 Task: Select street view around selected location Dinosaur Valley State Park, Texas, United States and verify 3 surrounding locations
Action: Mouse moved to (144, 84)
Screenshot: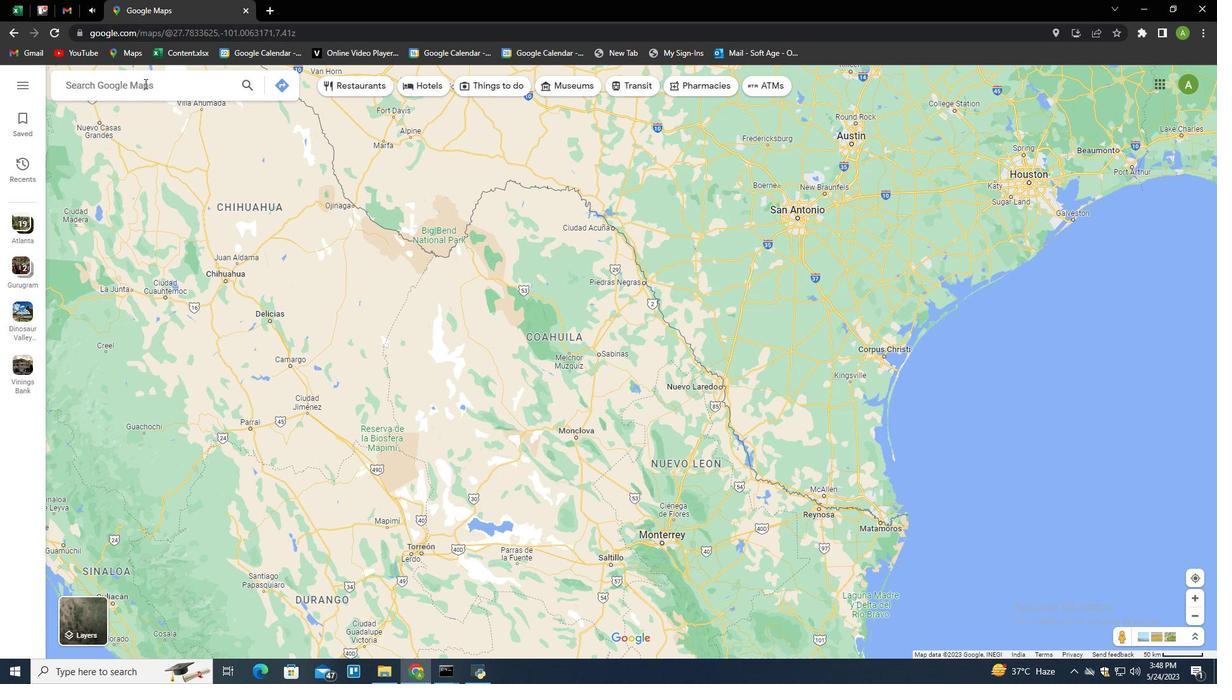 
Action: Mouse pressed left at (144, 84)
Screenshot: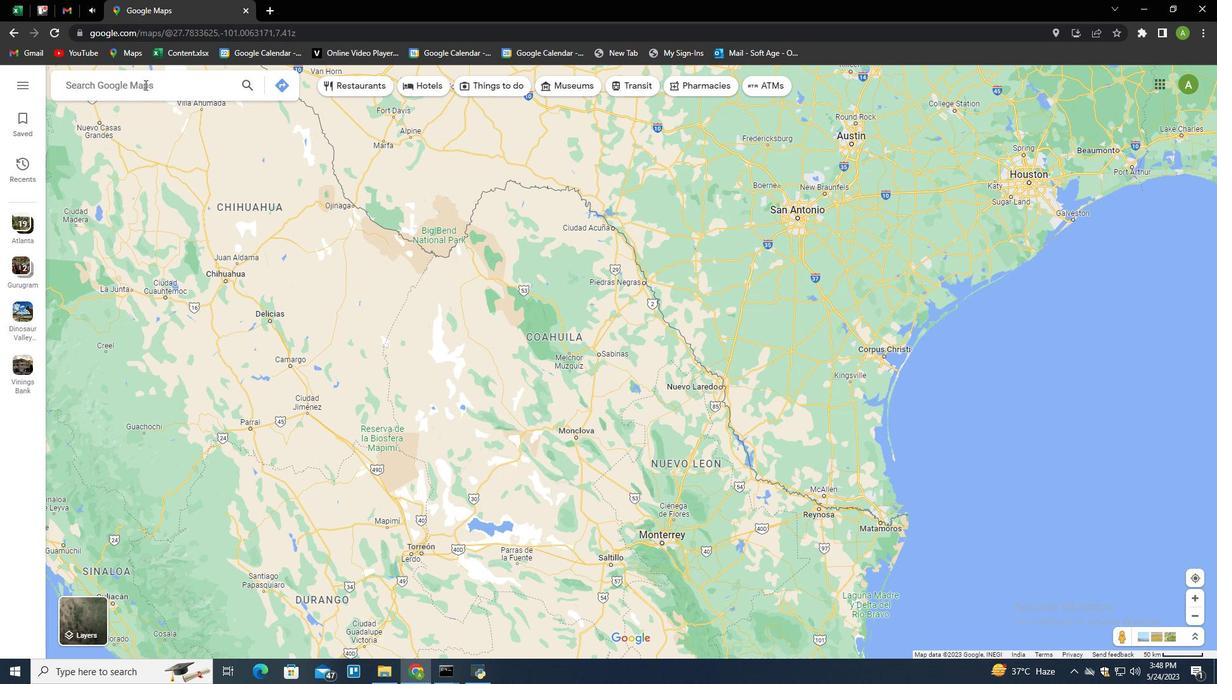 
Action: Key pressed <Key.shift><Key.shift><Key.shift><Key.shift>Do<Key.backspace>inosaur<Key.space><Key.shift>Valley<Key.space><Key.shift>State<Key.space><Key.shift>Park<Key.space><Key.shift><Key.backspace>,<Key.space><Key.shift>Texas,<Key.space><Key.shift>United<Key.space><Key.shift>States<Key.enter>
Screenshot: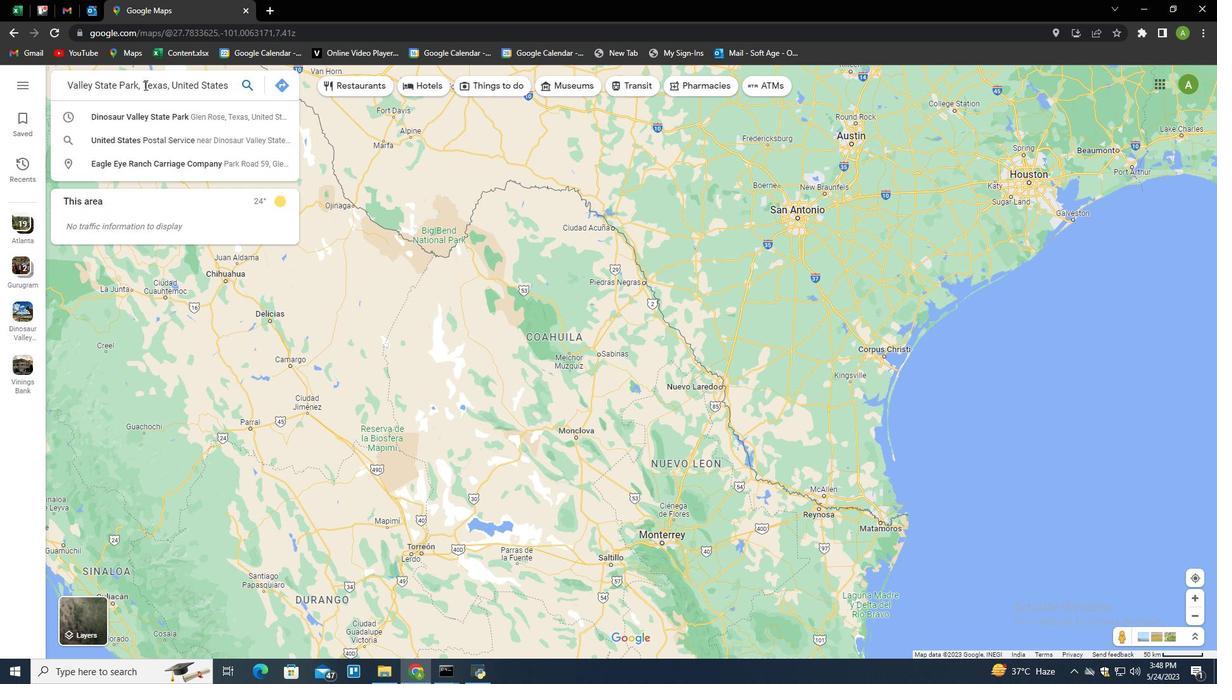 
Action: Mouse moved to (1198, 641)
Screenshot: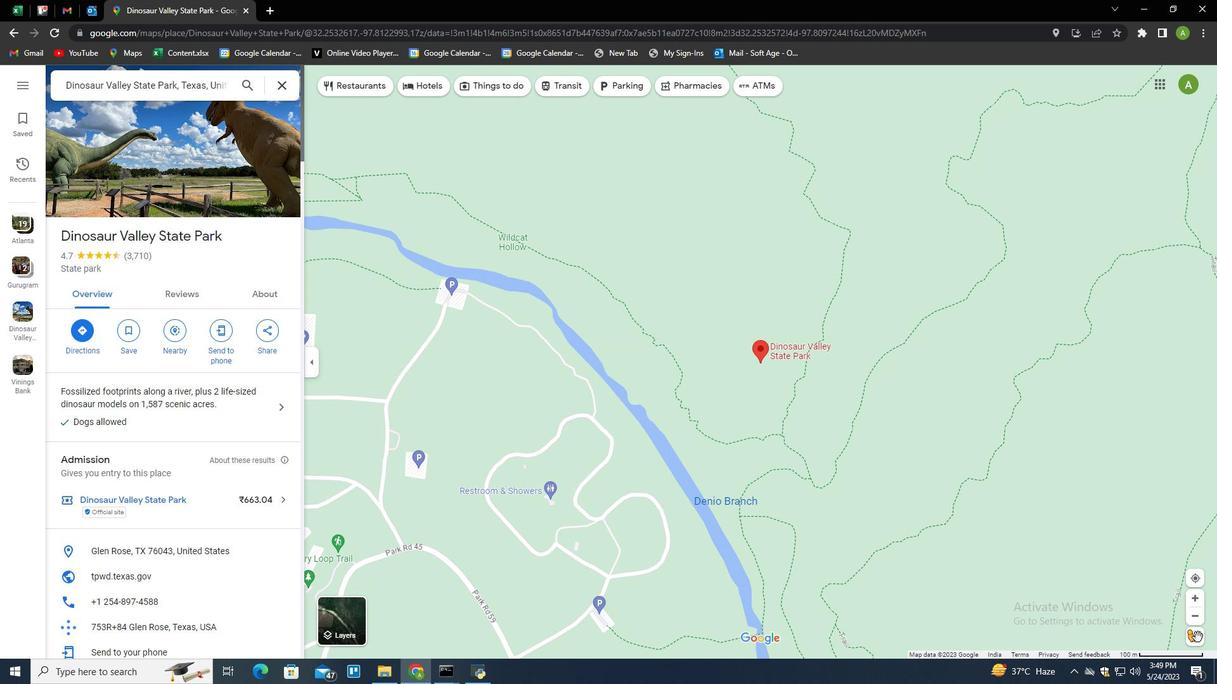 
Action: Mouse pressed left at (1198, 641)
Screenshot: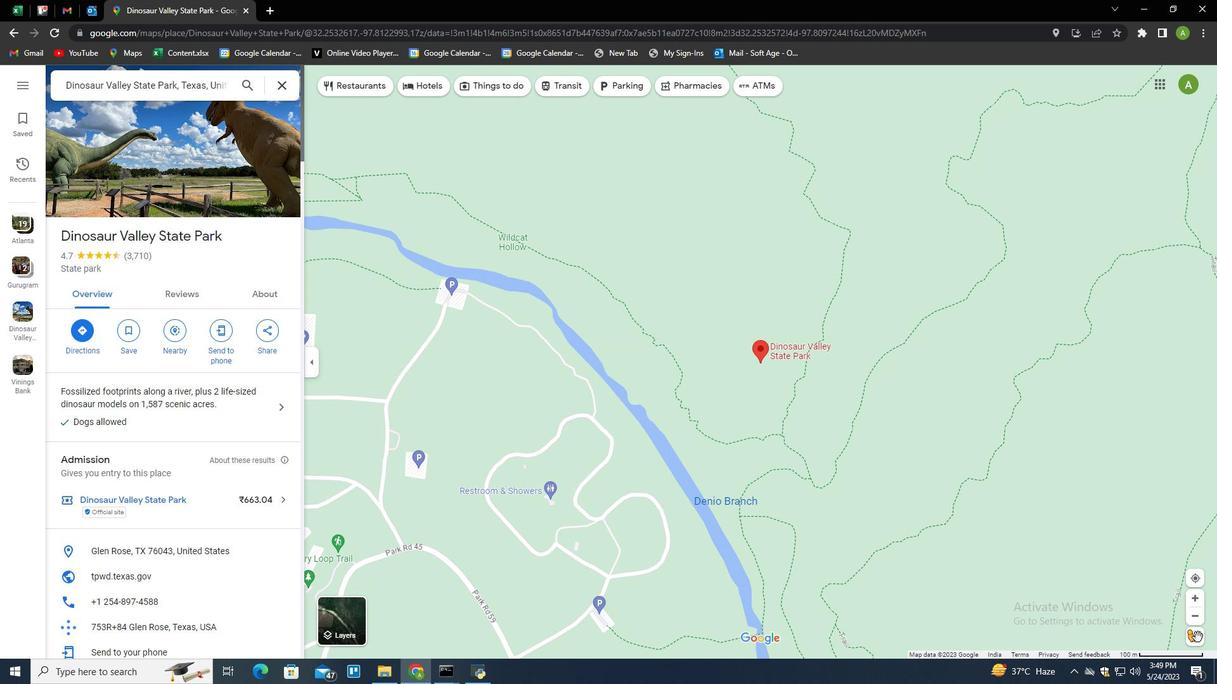 
Action: Mouse moved to (879, 341)
Screenshot: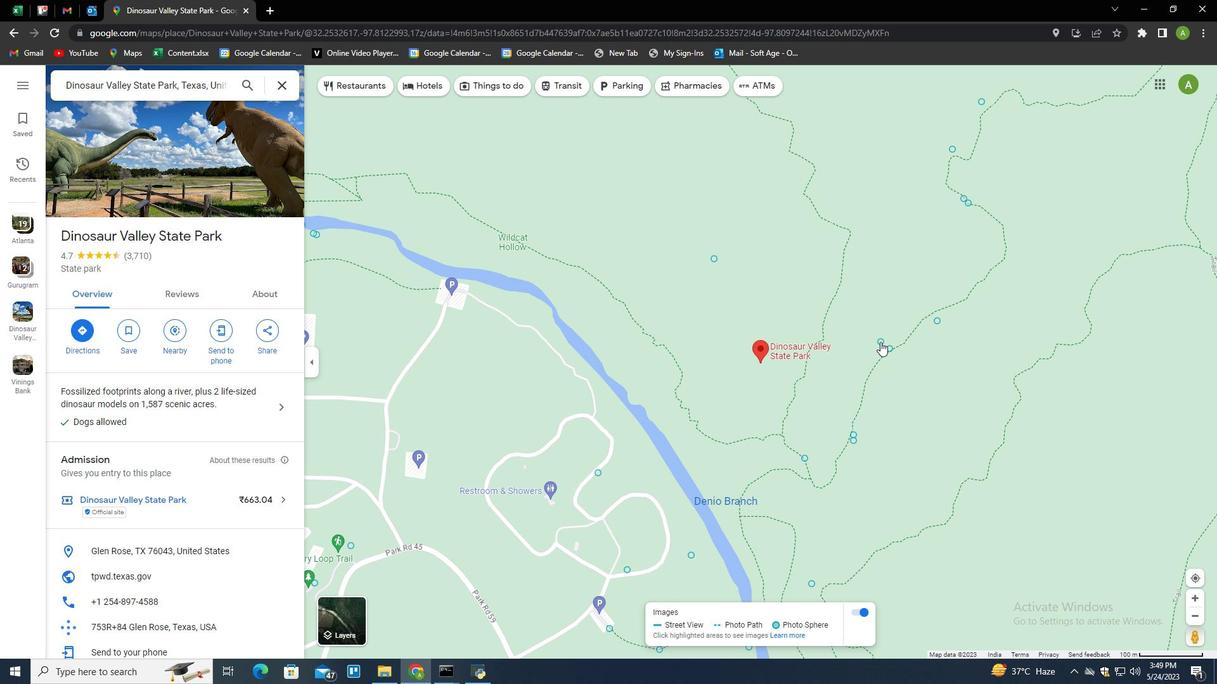 
Action: Mouse pressed left at (879, 341)
Screenshot: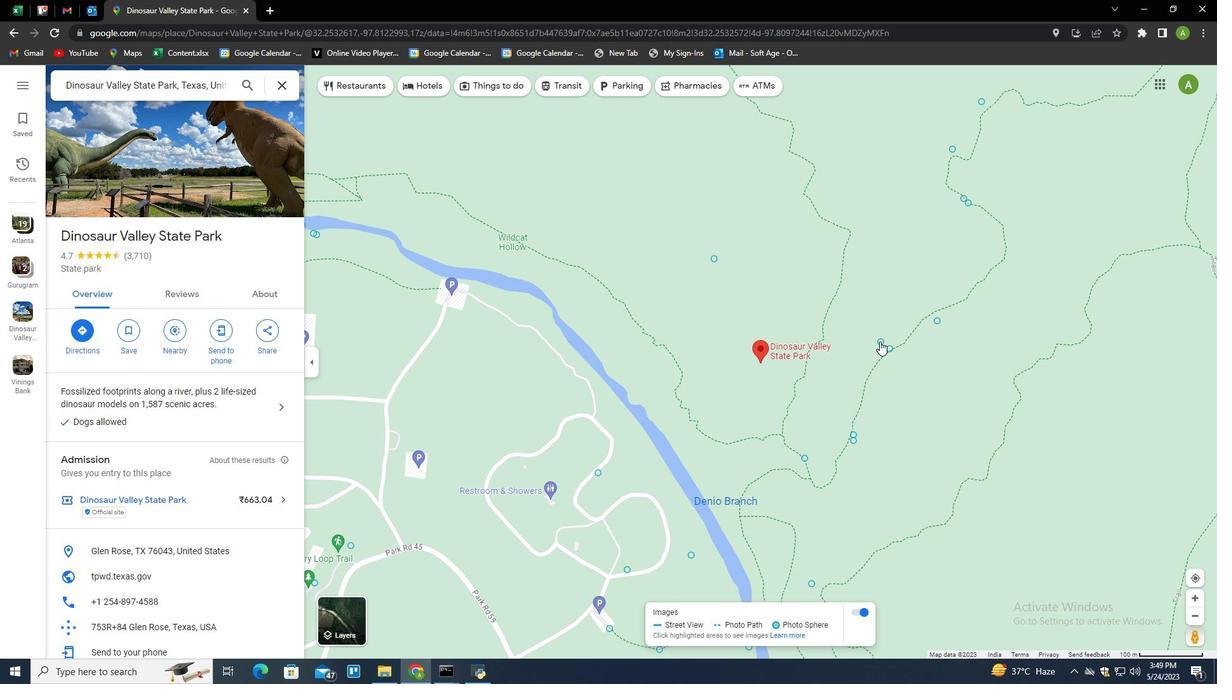 
Action: Mouse moved to (562, 435)
Screenshot: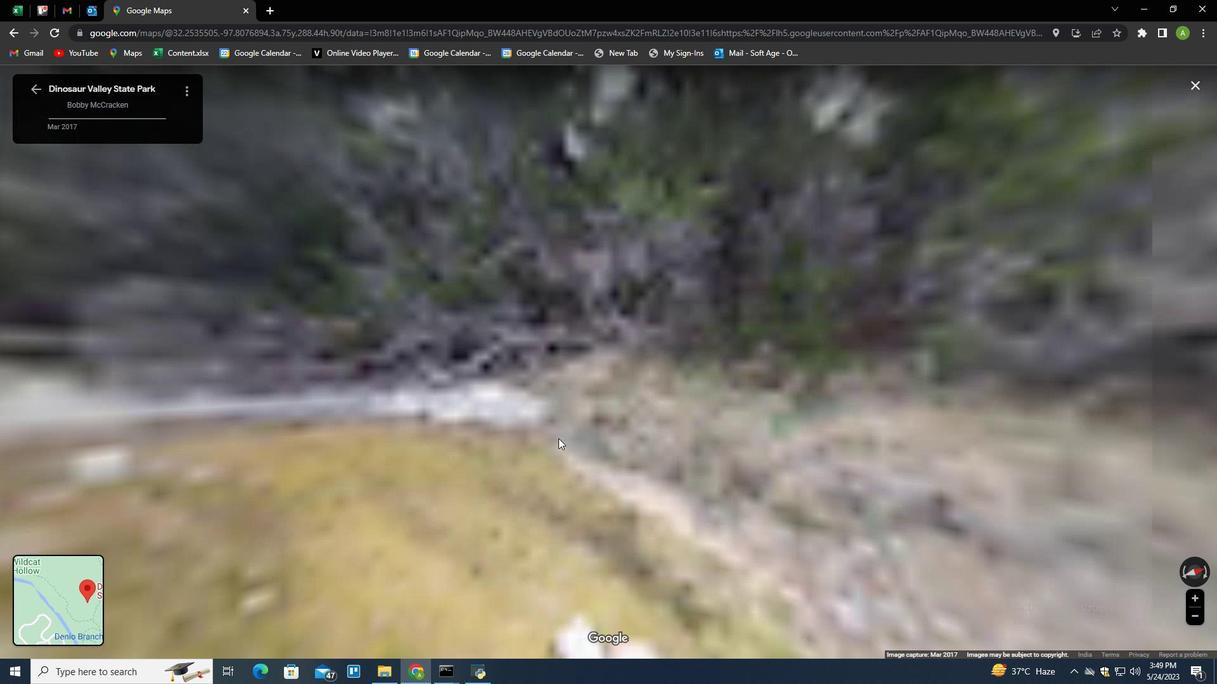 
Action: Mouse scrolled (562, 434) with delta (0, 0)
Screenshot: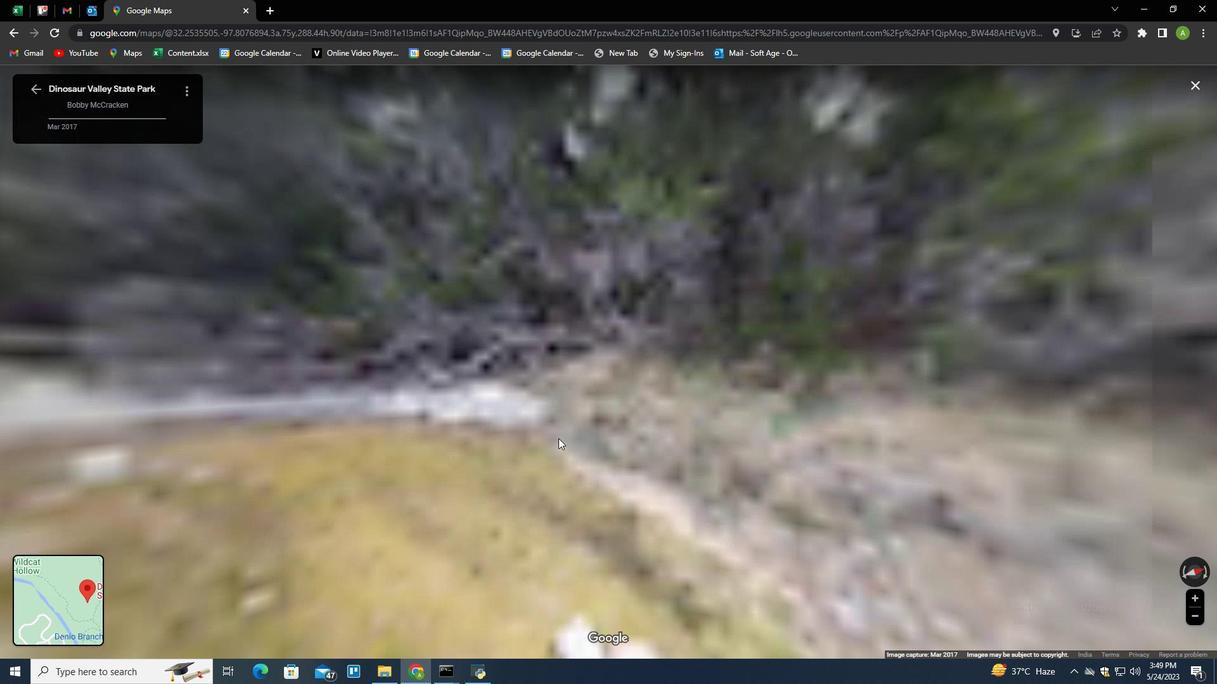 
Action: Mouse scrolled (562, 434) with delta (0, 0)
Screenshot: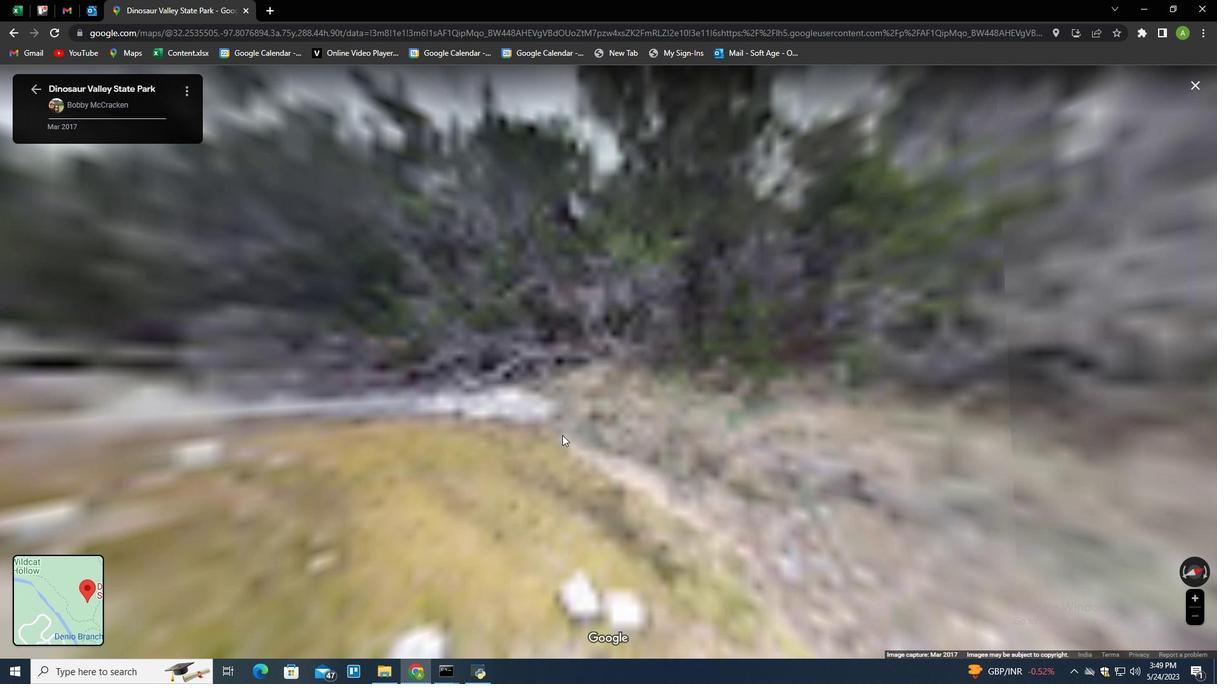 
Action: Mouse scrolled (562, 434) with delta (0, 0)
Screenshot: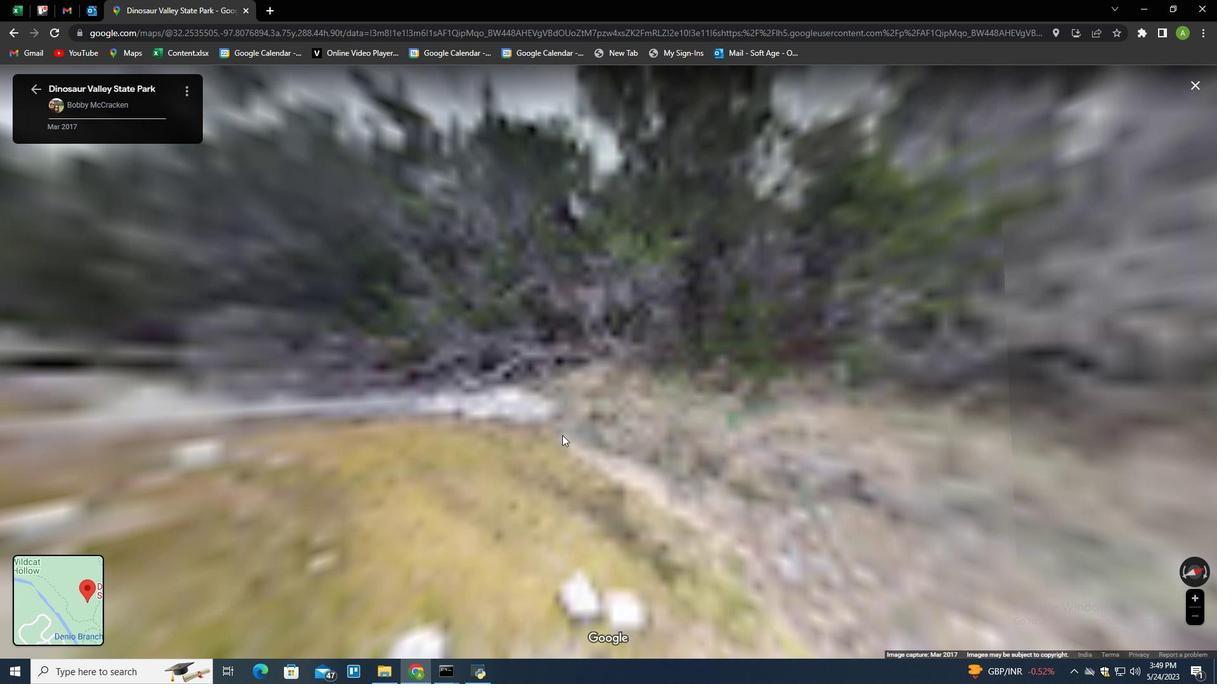 
Action: Mouse scrolled (562, 434) with delta (0, 0)
Screenshot: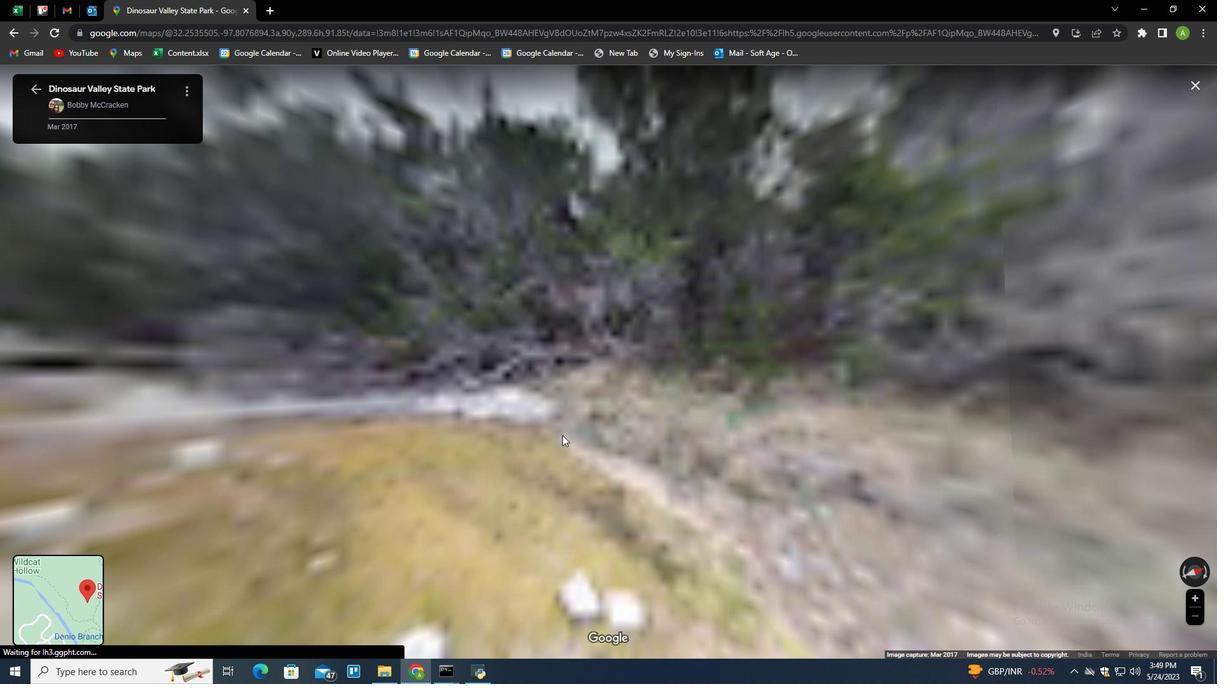 
Action: Mouse scrolled (562, 434) with delta (0, 0)
Screenshot: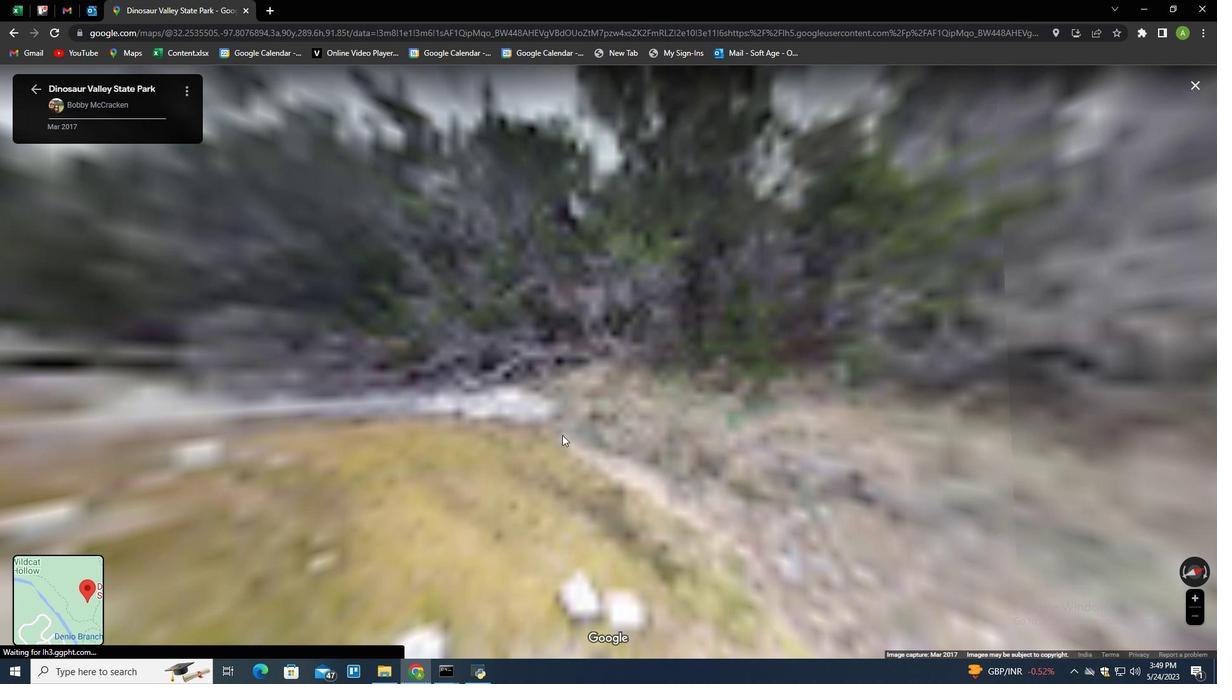 
Action: Mouse moved to (574, 422)
Screenshot: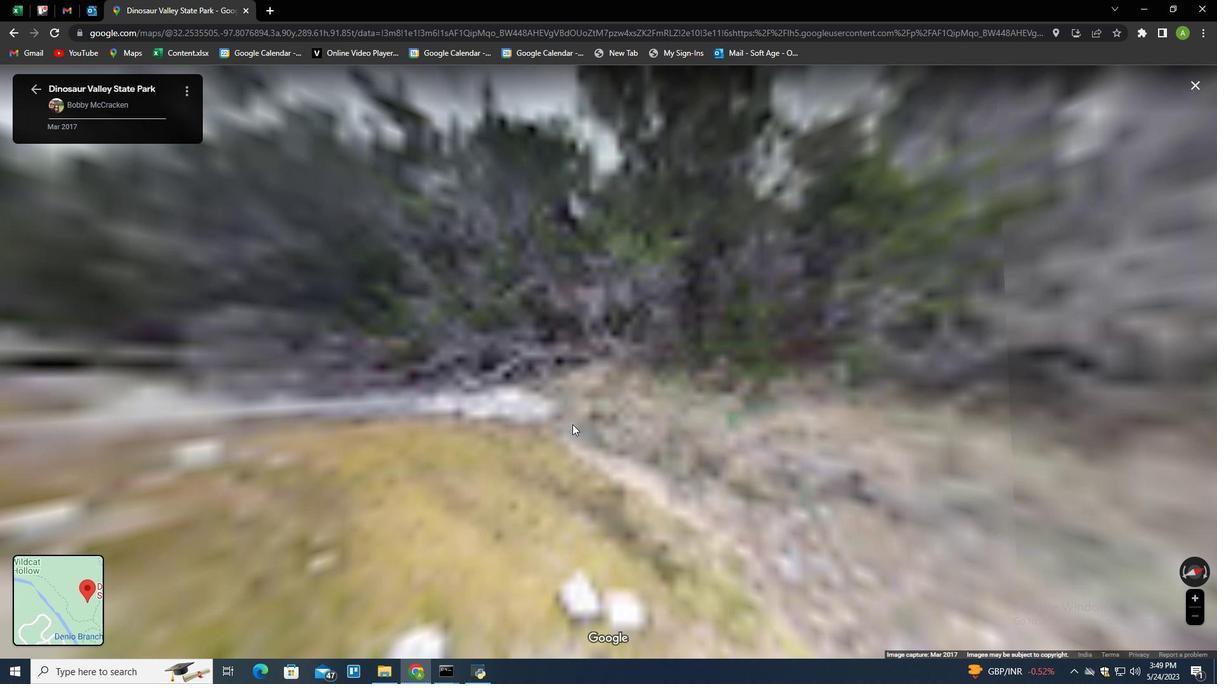 
Action: Key pressed <Key.left><Key.left><Key.left><Key.left><Key.left><Key.right>
Screenshot: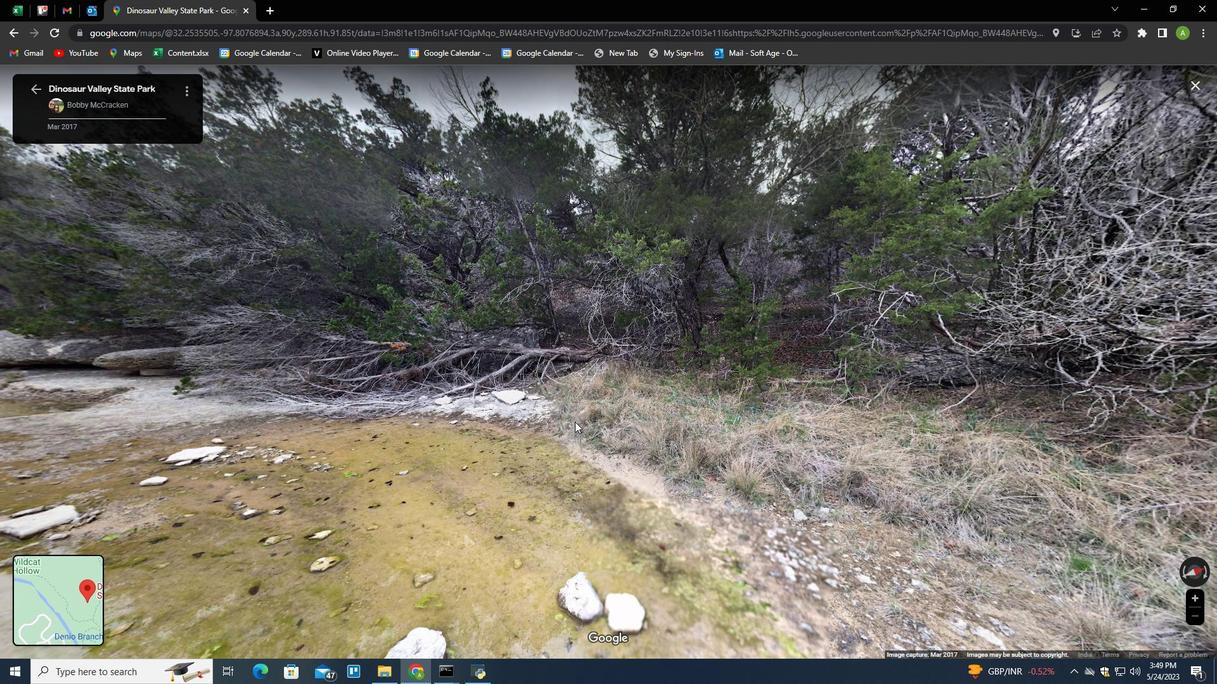 
Action: Mouse pressed left at (574, 422)
Screenshot: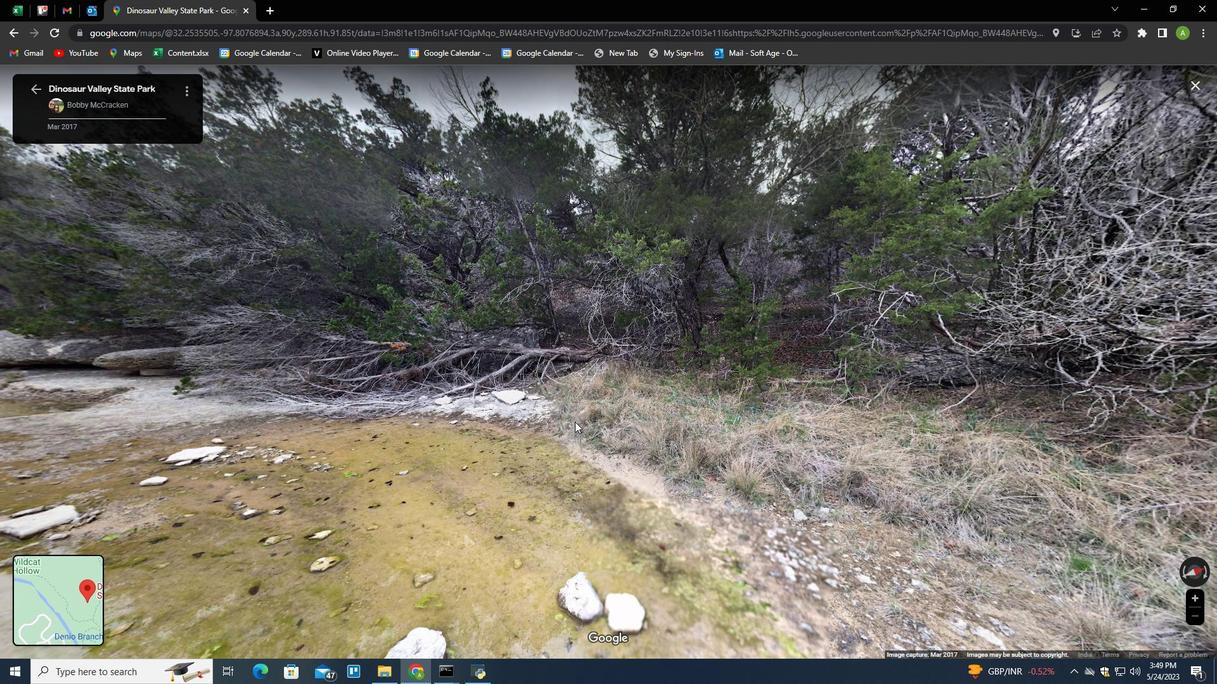 
Action: Key pressed <Key.left><Key.left><Key.left><Key.left><Key.left><Key.left><Key.left><Key.left><Key.left><Key.left><Key.left><Key.left><Key.left><Key.left><Key.left><Key.left><Key.left><Key.left><Key.left><Key.left><Key.left><Key.left><Key.left><Key.left><Key.left><Key.left><Key.left><Key.left><Key.left><Key.left><Key.left><Key.left><Key.left><Key.left><Key.left><Key.left><Key.left><Key.left><Key.left><Key.left><Key.left><Key.left><Key.left><Key.left><Key.left><Key.left><Key.left><Key.left><Key.left><Key.left><Key.left><Key.left><Key.left><Key.left><Key.left><Key.left><Key.down><Key.left><Key.left><Key.left><Key.left><Key.left><Key.left><Key.left><Key.left><Key.left><Key.left><Key.left><Key.left><Key.left><Key.left><Key.left><Key.left><Key.left><Key.left>
Screenshot: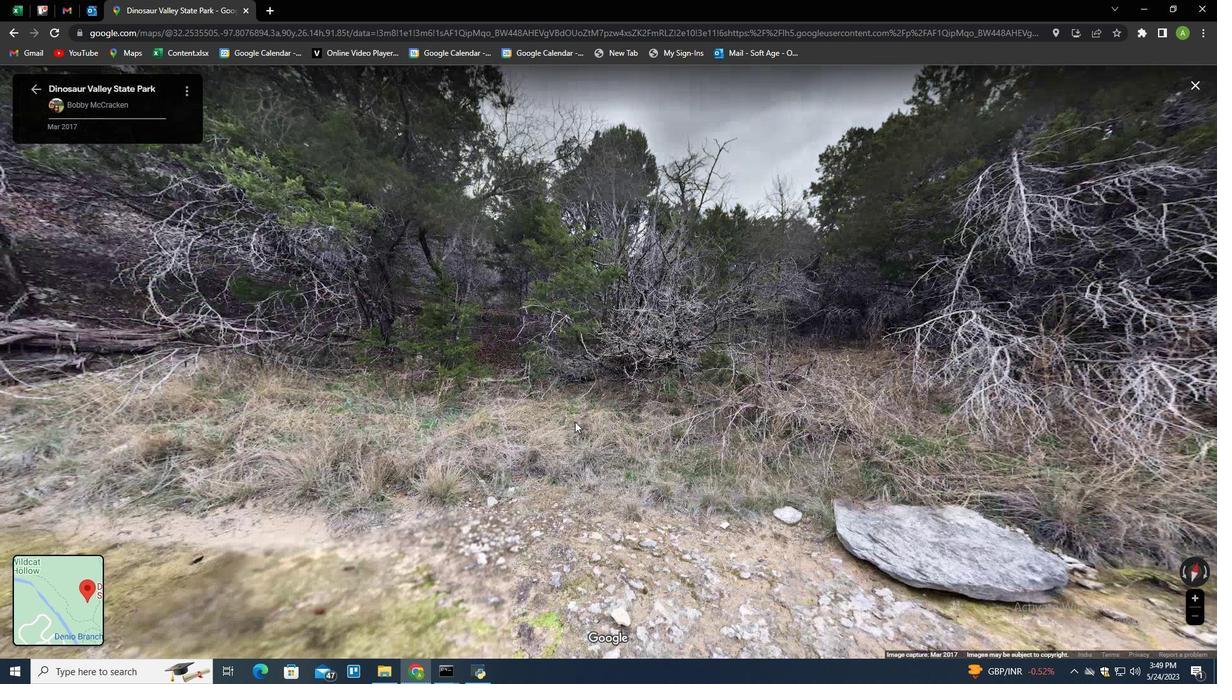 
Action: Mouse moved to (41, 92)
Screenshot: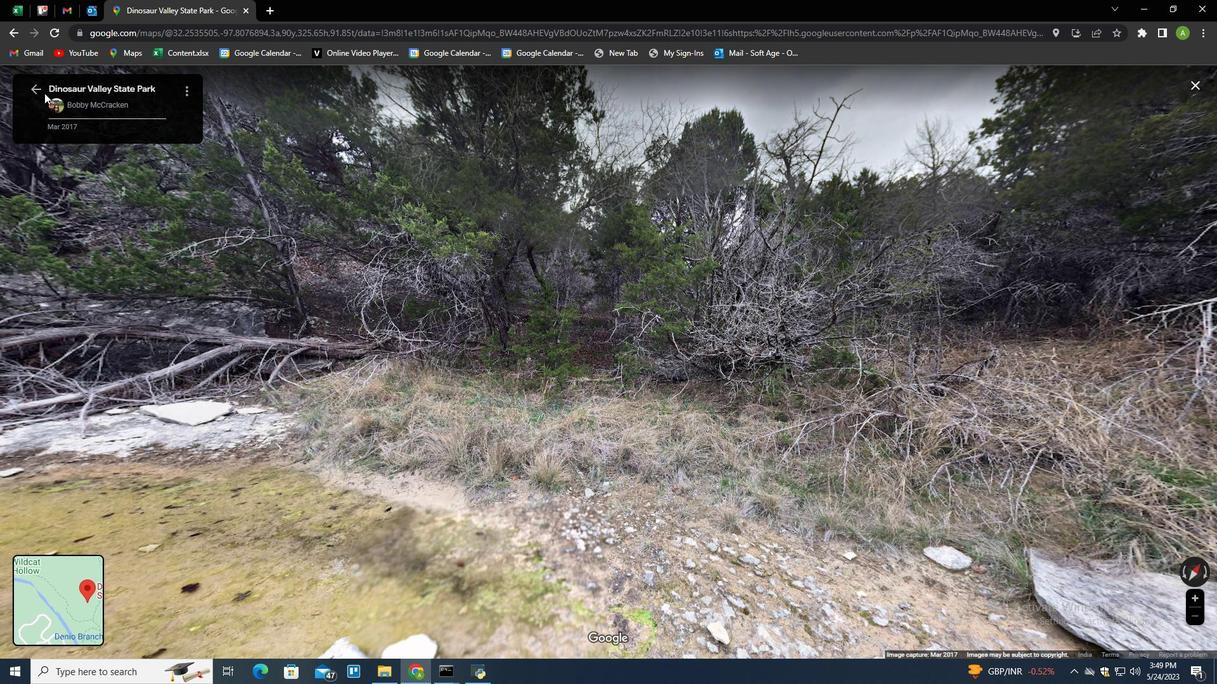 
Action: Mouse pressed left at (41, 92)
Screenshot: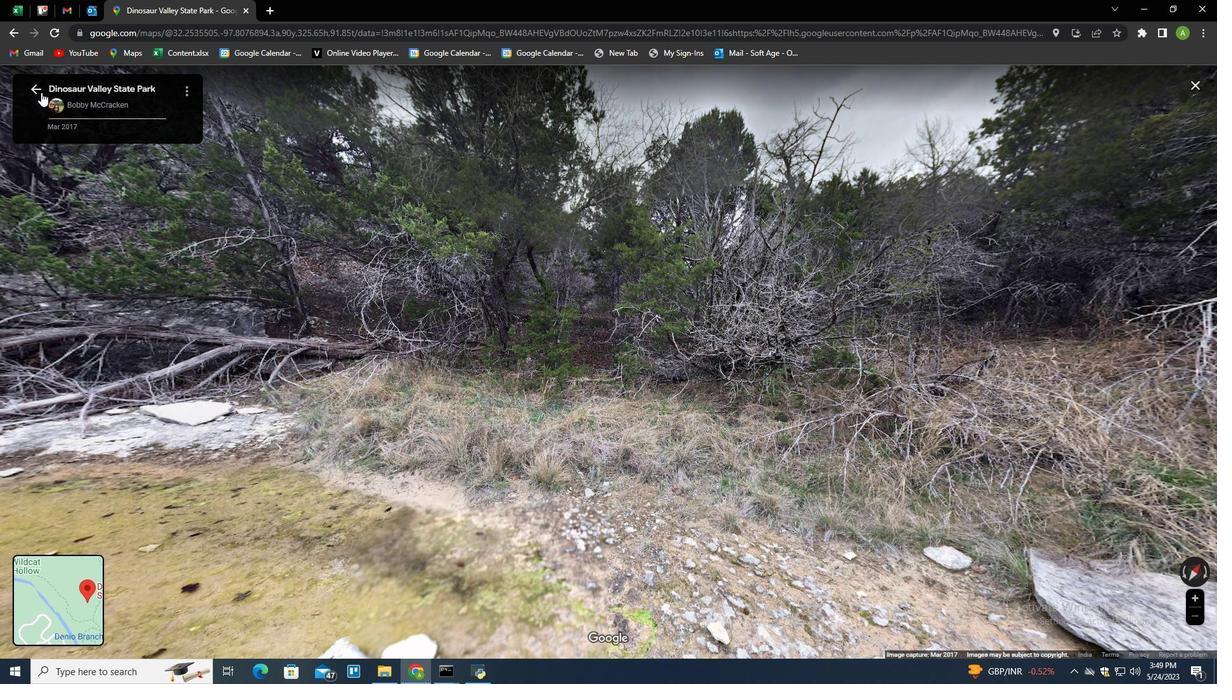 
Action: Mouse moved to (532, 477)
Screenshot: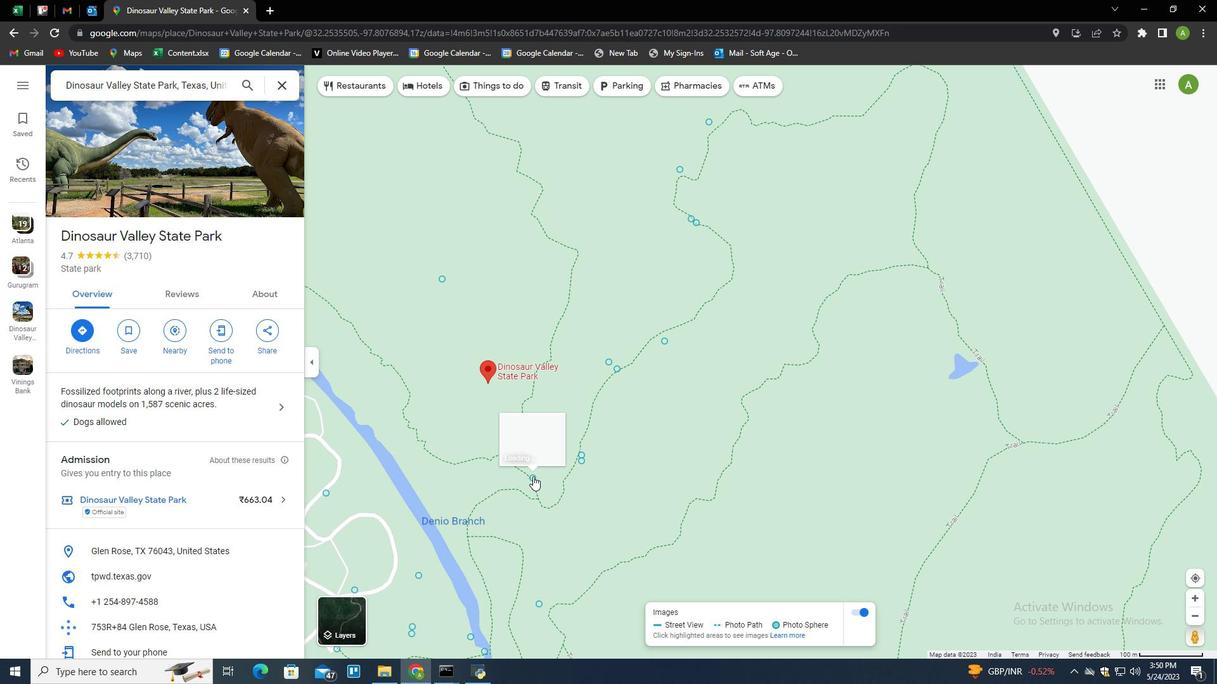 
Action: Mouse pressed left at (532, 477)
Screenshot: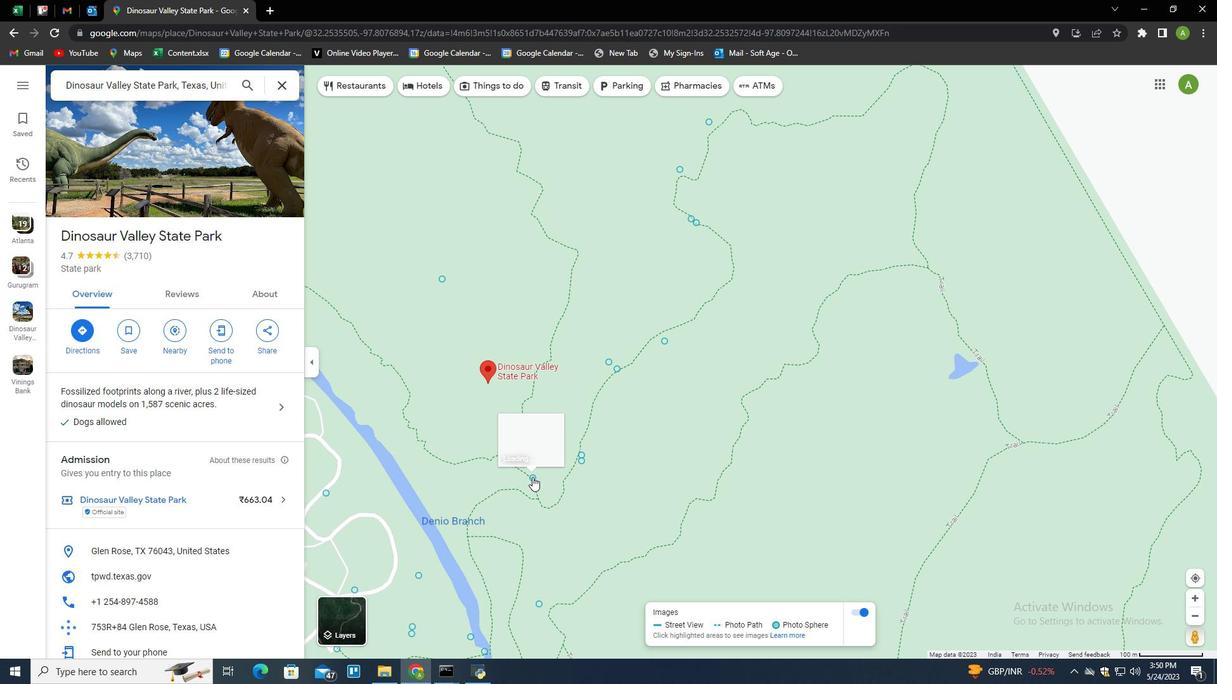
Action: Mouse moved to (533, 476)
Screenshot: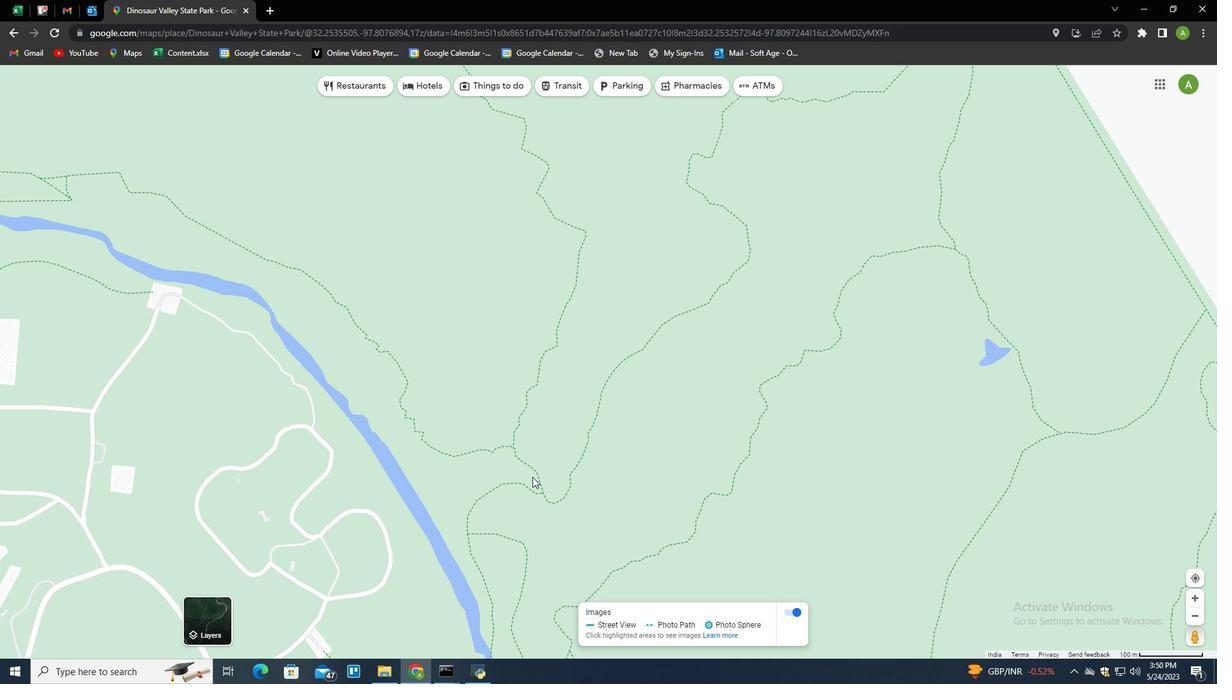 
Action: Key pressed <Key.left><Key.left><Key.left><Key.left><Key.left><Key.left><Key.left><Key.left><Key.left><Key.left><Key.left><Key.left><Key.up>
Screenshot: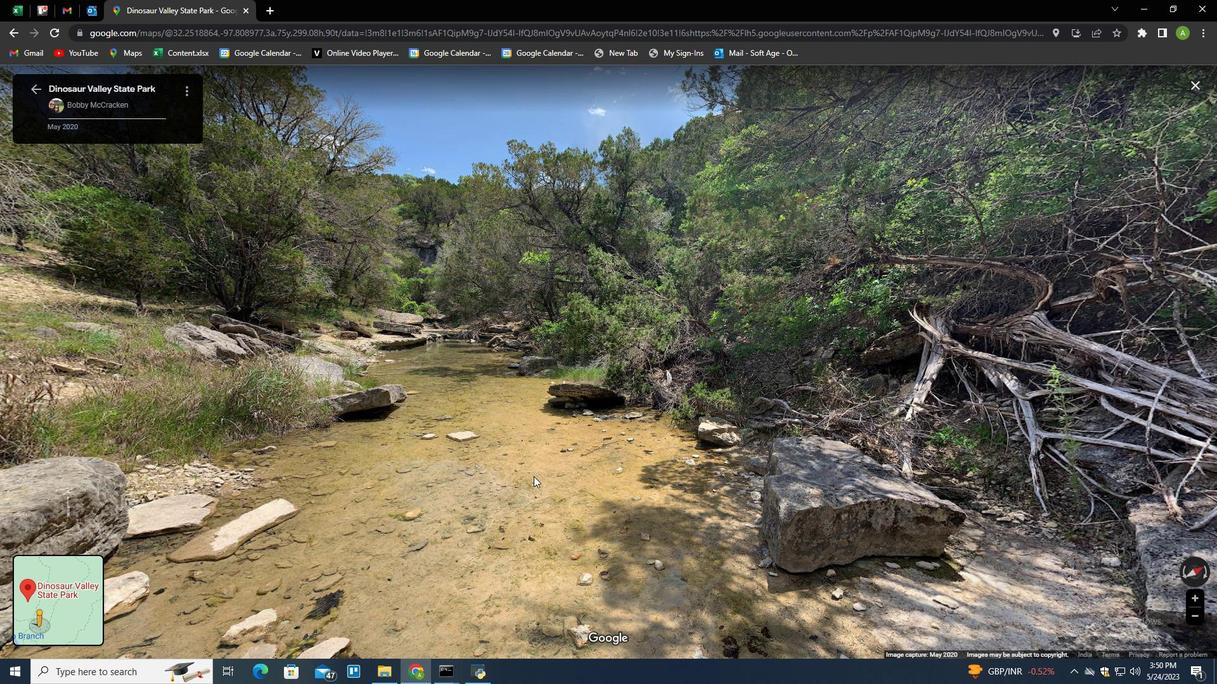 
Action: Mouse scrolled (533, 477) with delta (0, 0)
Screenshot: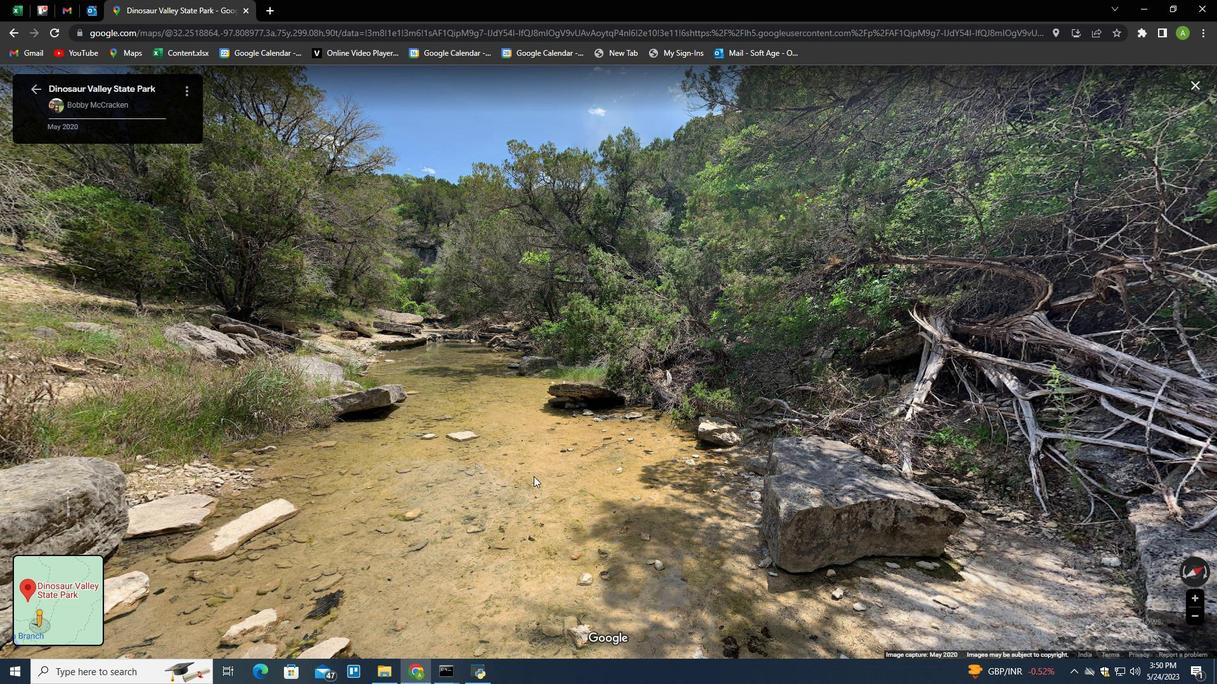 
Action: Mouse scrolled (533, 477) with delta (0, 0)
Screenshot: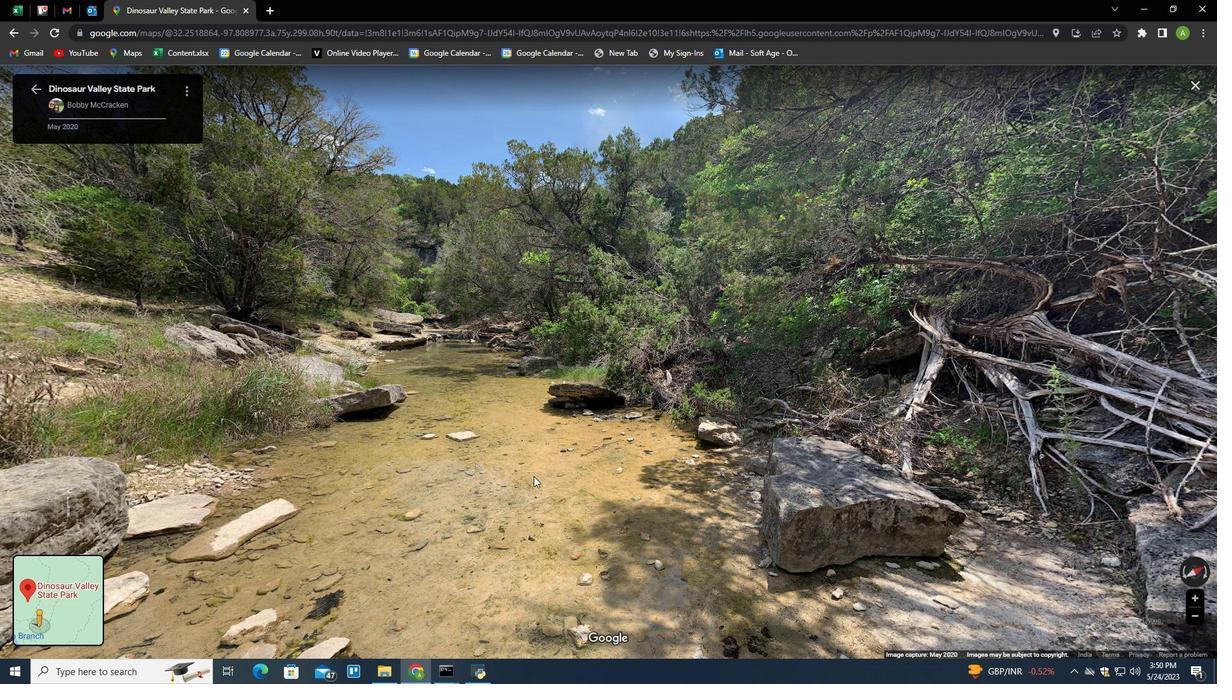 
Action: Mouse scrolled (533, 477) with delta (0, 0)
Screenshot: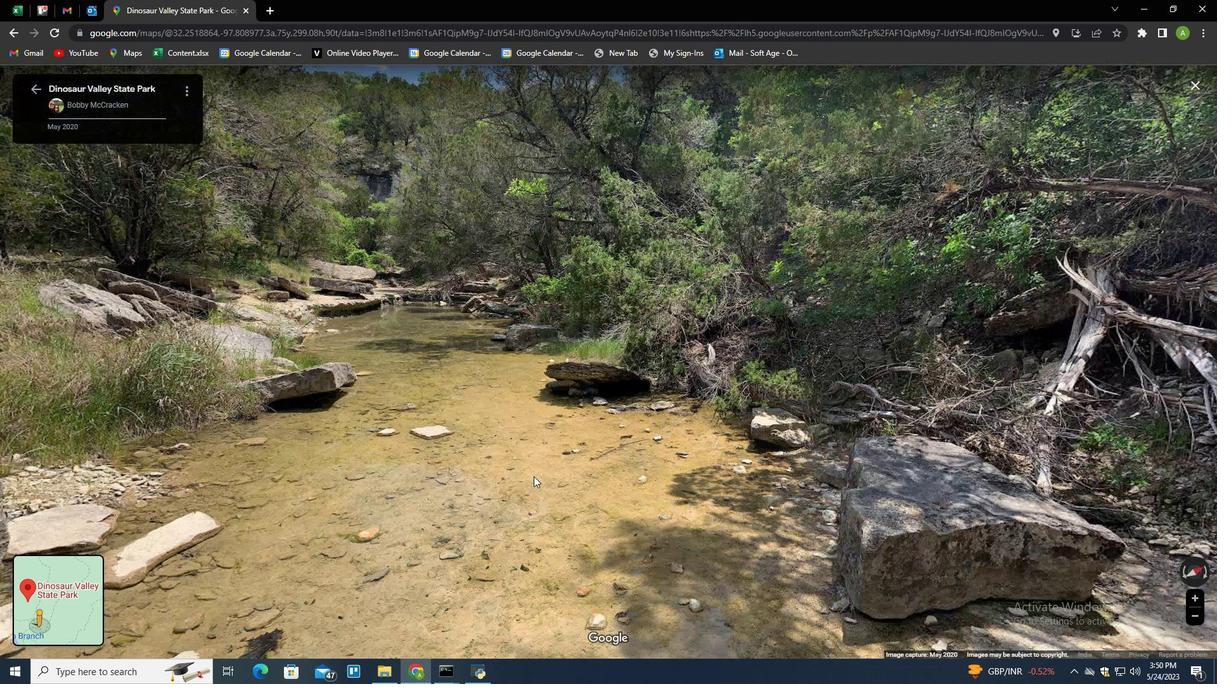 
Action: Mouse scrolled (533, 477) with delta (0, 0)
Screenshot: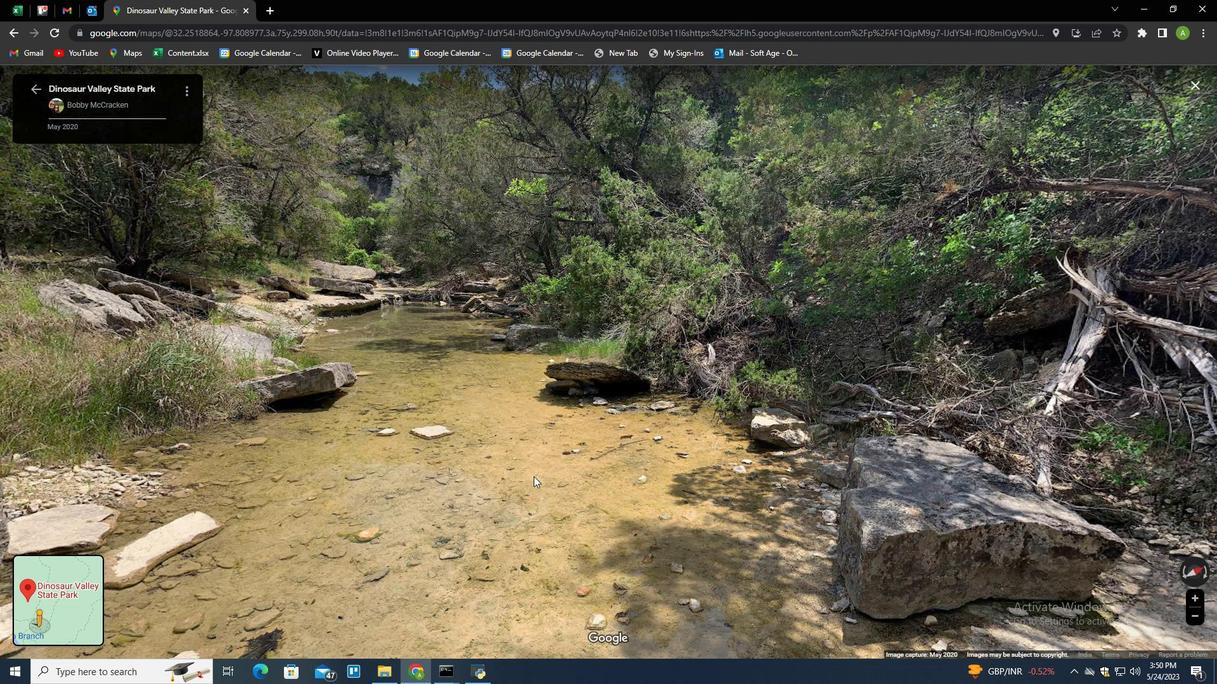 
Action: Mouse scrolled (533, 477) with delta (0, 0)
Screenshot: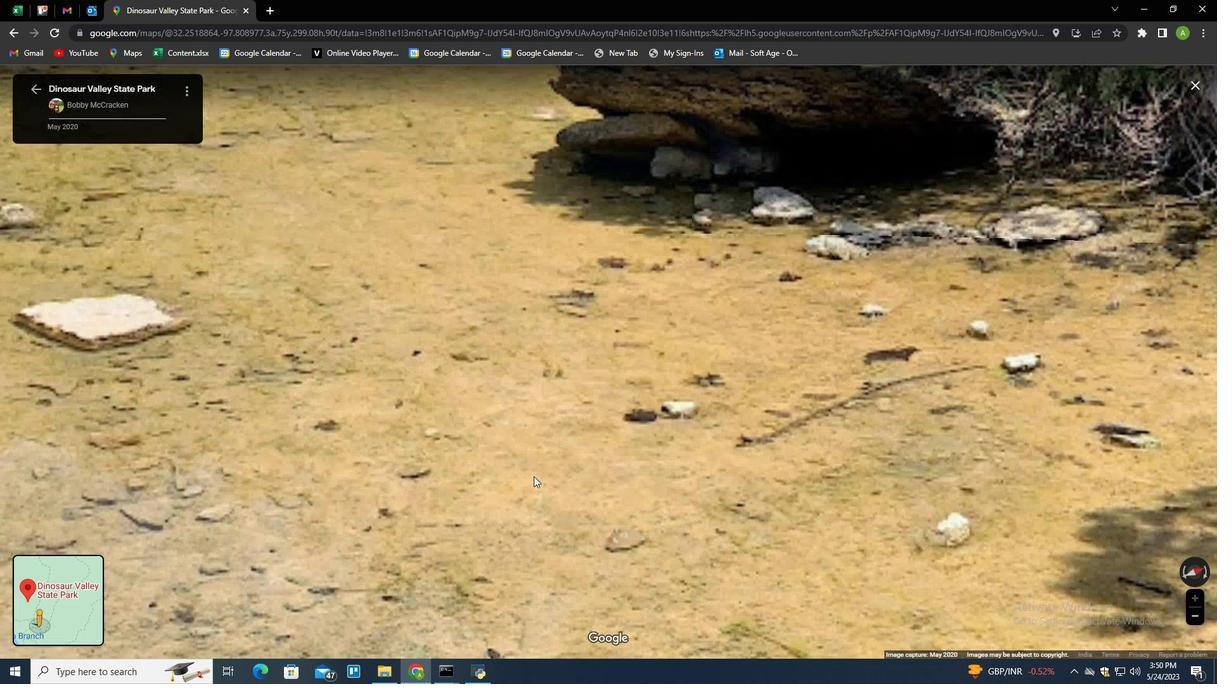 
Action: Mouse scrolled (533, 477) with delta (0, 0)
Screenshot: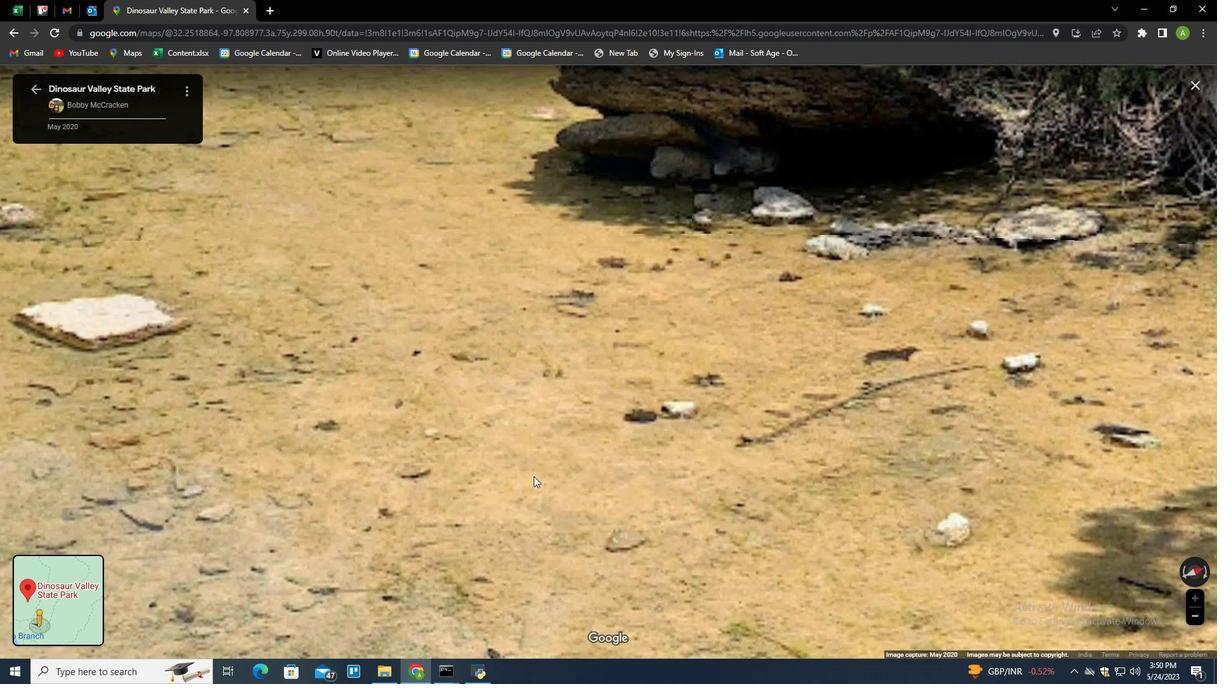 
Action: Mouse scrolled (533, 477) with delta (0, 0)
Screenshot: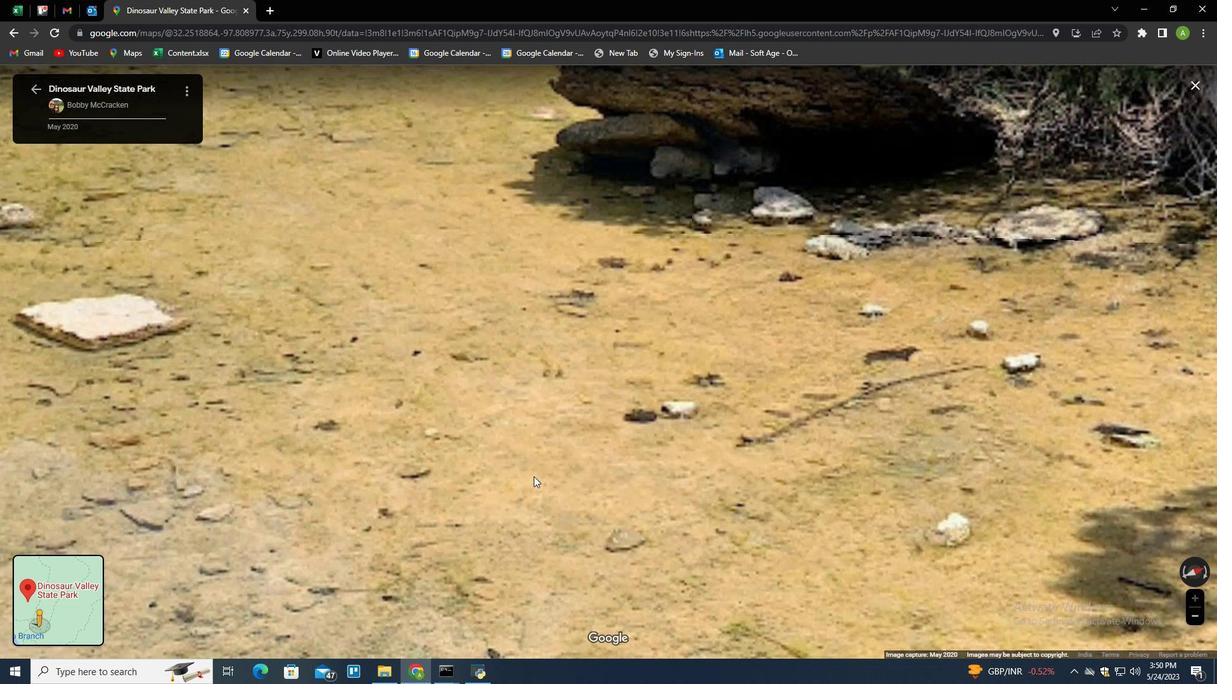 
Action: Mouse scrolled (533, 477) with delta (0, 0)
Screenshot: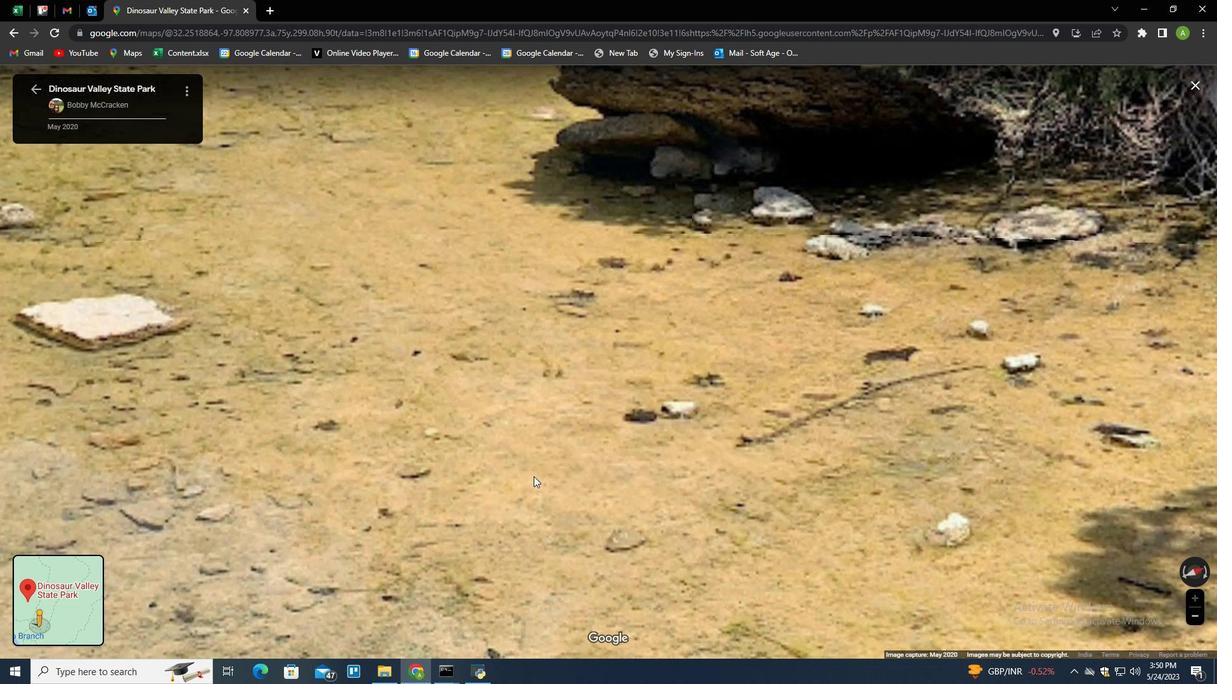 
Action: Mouse scrolled (533, 476) with delta (0, 0)
Screenshot: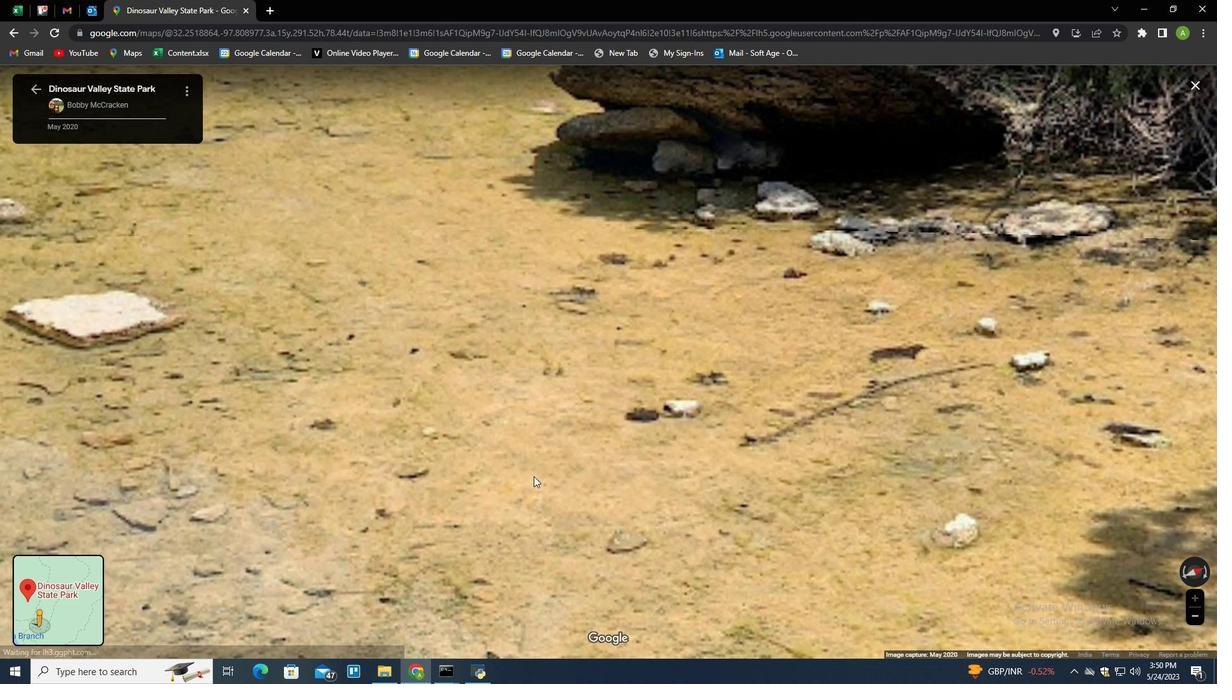 
Action: Mouse scrolled (533, 476) with delta (0, 0)
Screenshot: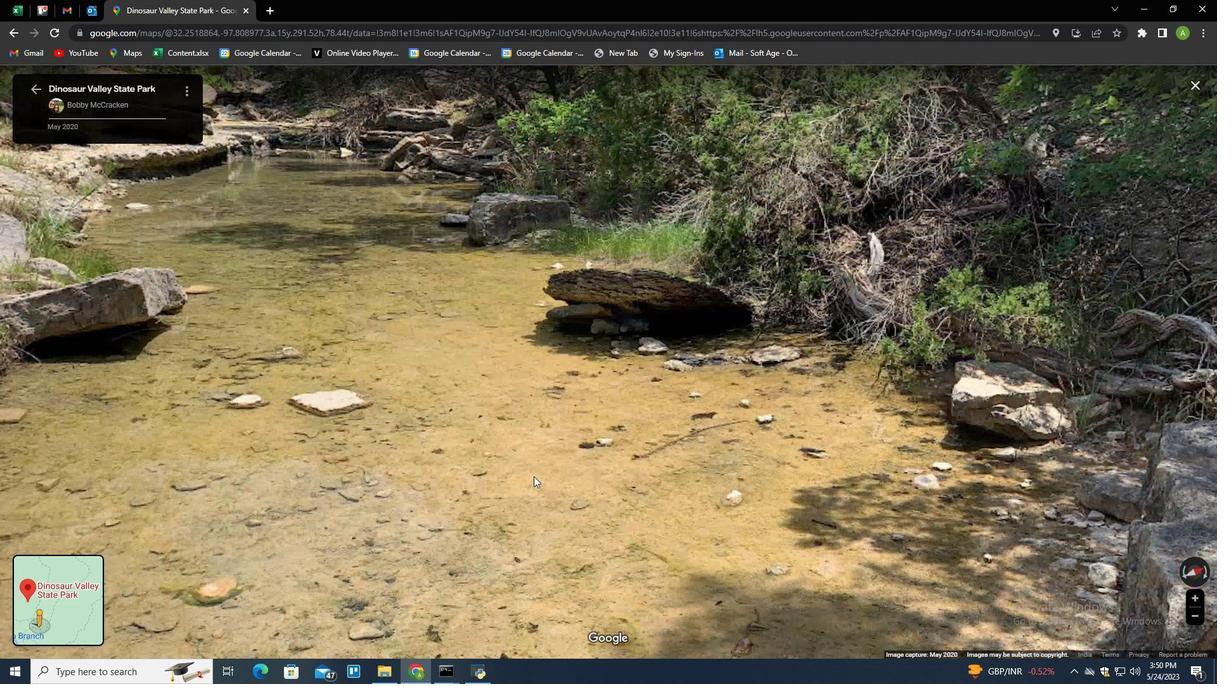 
Action: Mouse moved to (446, 318)
Screenshot: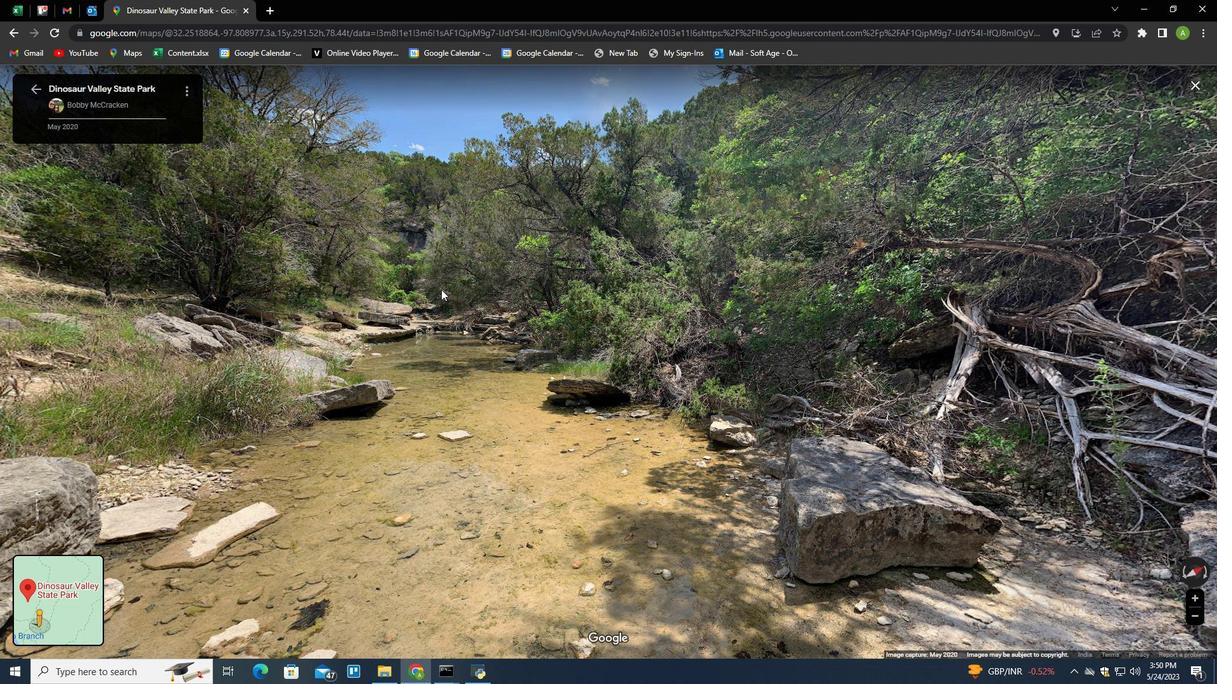 
Action: Mouse pressed left at (441, 283)
Screenshot: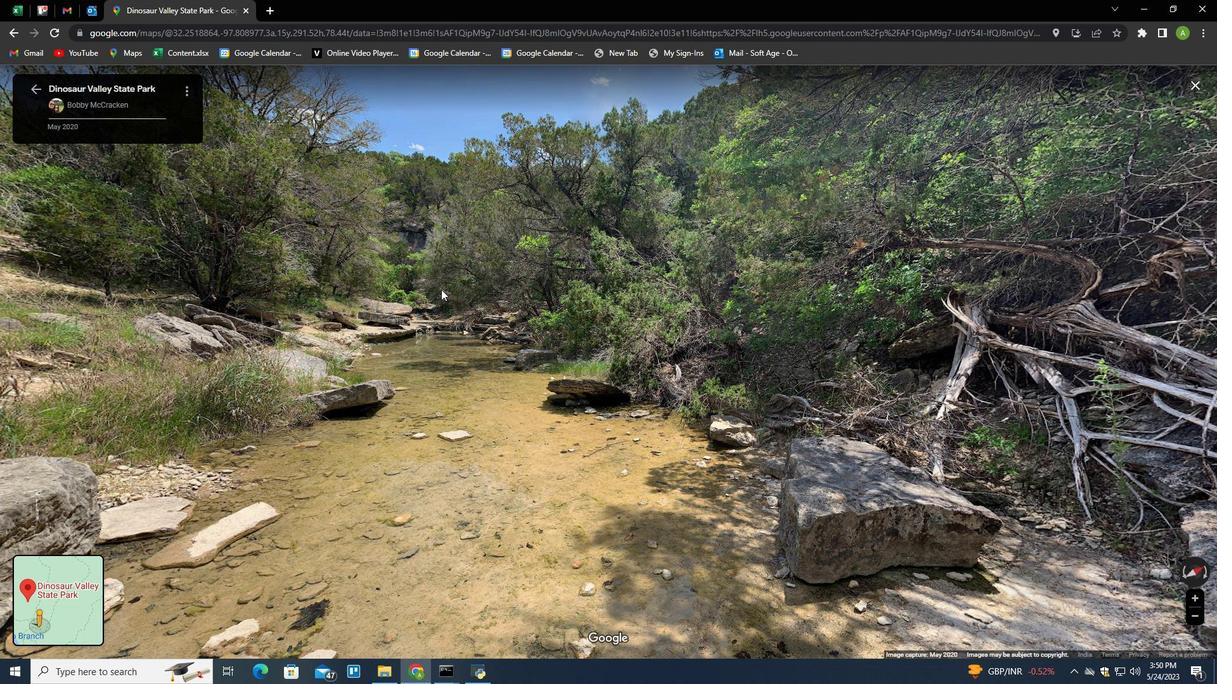 
Action: Mouse moved to (505, 314)
Screenshot: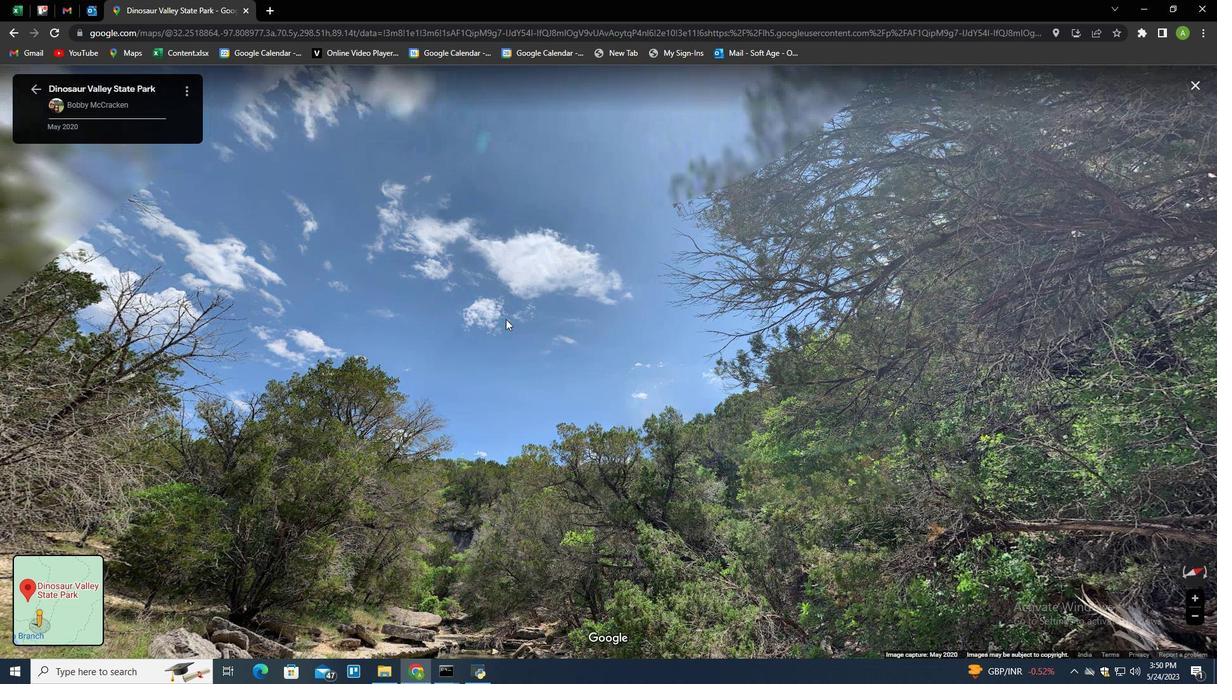 
Action: Mouse pressed left at (505, 314)
Screenshot: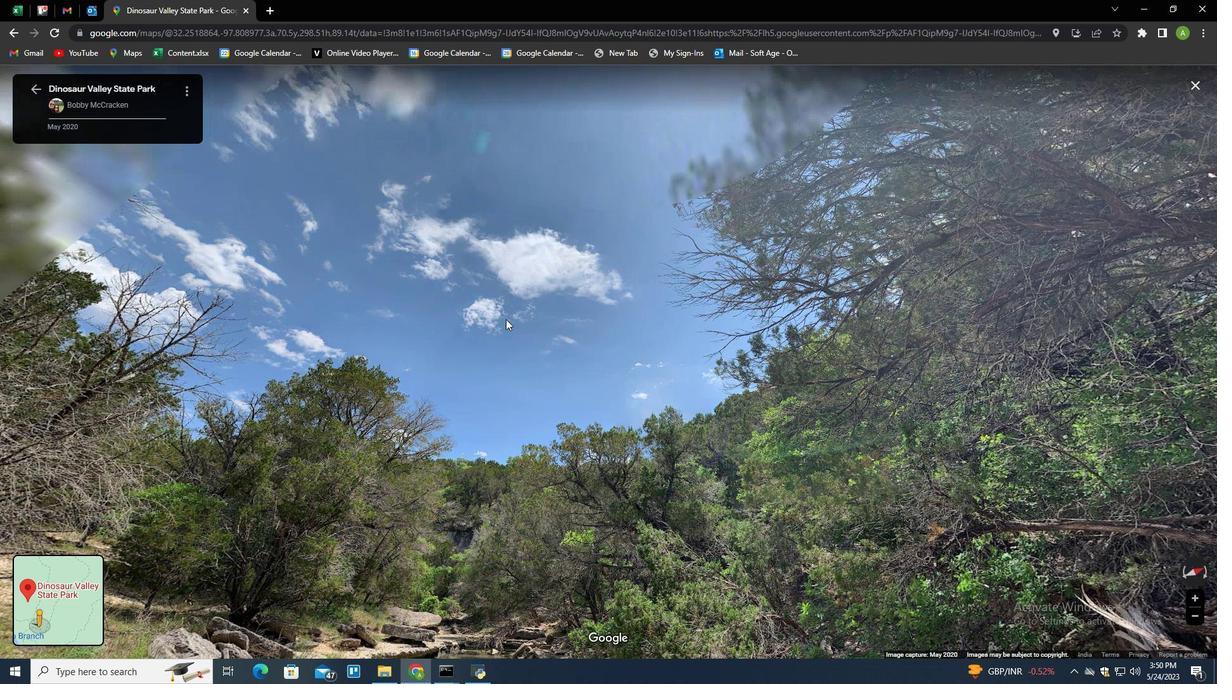 
Action: Mouse moved to (544, 302)
Screenshot: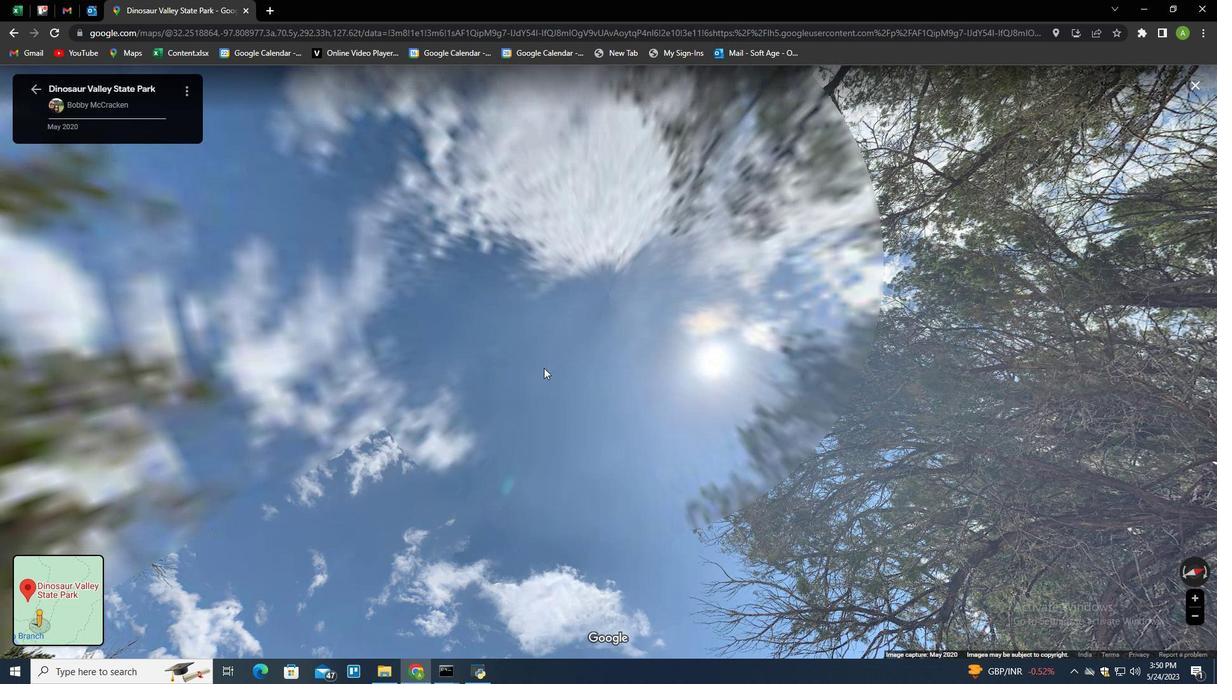
Action: Mouse pressed left at (544, 302)
Screenshot: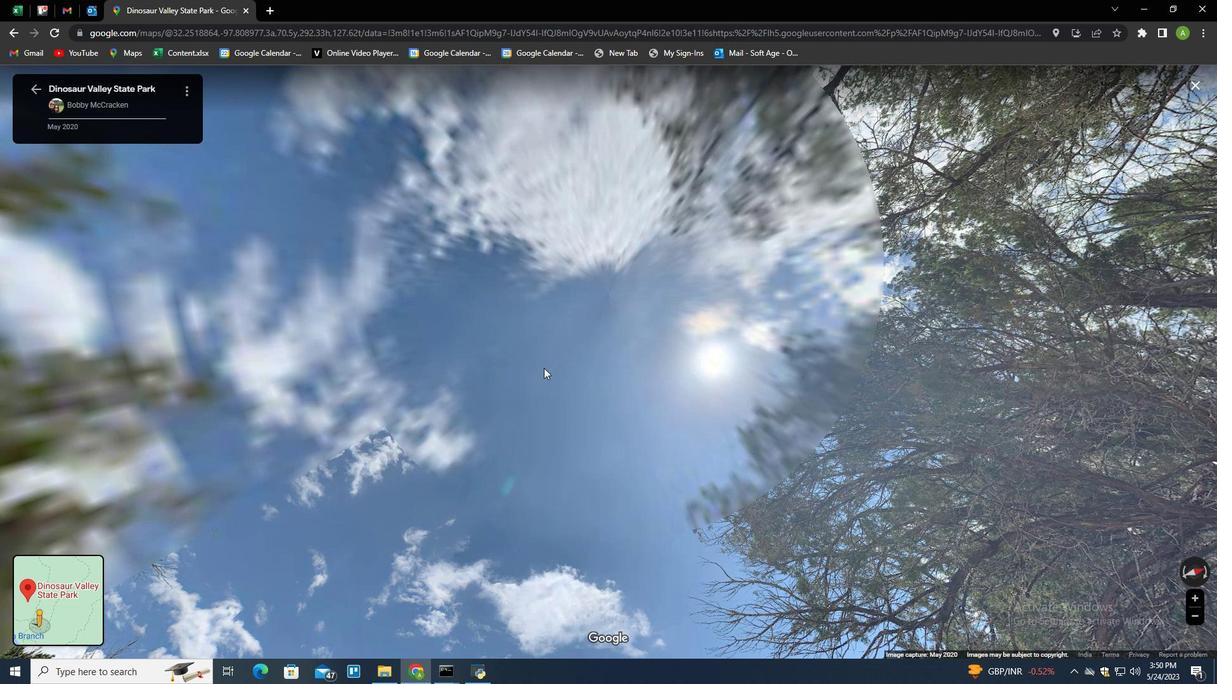 
Action: Mouse moved to (493, 401)
Screenshot: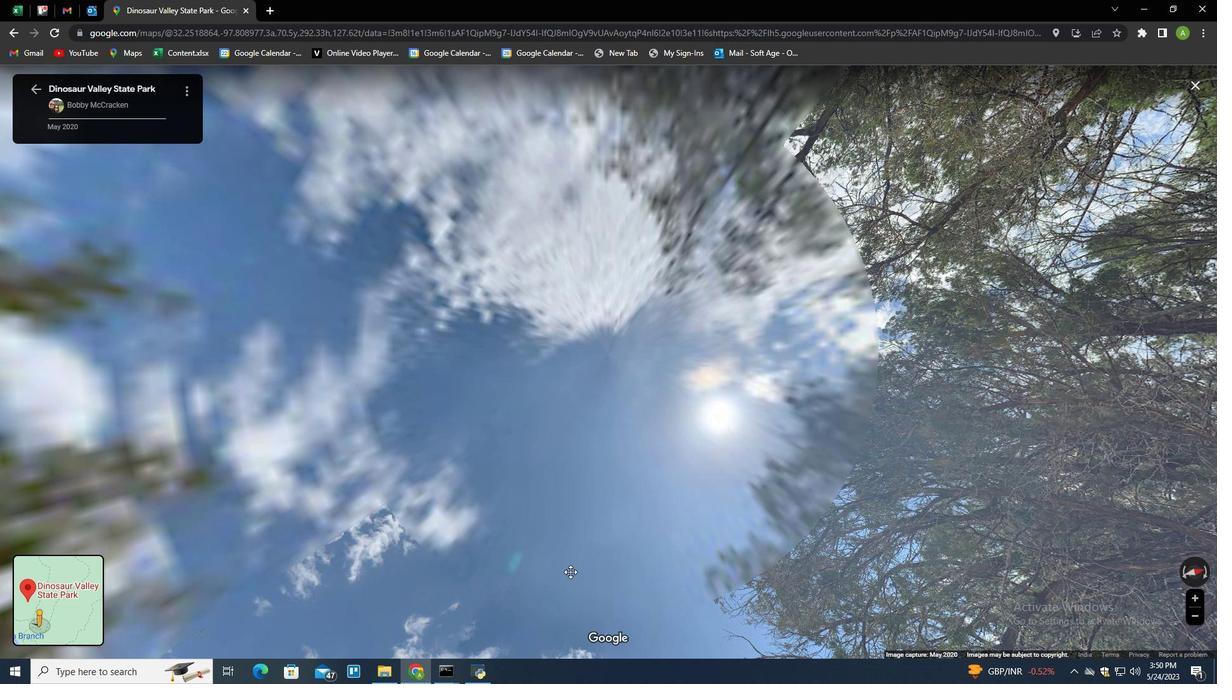 
Action: Mouse pressed left at (489, 401)
Screenshot: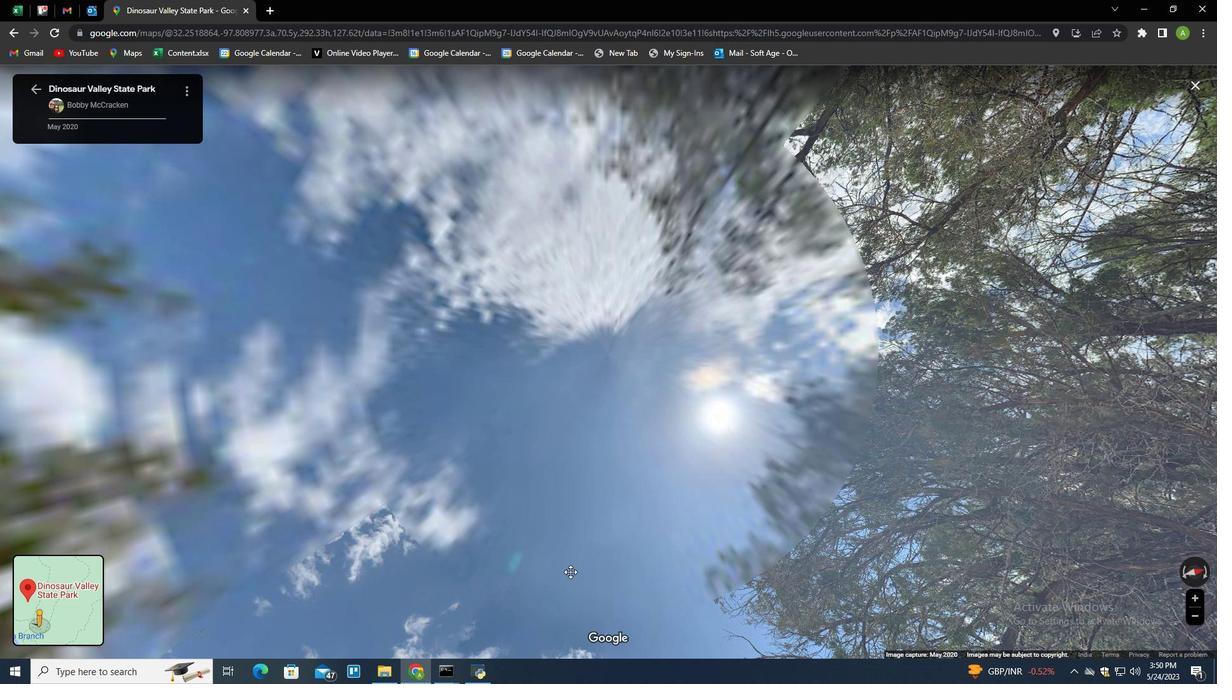 
Action: Mouse moved to (796, 406)
Screenshot: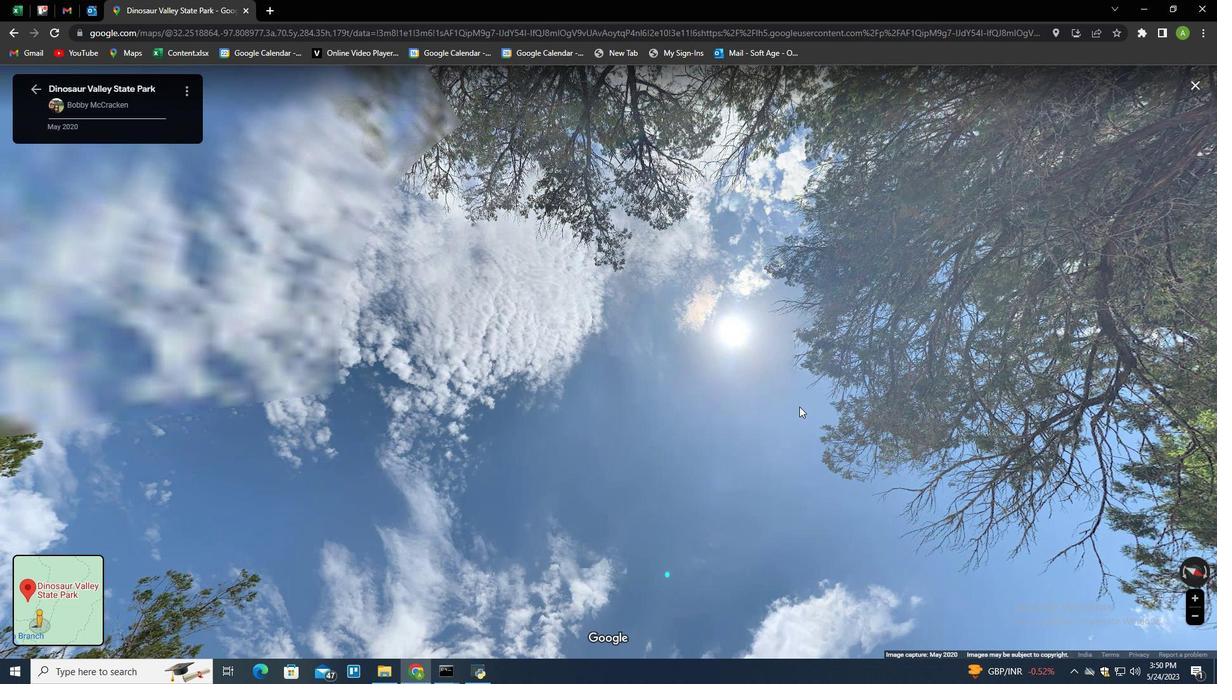 
Action: Mouse scrolled (796, 405) with delta (0, 0)
Screenshot: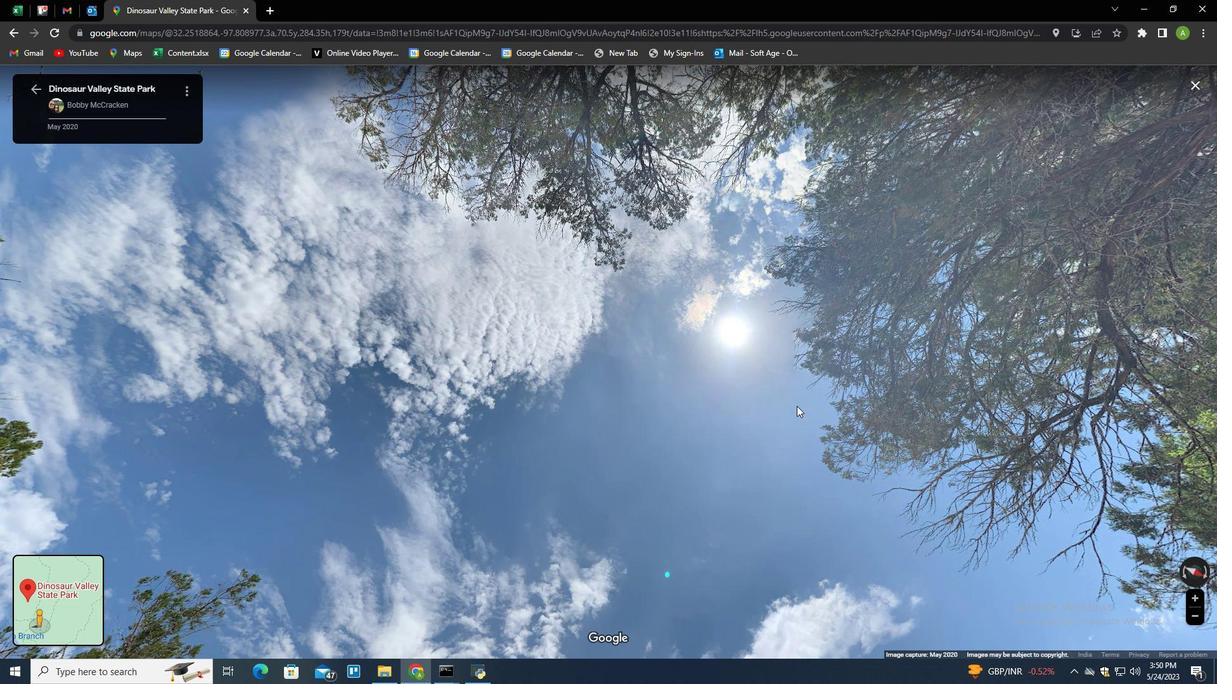
Action: Mouse scrolled (796, 405) with delta (0, 0)
Screenshot: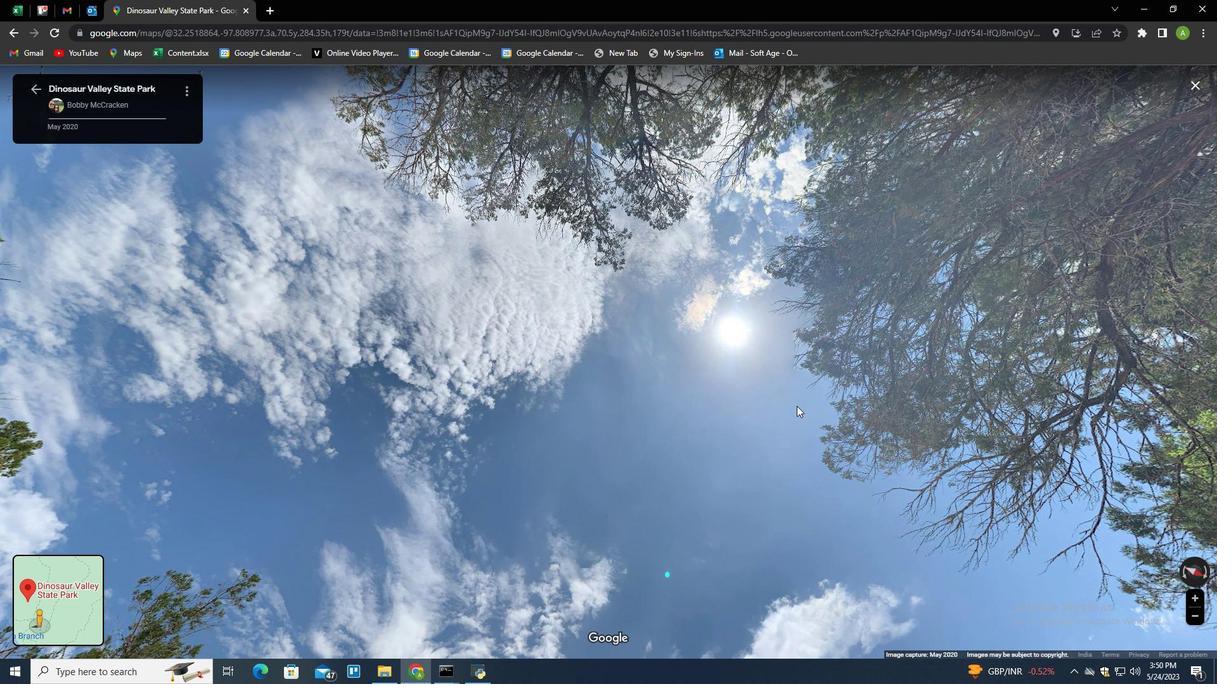 
Action: Mouse scrolled (796, 405) with delta (0, 0)
Screenshot: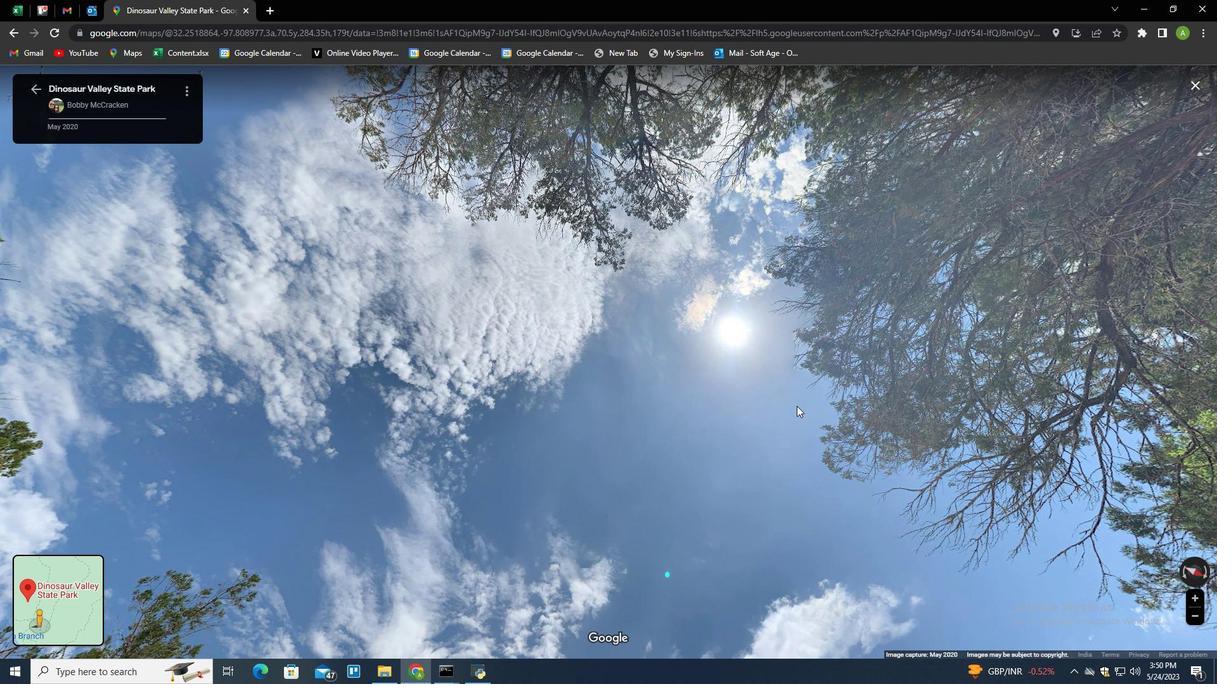
Action: Mouse scrolled (796, 405) with delta (0, 0)
Screenshot: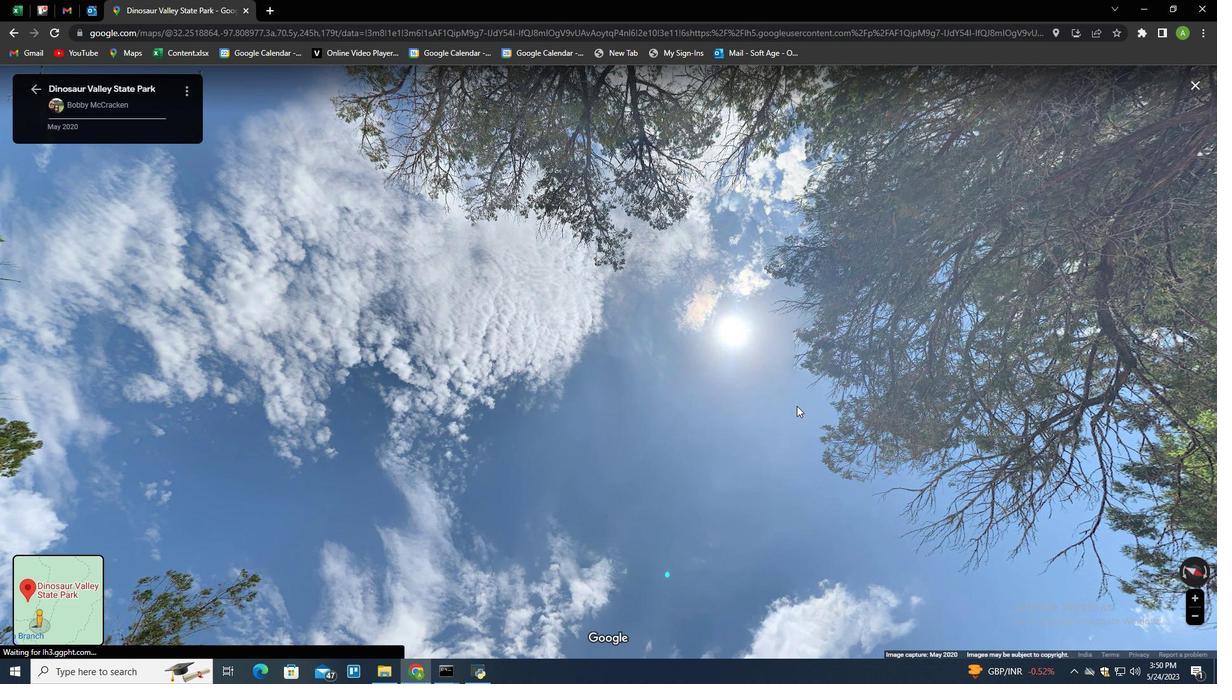 
Action: Mouse scrolled (796, 405) with delta (0, 0)
Screenshot: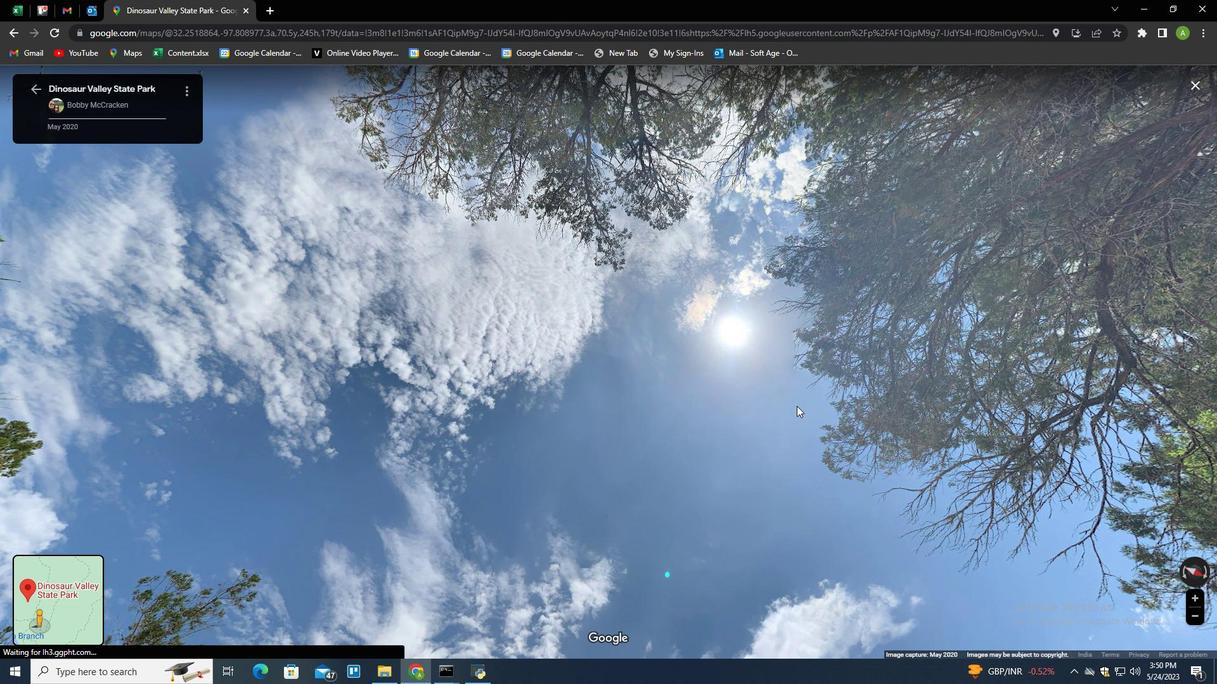 
Action: Mouse scrolled (796, 405) with delta (0, 0)
Screenshot: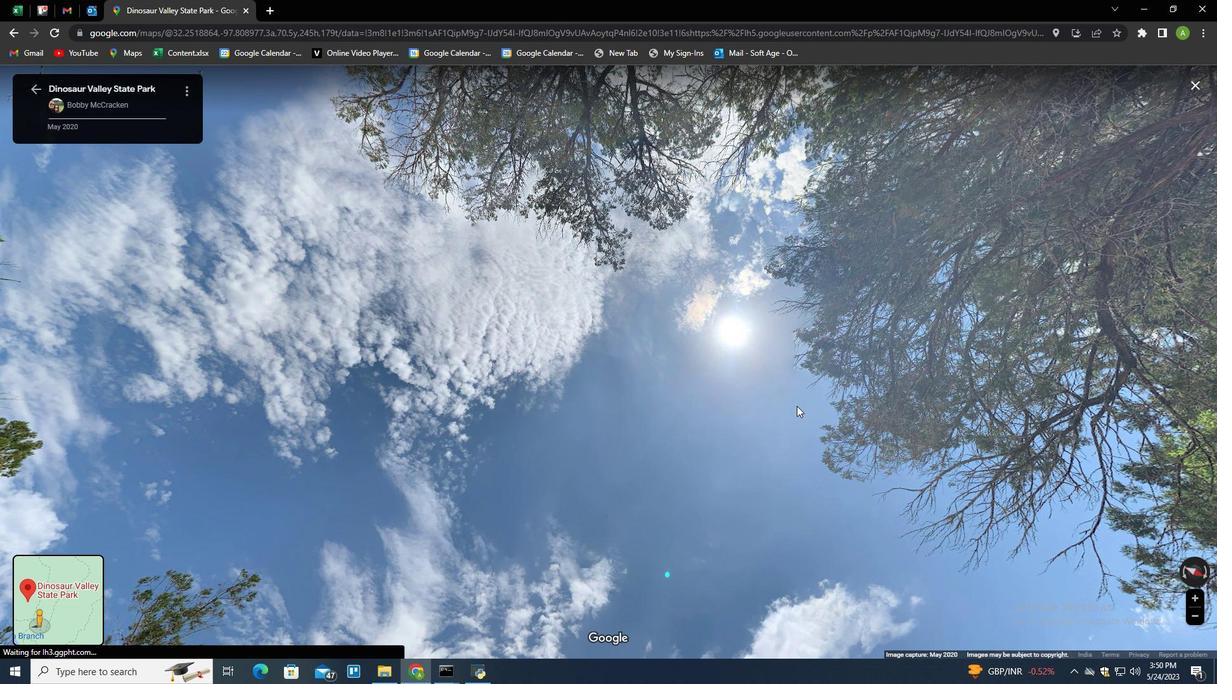
Action: Mouse scrolled (796, 405) with delta (0, 0)
Screenshot: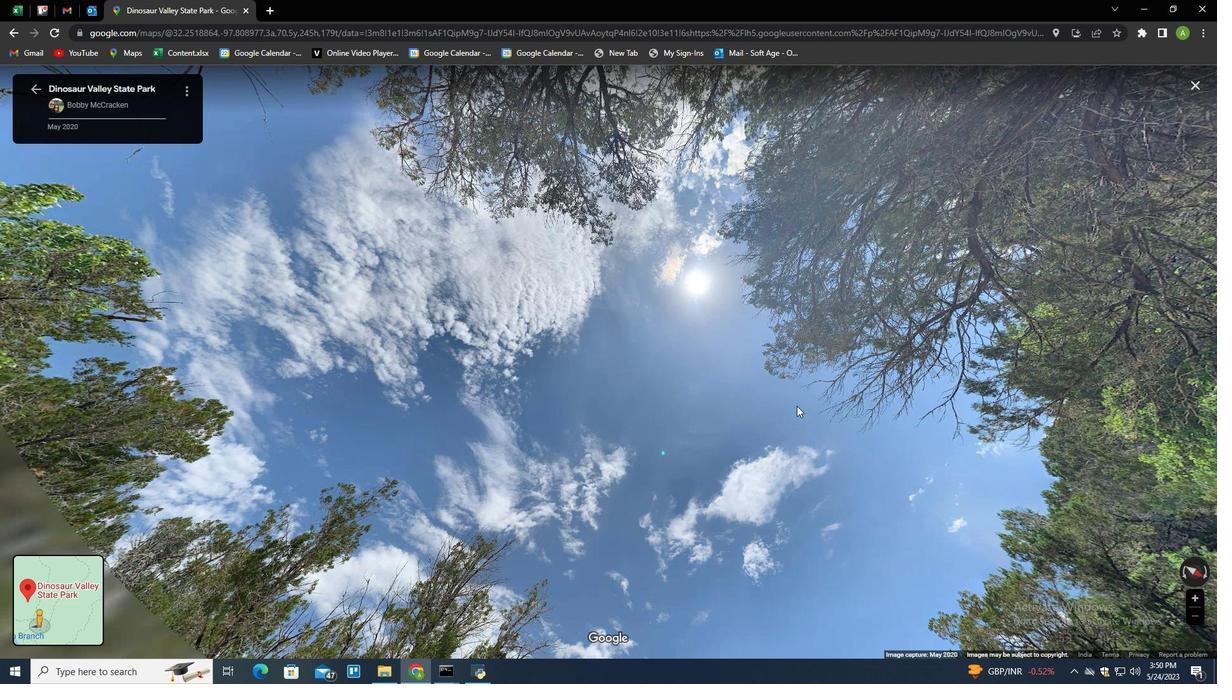 
Action: Mouse scrolled (796, 405) with delta (0, 0)
Screenshot: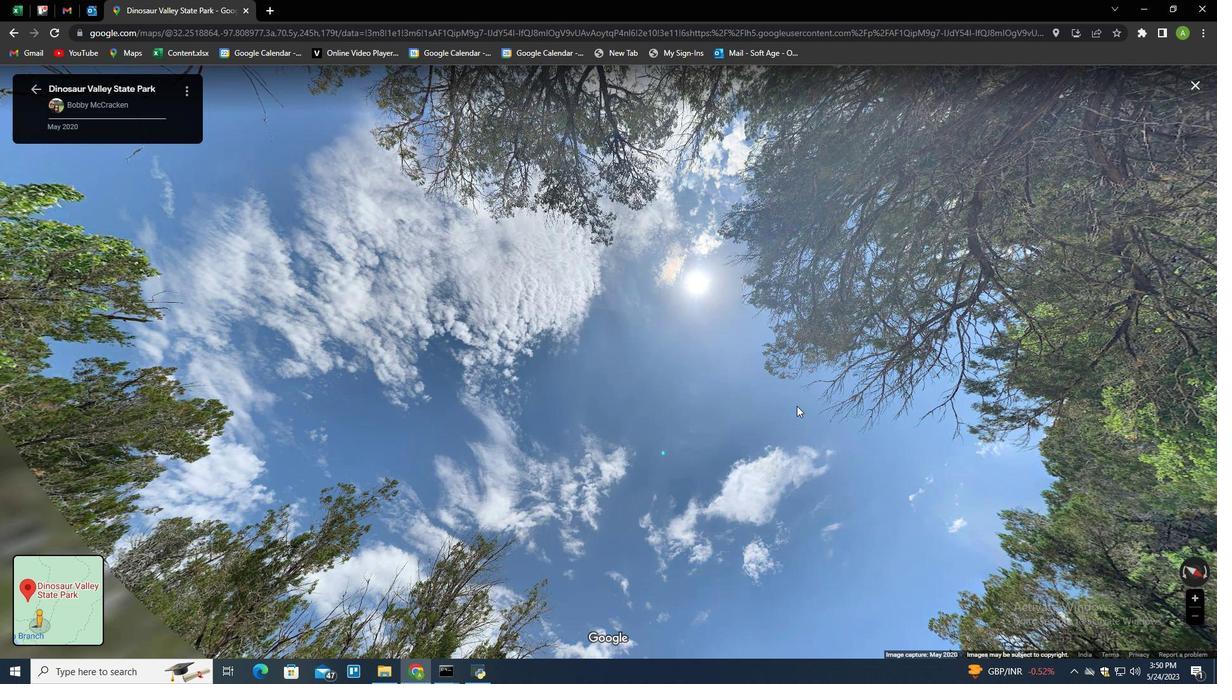 
Action: Mouse scrolled (796, 405) with delta (0, 0)
Screenshot: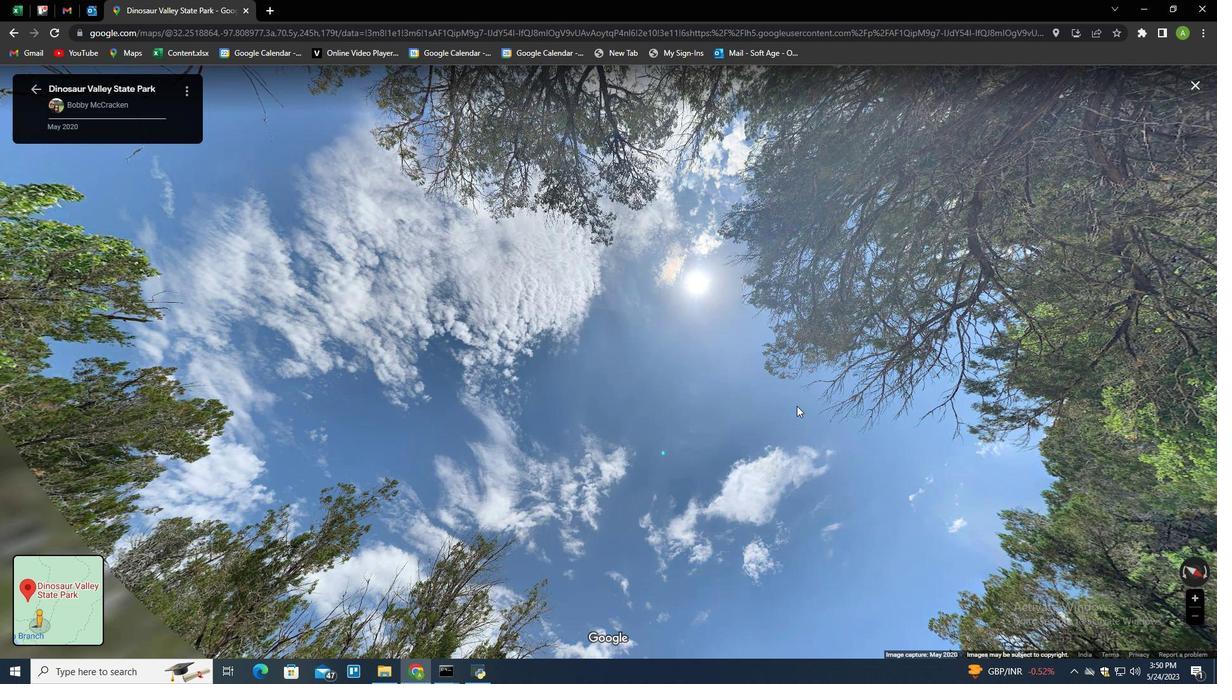 
Action: Mouse scrolled (796, 405) with delta (0, 0)
Screenshot: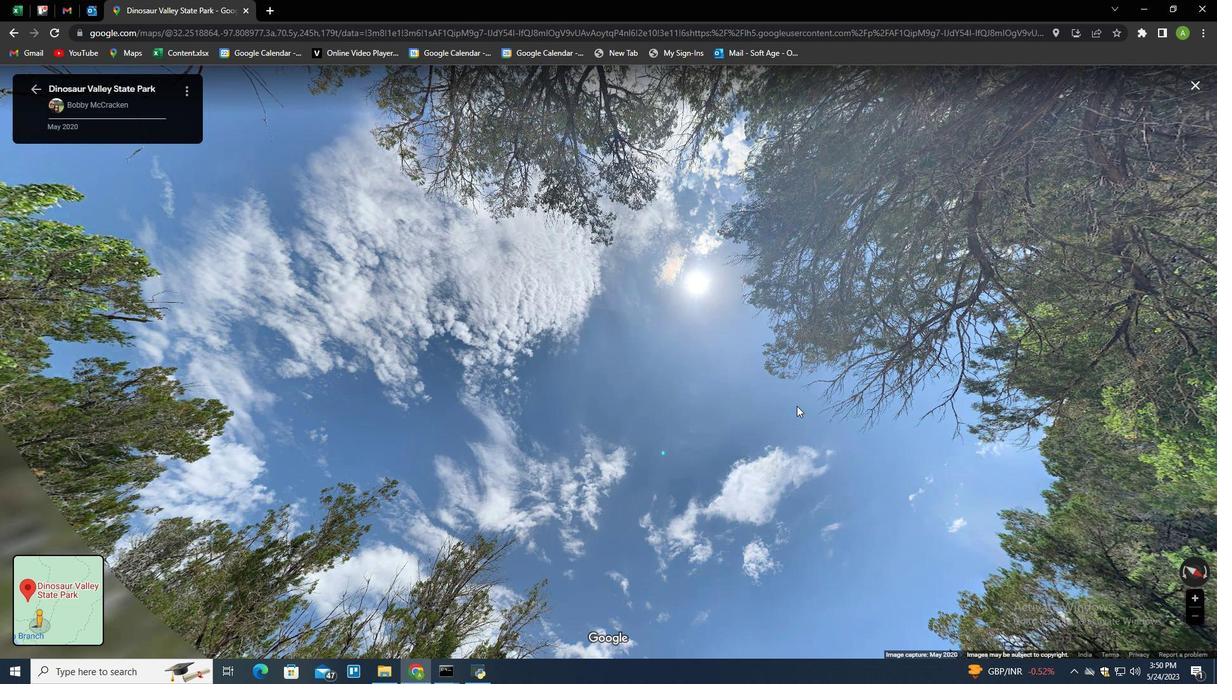 
Action: Mouse scrolled (796, 405) with delta (0, 0)
Screenshot: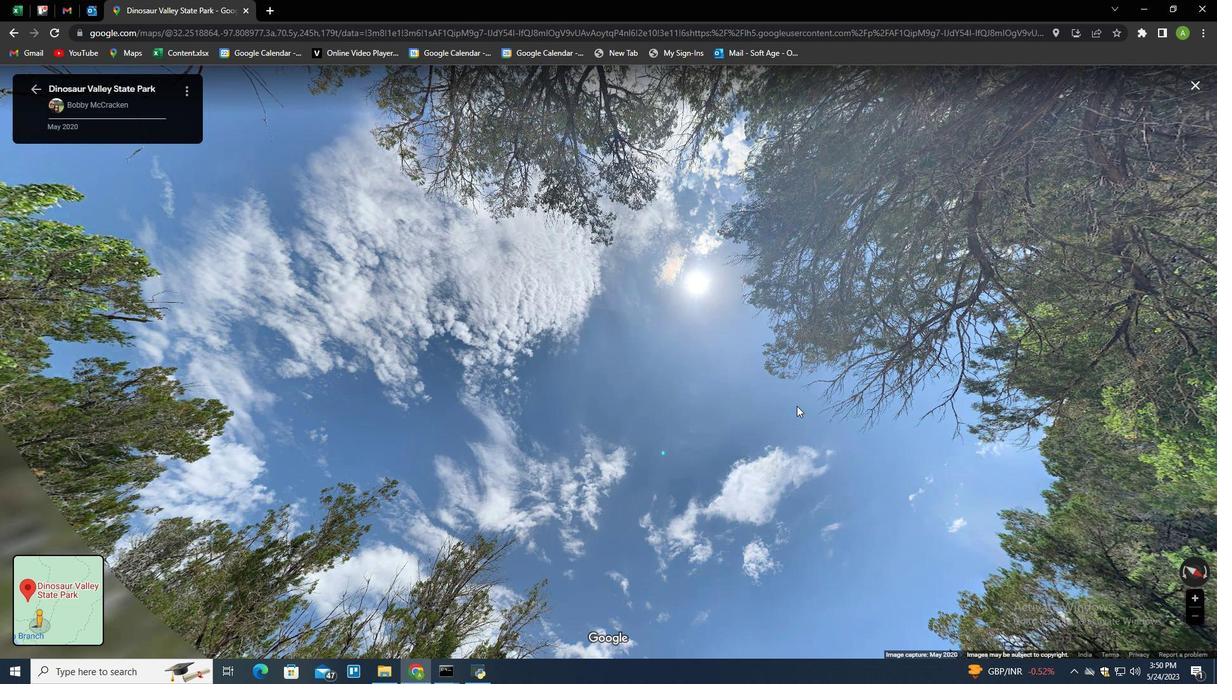 
Action: Mouse scrolled (796, 405) with delta (0, 0)
Screenshot: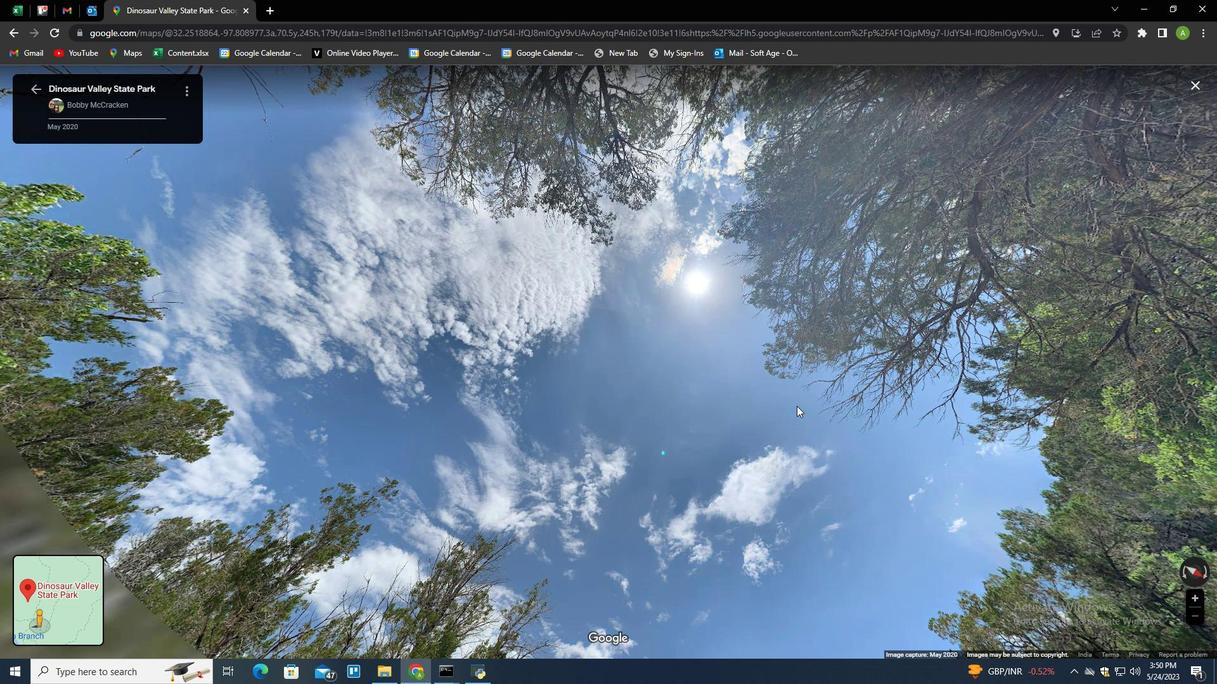 
Action: Mouse moved to (686, 468)
Screenshot: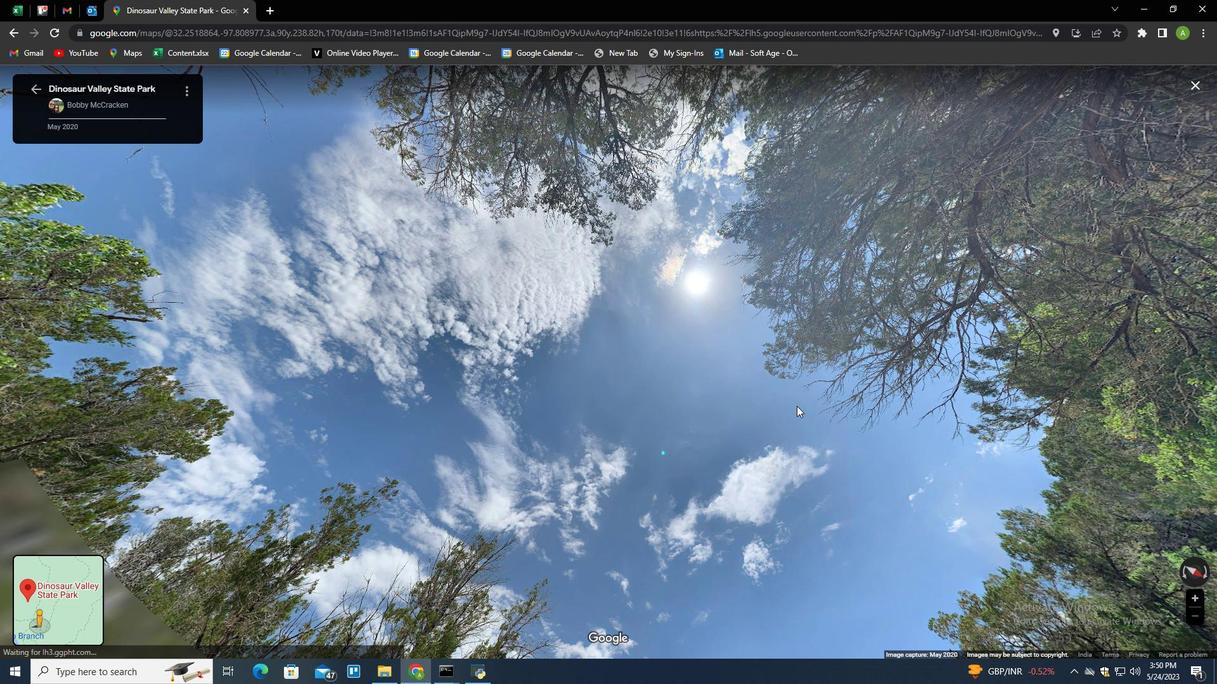 
Action: Mouse scrolled (686, 469) with delta (0, 0)
Screenshot: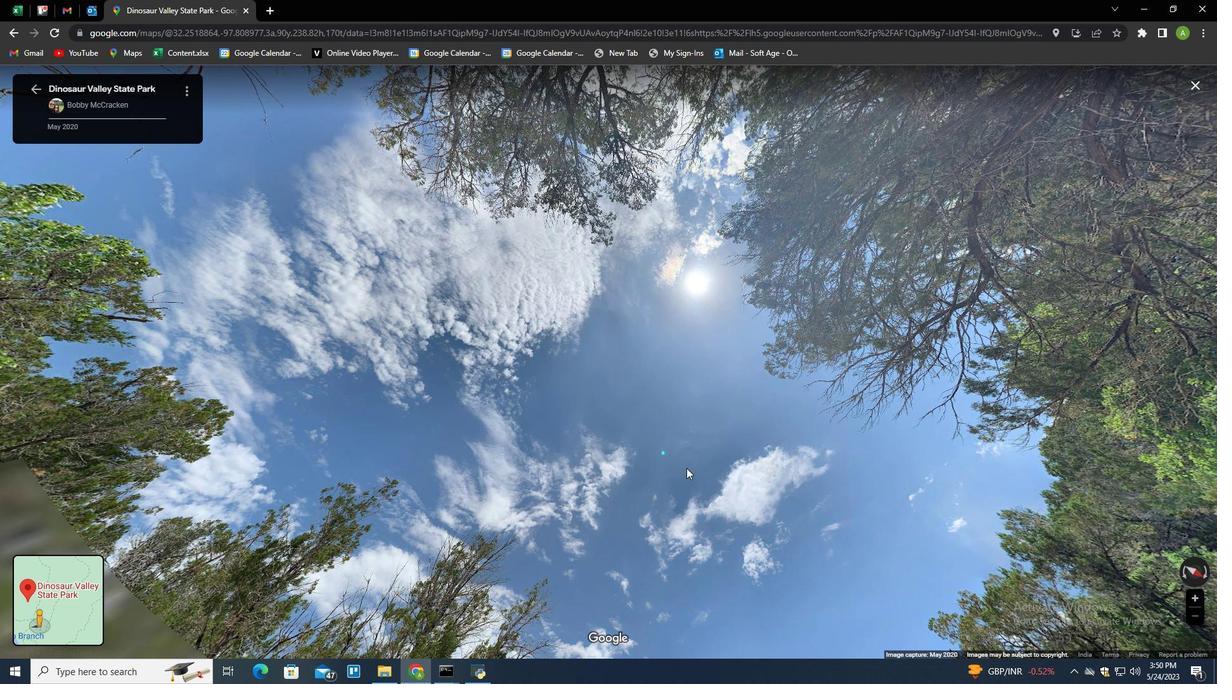 
Action: Mouse scrolled (686, 469) with delta (0, 0)
Screenshot: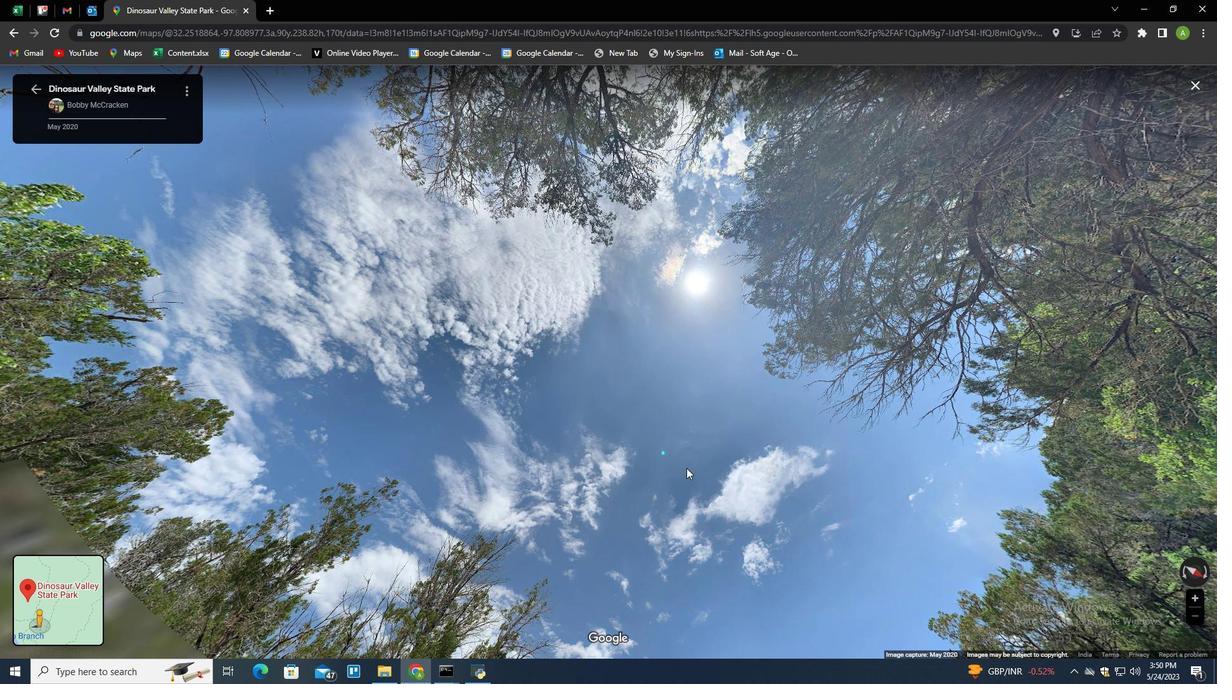 
Action: Mouse scrolled (686, 469) with delta (0, 0)
Screenshot: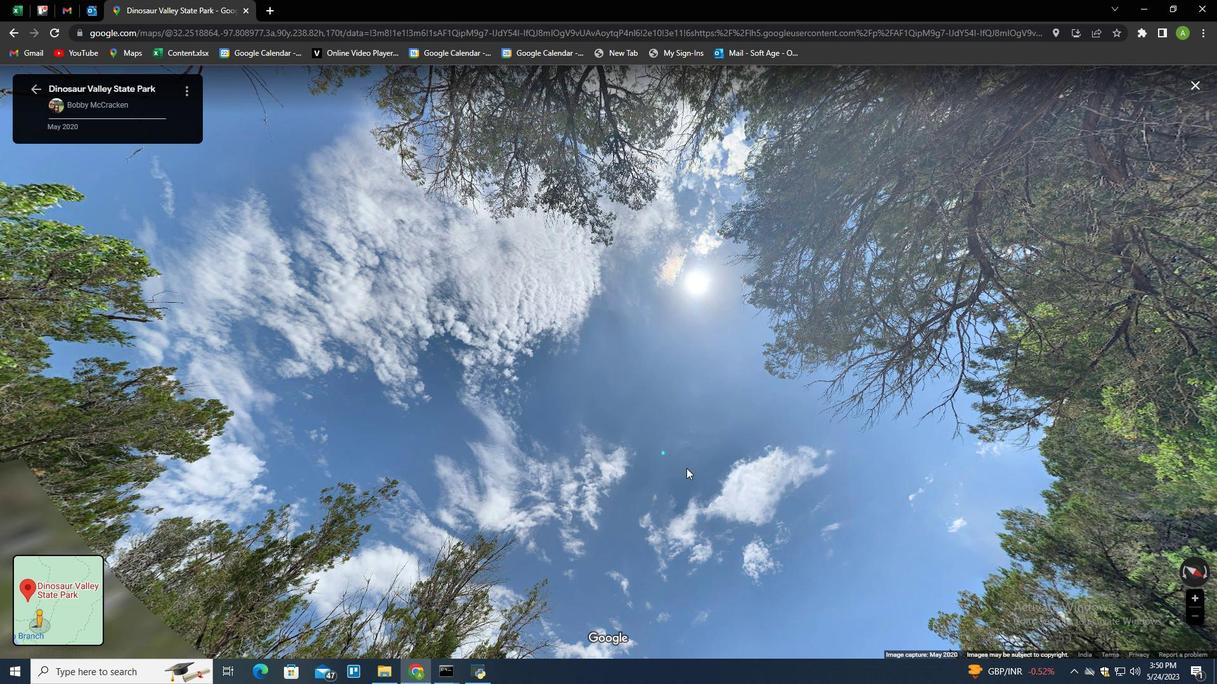 
Action: Mouse scrolled (686, 469) with delta (0, 0)
Screenshot: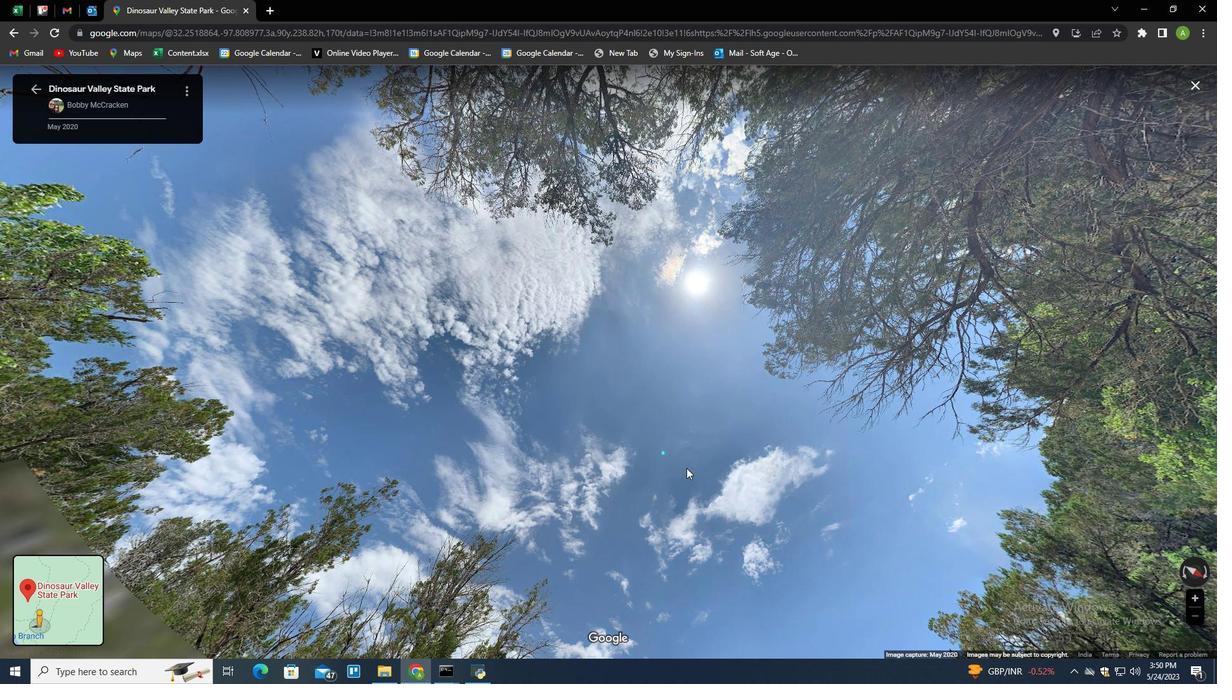 
Action: Mouse scrolled (686, 469) with delta (0, 0)
Screenshot: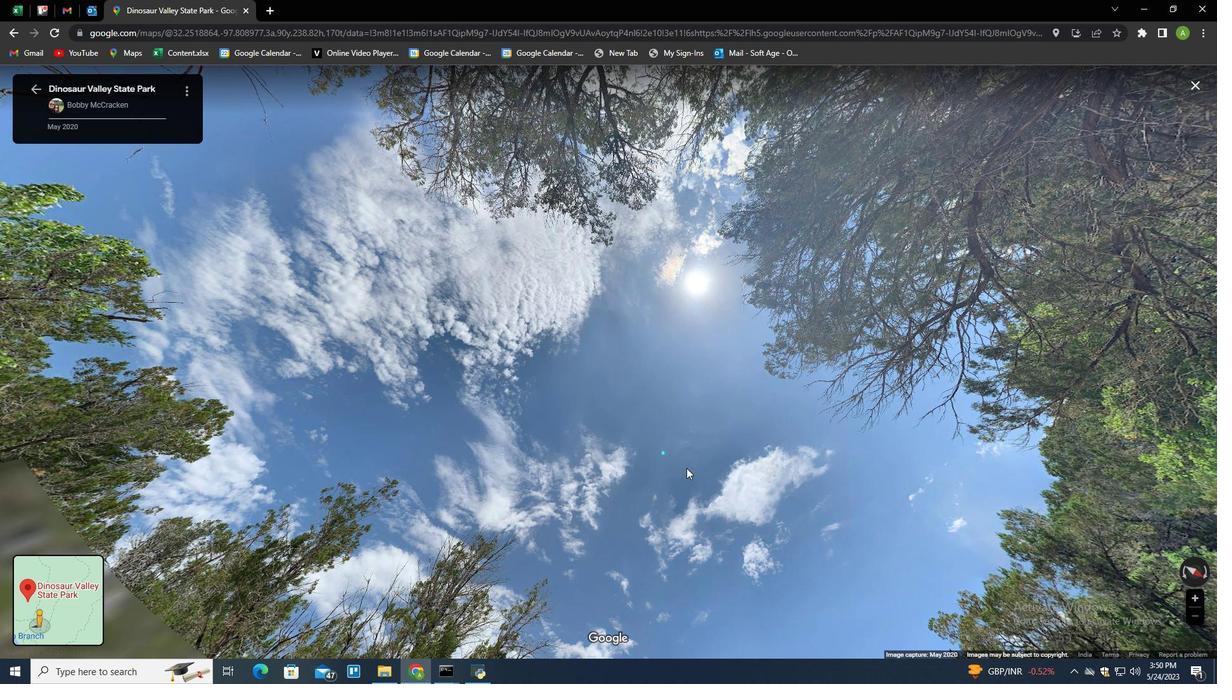 
Action: Mouse scrolled (686, 469) with delta (0, 0)
Screenshot: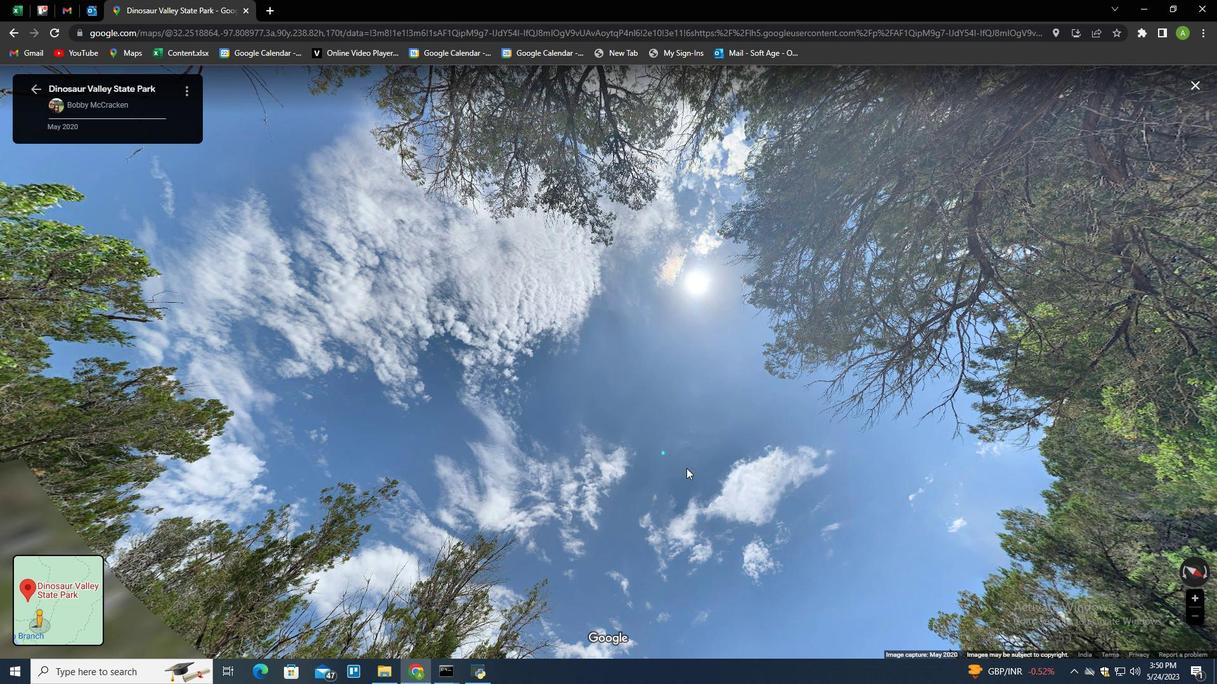 
Action: Mouse moved to (686, 468)
Screenshot: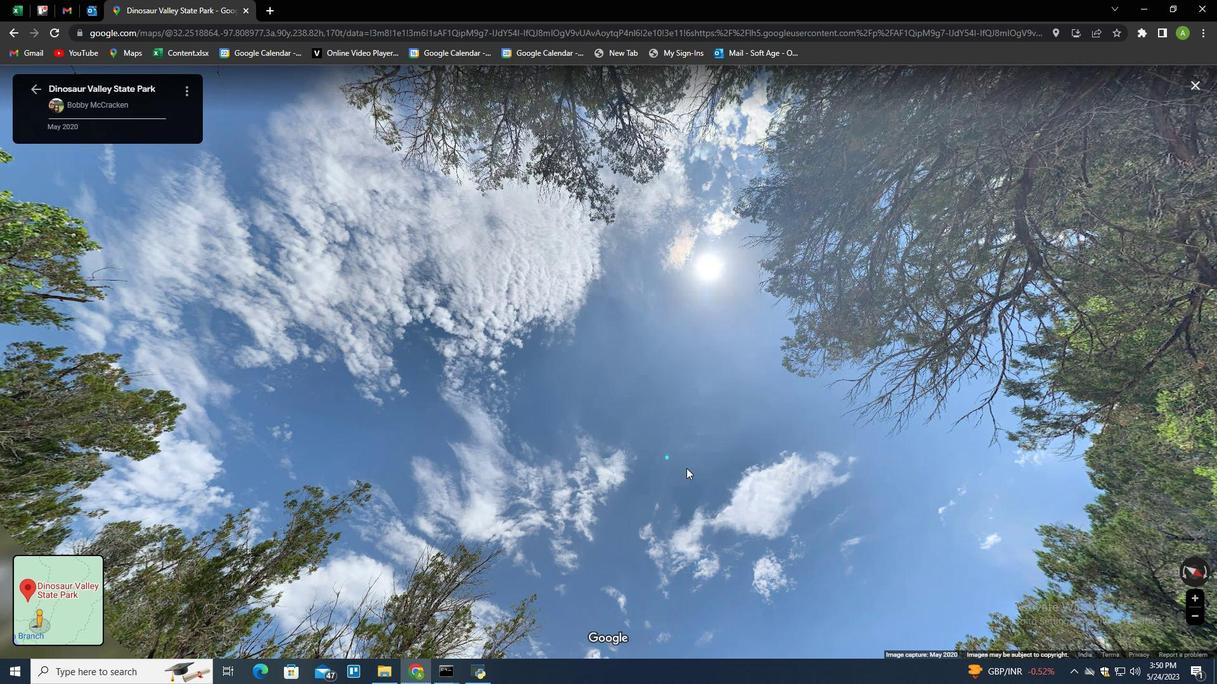 
Action: Mouse scrolled (686, 467) with delta (0, 0)
Screenshot: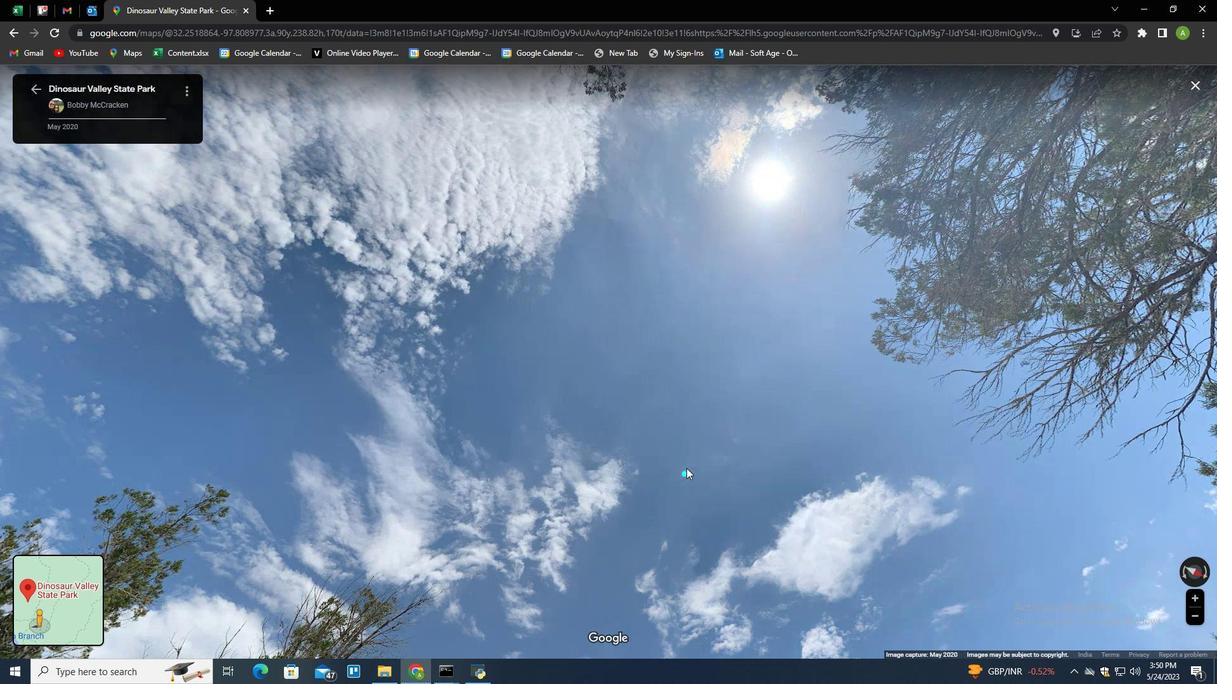 
Action: Mouse scrolled (686, 467) with delta (0, 0)
Screenshot: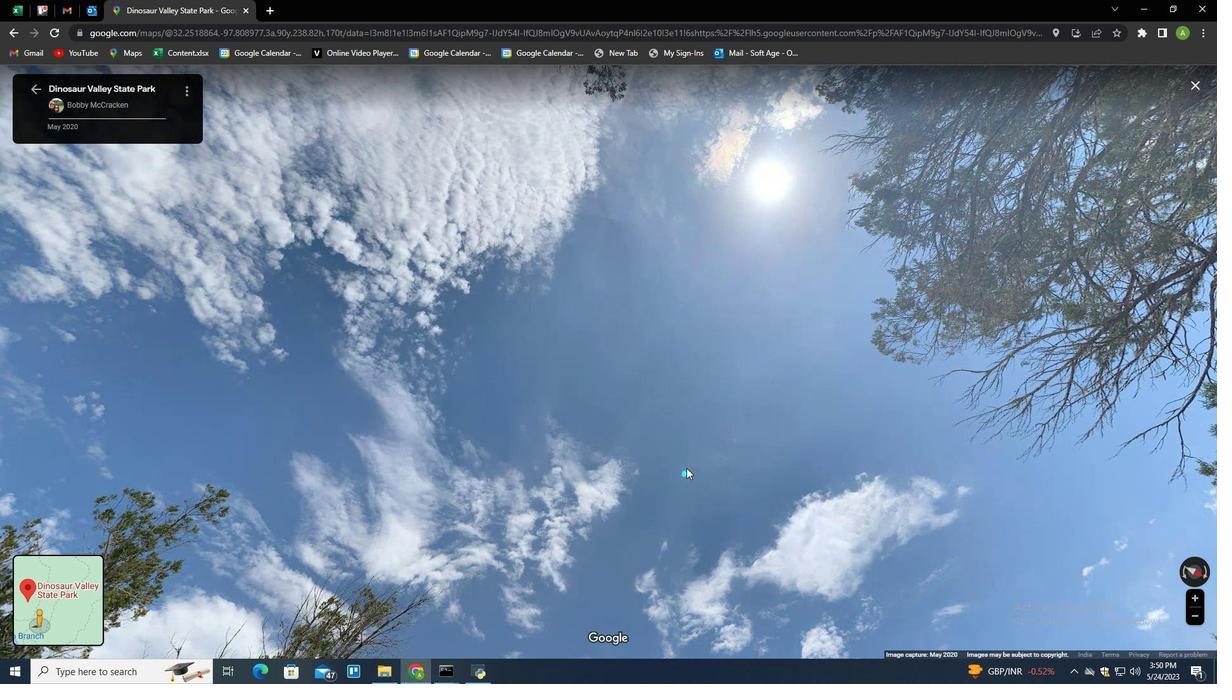 
Action: Mouse scrolled (686, 467) with delta (0, 0)
Screenshot: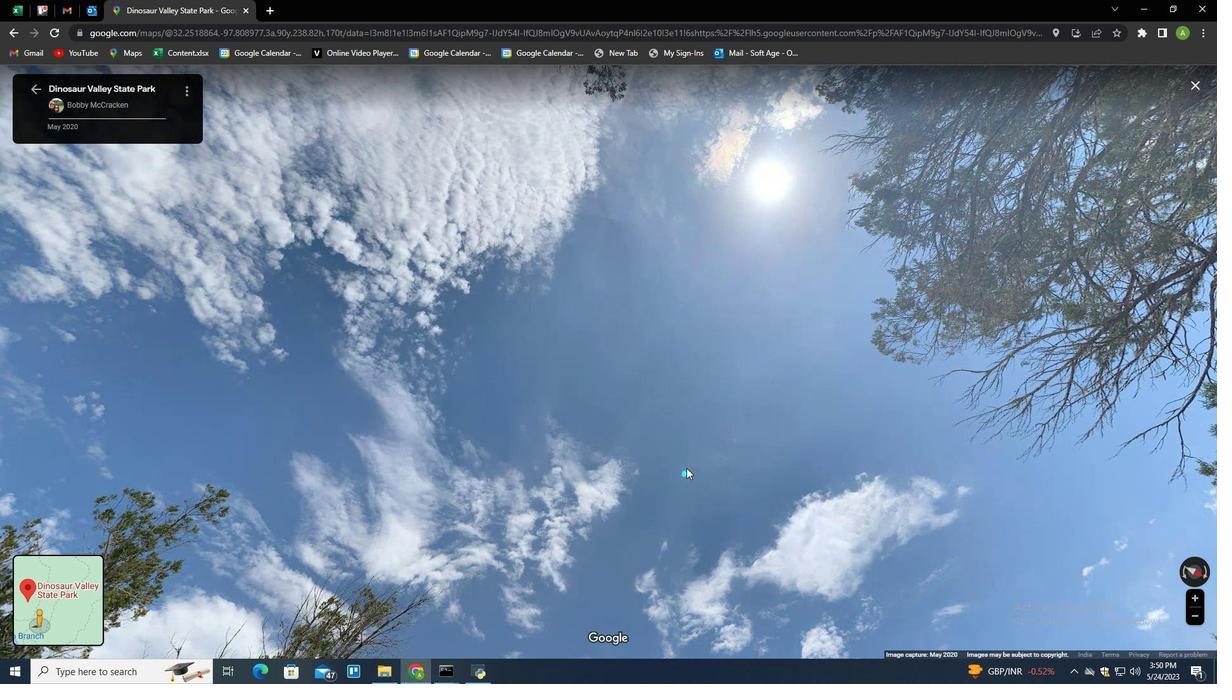 
Action: Mouse scrolled (686, 467) with delta (0, 0)
Screenshot: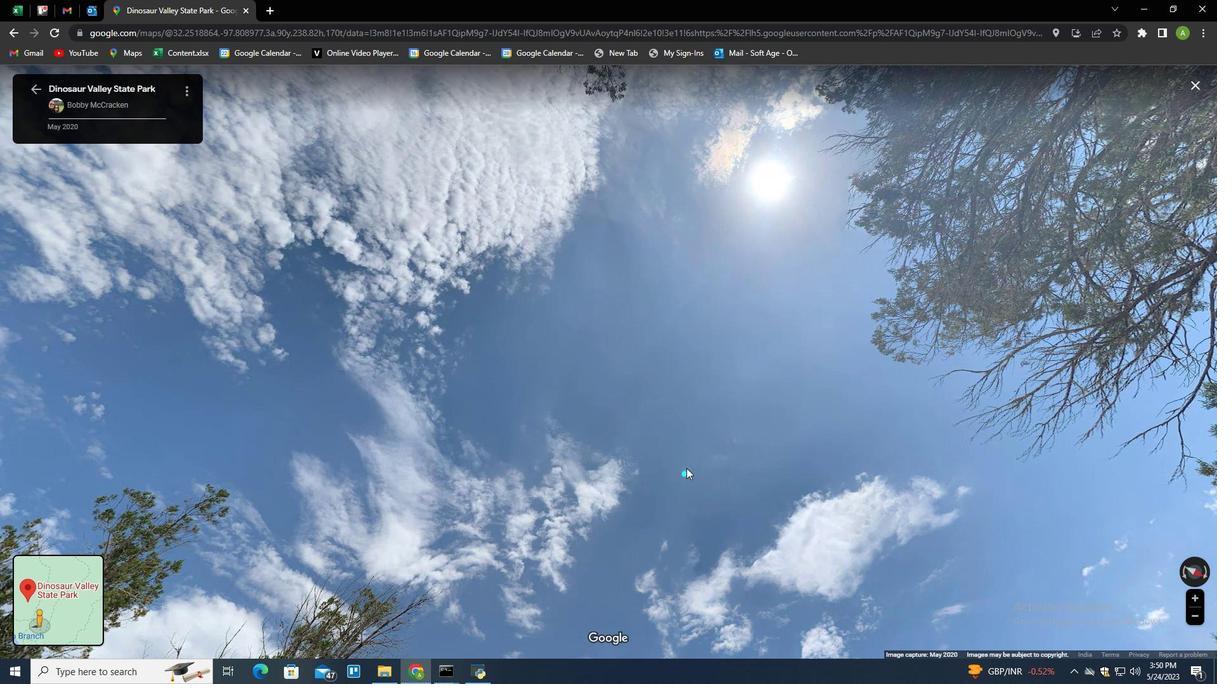 
Action: Mouse scrolled (686, 467) with delta (0, 0)
Screenshot: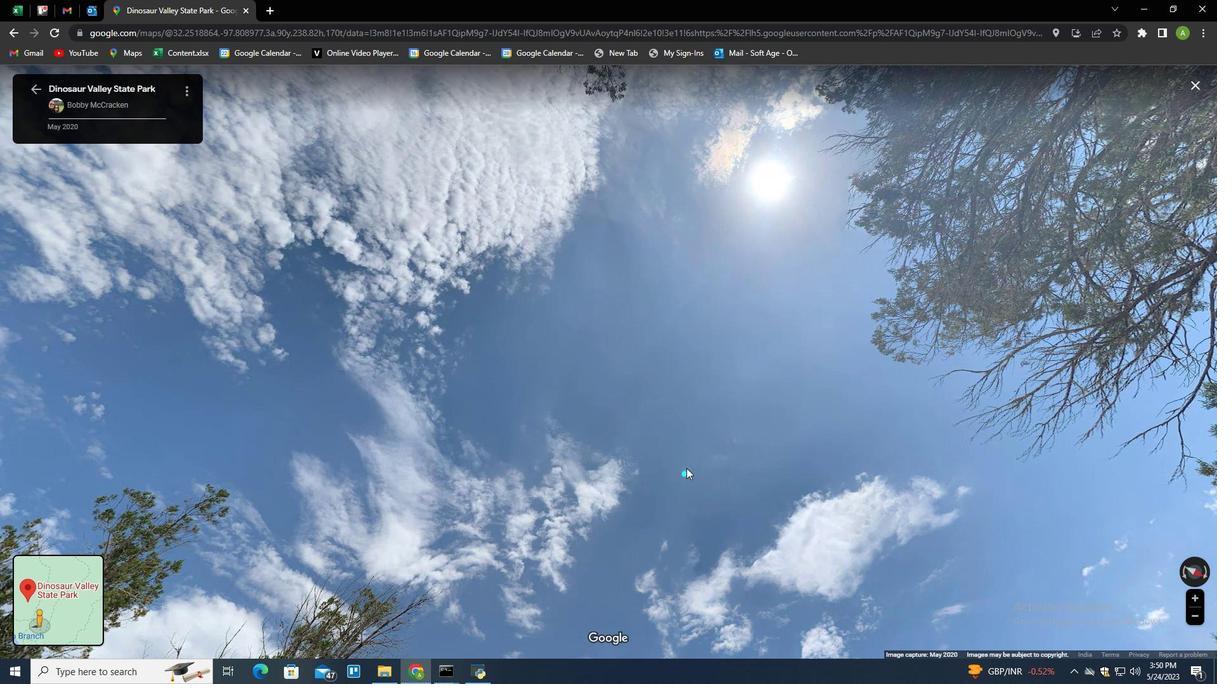
Action: Mouse scrolled (686, 467) with delta (0, 0)
Screenshot: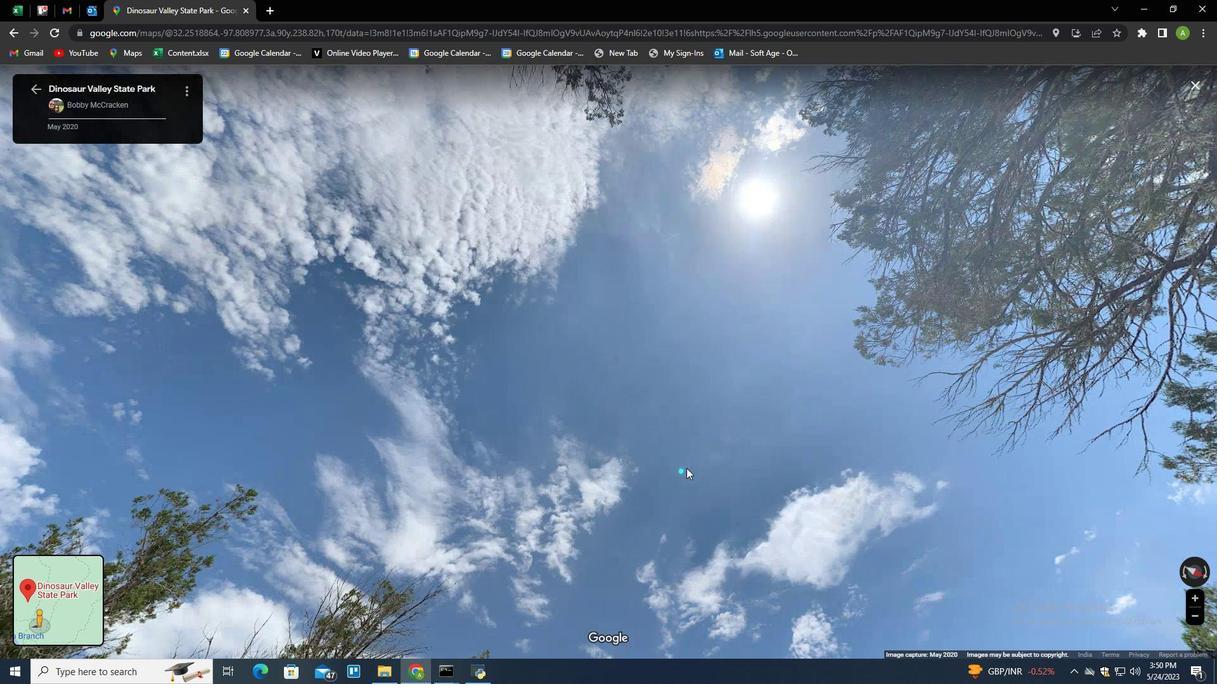 
Action: Mouse scrolled (686, 467) with delta (0, 0)
Screenshot: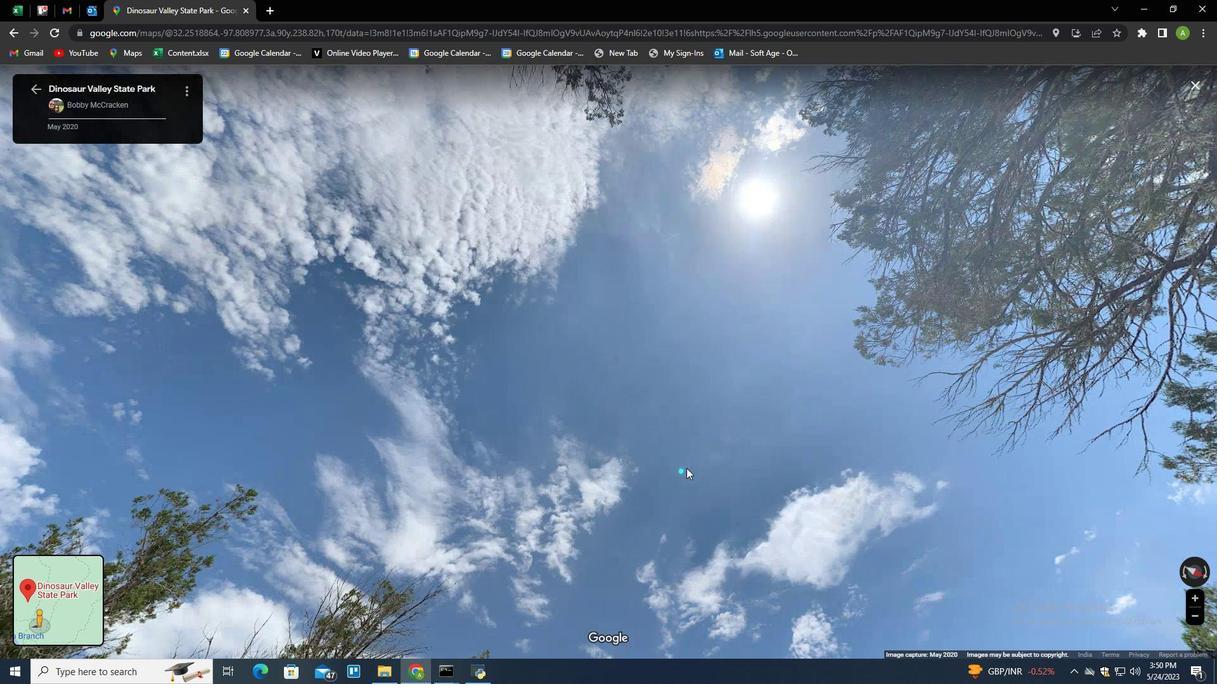 
Action: Mouse scrolled (686, 467) with delta (0, 0)
Screenshot: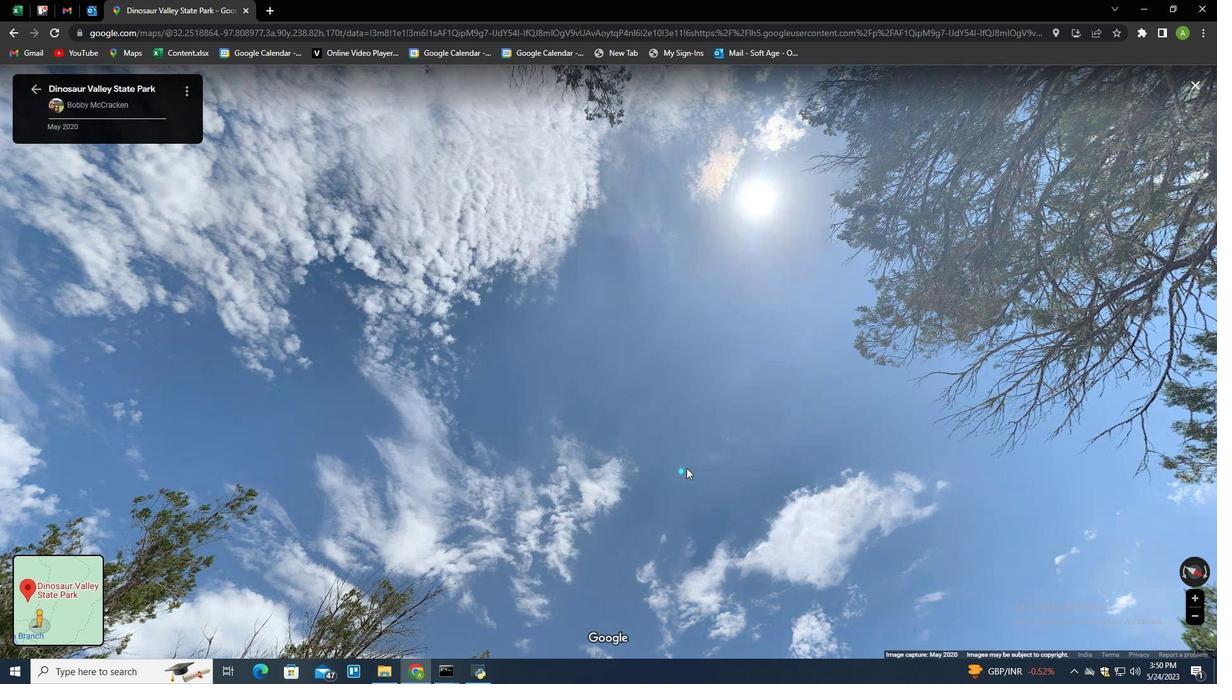 
Action: Mouse scrolled (686, 467) with delta (0, 0)
Screenshot: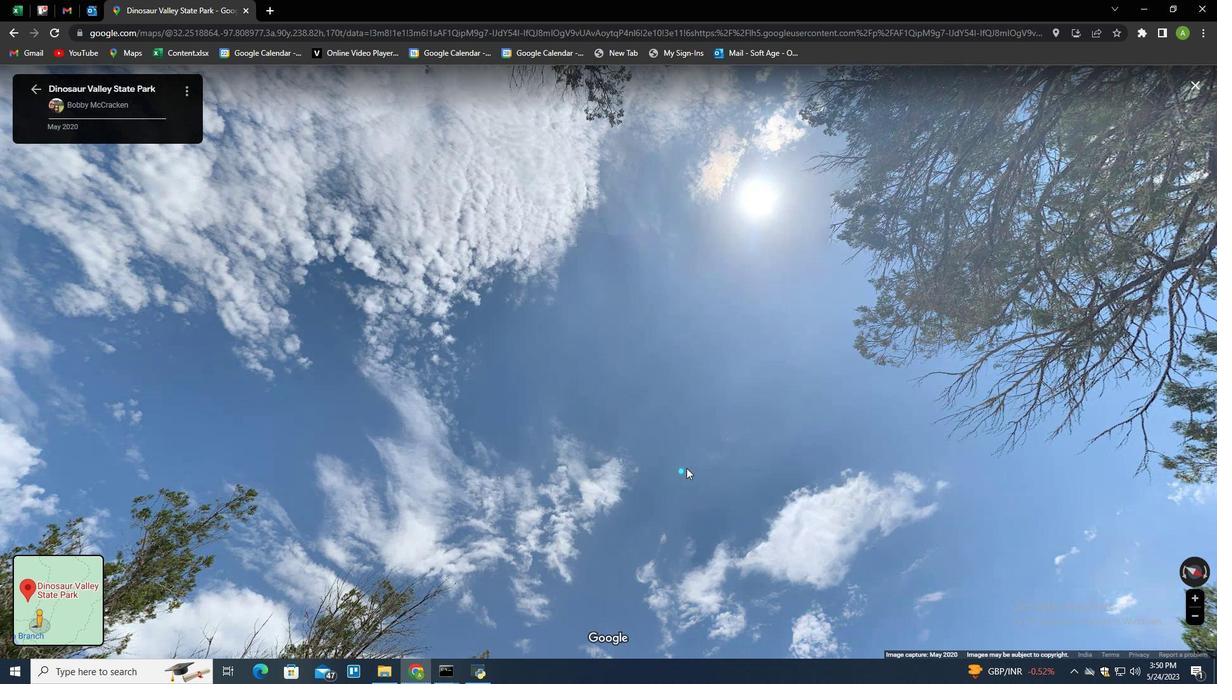 
Action: Mouse scrolled (686, 467) with delta (0, 0)
Screenshot: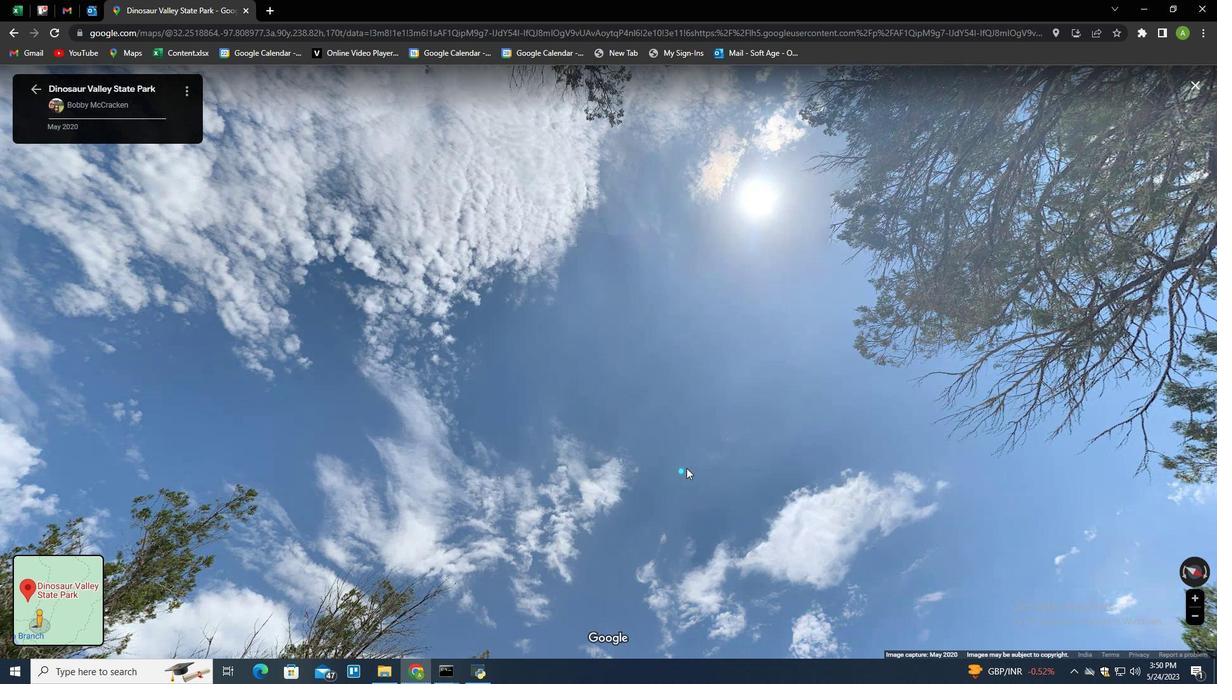 
Action: Mouse scrolled (686, 467) with delta (0, 0)
Screenshot: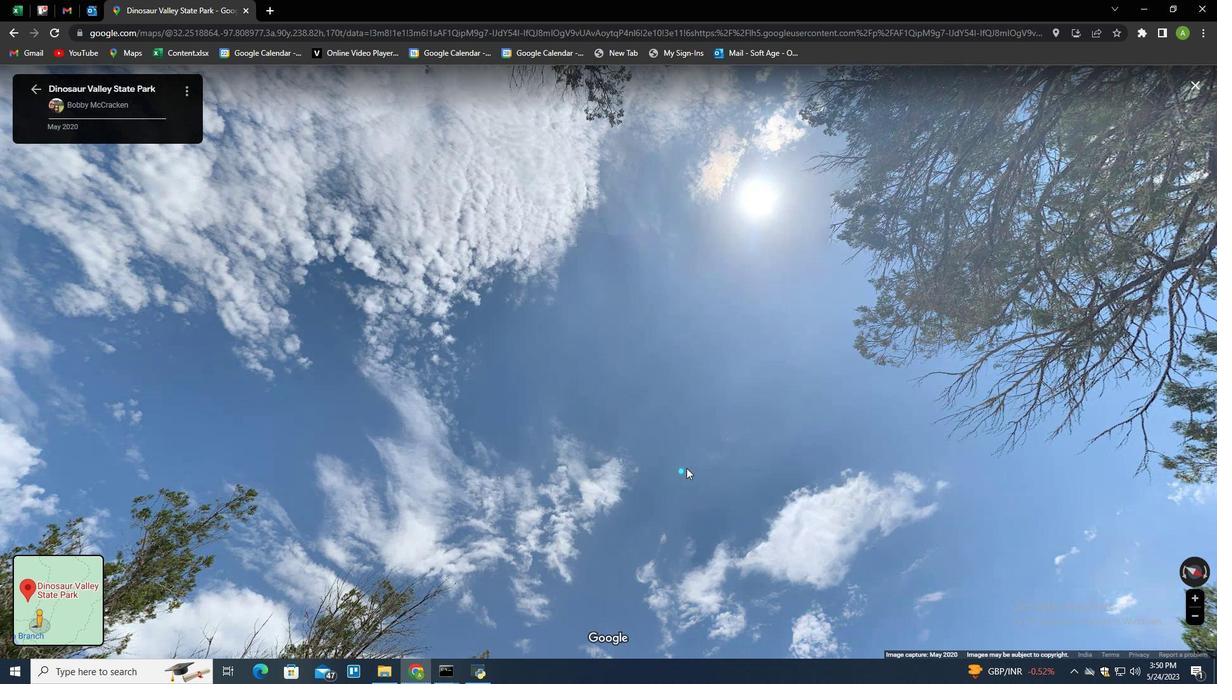 
Action: Mouse scrolled (686, 467) with delta (0, 0)
Screenshot: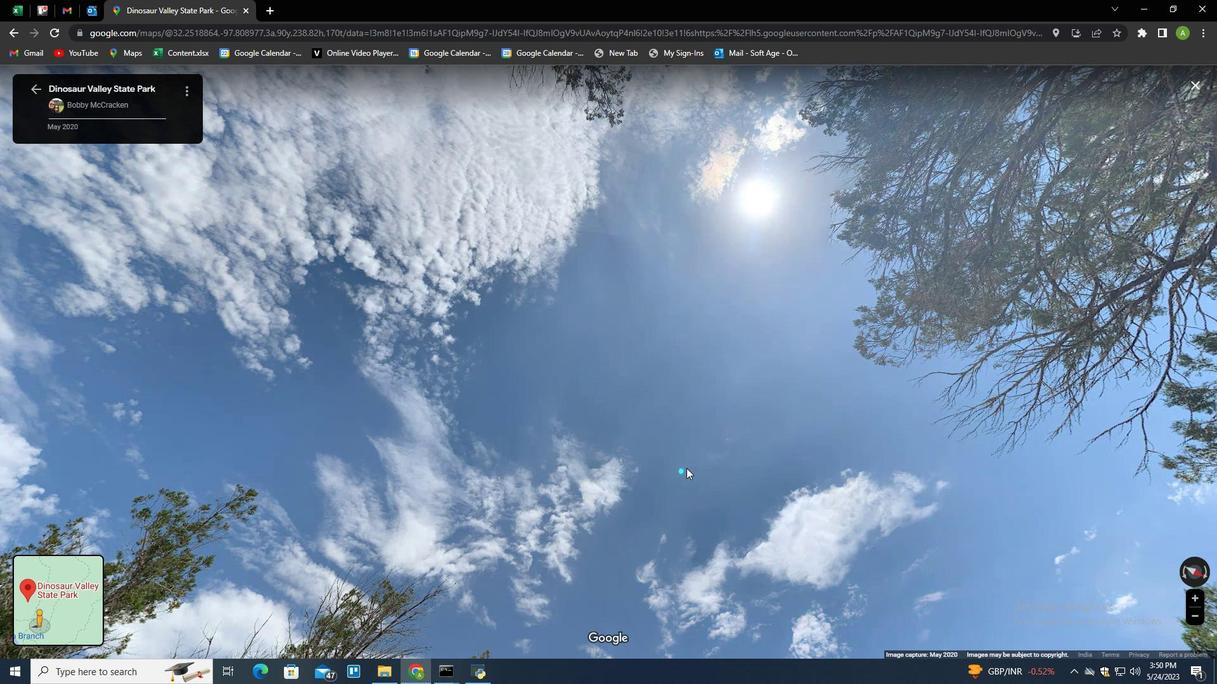 
Action: Mouse moved to (586, 540)
Screenshot: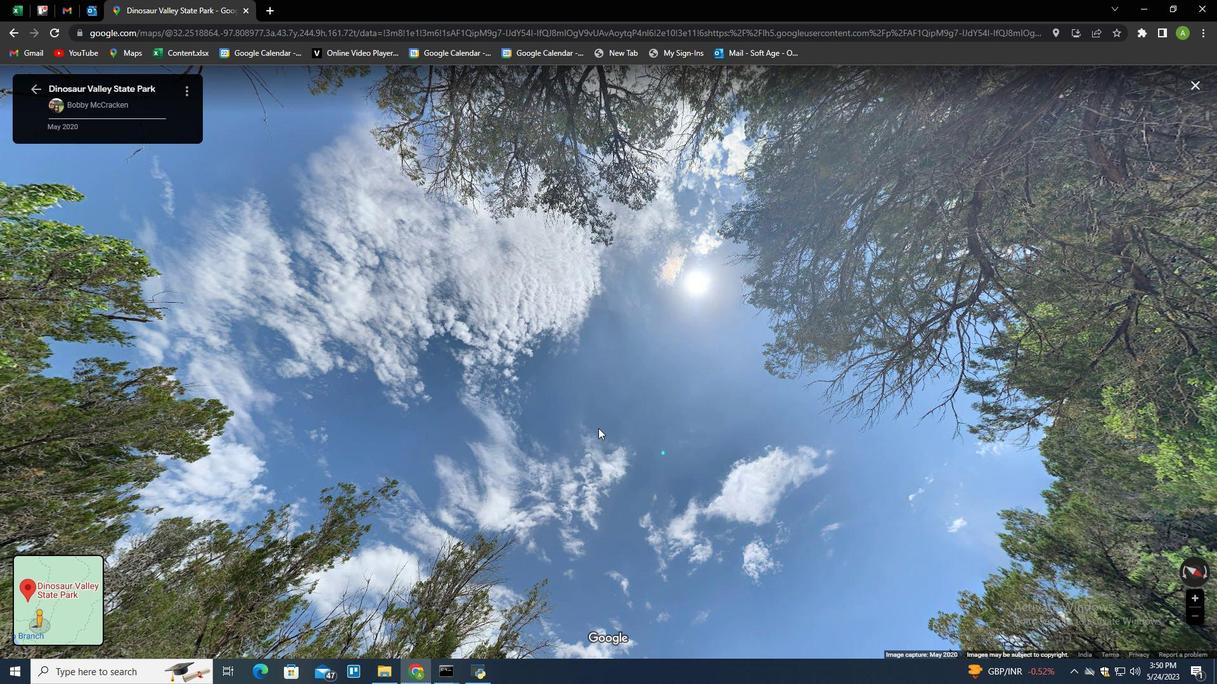 
Action: Mouse pressed left at (586, 540)
Screenshot: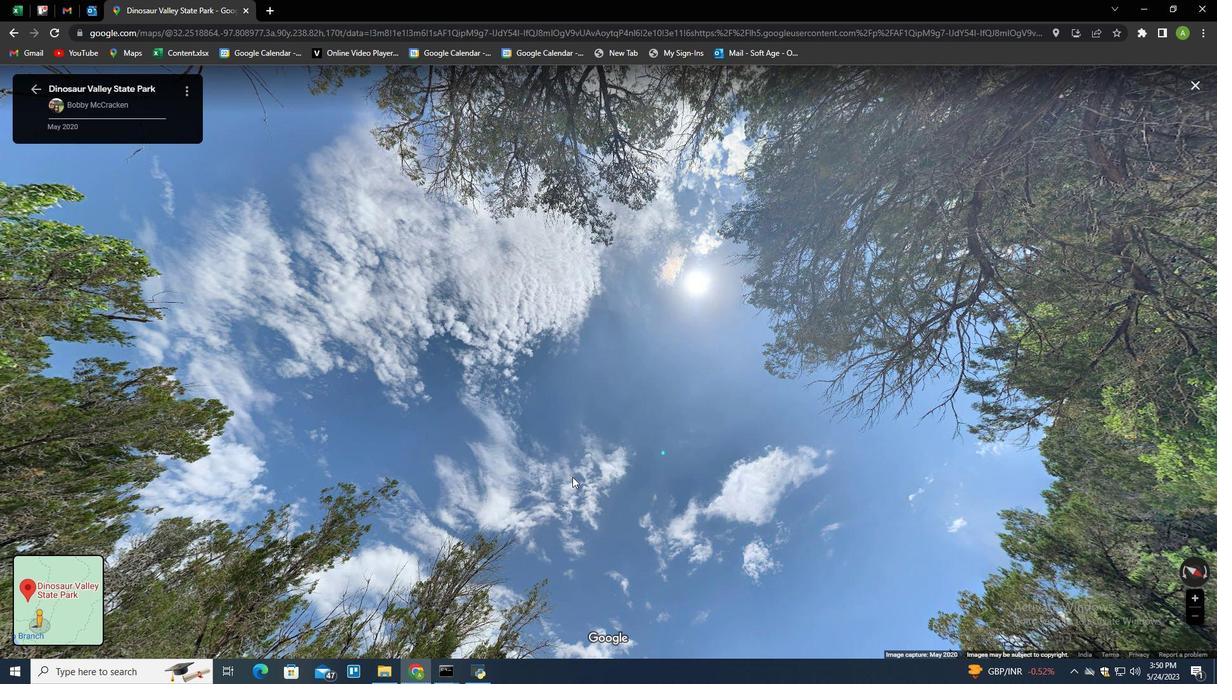 
Action: Mouse moved to (585, 422)
Screenshot: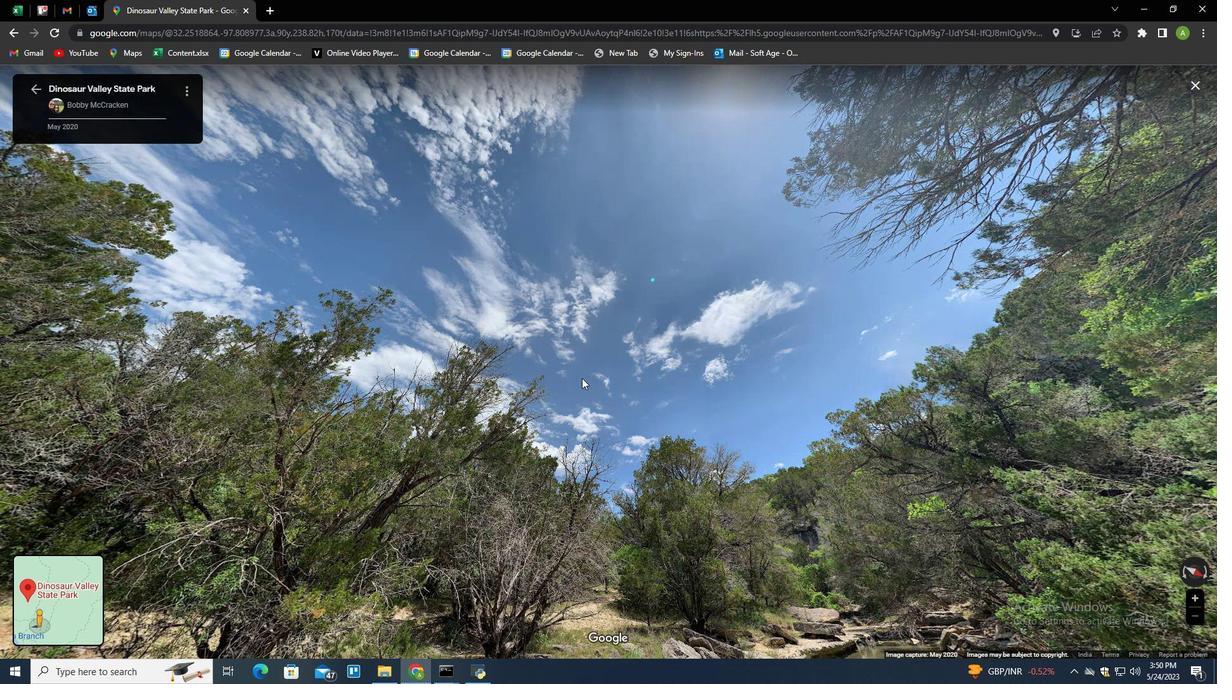 
Action: Mouse pressed left at (585, 422)
Screenshot: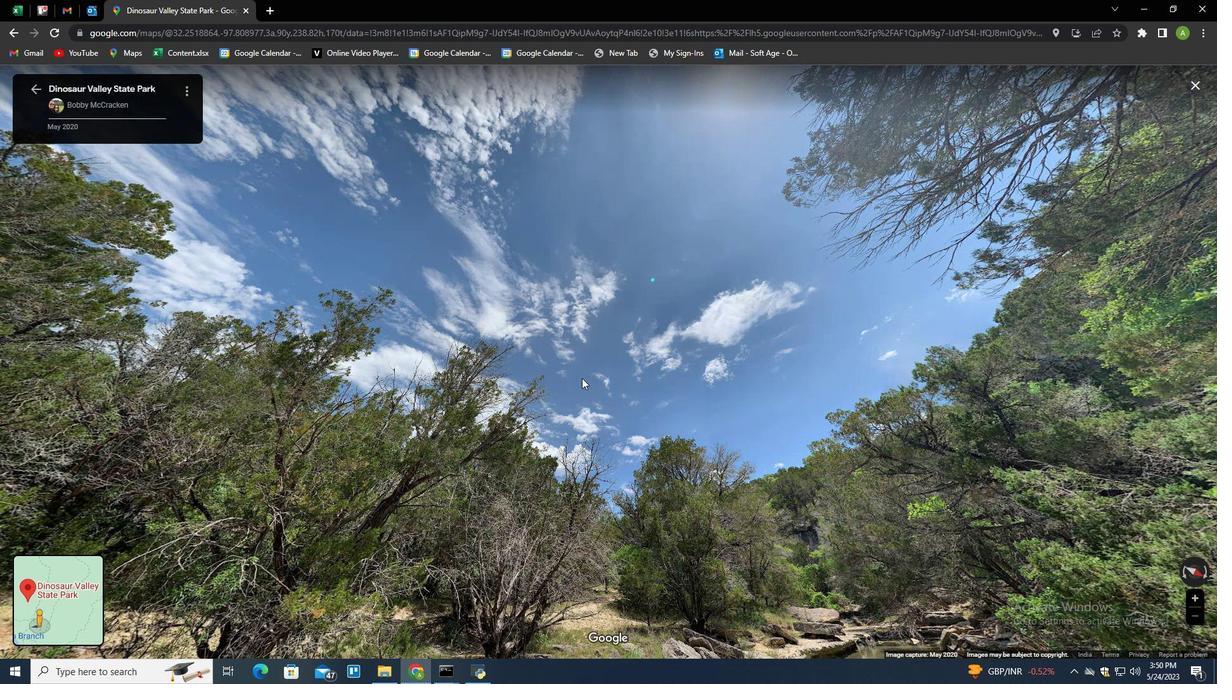 
Action: Mouse moved to (608, 306)
Screenshot: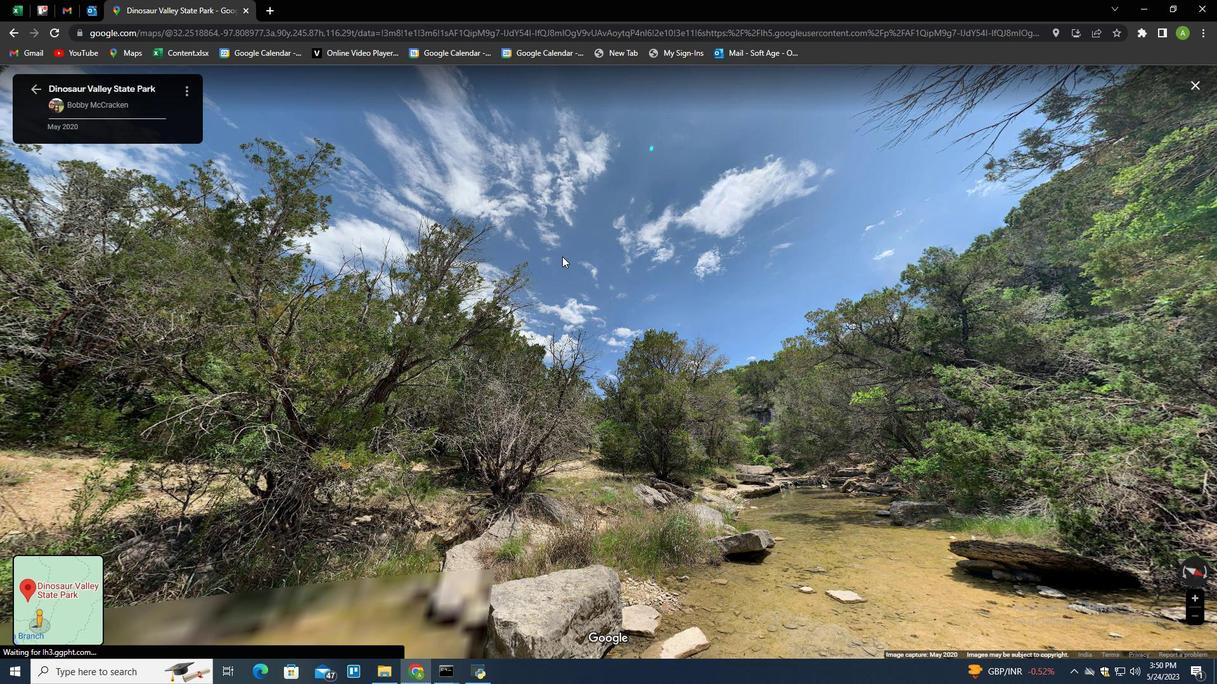 
Action: Mouse pressed left at (605, 395)
Screenshot: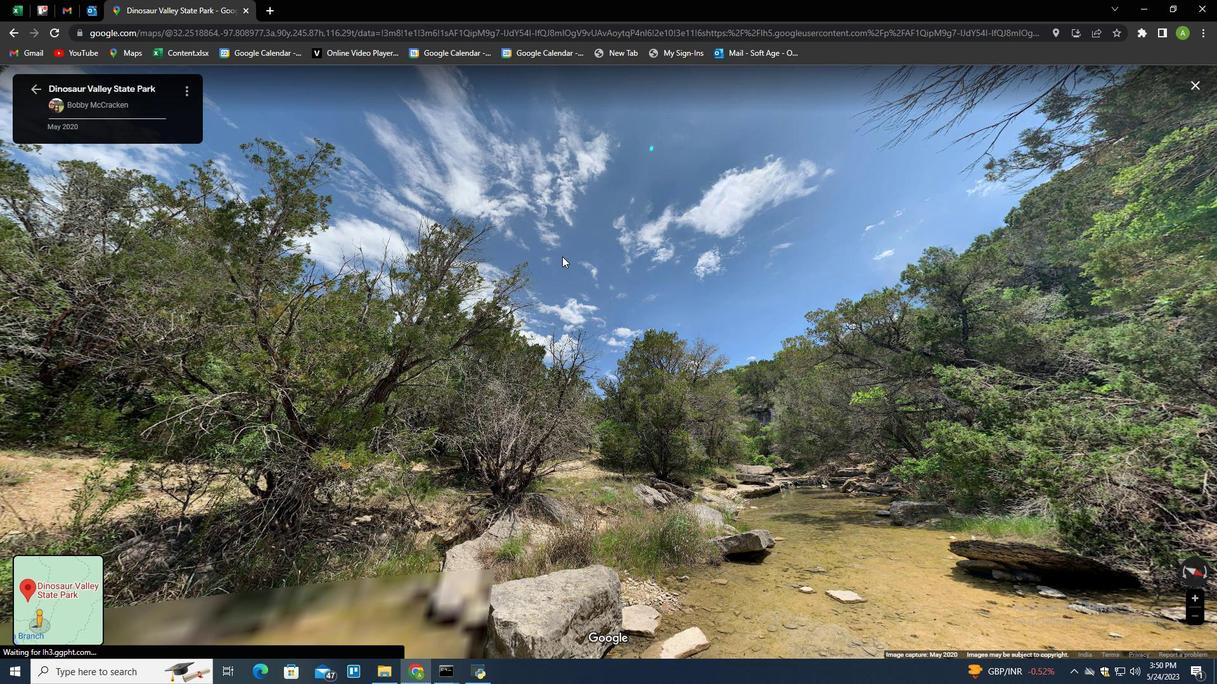 
Action: Mouse moved to (654, 429)
Screenshot: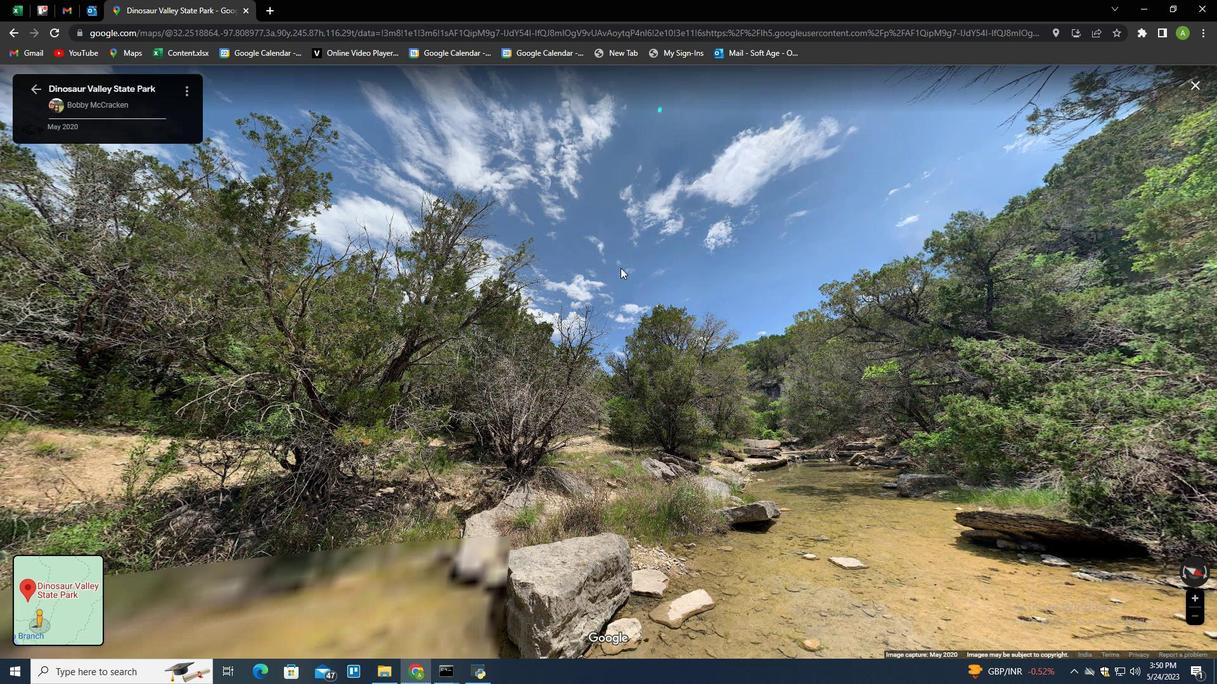
Action: Mouse pressed left at (654, 429)
Screenshot: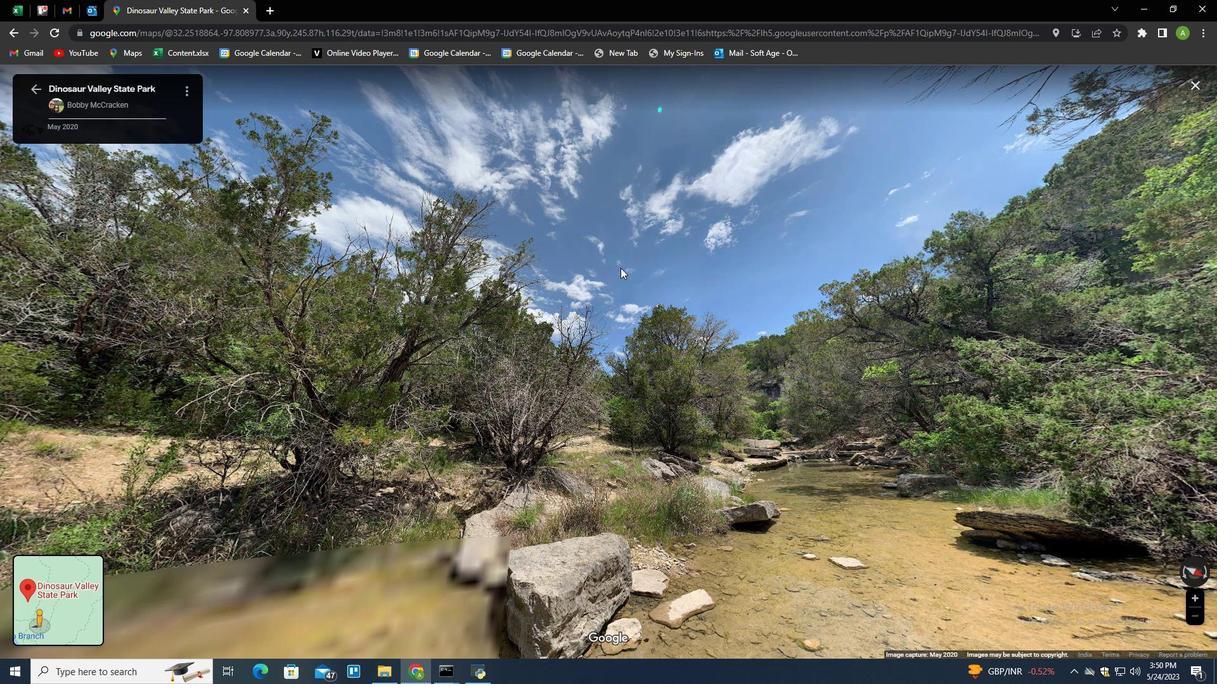 
Action: Mouse moved to (651, 308)
Screenshot: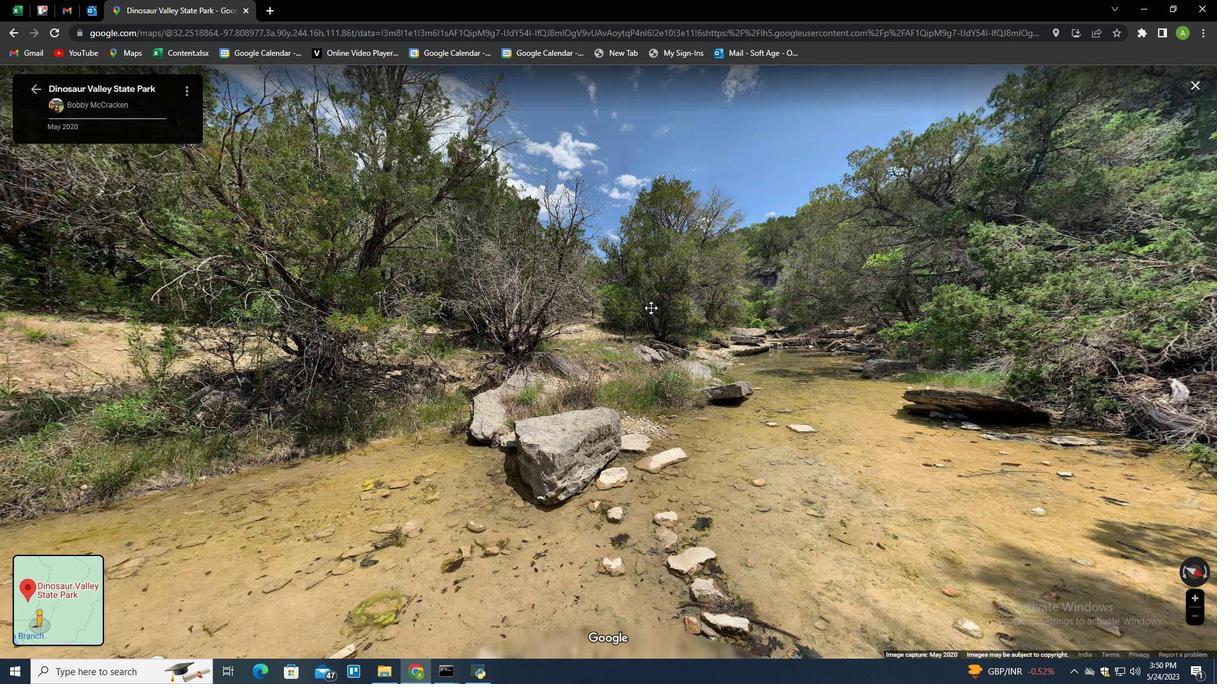 
Action: Key pressed <Key.left><Key.left><Key.left><Key.left><Key.left><Key.left><Key.left><Key.left><Key.left><Key.left><Key.left><Key.left><Key.left><Key.left><Key.left><Key.left><Key.left><Key.left><Key.left><Key.left><Key.left><Key.right><Key.right><Key.right><Key.right><Key.right><Key.right><Key.right><Key.right><Key.right><Key.right><Key.right><Key.right><Key.right><Key.right><Key.right><Key.right><Key.right><Key.right><Key.right><Key.right><Key.right><Key.right><Key.right>
Screenshot: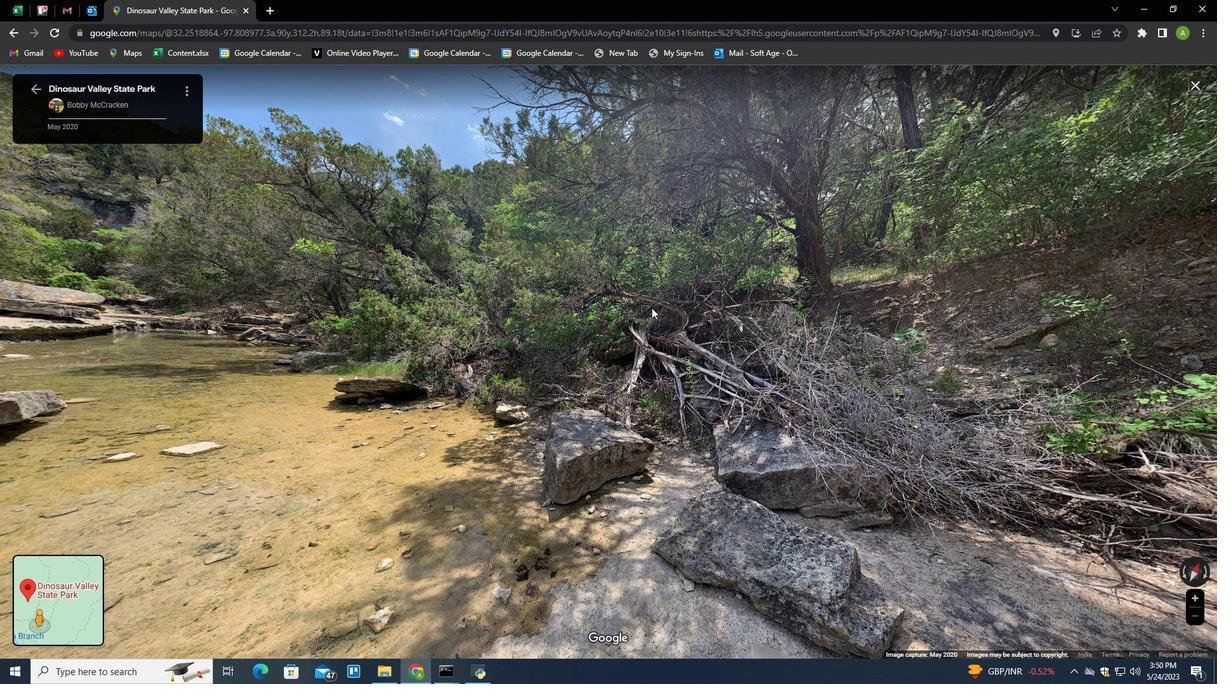 
Action: Mouse moved to (31, 89)
Screenshot: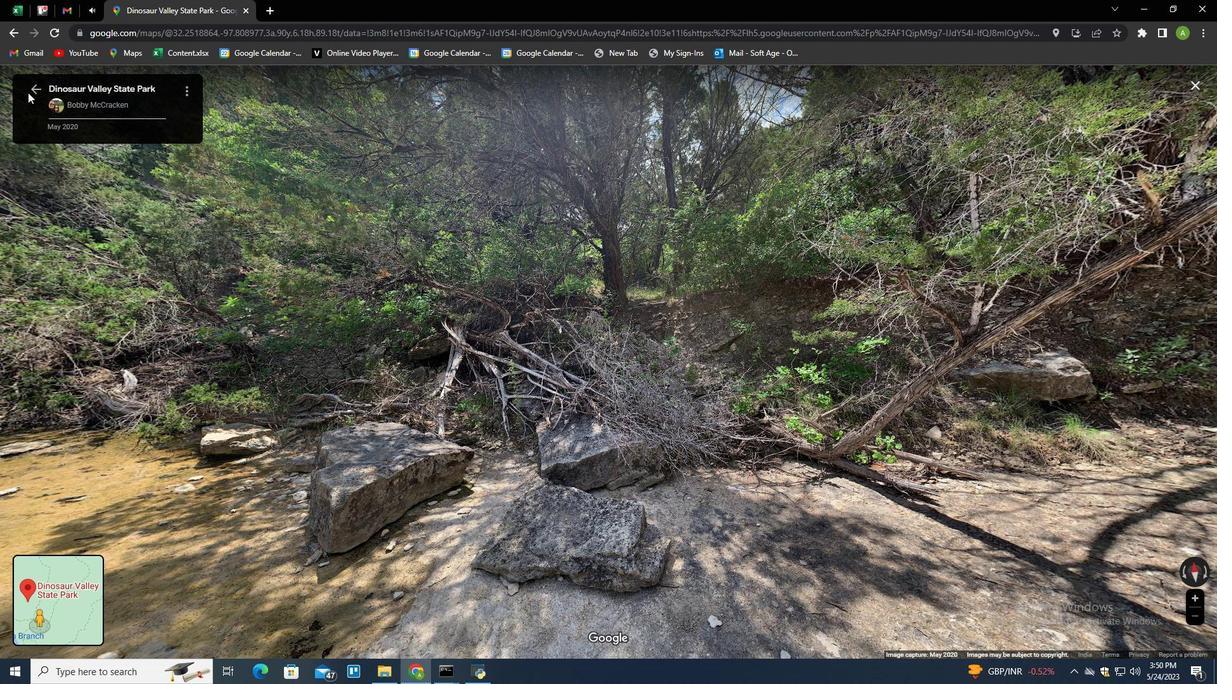 
Action: Mouse pressed left at (31, 89)
Screenshot: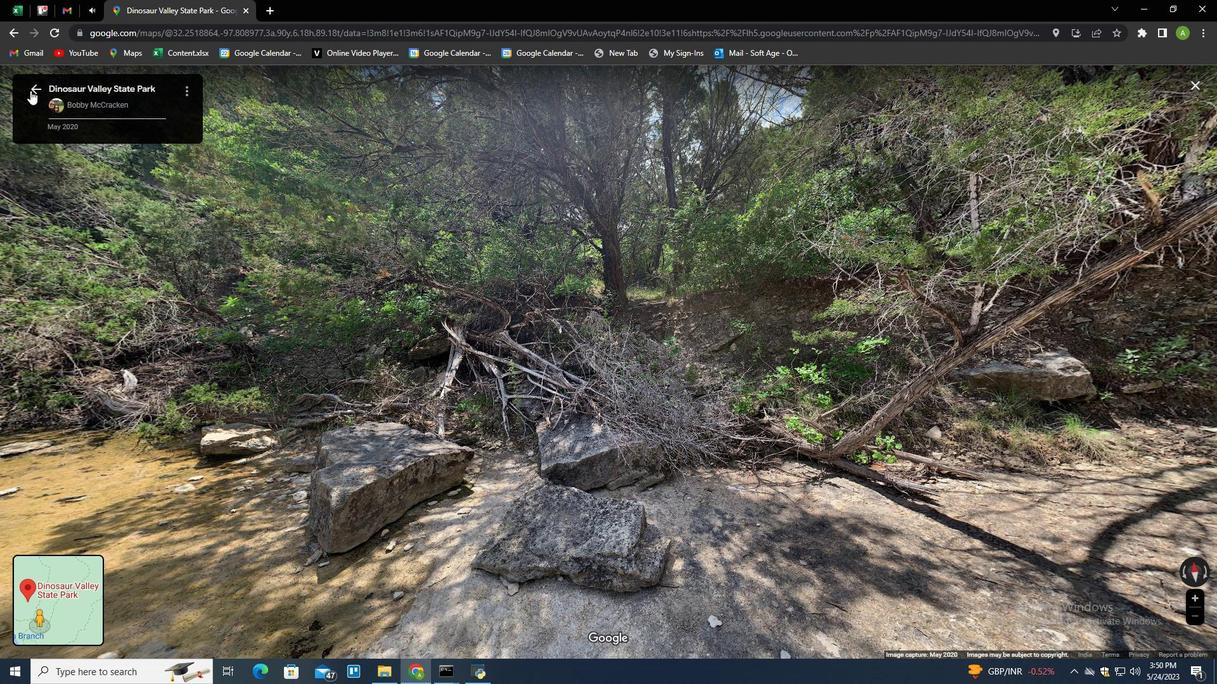 
Action: Mouse moved to (715, 322)
Screenshot: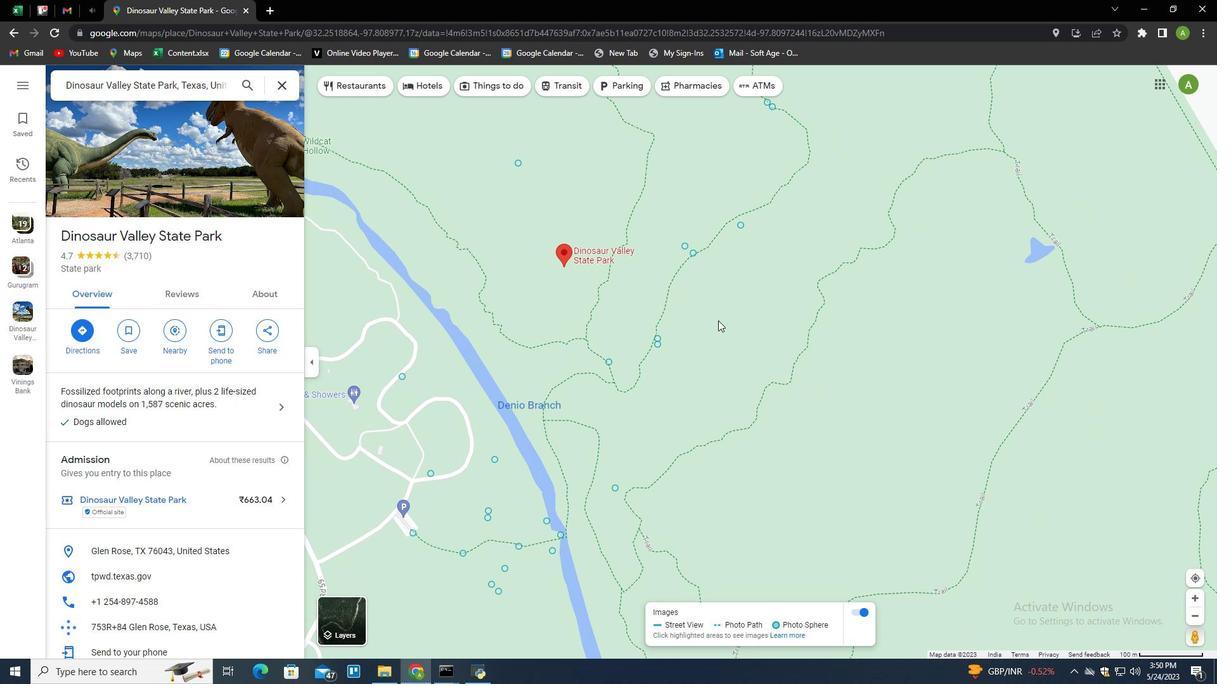
Action: Mouse scrolled (715, 323) with delta (0, 0)
Screenshot: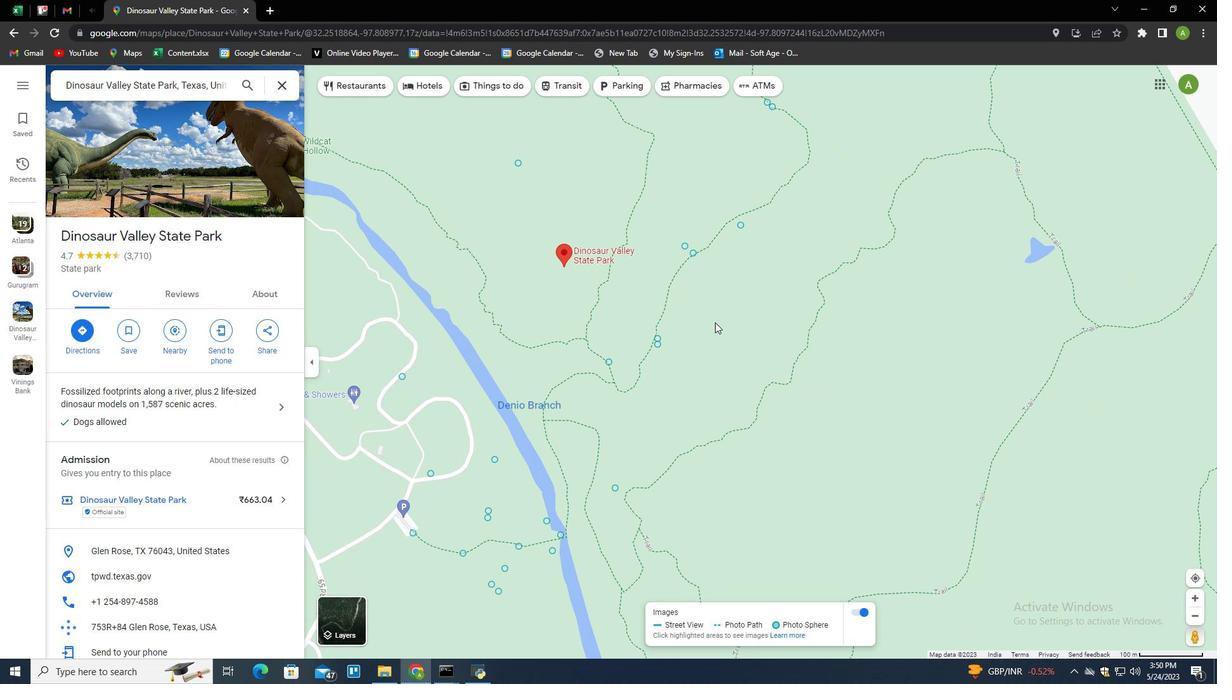 
Action: Mouse moved to (685, 201)
Screenshot: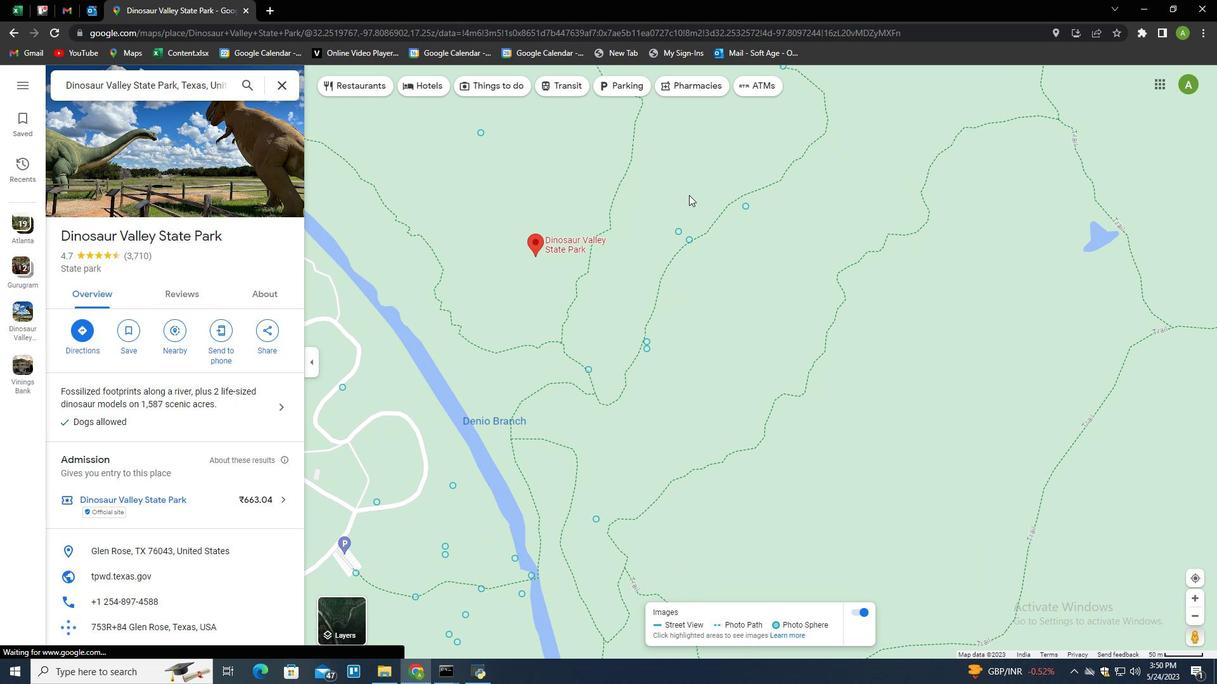 
Action: Mouse pressed left at (688, 190)
Screenshot: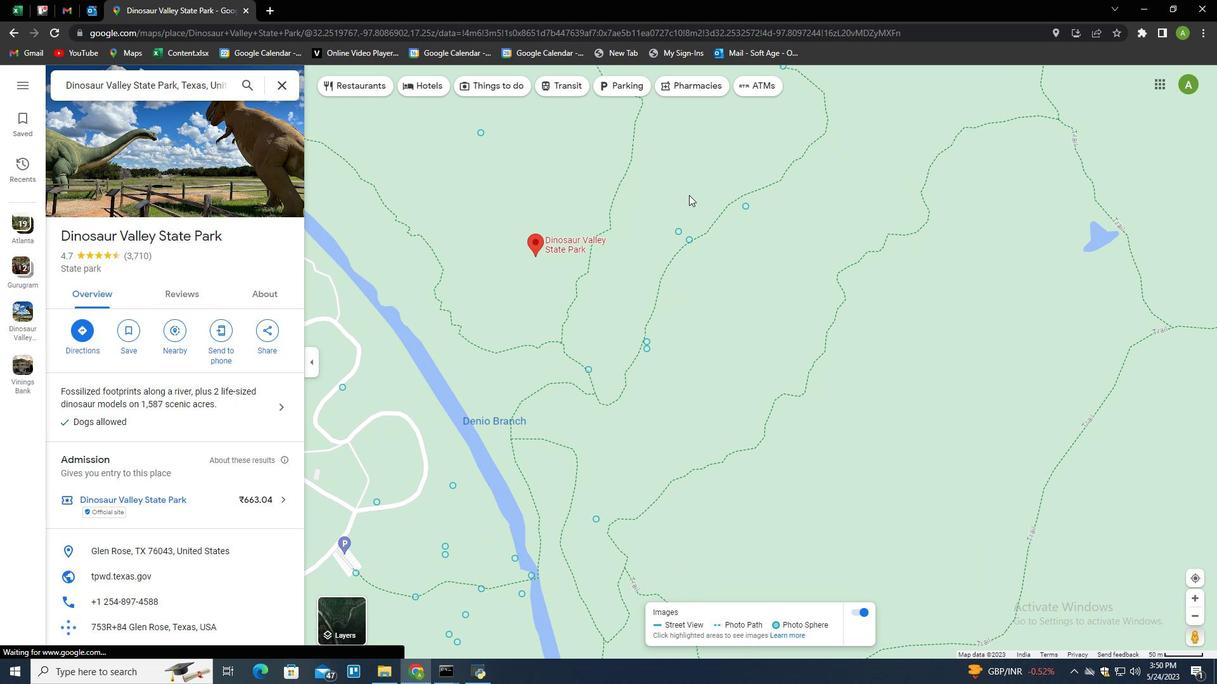 
Action: Mouse moved to (483, 383)
Screenshot: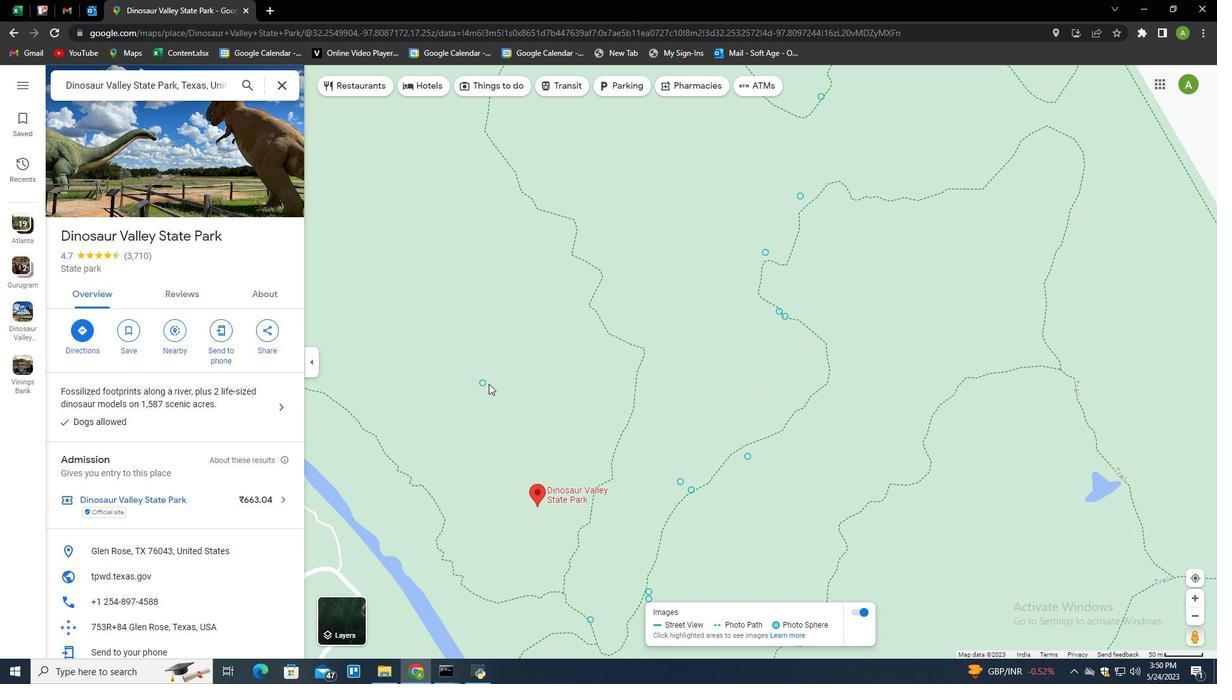 
Action: Mouse pressed left at (483, 383)
Screenshot: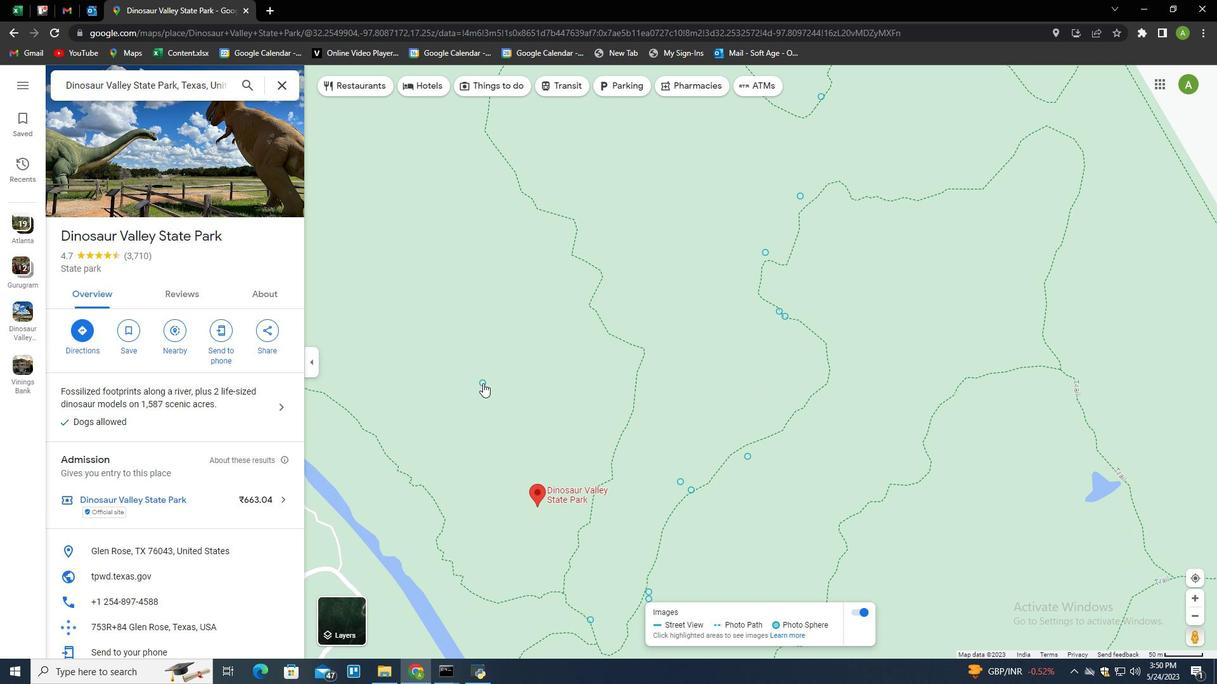 
Action: Mouse pressed left at (483, 383)
Screenshot: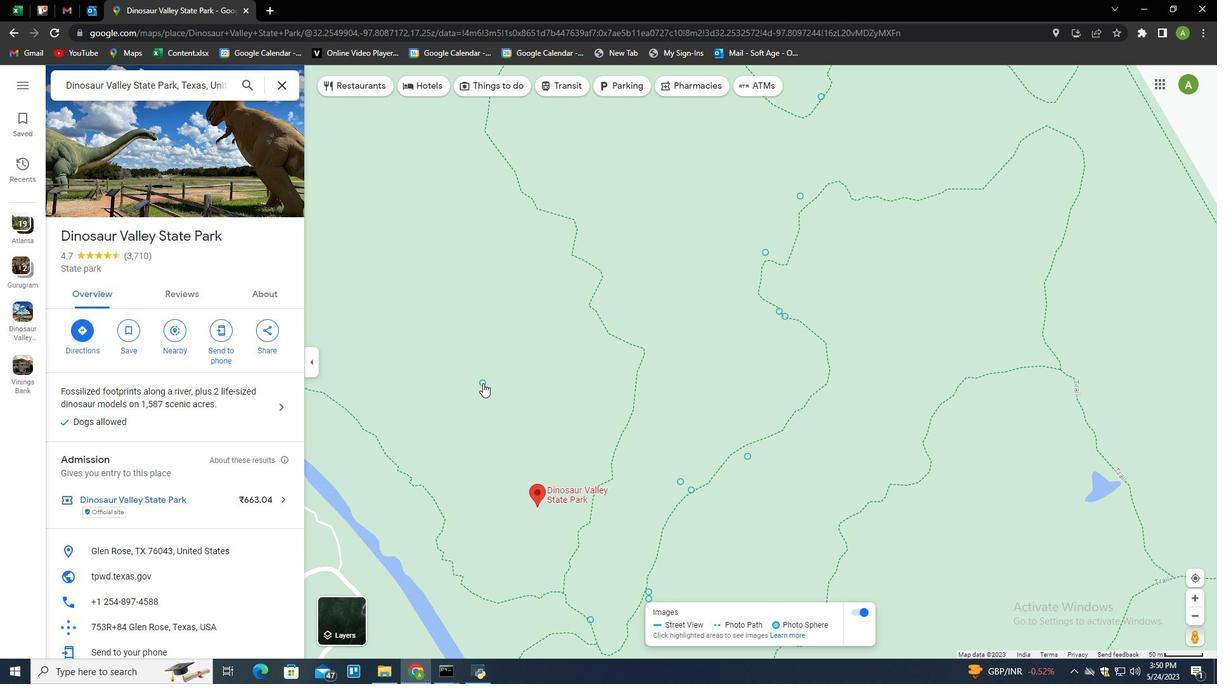 
Action: Mouse moved to (482, 381)
Screenshot: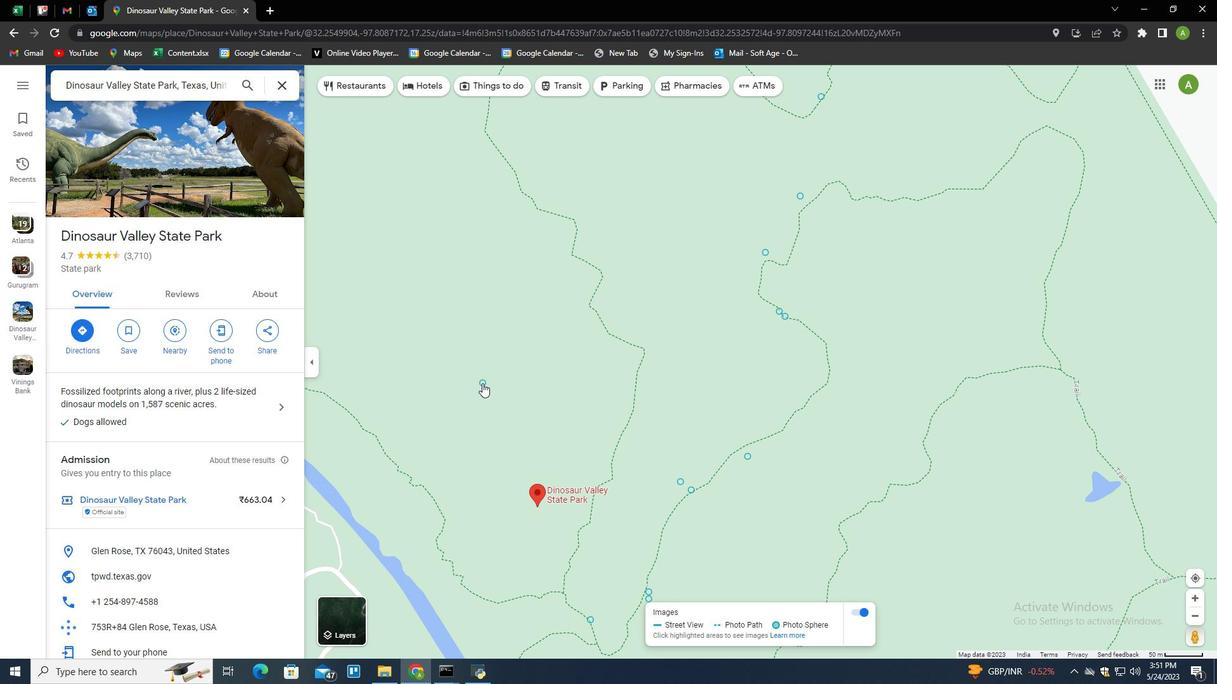 
Action: Mouse pressed left at (482, 381)
Screenshot: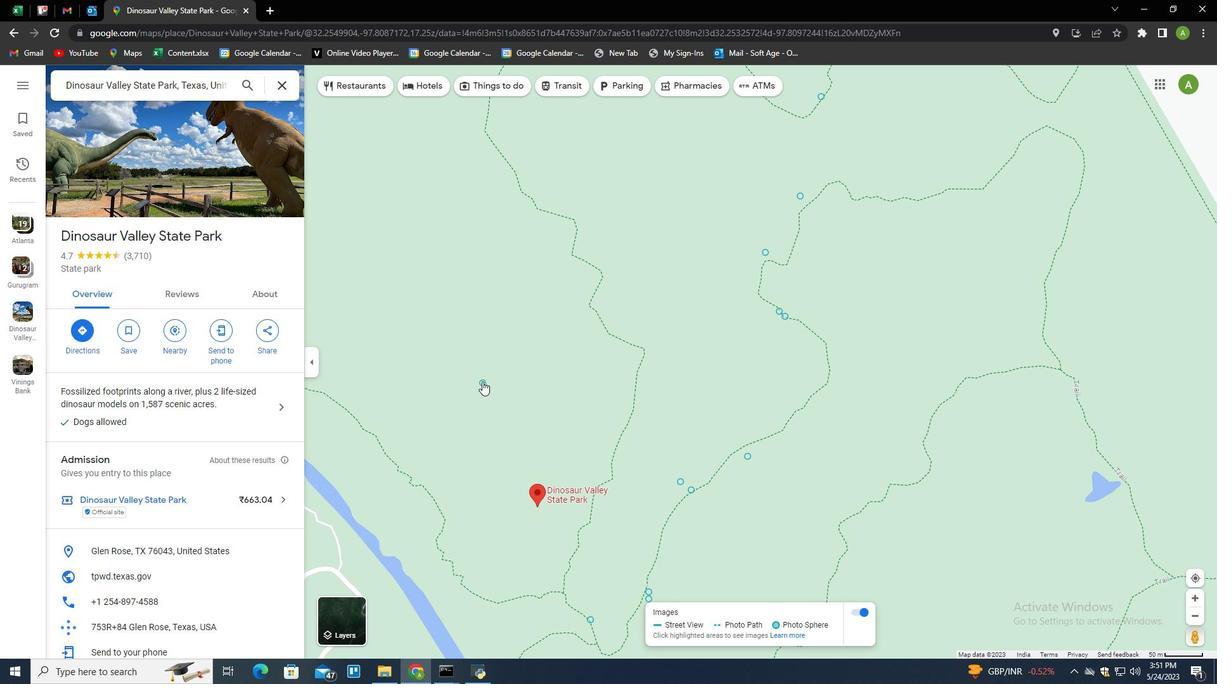 
Action: Mouse pressed left at (482, 381)
Screenshot: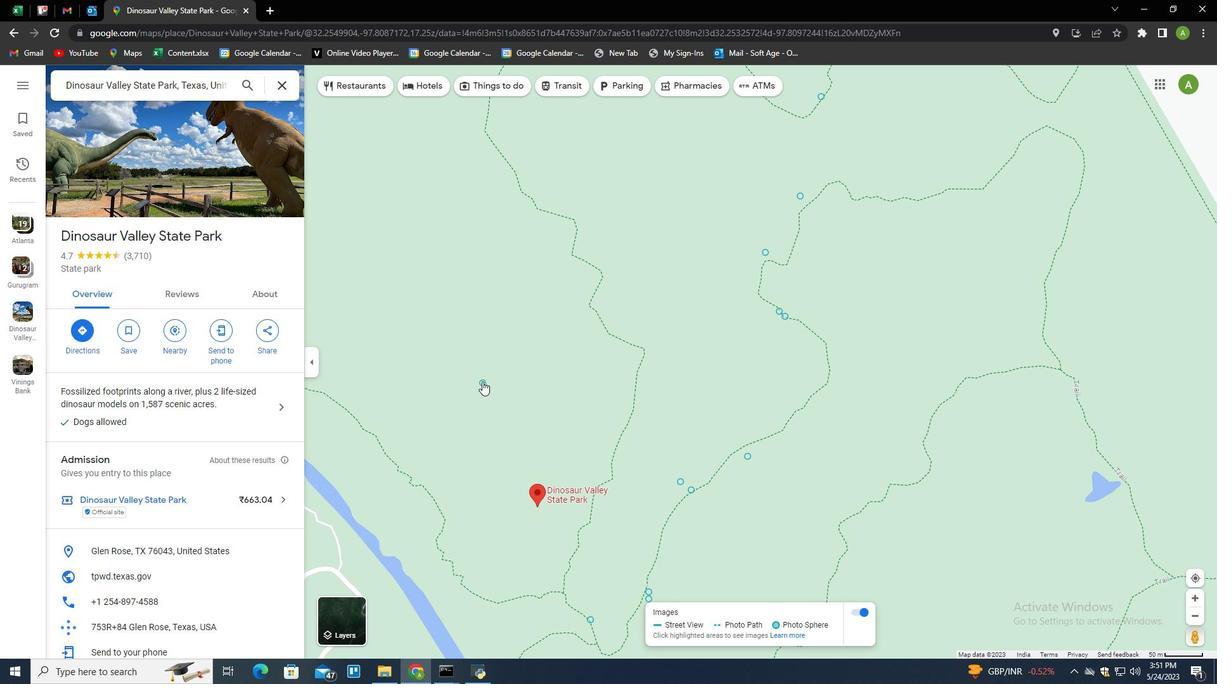 
Action: Mouse pressed left at (482, 381)
Screenshot: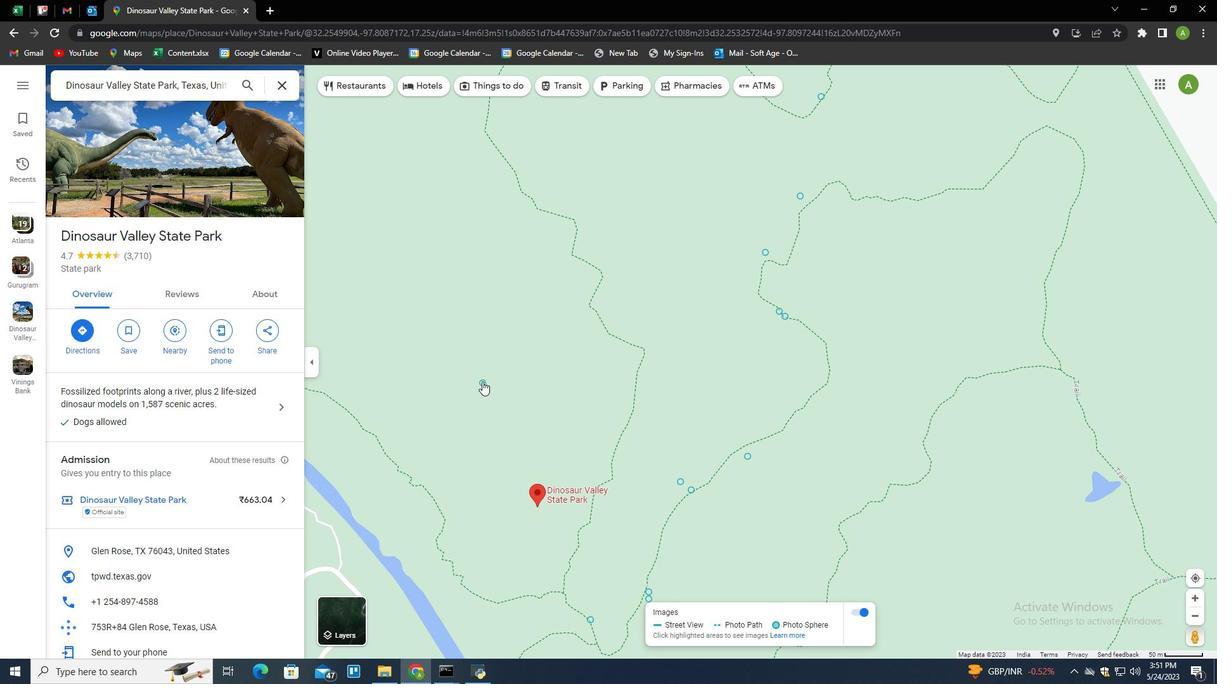 
Action: Mouse moved to (483, 384)
Screenshot: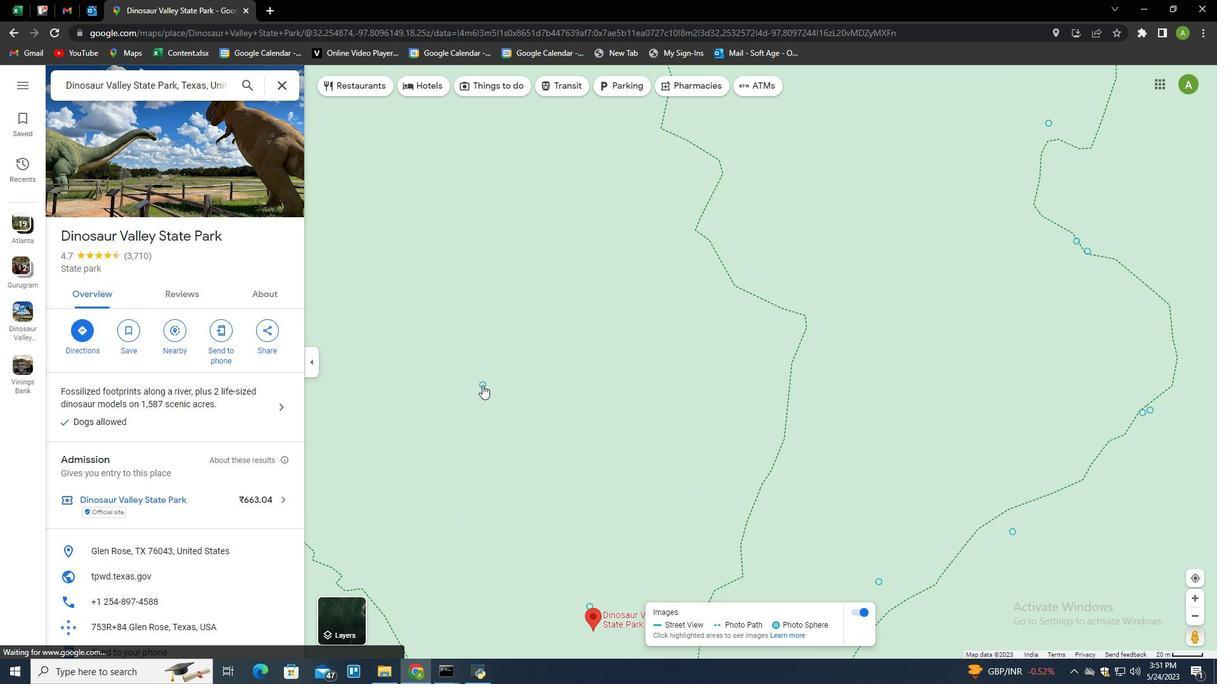 
Action: Mouse pressed left at (483, 384)
Screenshot: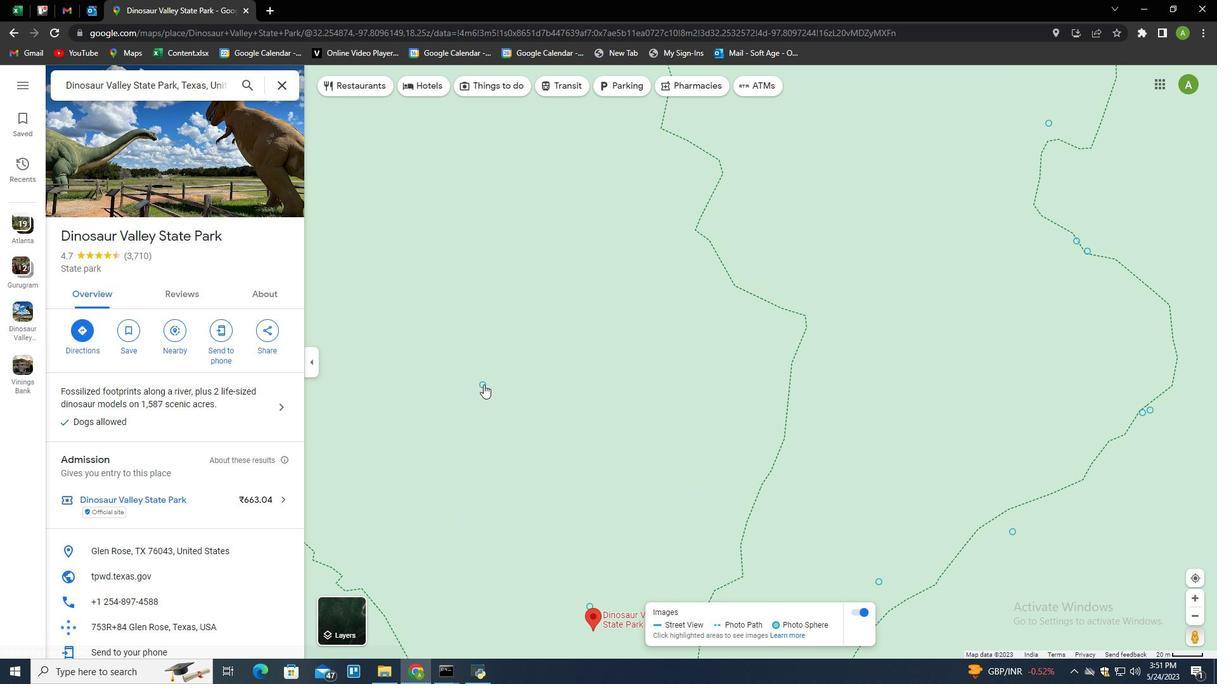 
Action: Mouse moved to (482, 384)
Screenshot: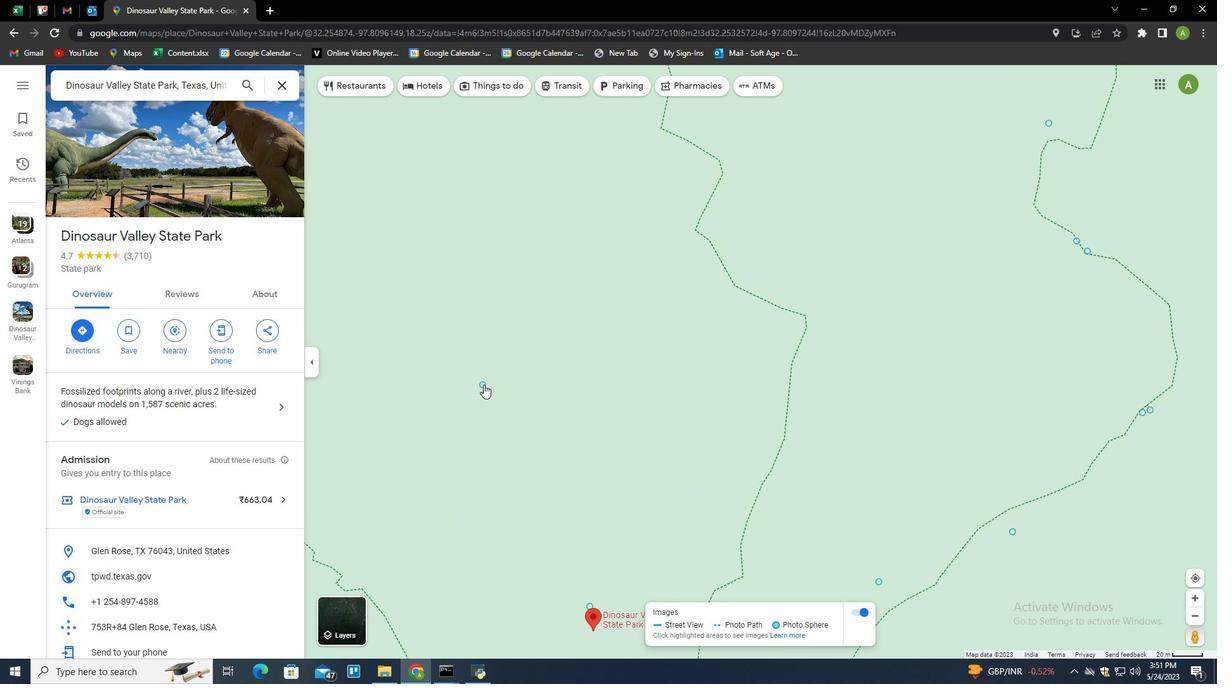 
Action: Mouse pressed left at (482, 384)
Screenshot: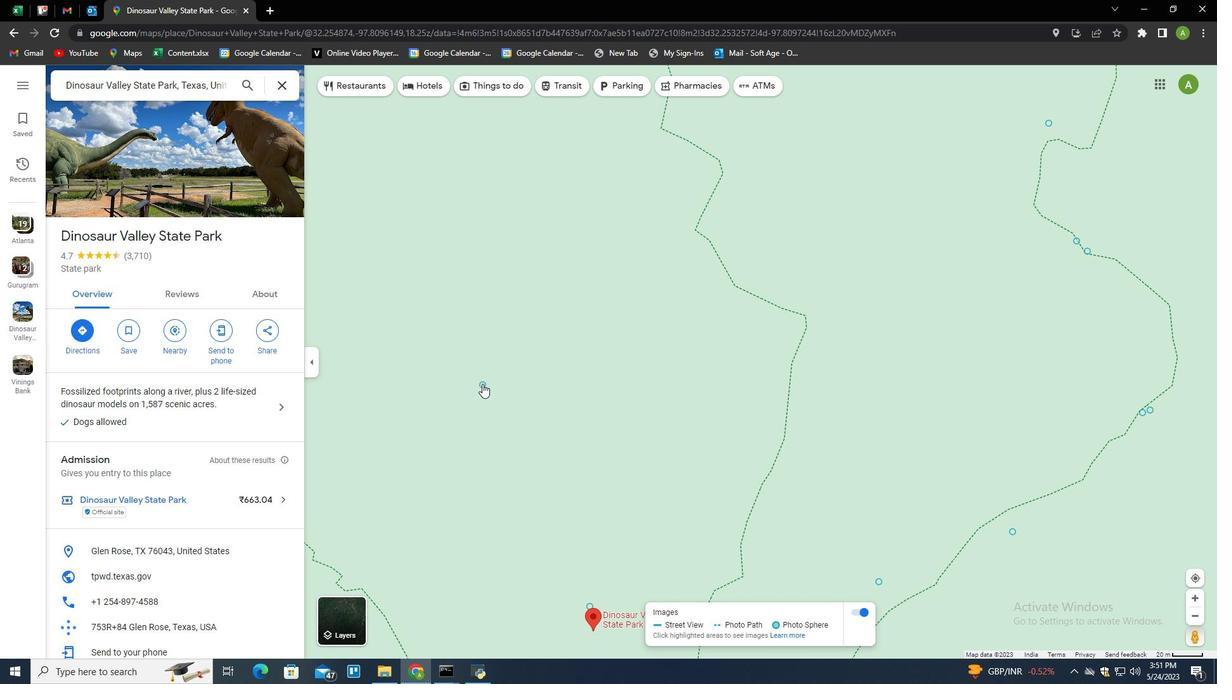 
Action: Mouse moved to (653, 484)
Screenshot: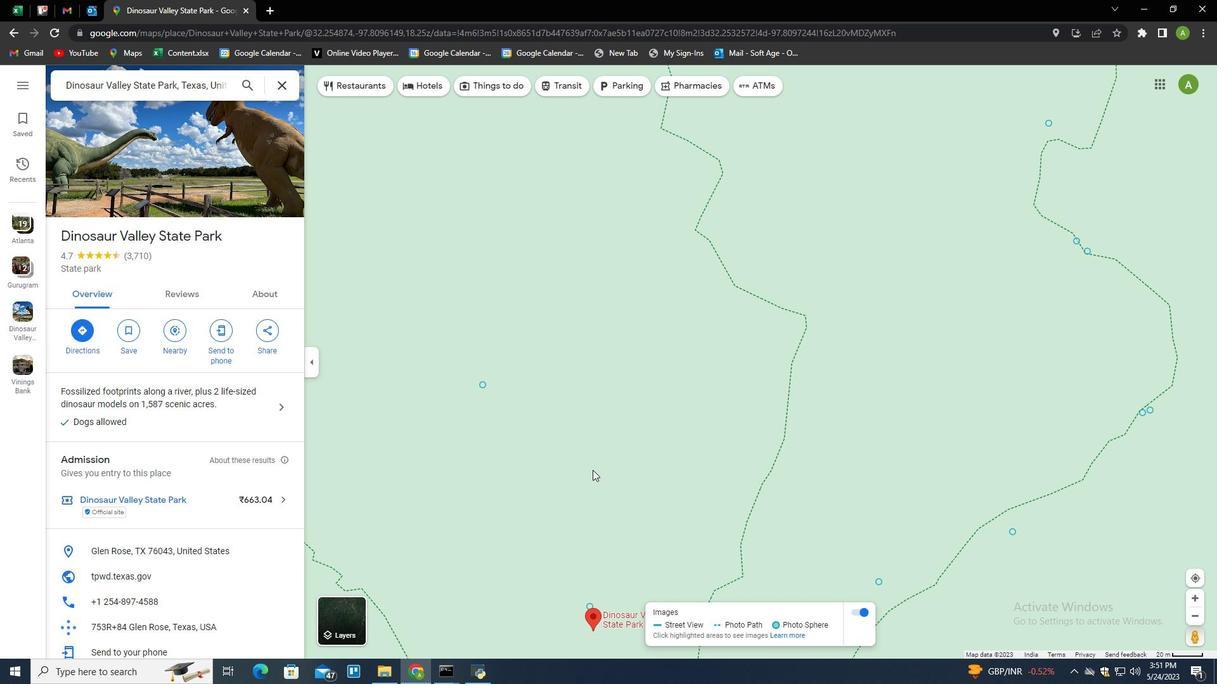 
Action: Mouse scrolled (653, 483) with delta (0, 0)
Screenshot: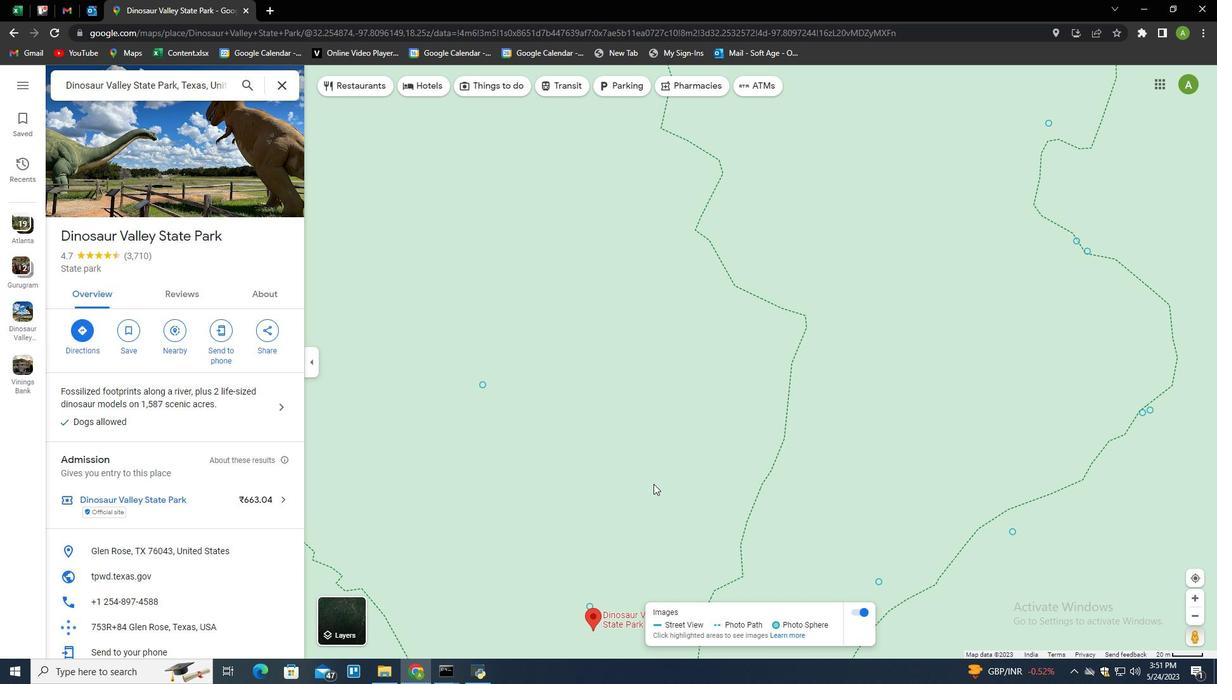
Action: Mouse moved to (641, 550)
Screenshot: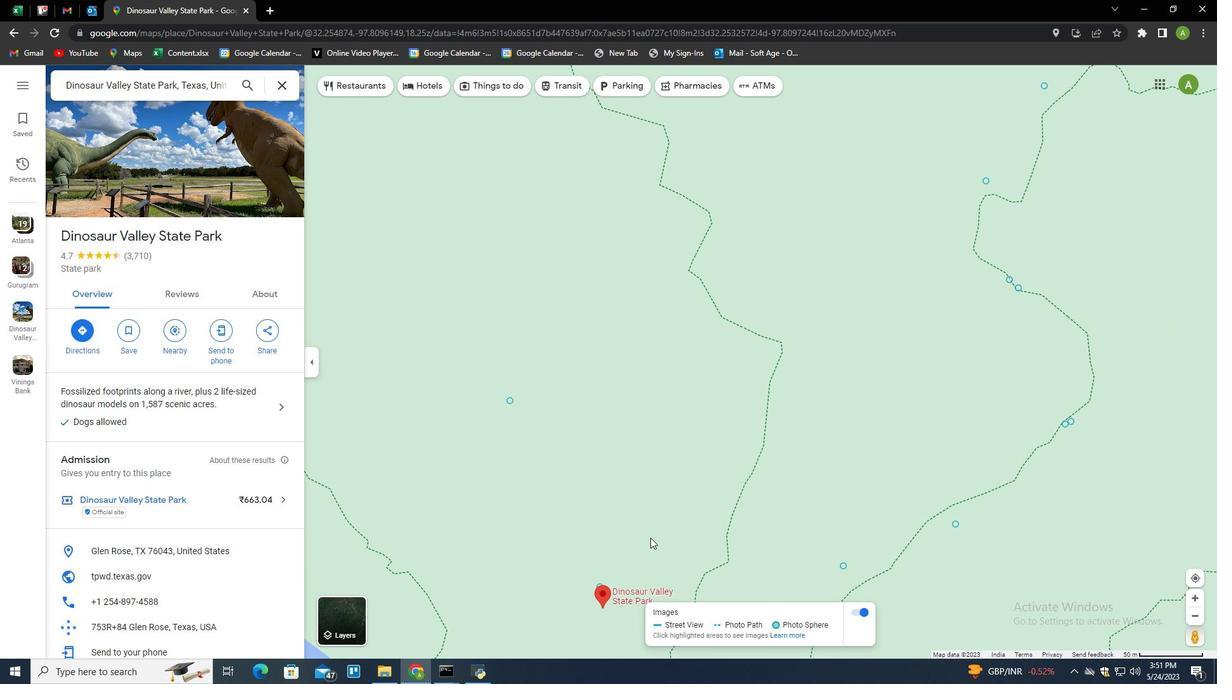 
Action: Mouse scrolled (641, 550) with delta (0, 0)
Screenshot: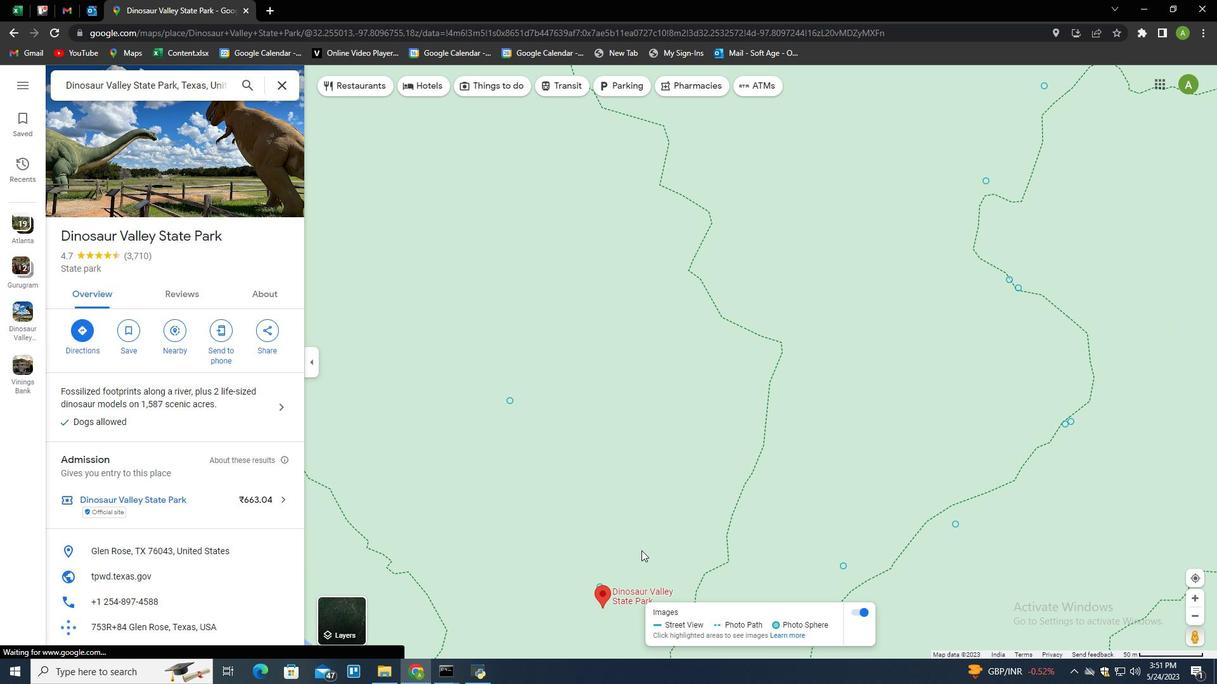 
Action: Mouse moved to (949, 322)
Screenshot: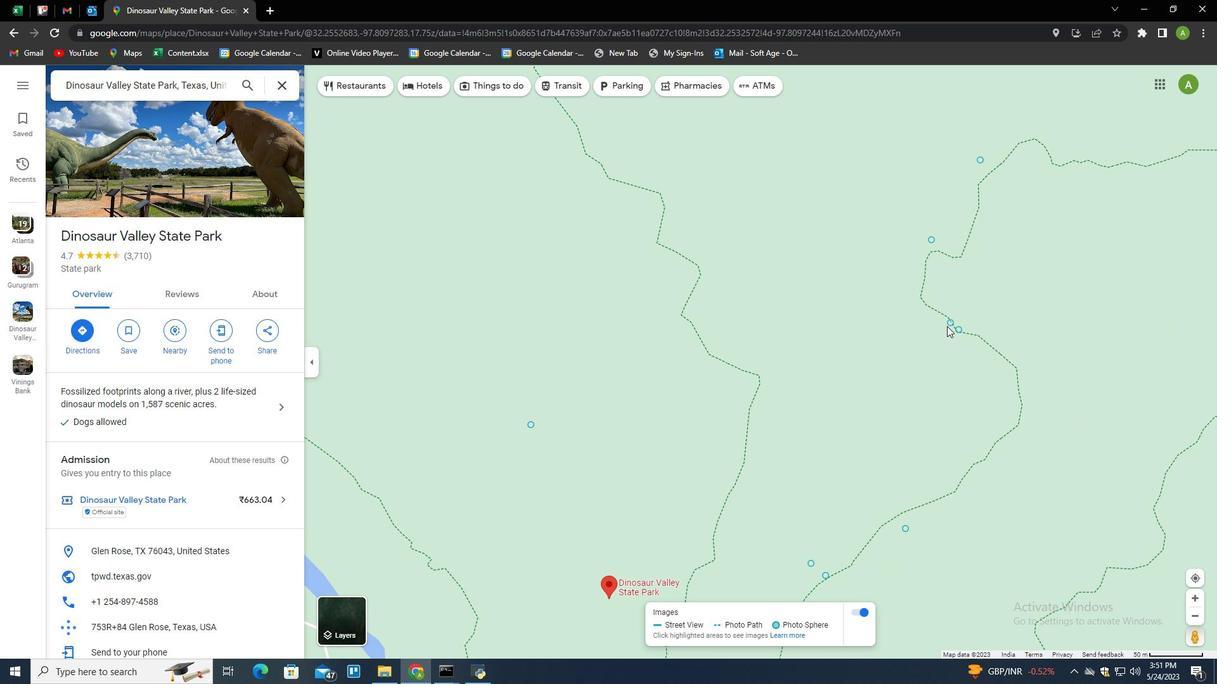 
Action: Mouse pressed left at (949, 322)
Screenshot: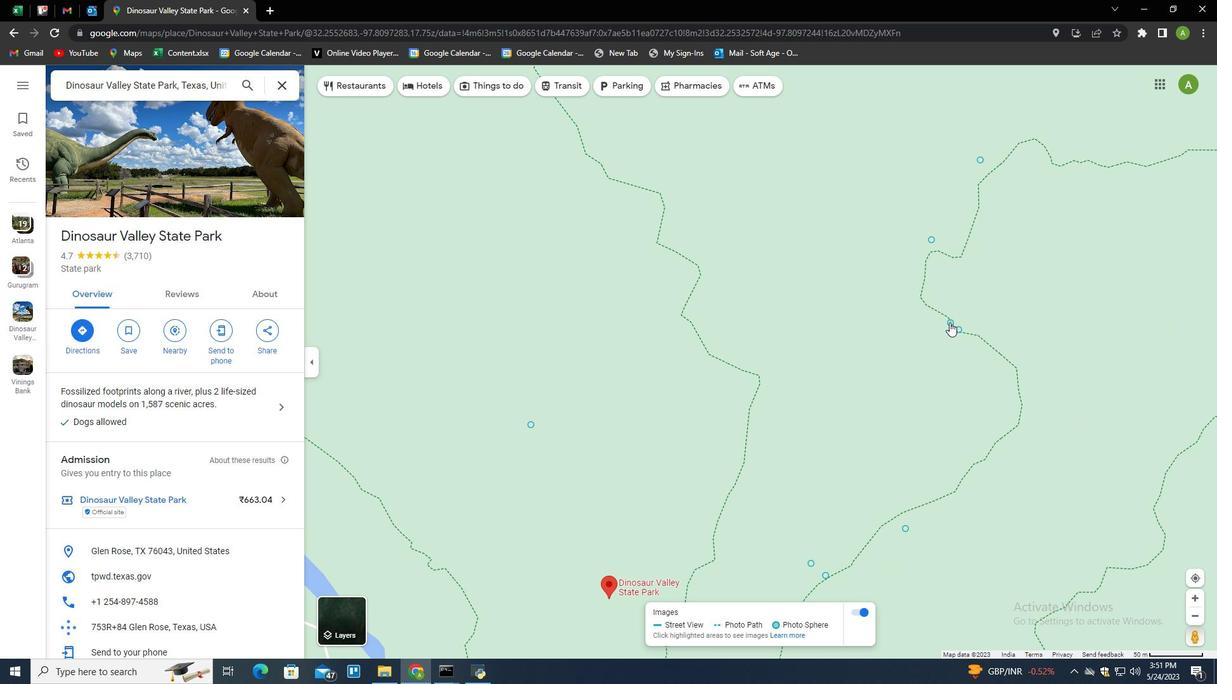 
Action: Mouse moved to (467, 451)
Screenshot: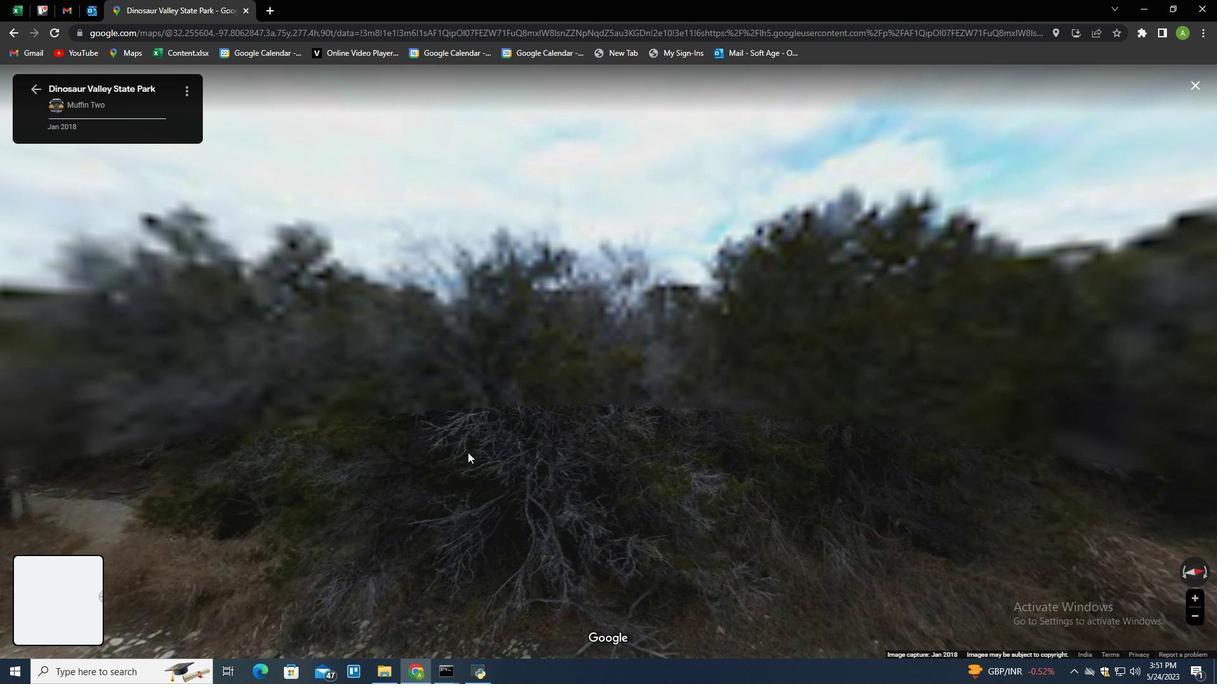 
Action: Mouse pressed left at (467, 451)
Screenshot: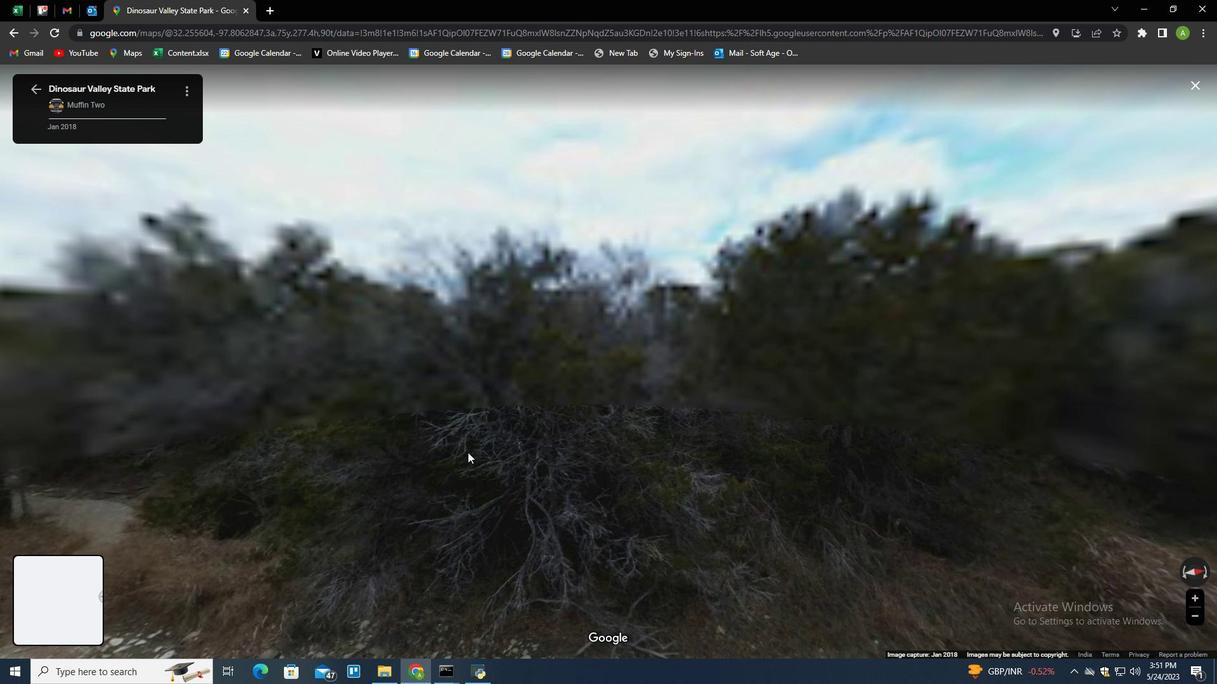 
Action: Mouse moved to (446, 454)
Screenshot: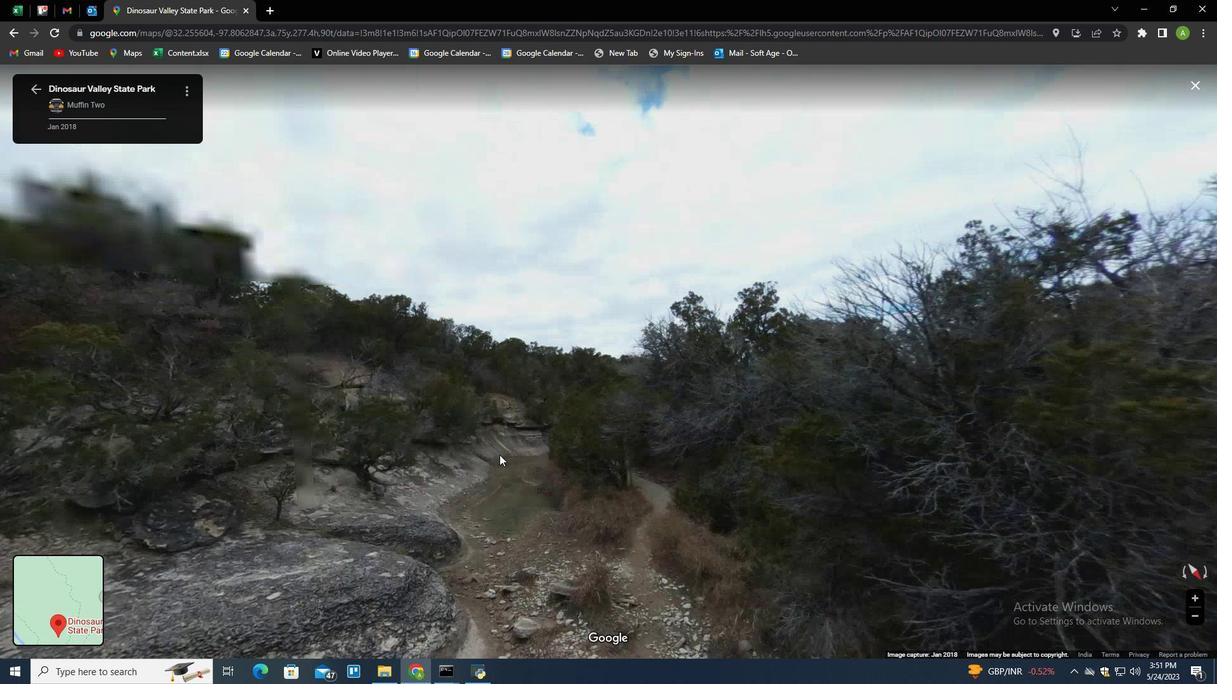 
Action: Mouse pressed left at (446, 454)
Screenshot: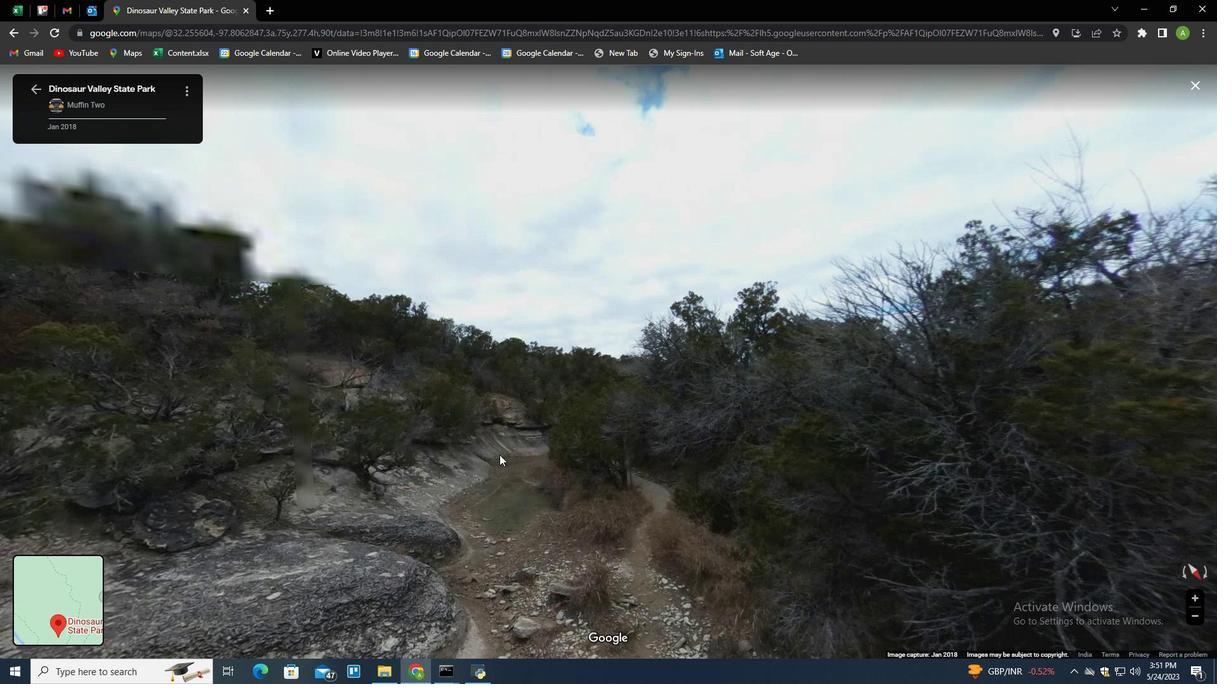 
Action: Mouse moved to (447, 455)
Screenshot: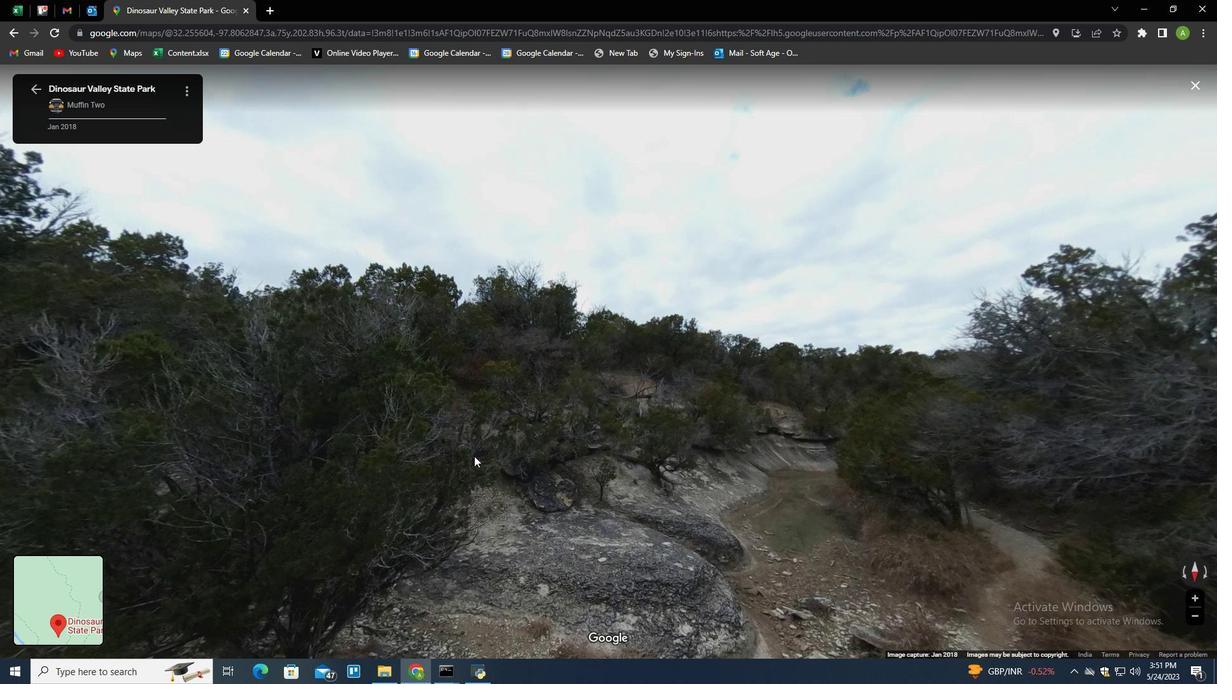 
Action: Mouse pressed left at (447, 455)
Screenshot: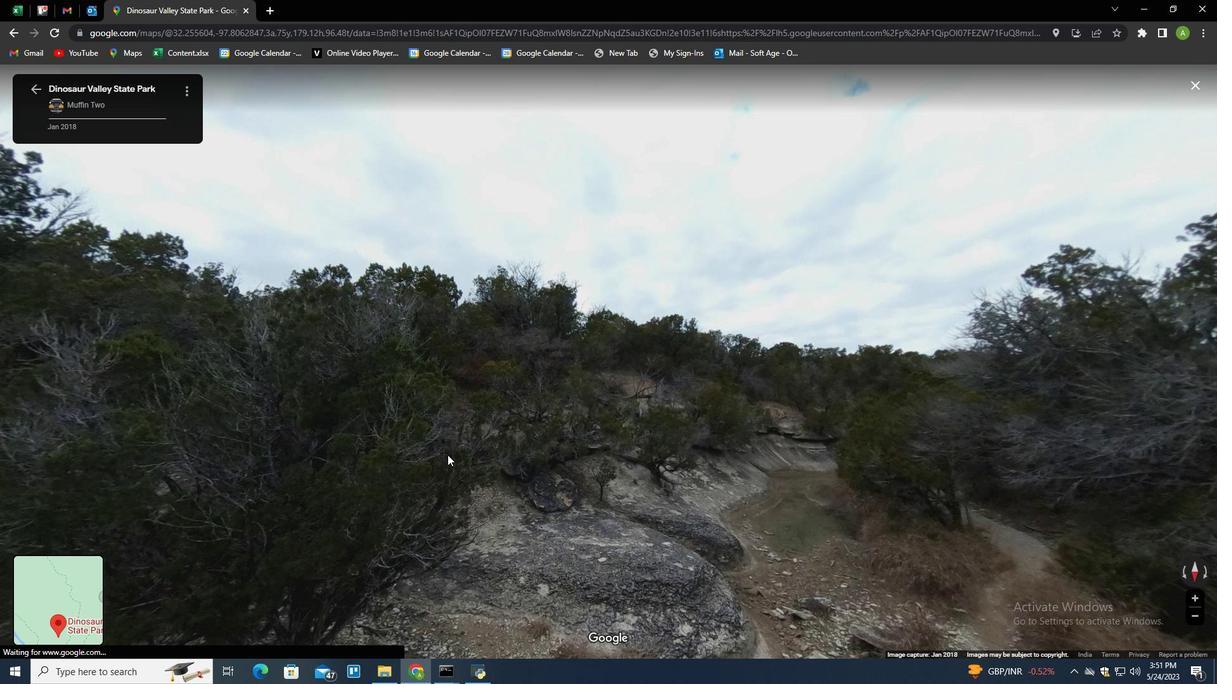 
Action: Mouse moved to (446, 450)
Screenshot: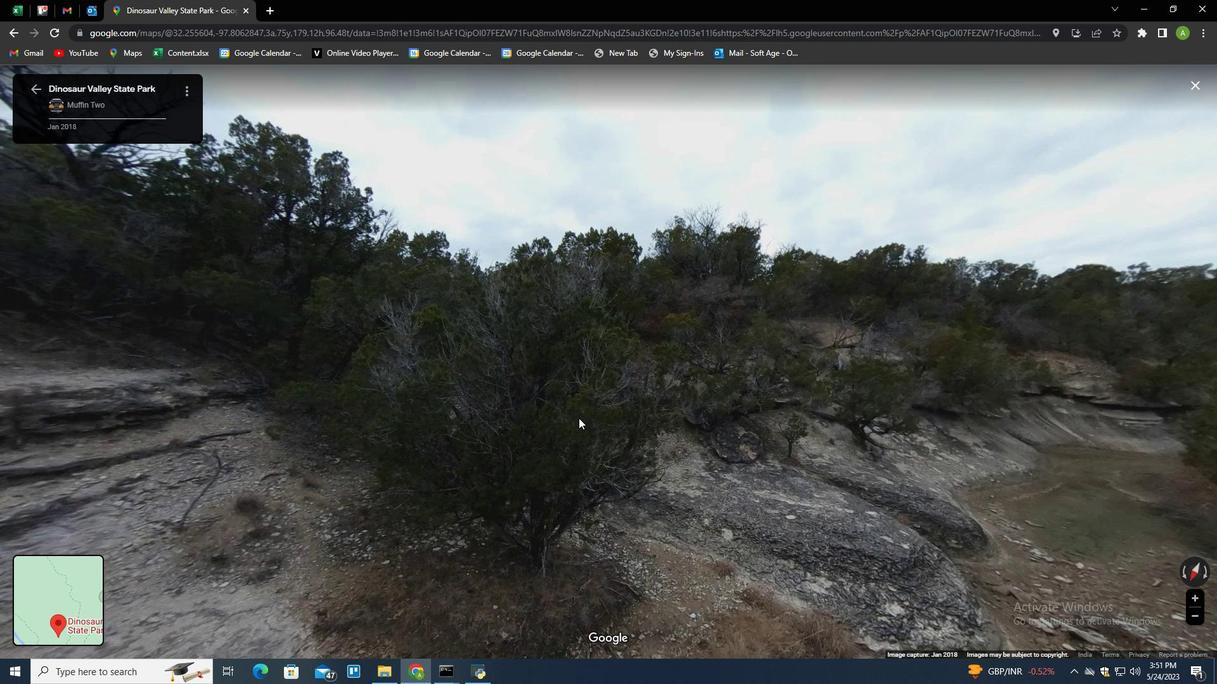 
Action: Mouse pressed left at (446, 450)
Screenshot: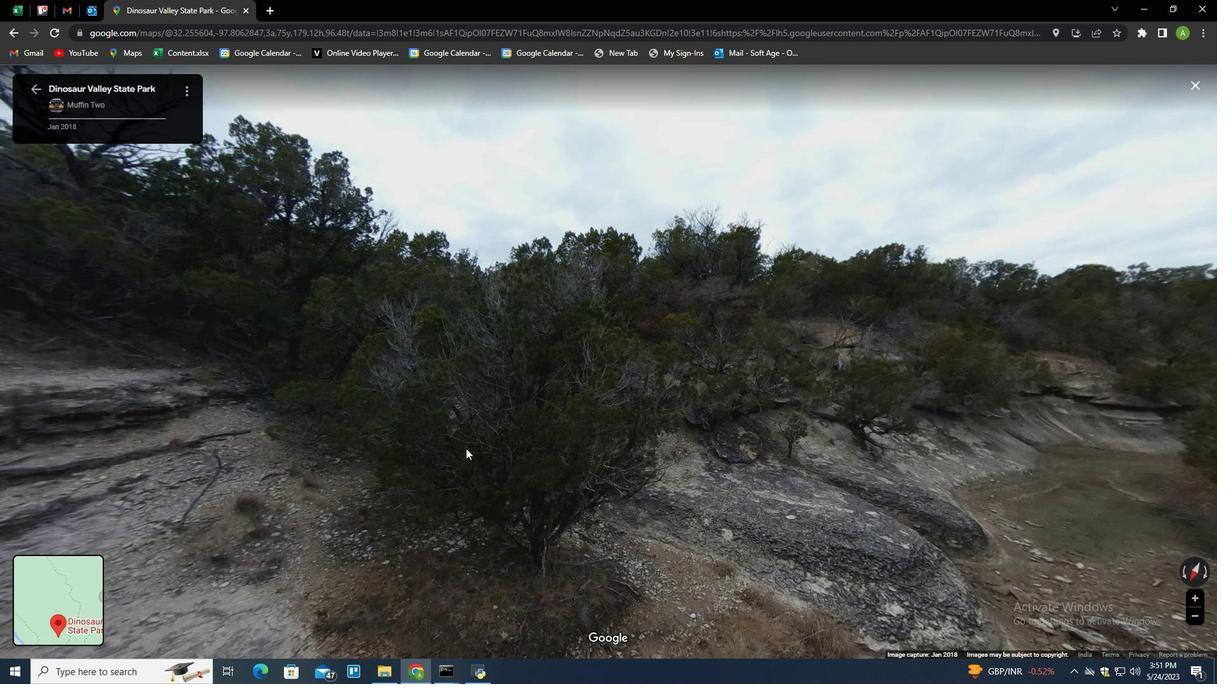 
Action: Mouse moved to (475, 403)
Screenshot: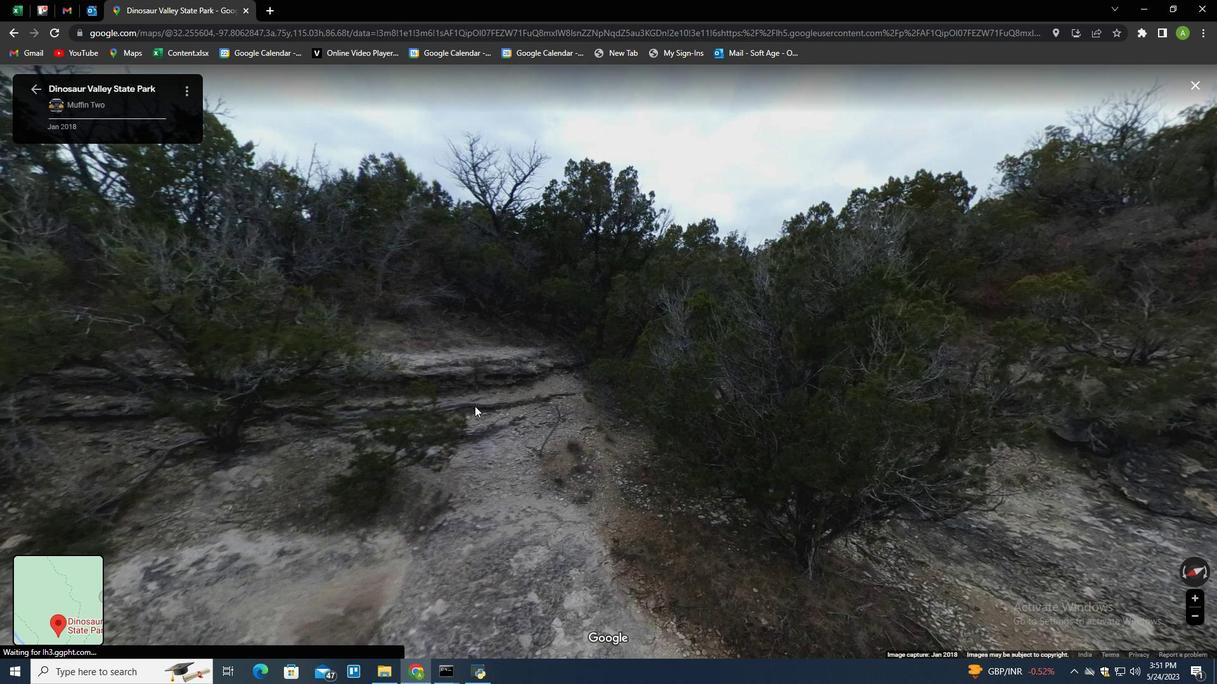 
Action: Mouse pressed left at (475, 403)
Screenshot: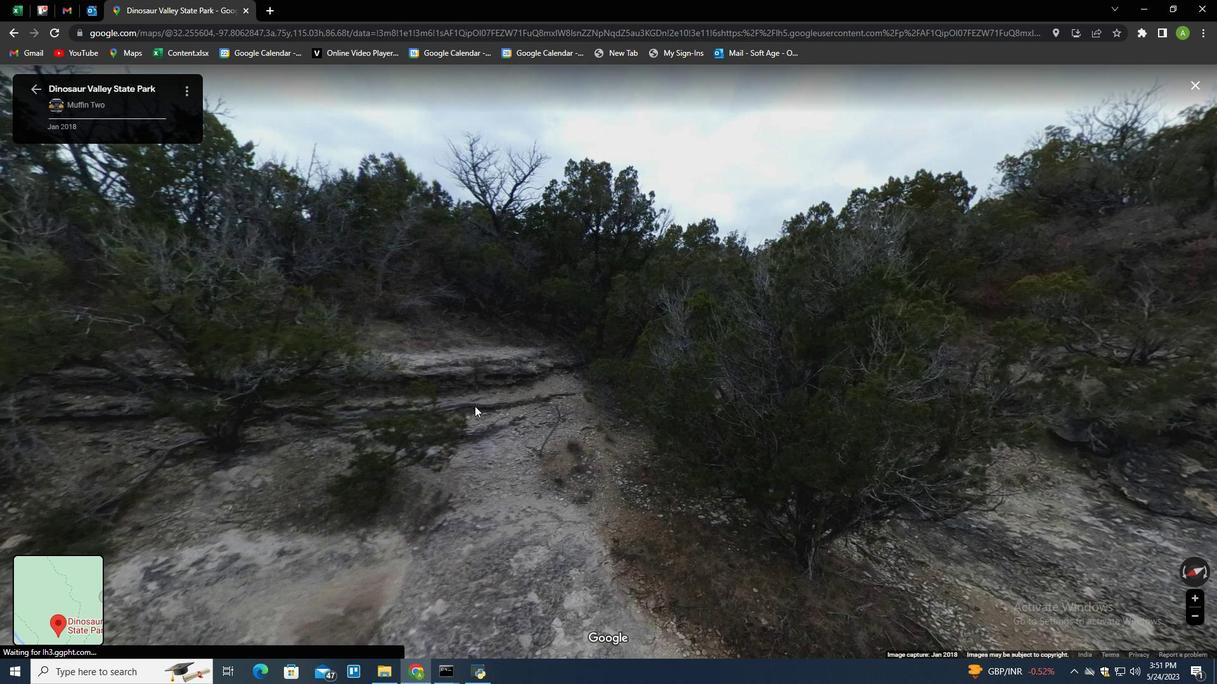 
Action: Mouse moved to (500, 375)
Screenshot: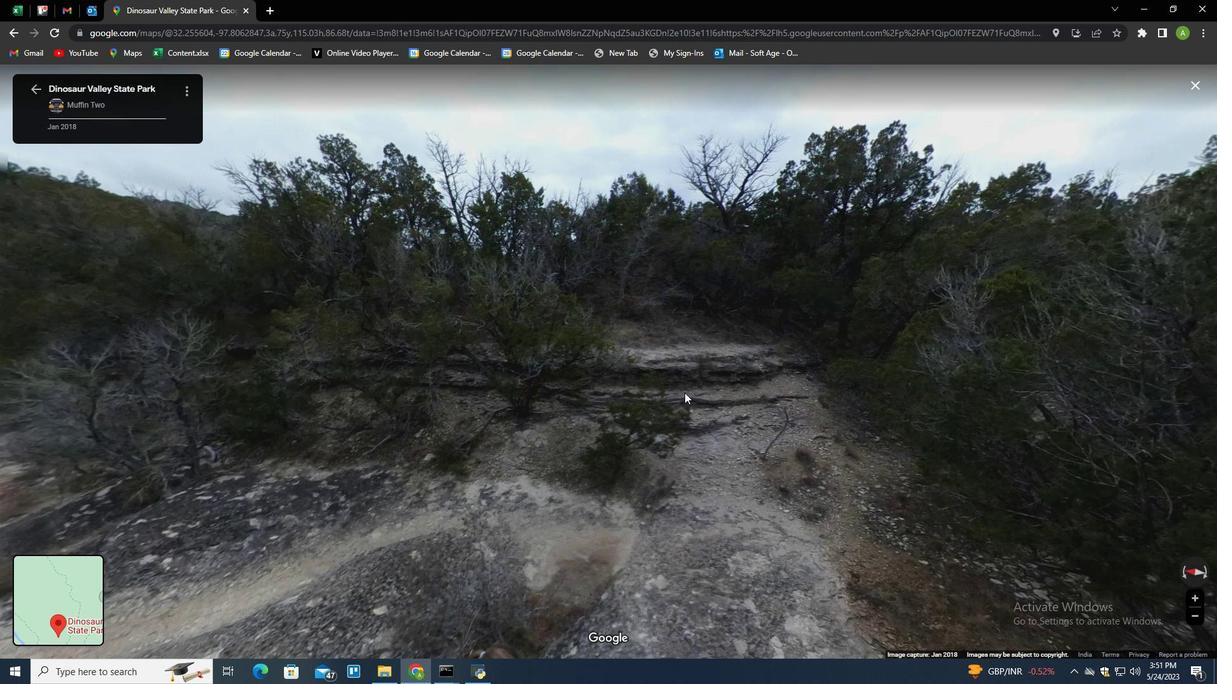 
Action: Mouse pressed left at (500, 375)
Screenshot: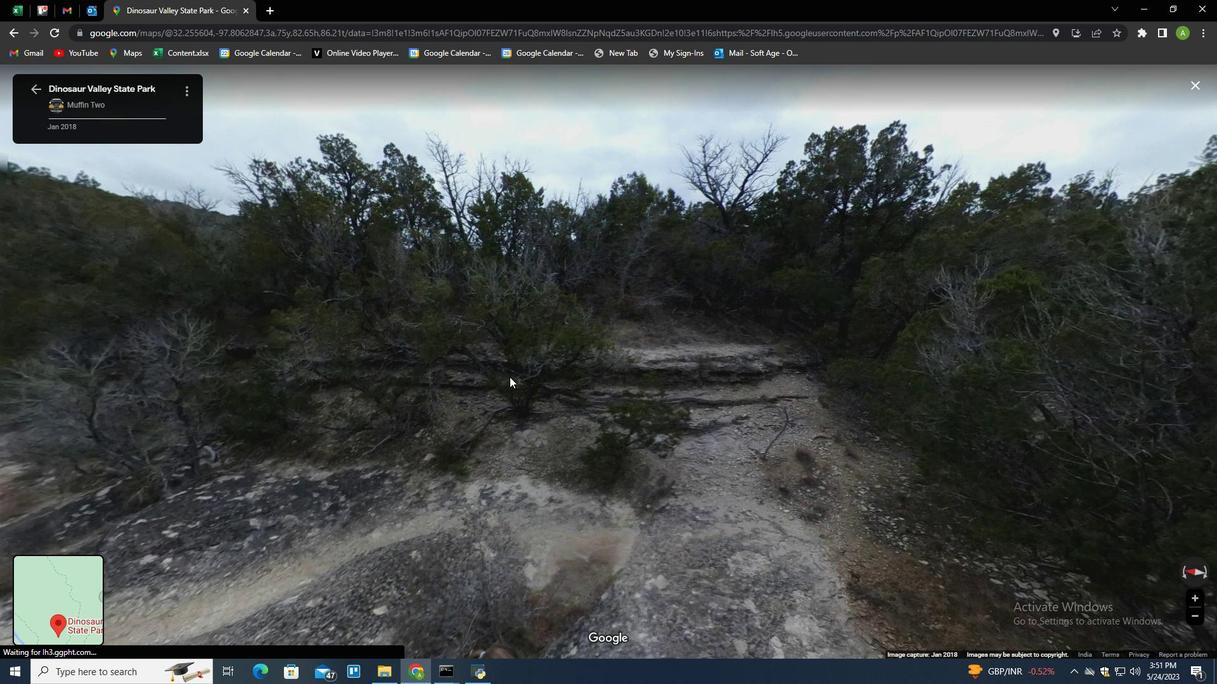 
Action: Mouse moved to (415, 372)
Screenshot: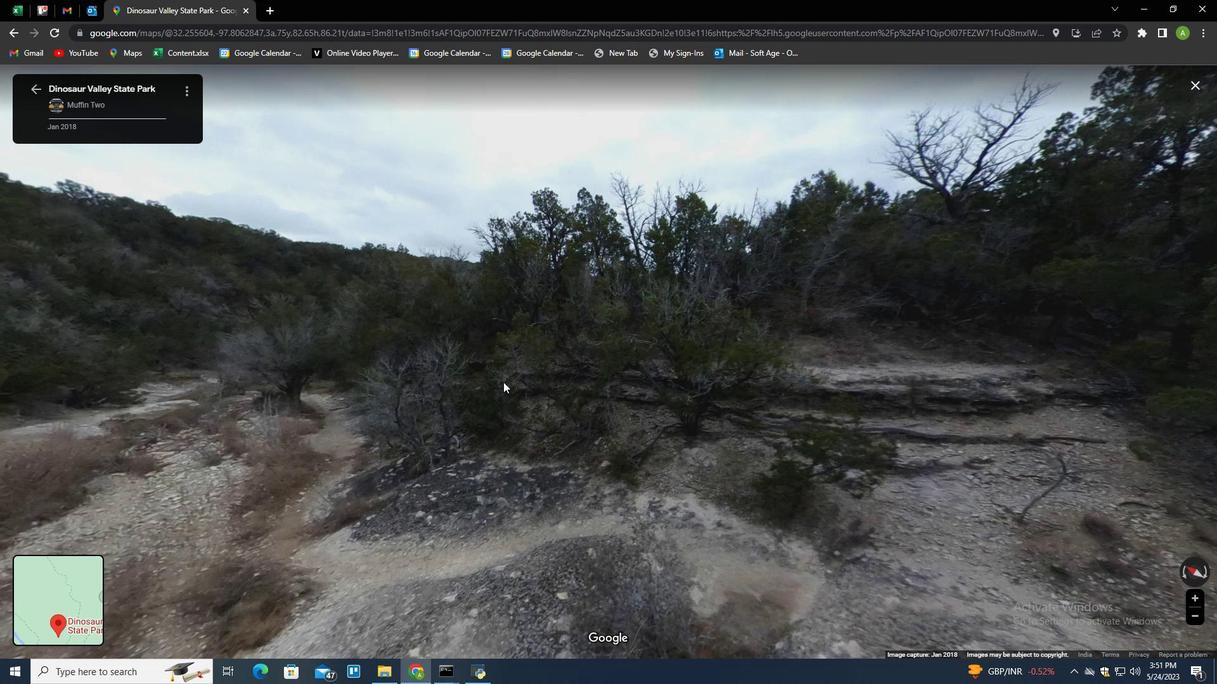 
Action: Mouse pressed left at (415, 372)
Screenshot: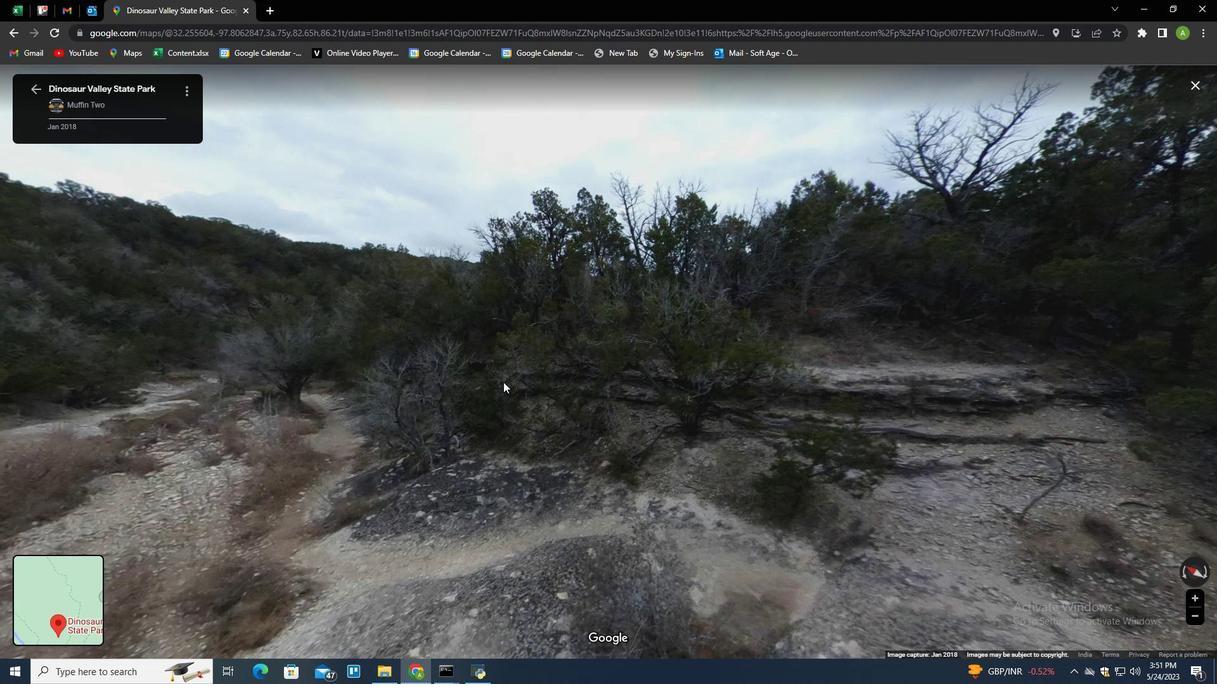 
Action: Mouse moved to (436, 265)
Screenshot: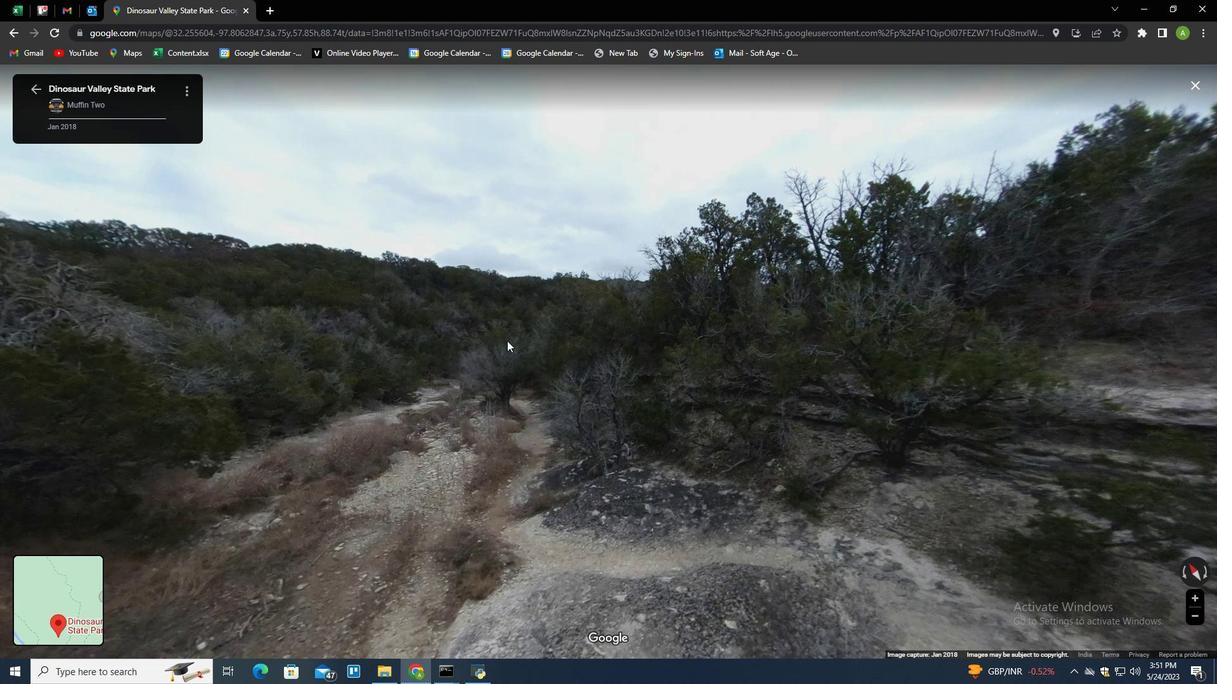 
Action: Mouse pressed left at (436, 265)
Screenshot: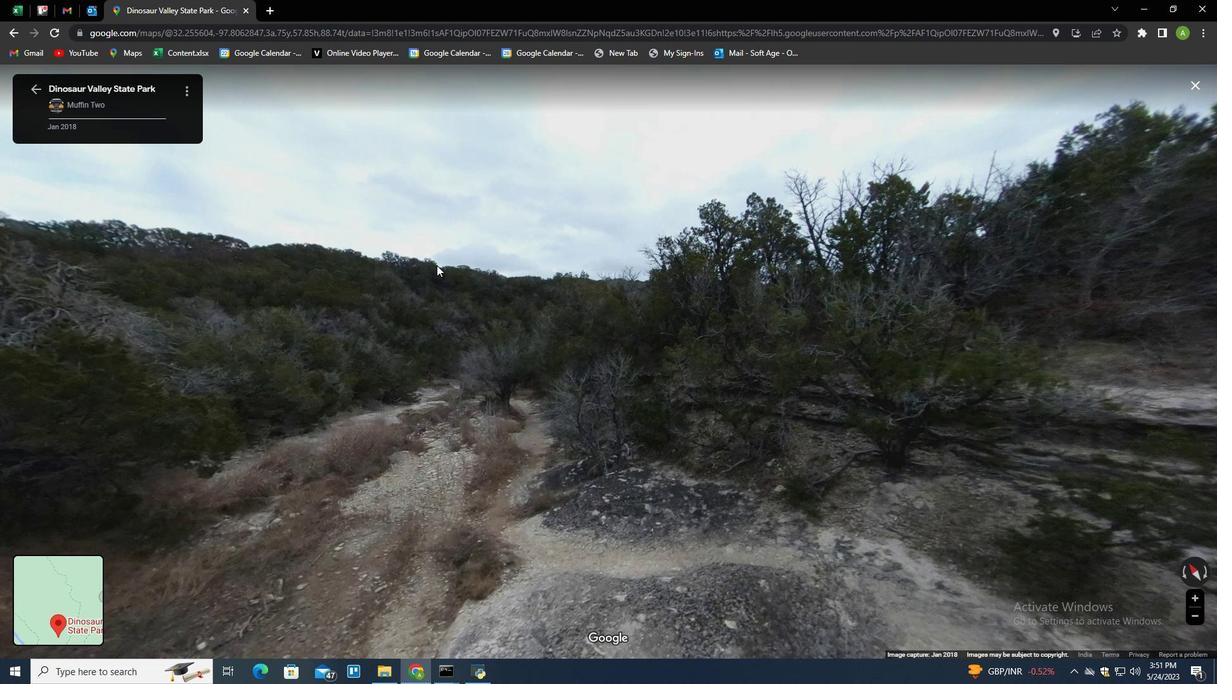 
Action: Mouse moved to (420, 283)
Screenshot: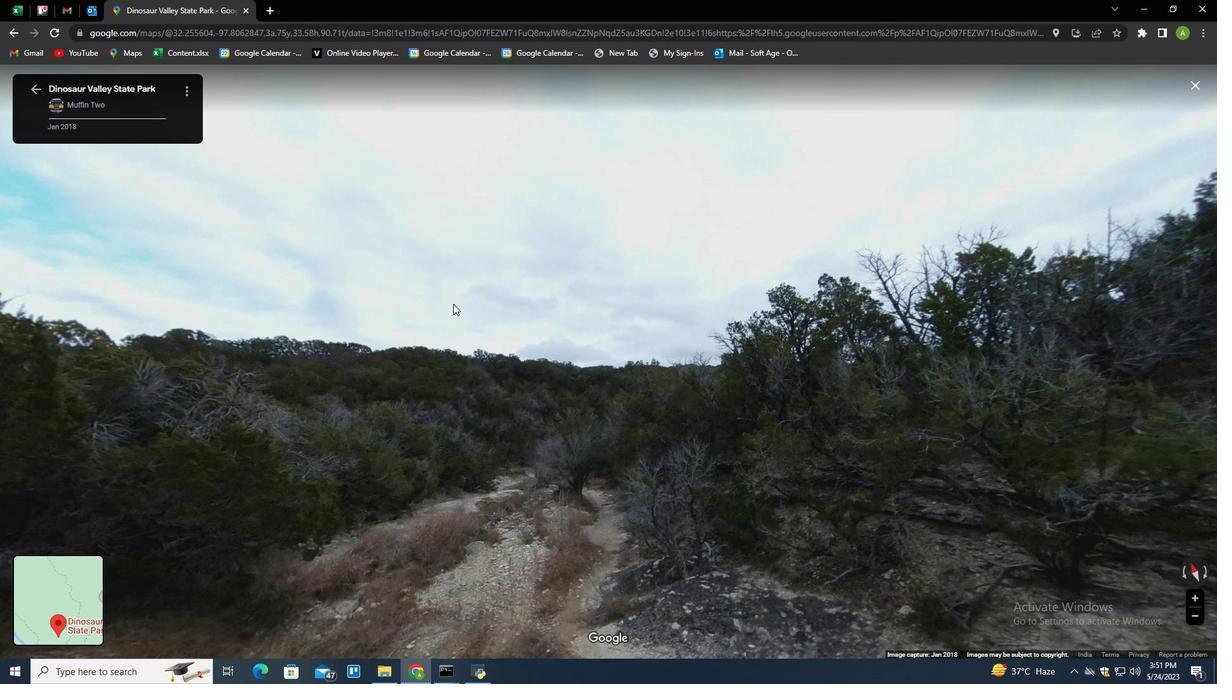 
Action: Mouse pressed left at (420, 283)
Screenshot: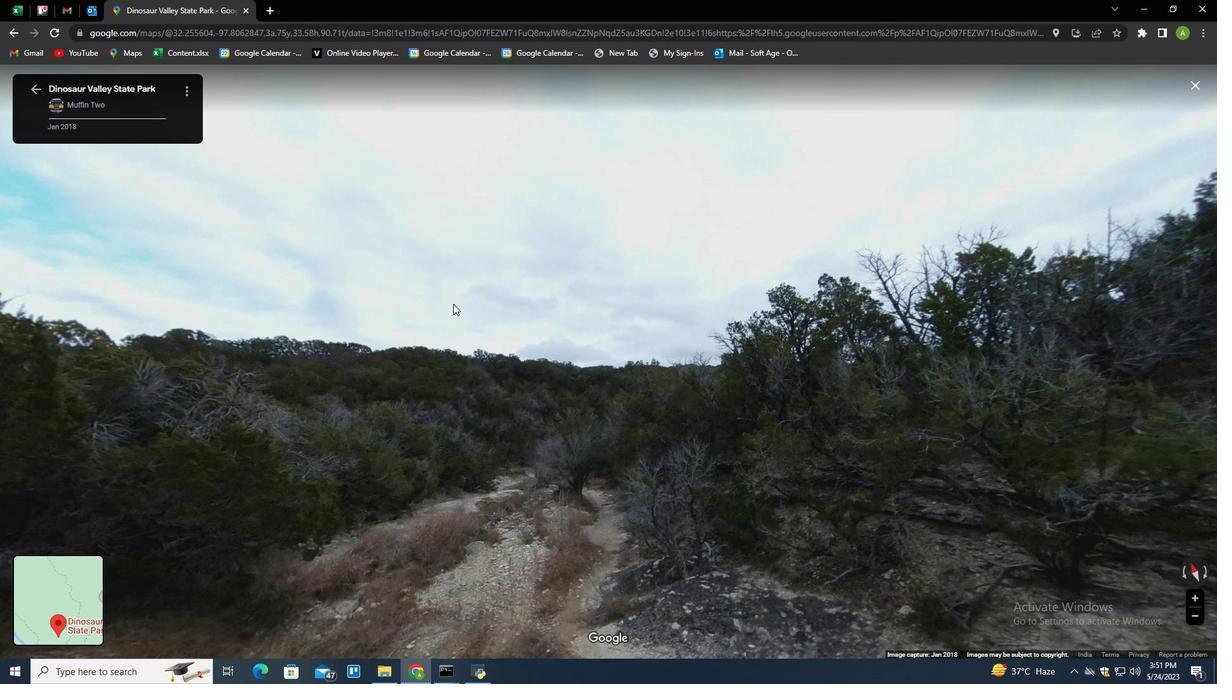 
Action: Mouse moved to (388, 332)
Screenshot: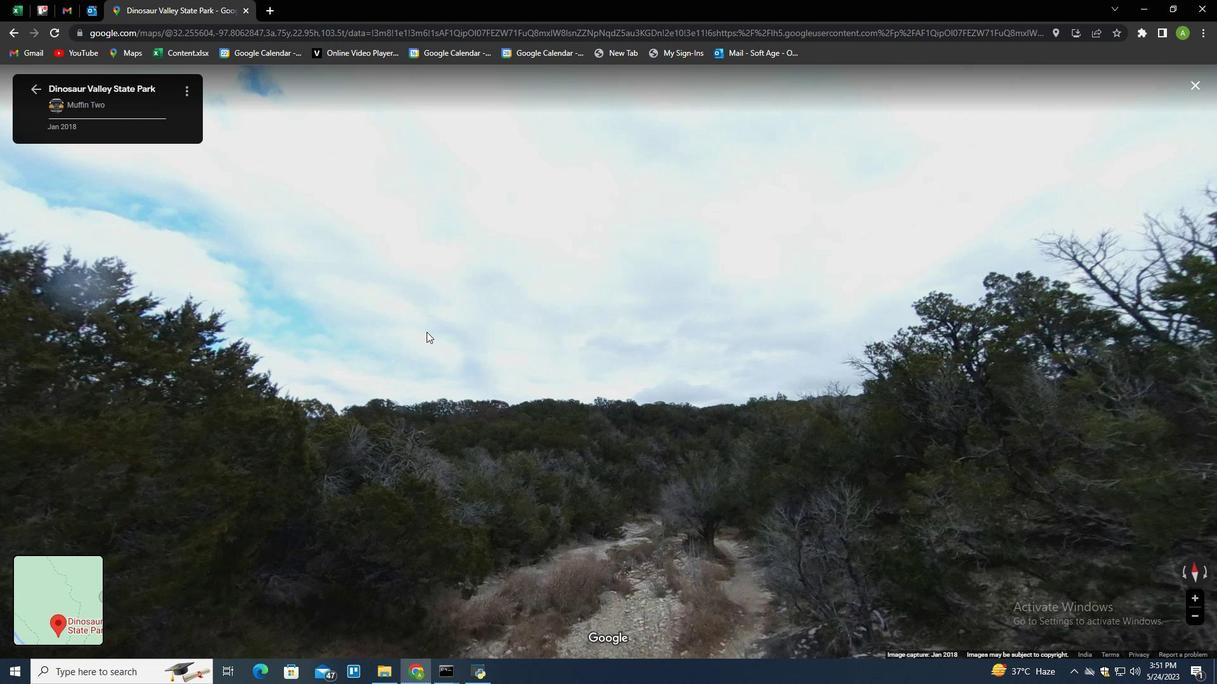 
Action: Mouse pressed left at (388, 332)
Screenshot: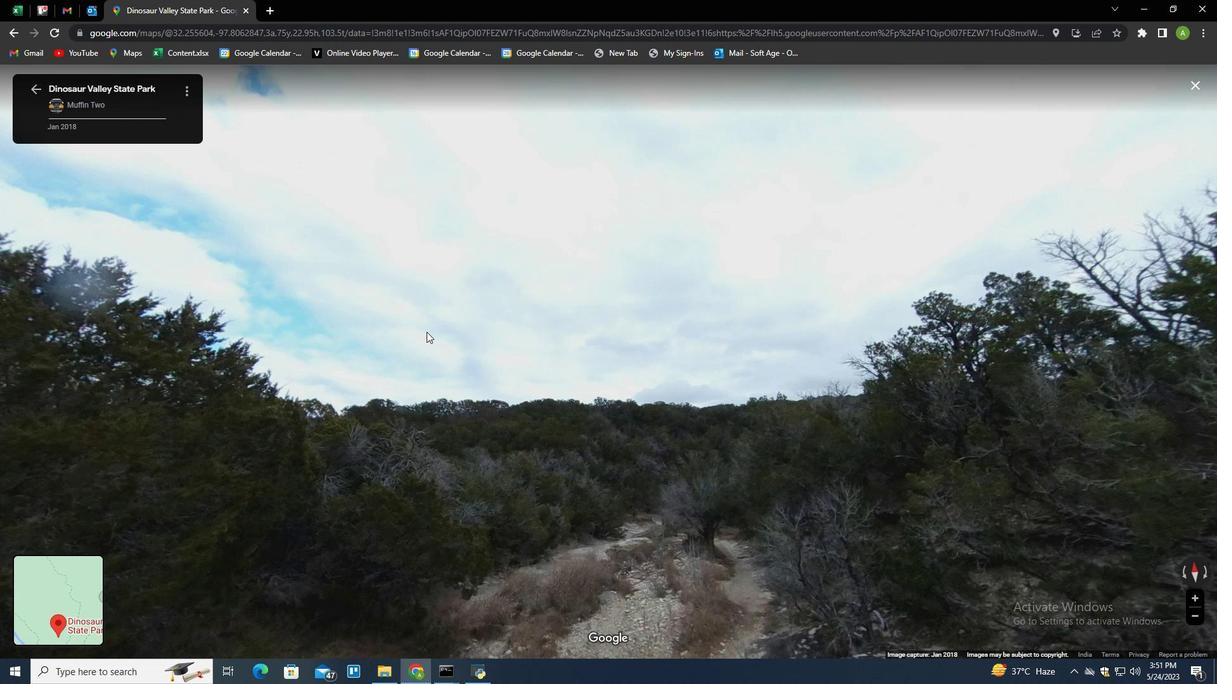 
Action: Mouse moved to (358, 348)
Screenshot: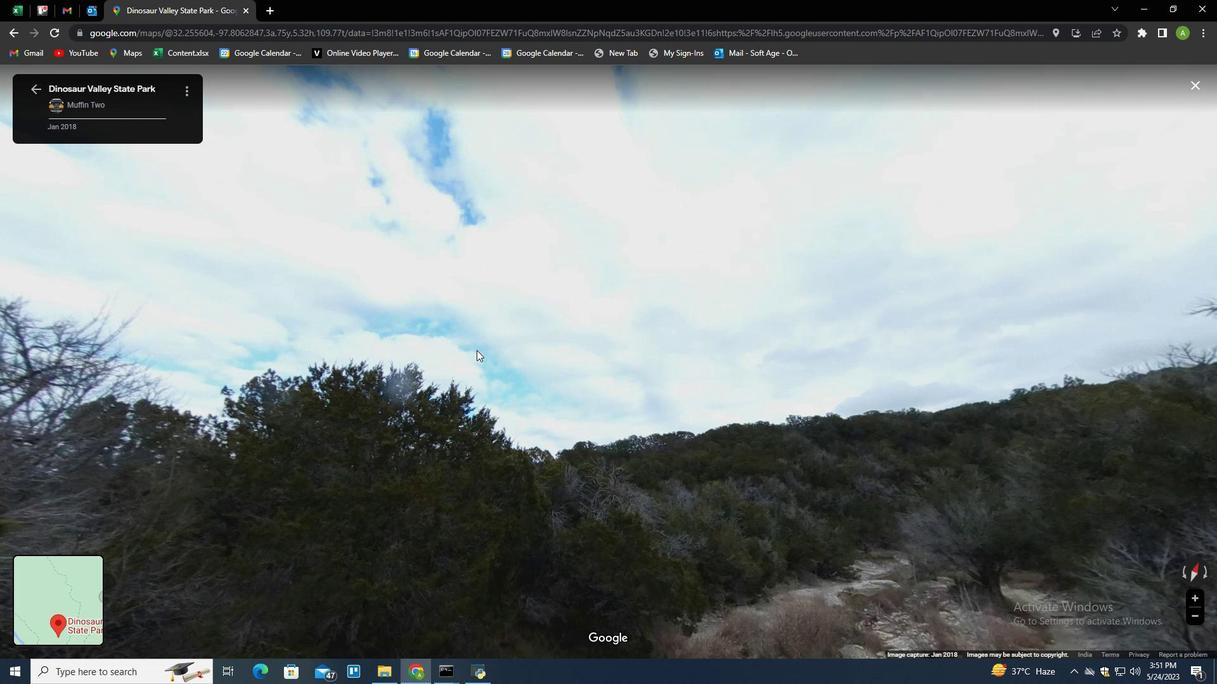 
Action: Mouse pressed left at (358, 348)
Screenshot: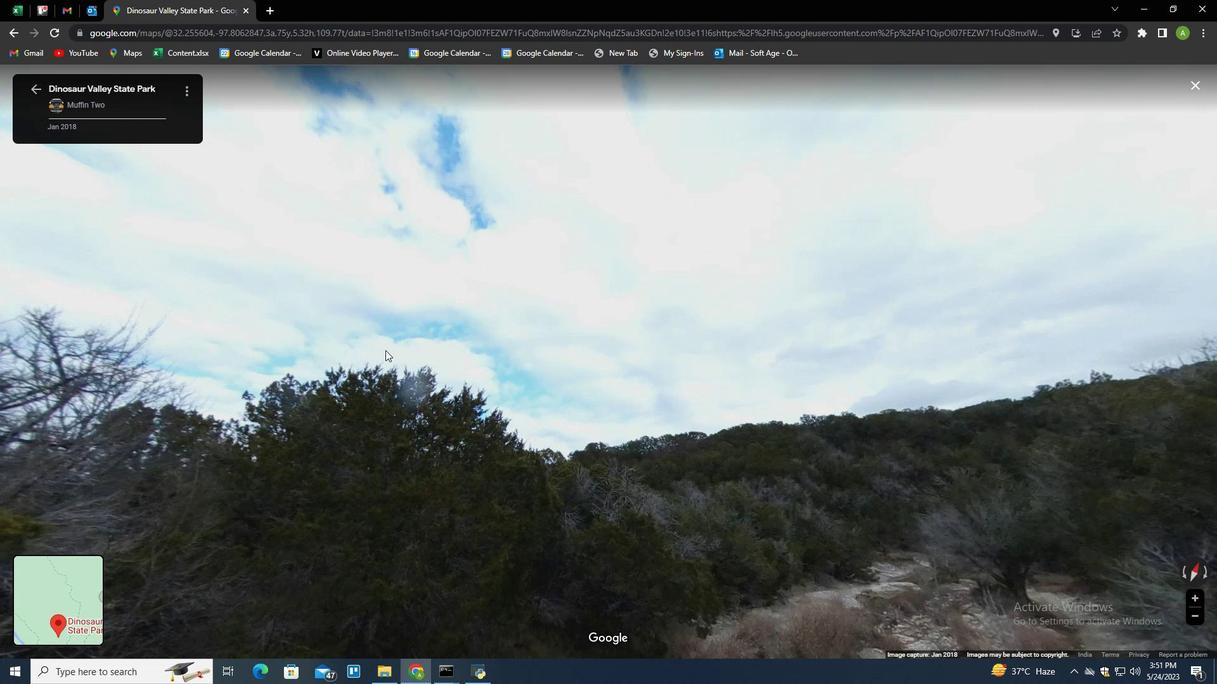 
Action: Mouse moved to (450, 425)
Screenshot: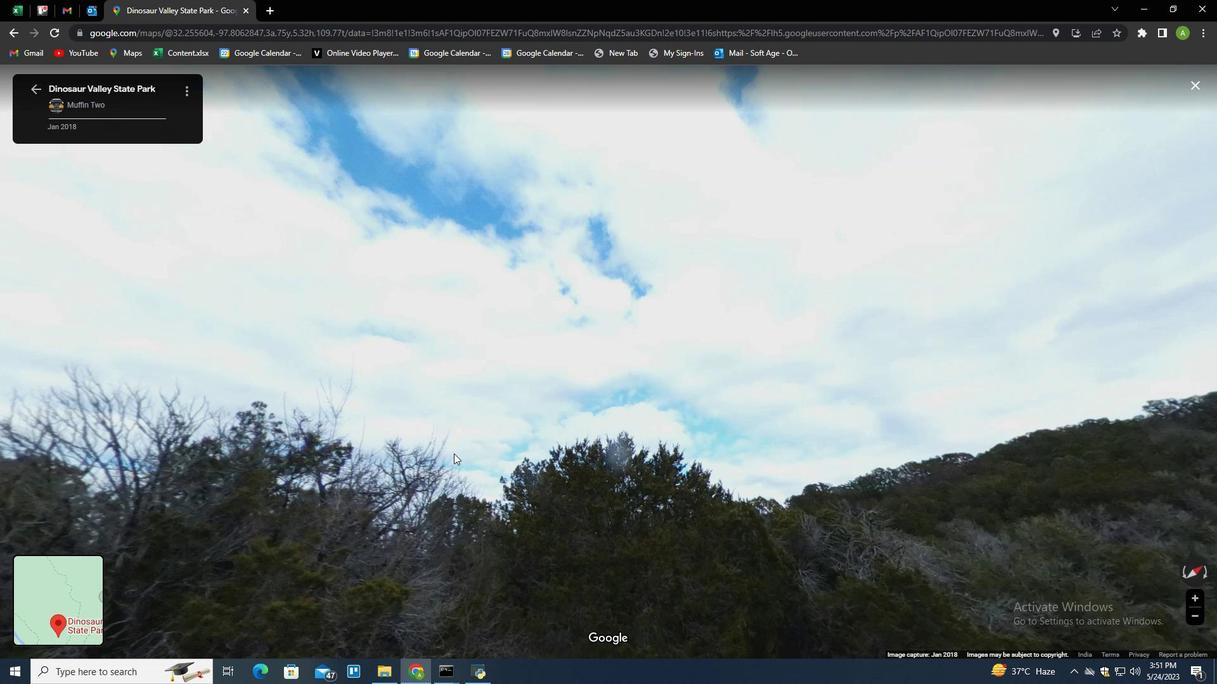 
Action: Mouse pressed left at (450, 458)
Screenshot: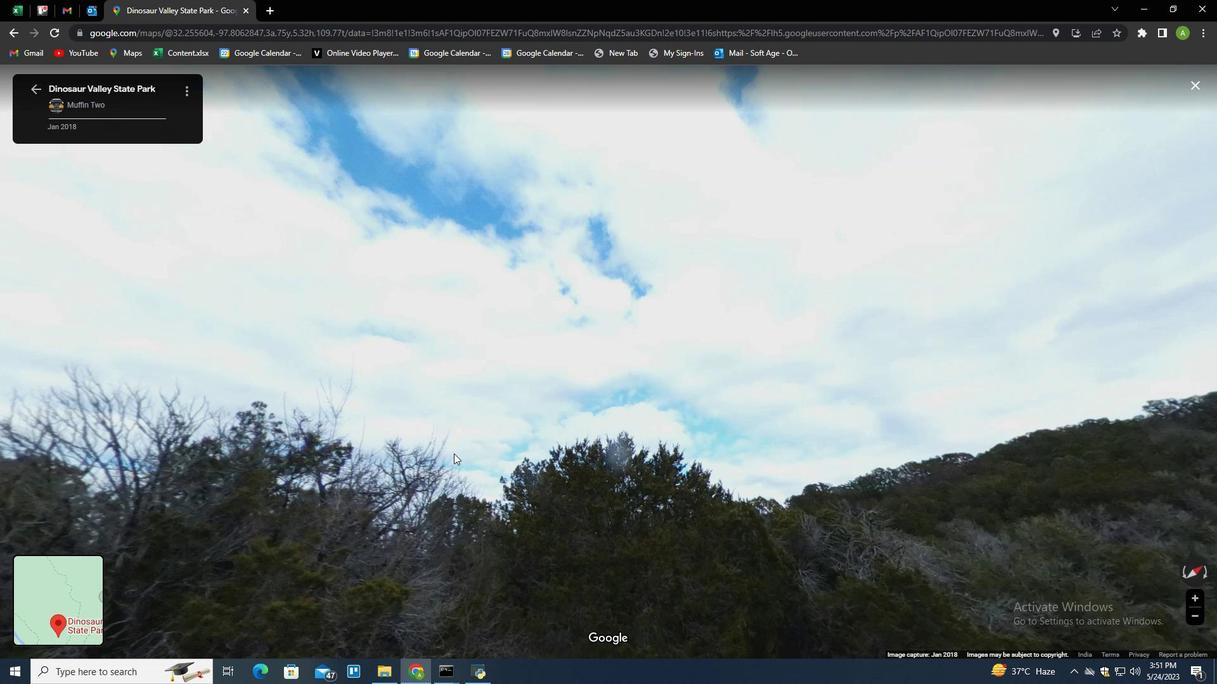 
Action: Mouse moved to (441, 384)
Screenshot: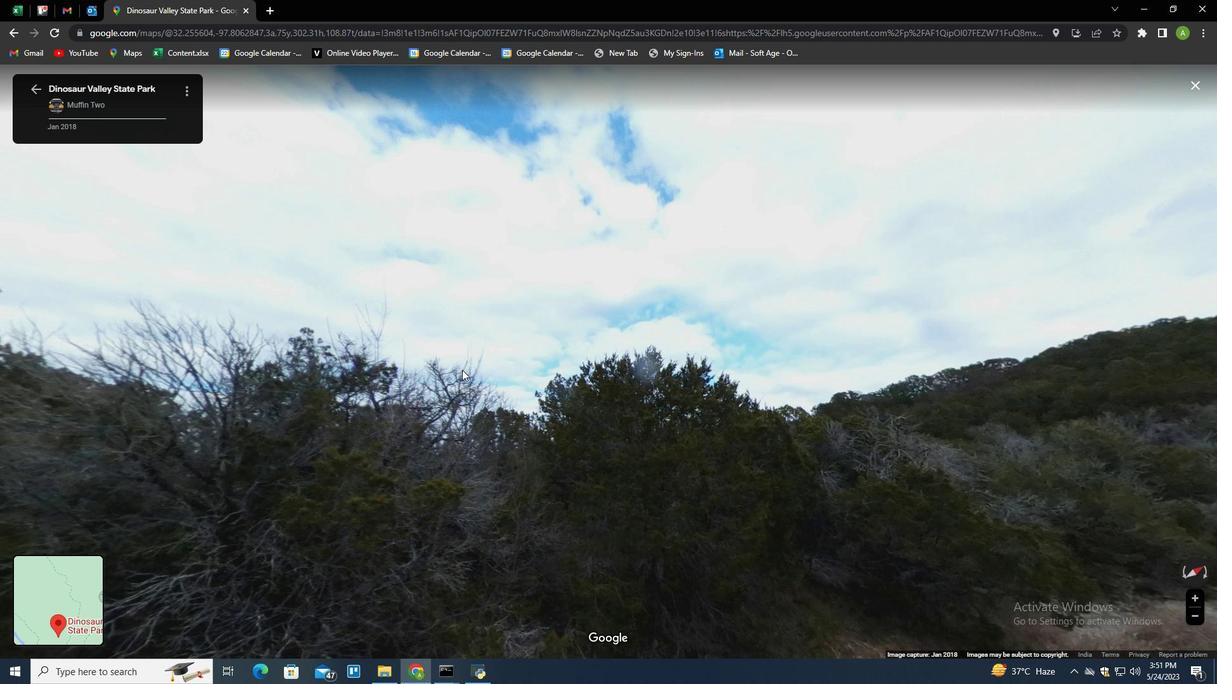 
Action: Mouse pressed left at (441, 384)
Screenshot: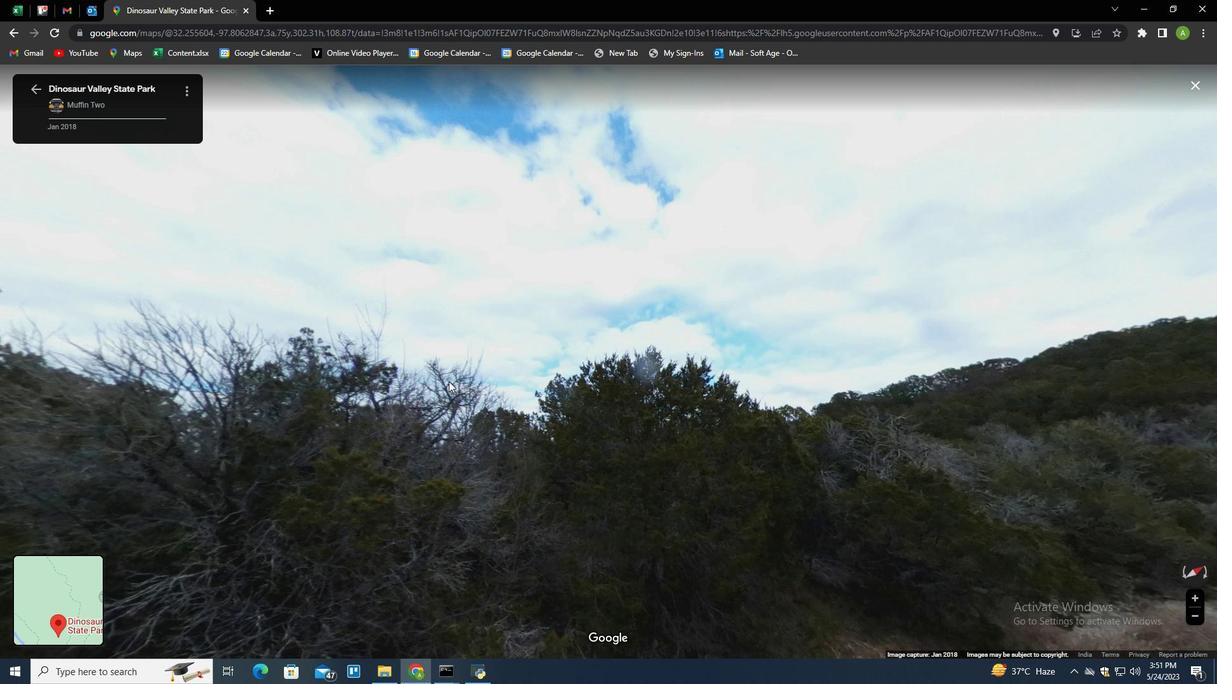 
Action: Mouse moved to (505, 361)
Screenshot: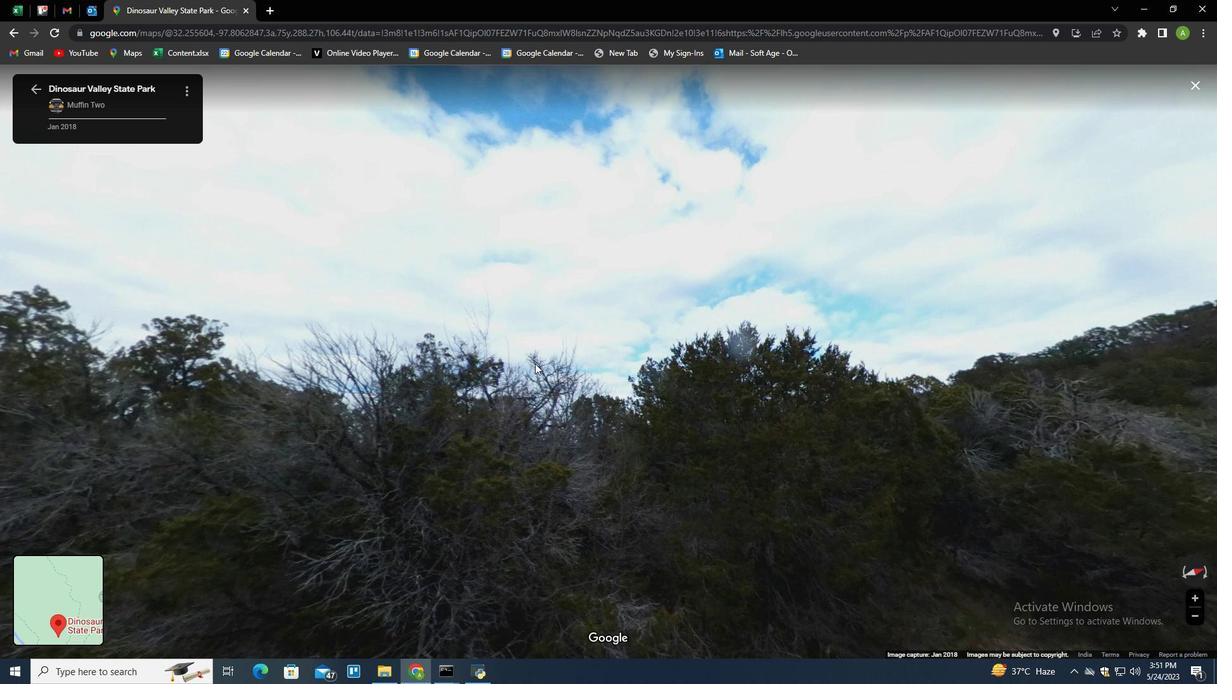 
Action: Mouse pressed left at (505, 361)
Screenshot: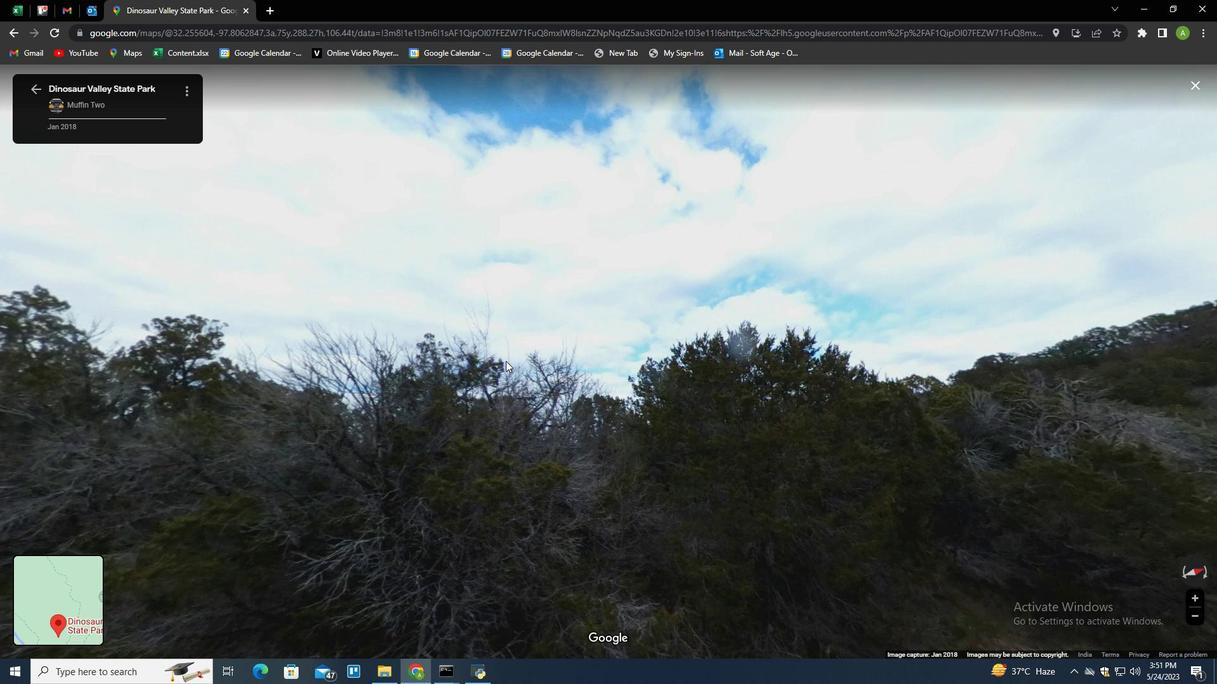 
Action: Mouse moved to (119, 337)
Screenshot: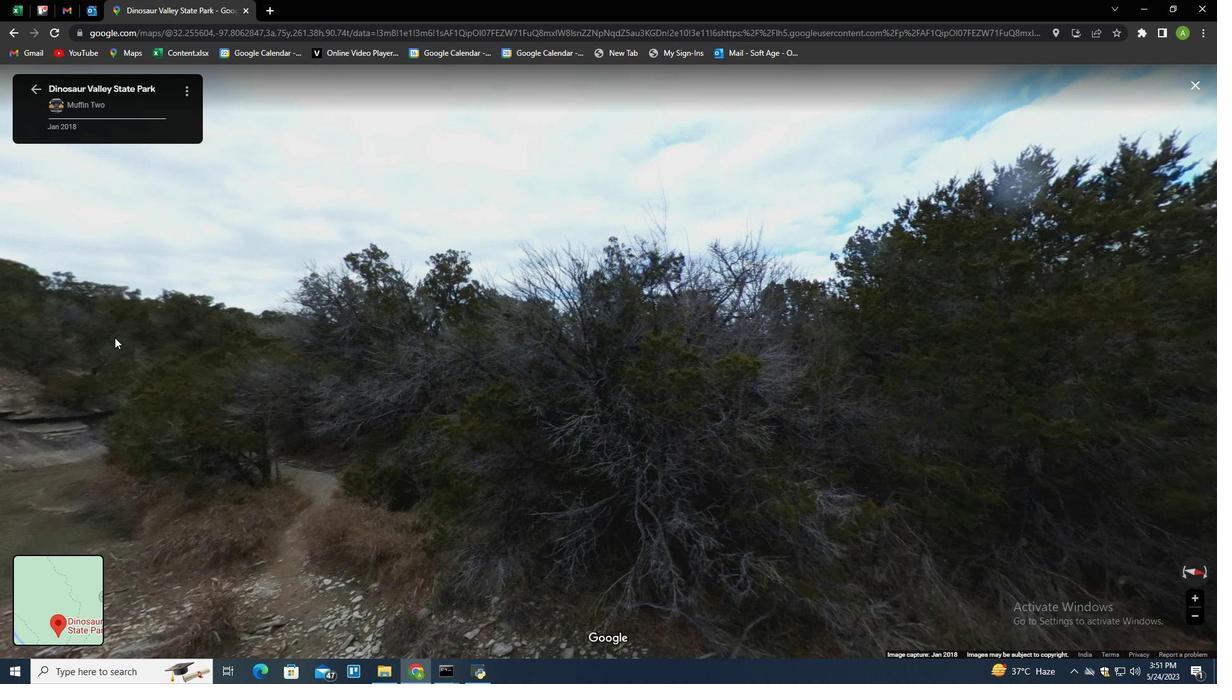 
Action: Mouse pressed left at (119, 337)
Screenshot: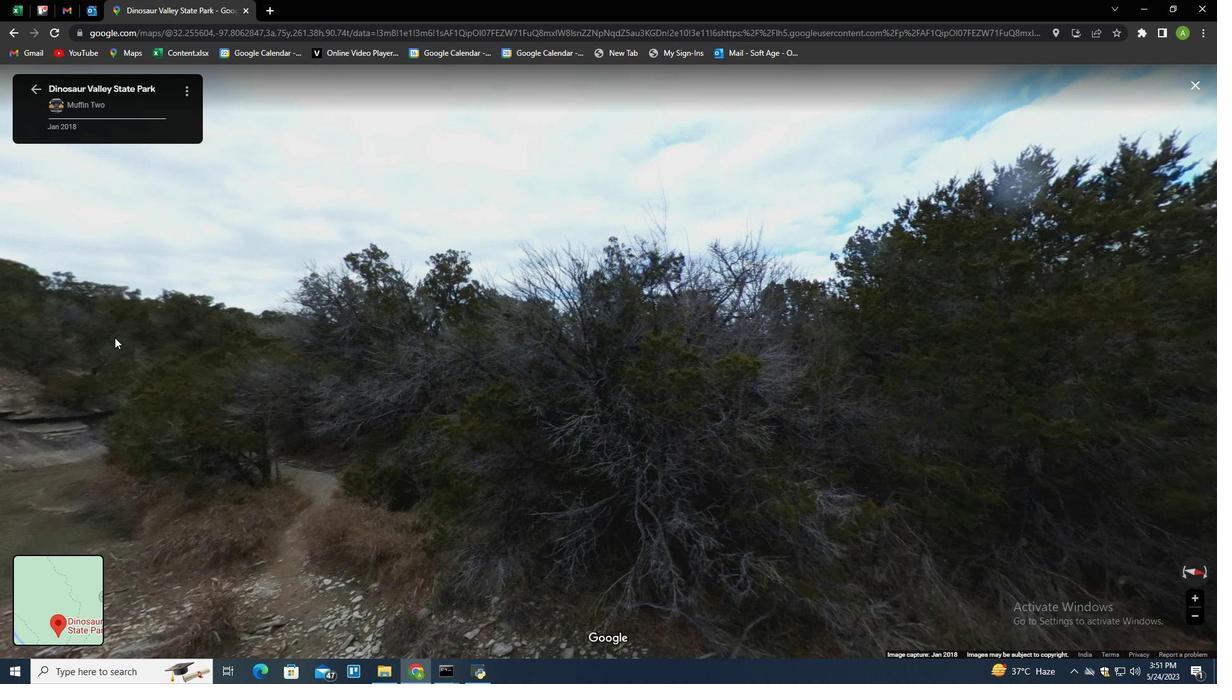 
Action: Mouse moved to (268, 461)
Screenshot: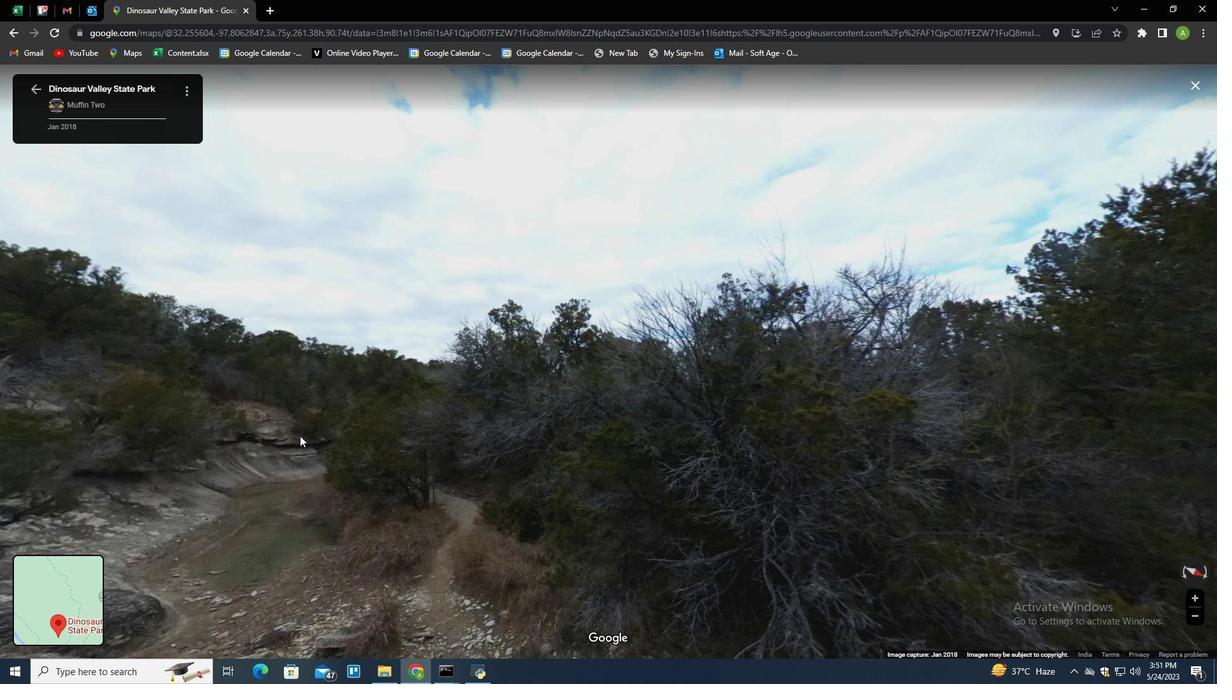 
Action: Mouse pressed left at (268, 461)
Screenshot: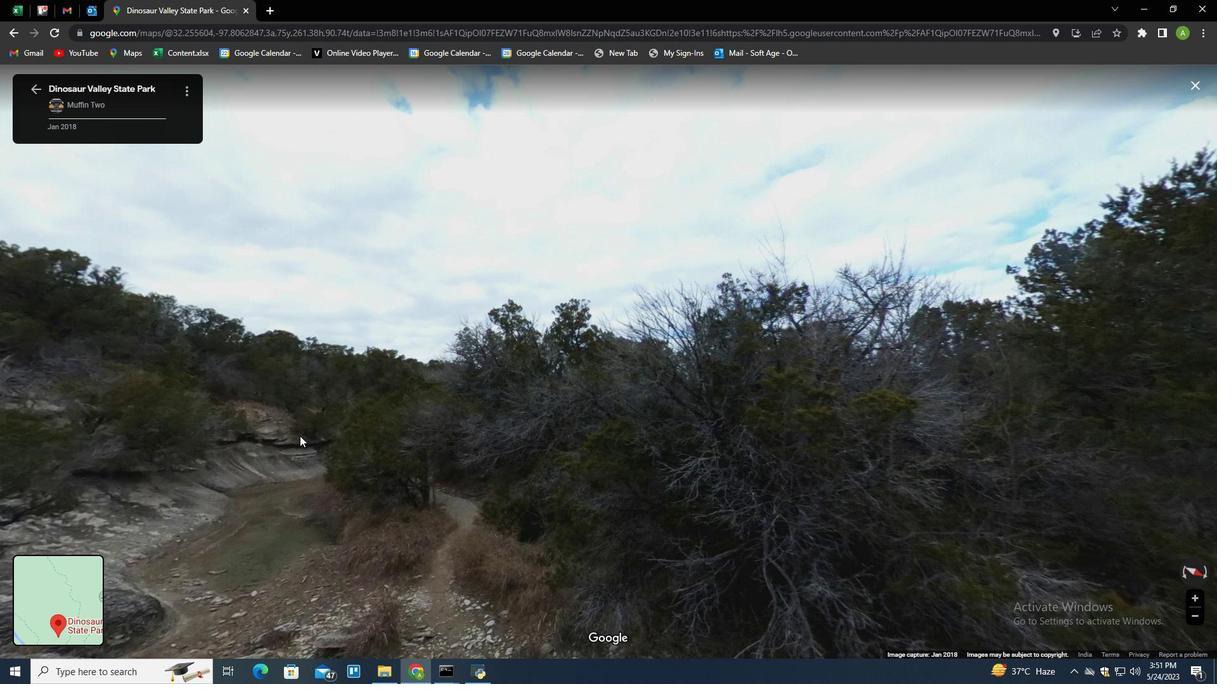 
Action: Mouse moved to (258, 351)
Screenshot: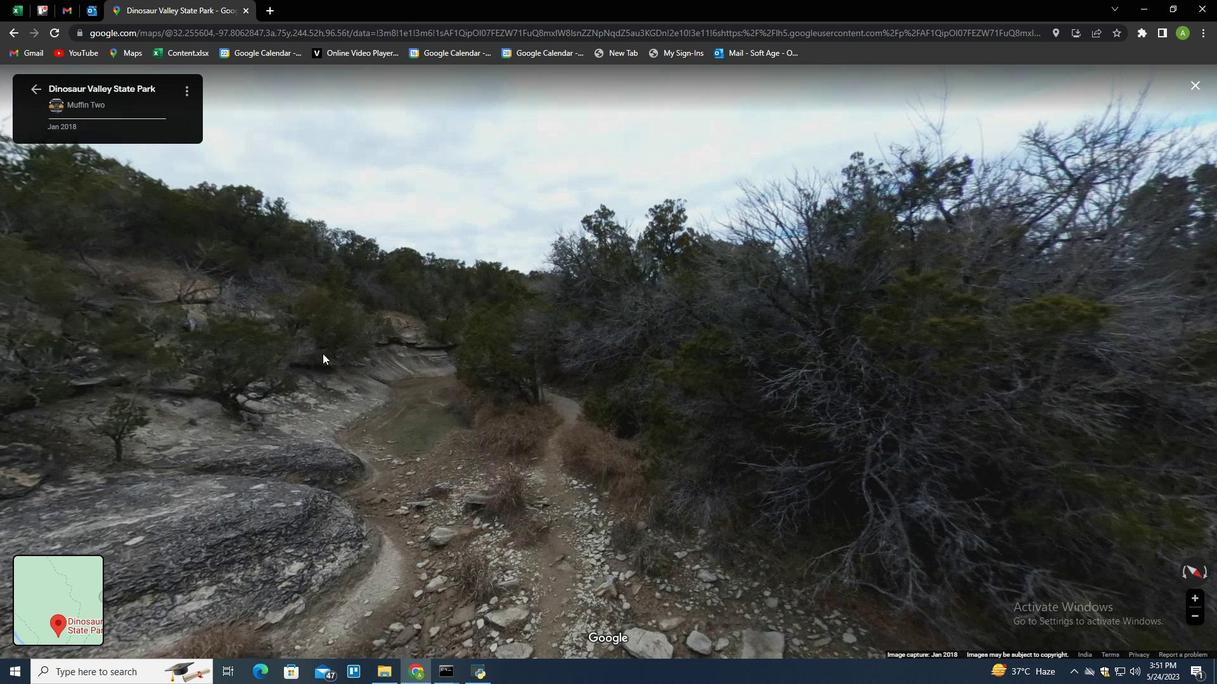 
Action: Mouse pressed left at (258, 351)
Screenshot: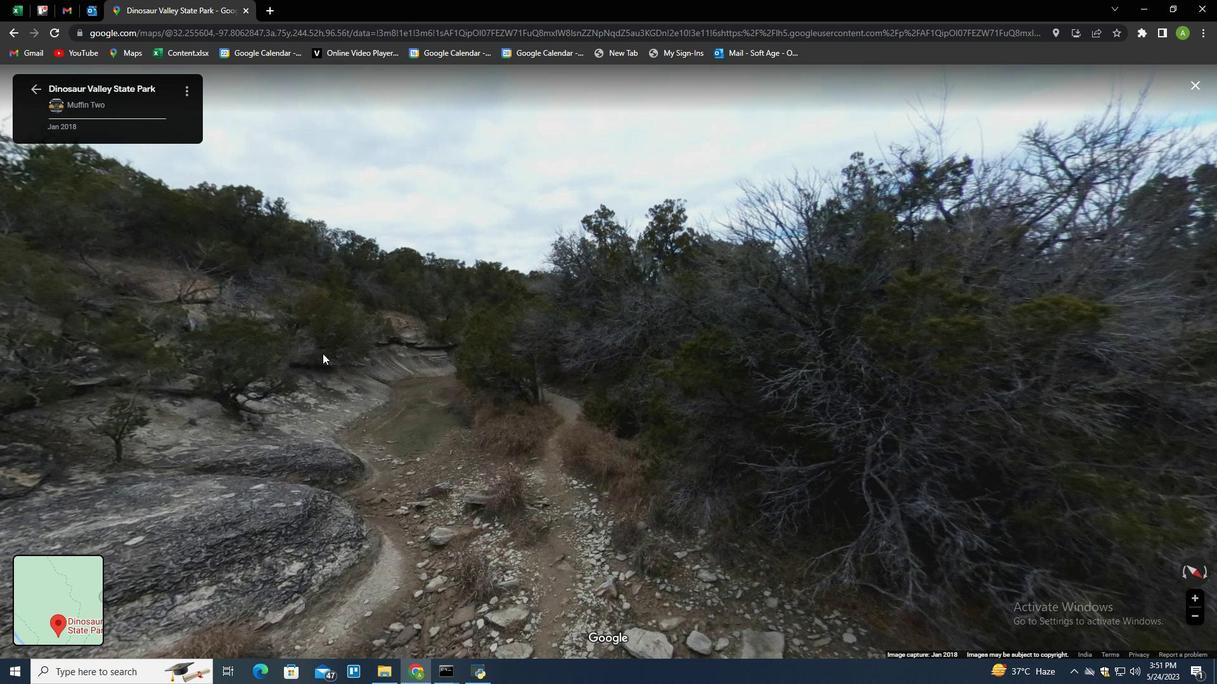 
Action: Mouse moved to (287, 348)
Screenshot: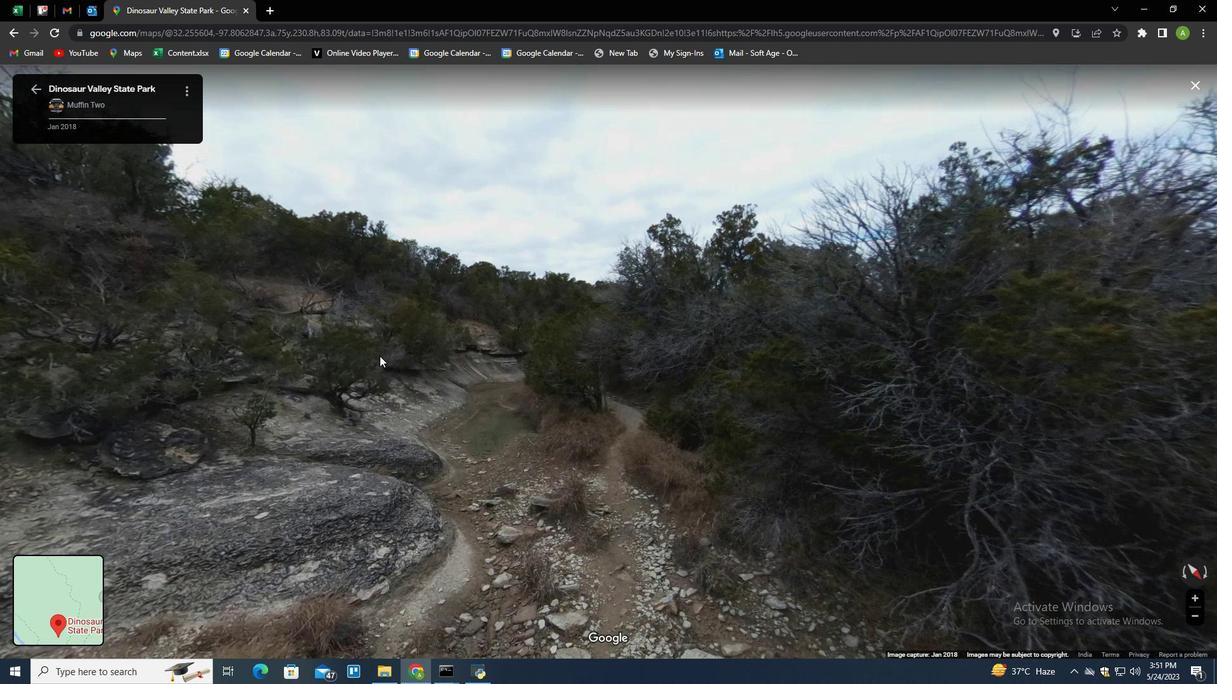 
Action: Mouse pressed left at (287, 348)
Screenshot: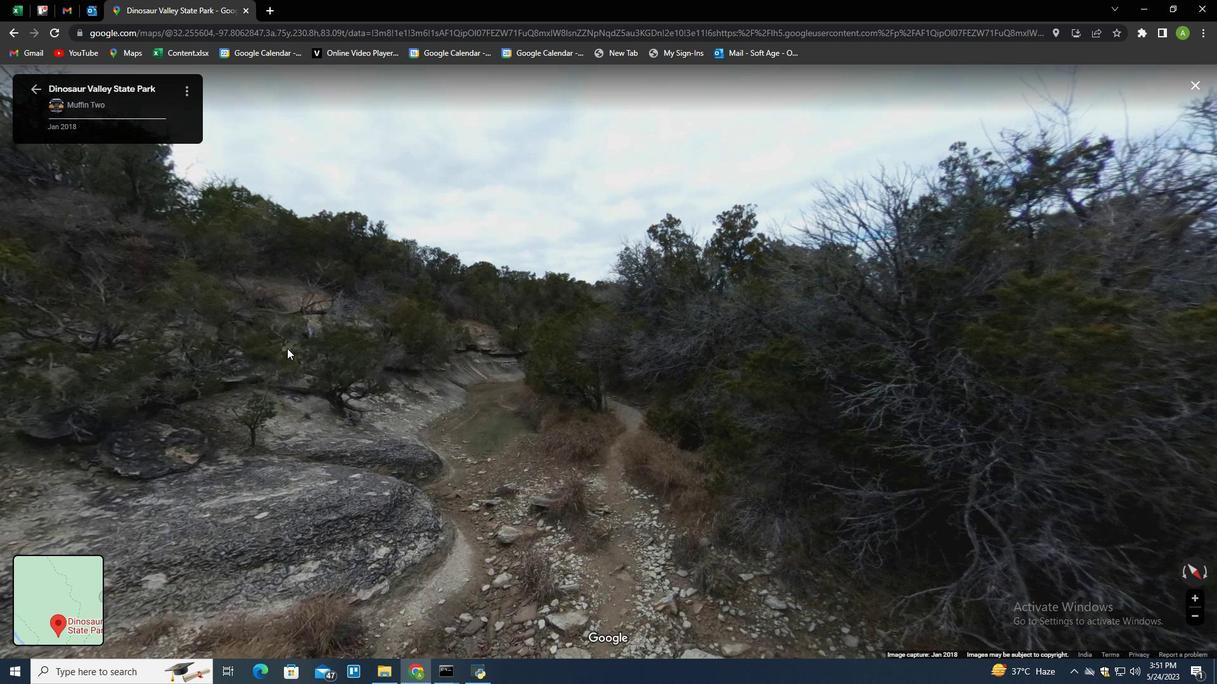 
Action: Mouse moved to (343, 308)
Screenshot: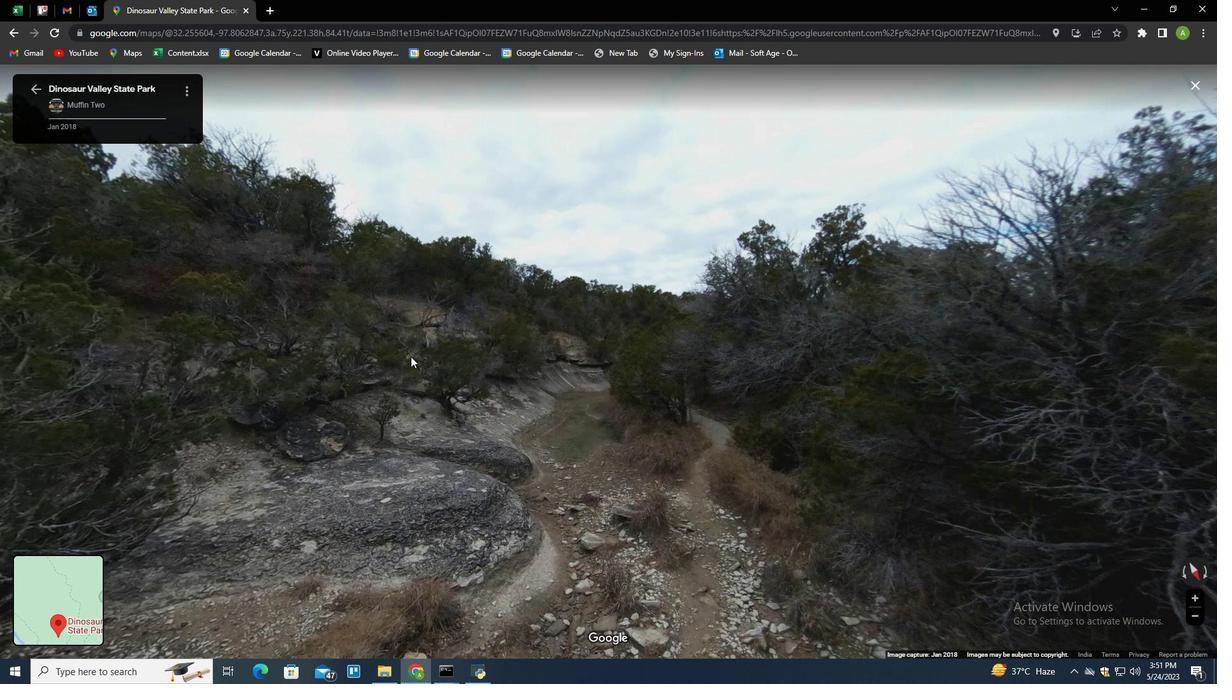 
Action: Mouse pressed left at (343, 308)
Screenshot: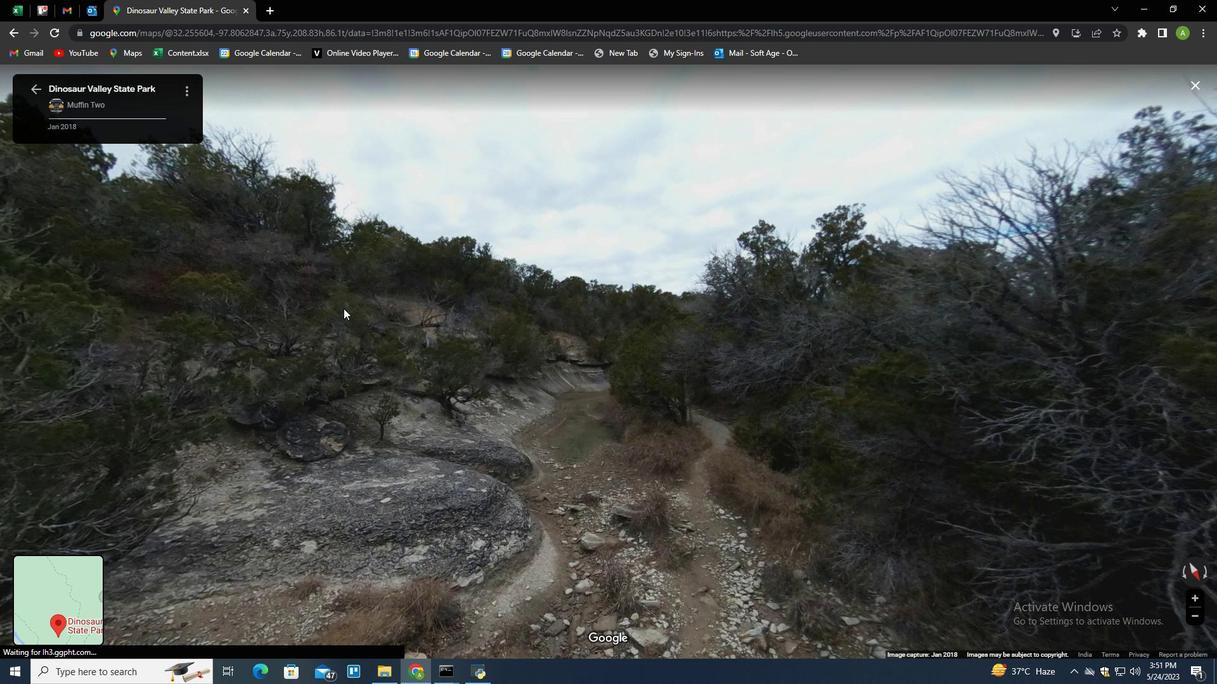 
Action: Mouse moved to (382, 328)
Screenshot: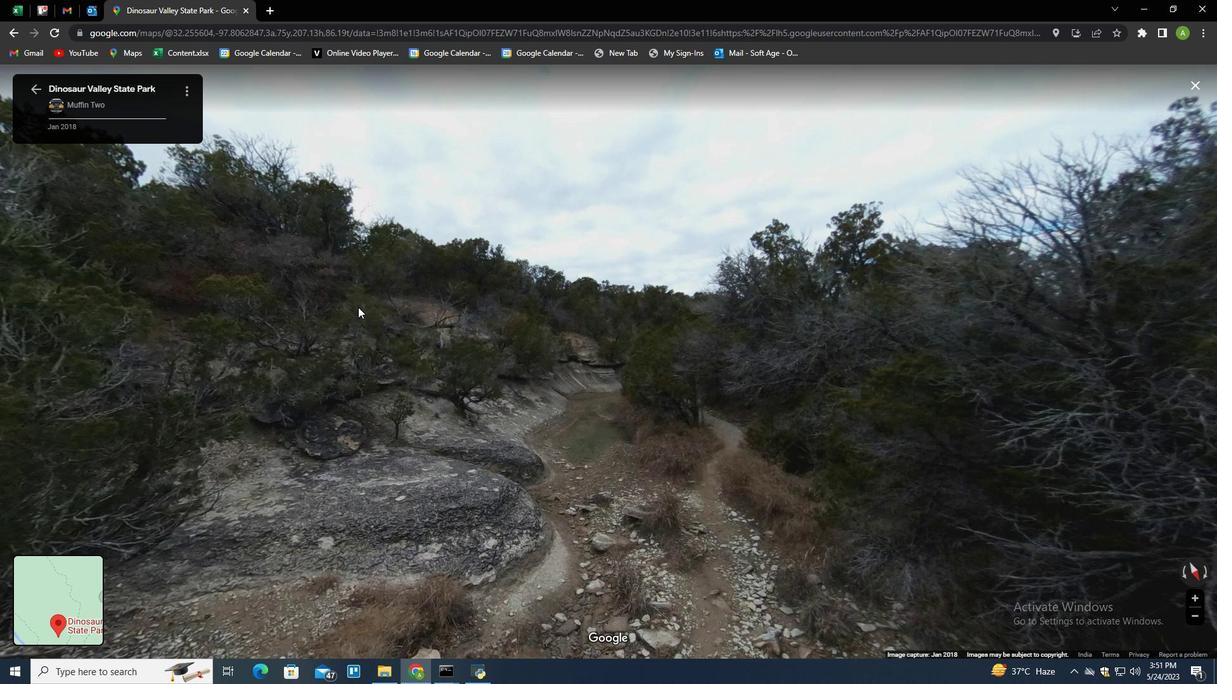 
Action: Mouse pressed left at (382, 328)
Screenshot: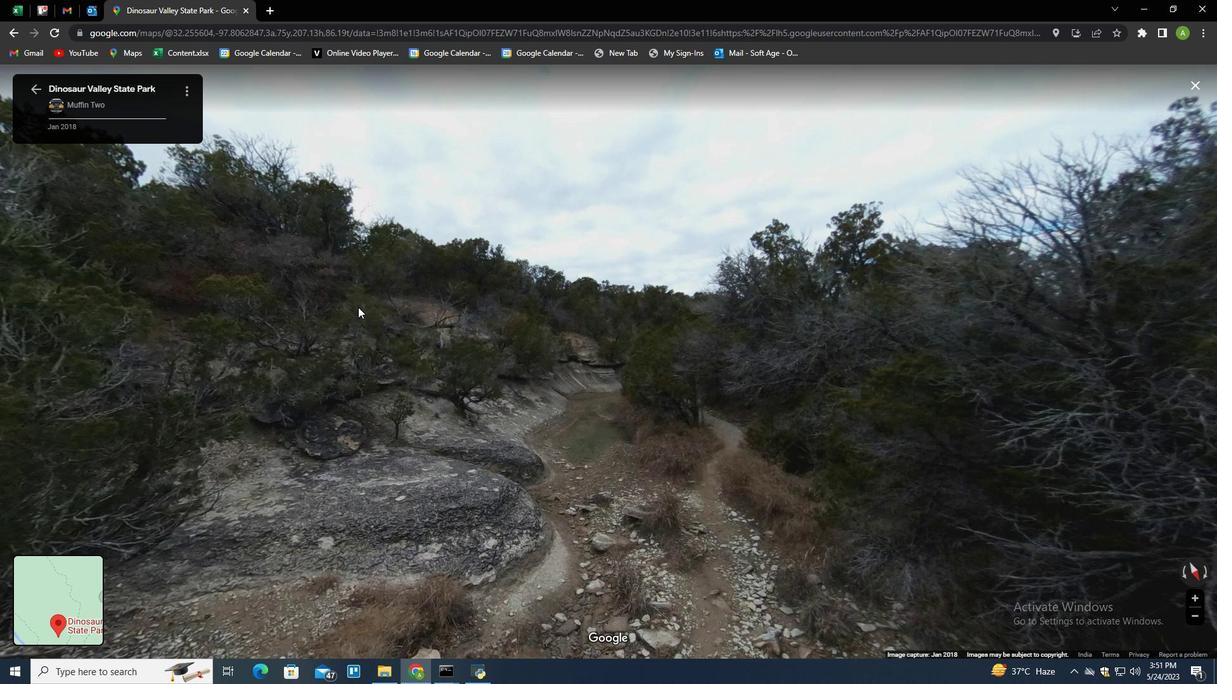
Action: Mouse moved to (388, 327)
Screenshot: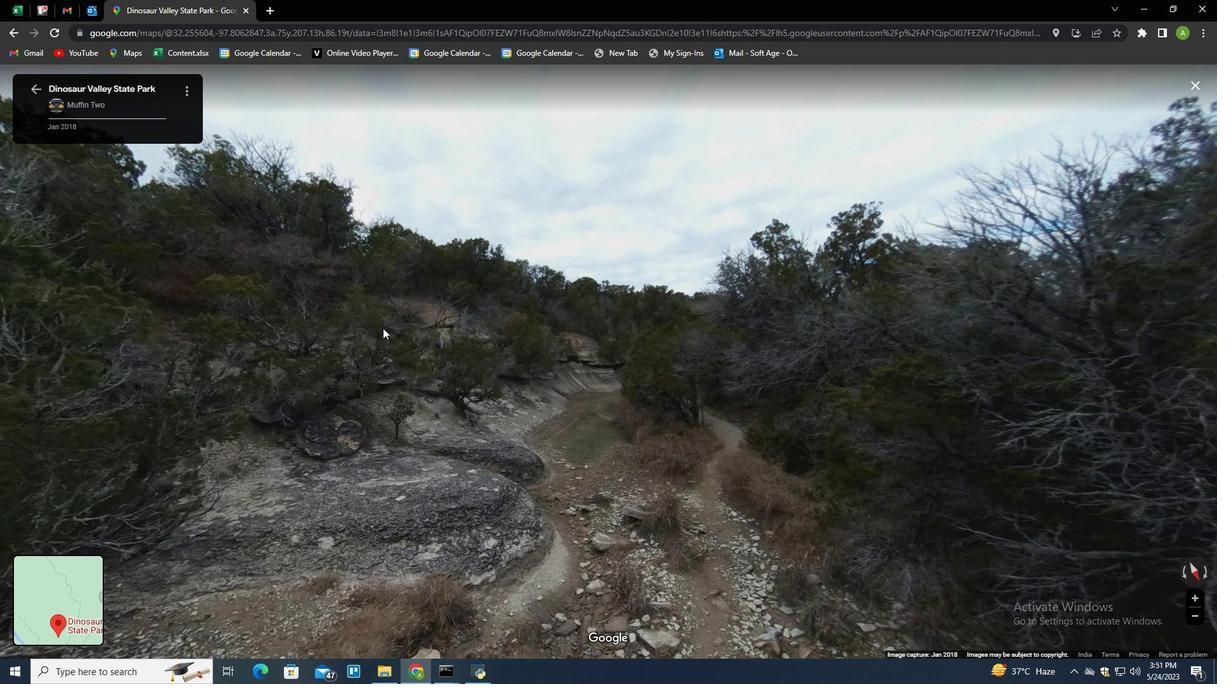 
Action: Mouse pressed left at (388, 327)
Screenshot: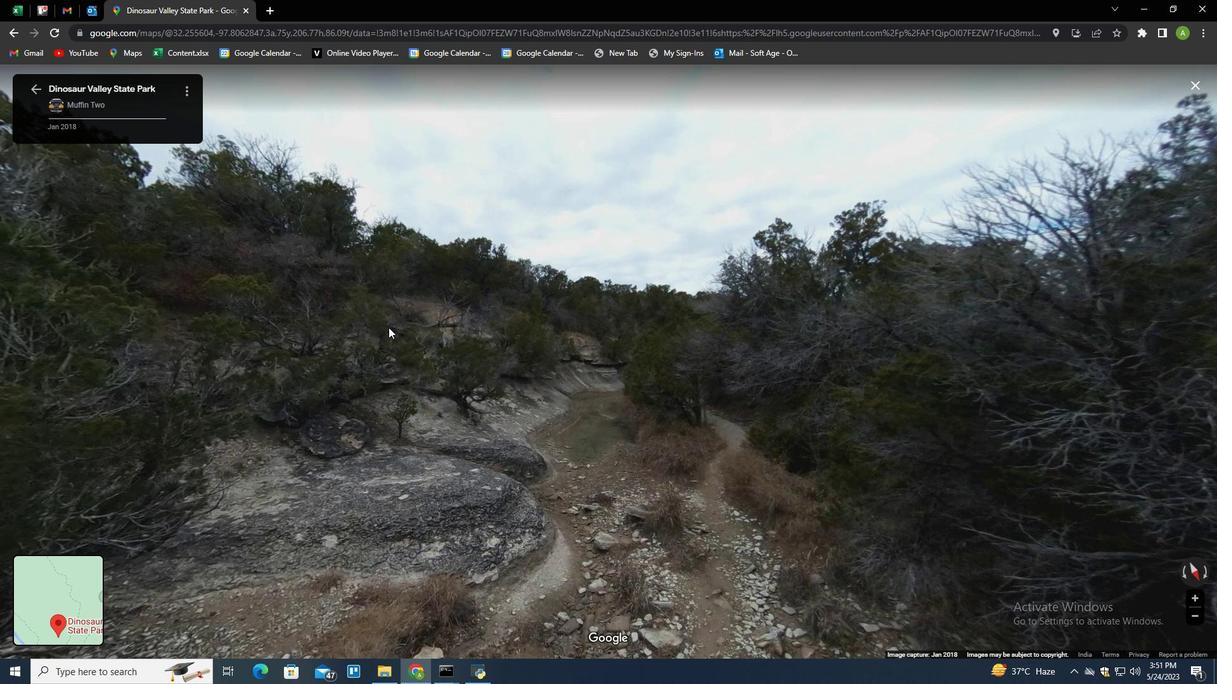 
Action: Mouse moved to (443, 294)
Screenshot: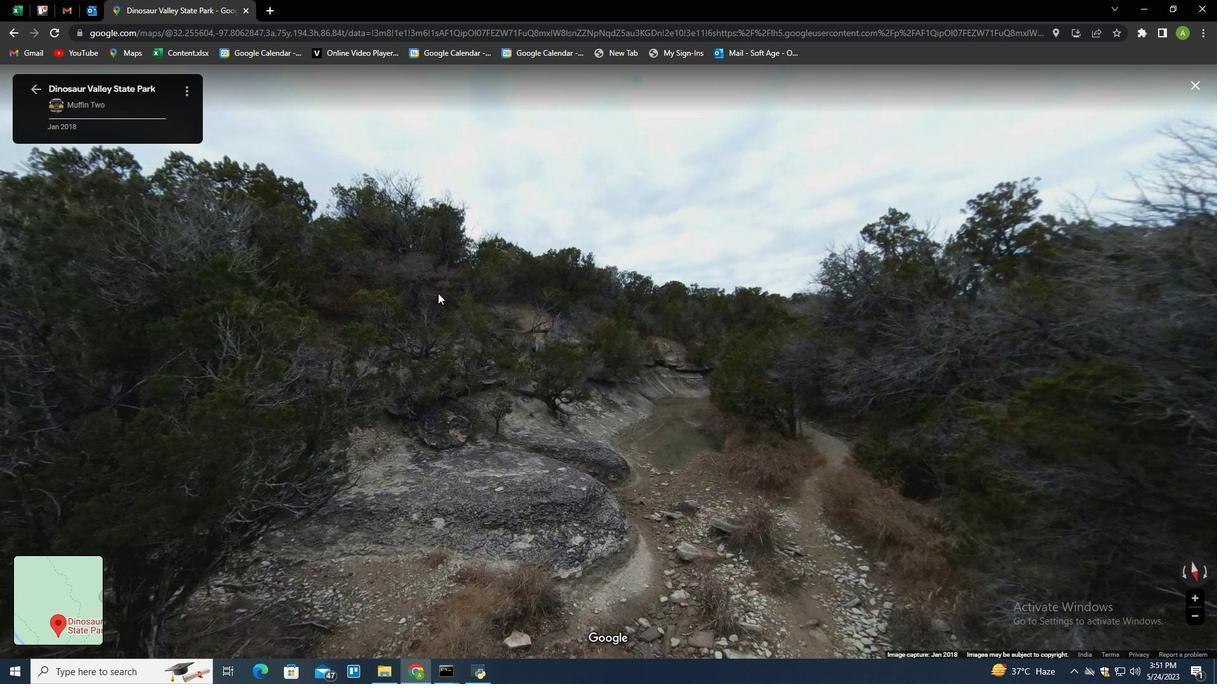 
Action: Mouse pressed left at (443, 294)
Screenshot: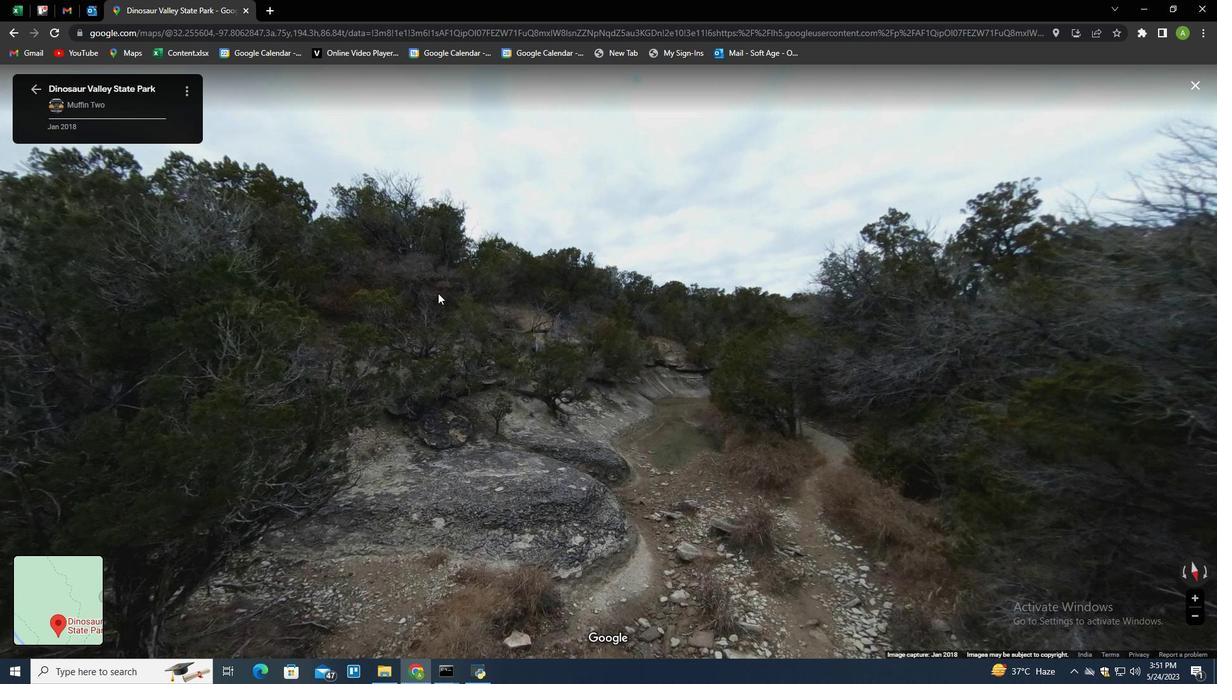 
Action: Mouse moved to (372, 306)
Screenshot: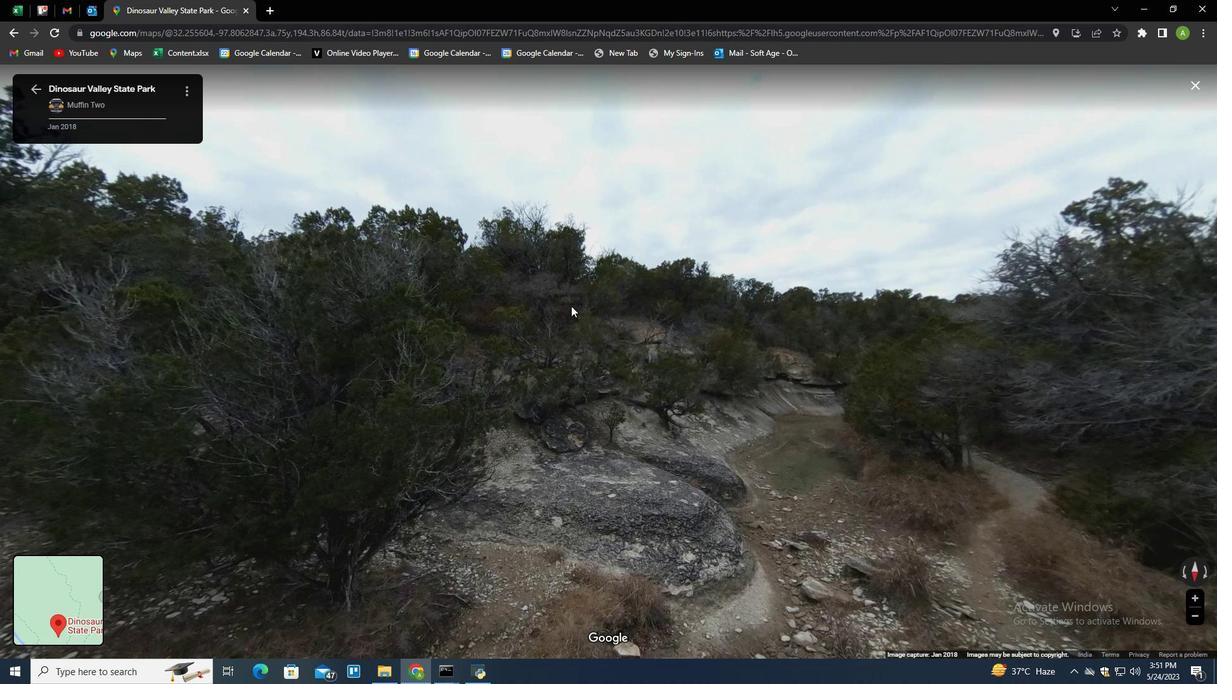 
Action: Mouse pressed left at (372, 306)
Screenshot: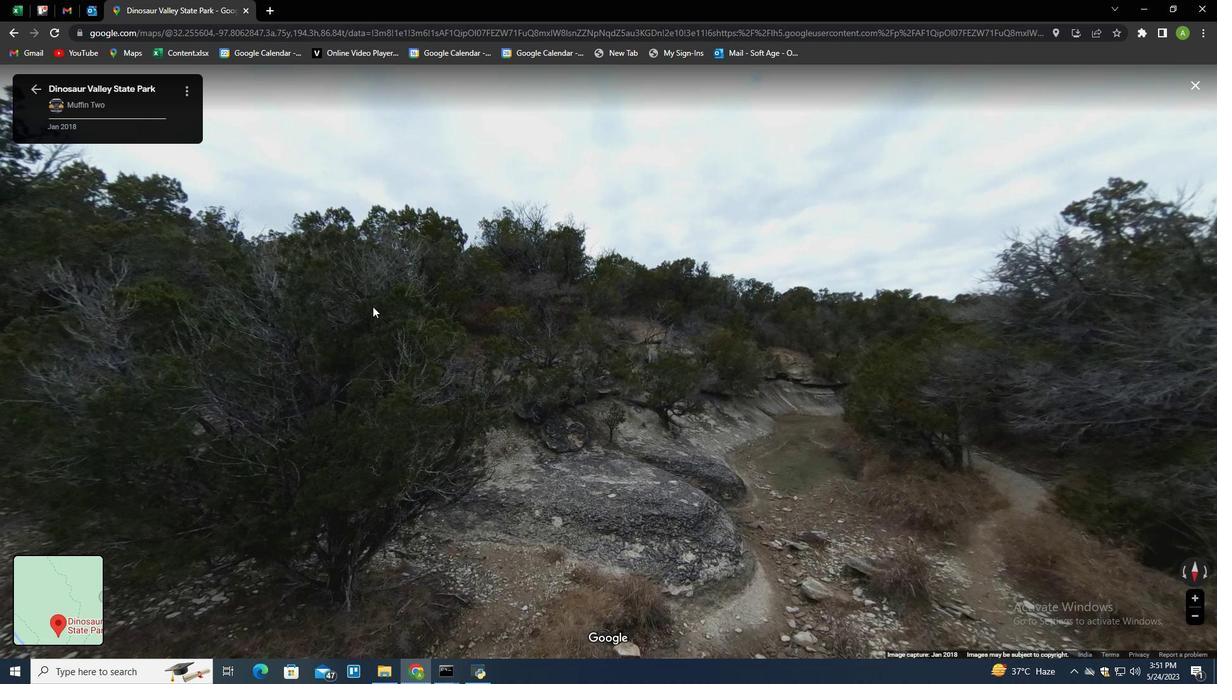 
Action: Mouse moved to (478, 308)
Screenshot: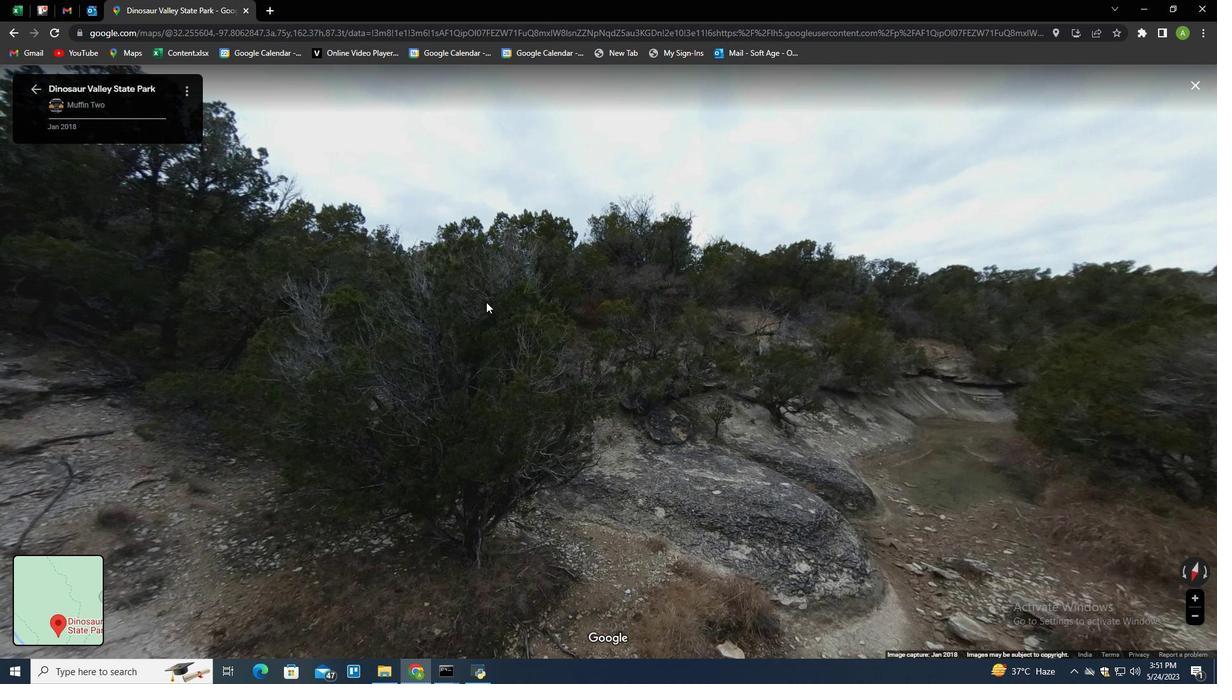
Action: Mouse pressed left at (478, 308)
Screenshot: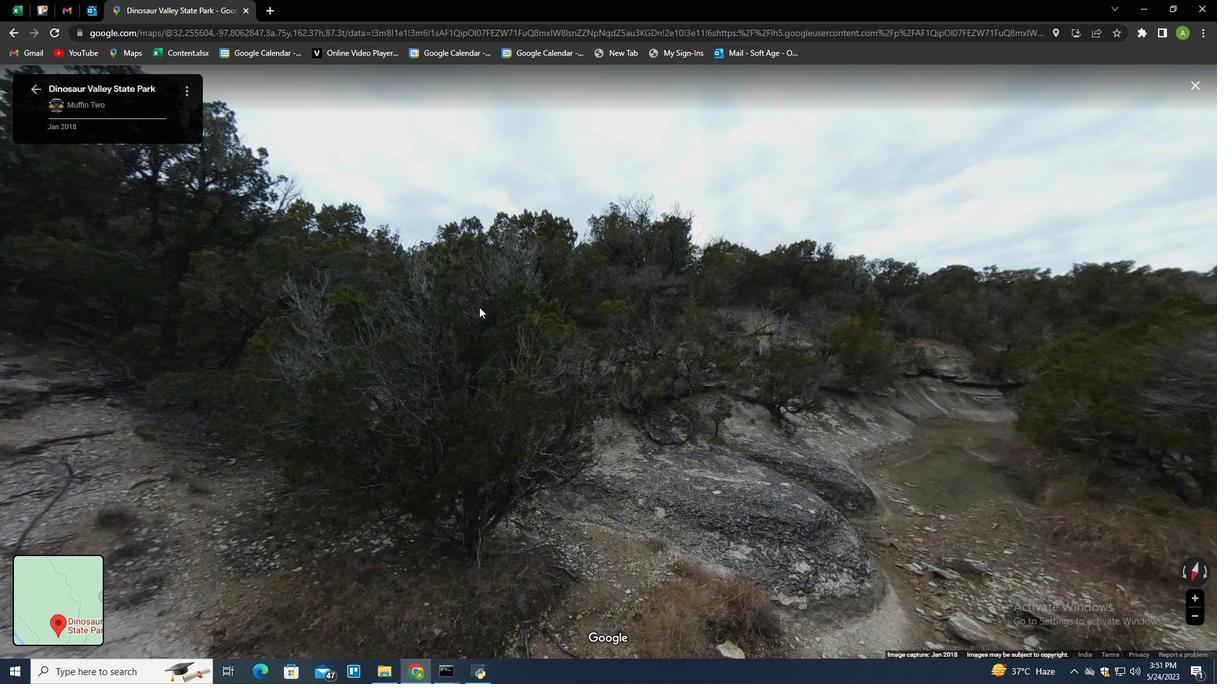 
Action: Mouse moved to (549, 321)
Screenshot: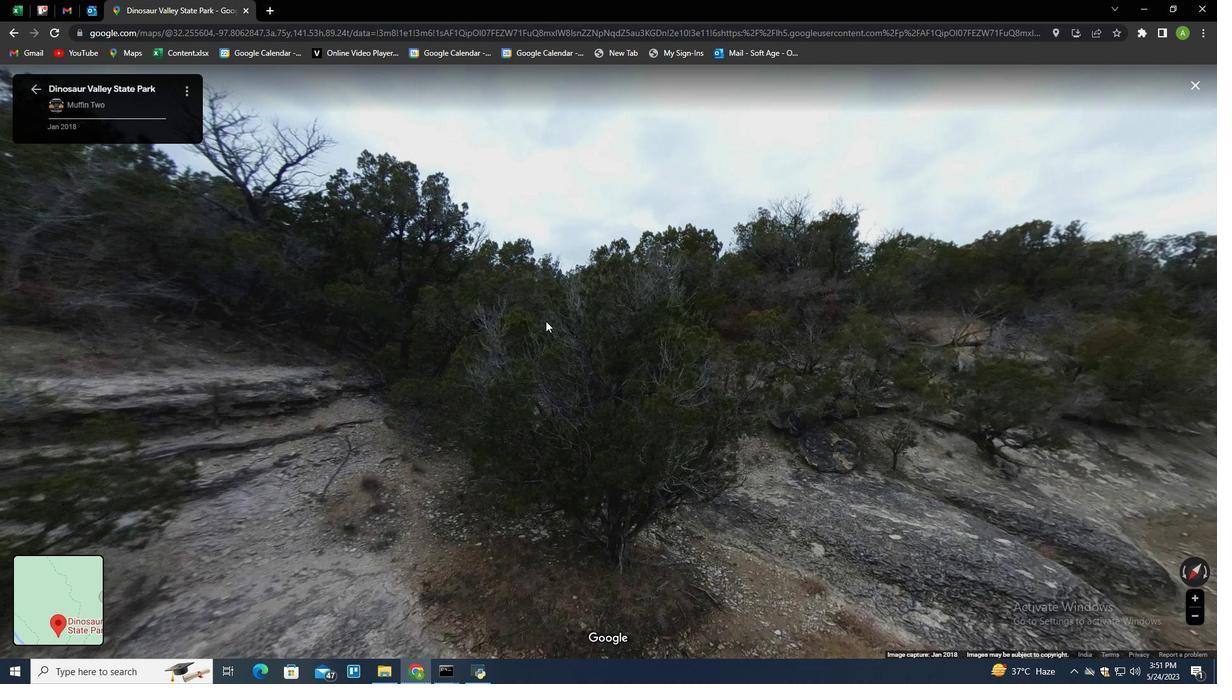 
Action: Mouse pressed left at (538, 324)
Screenshot: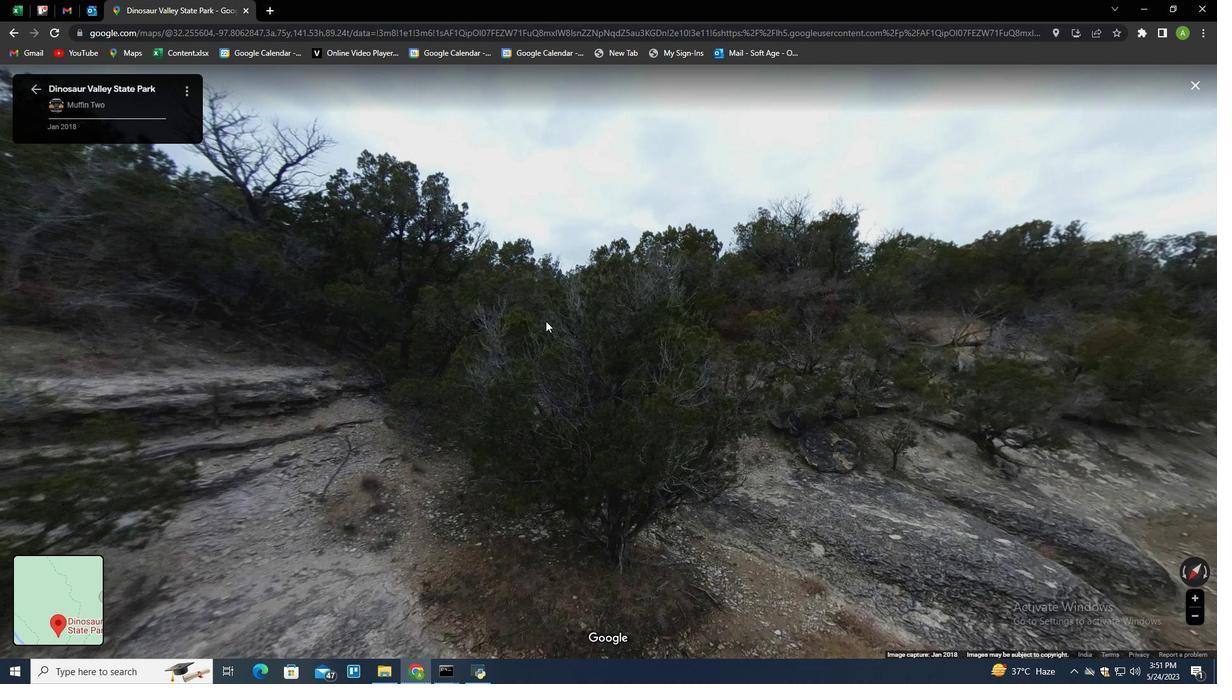 
Action: Mouse moved to (567, 368)
Screenshot: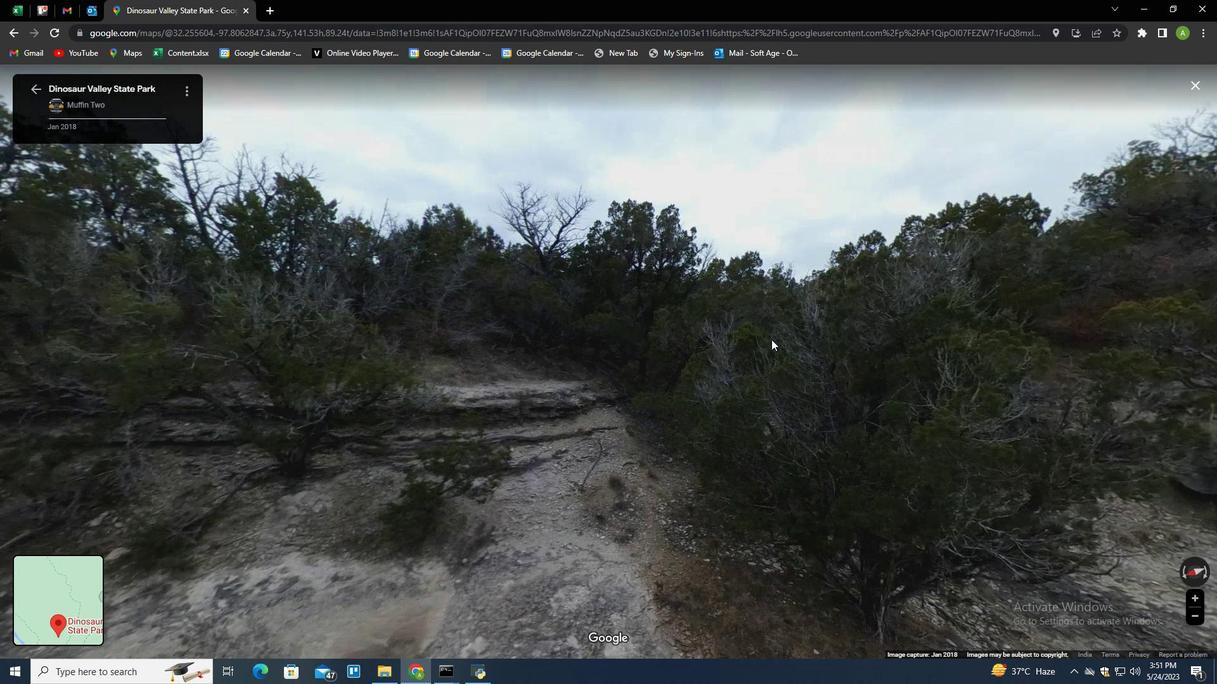 
Action: Mouse pressed left at (567, 368)
Screenshot: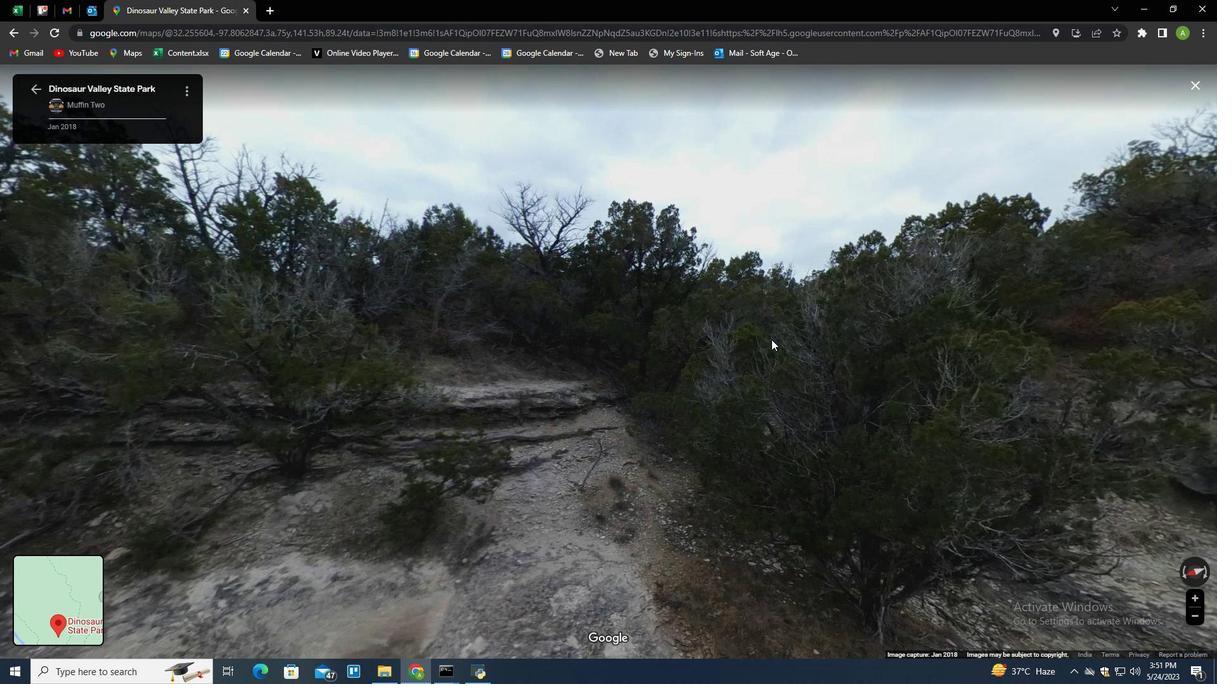 
Action: Mouse moved to (614, 365)
Screenshot: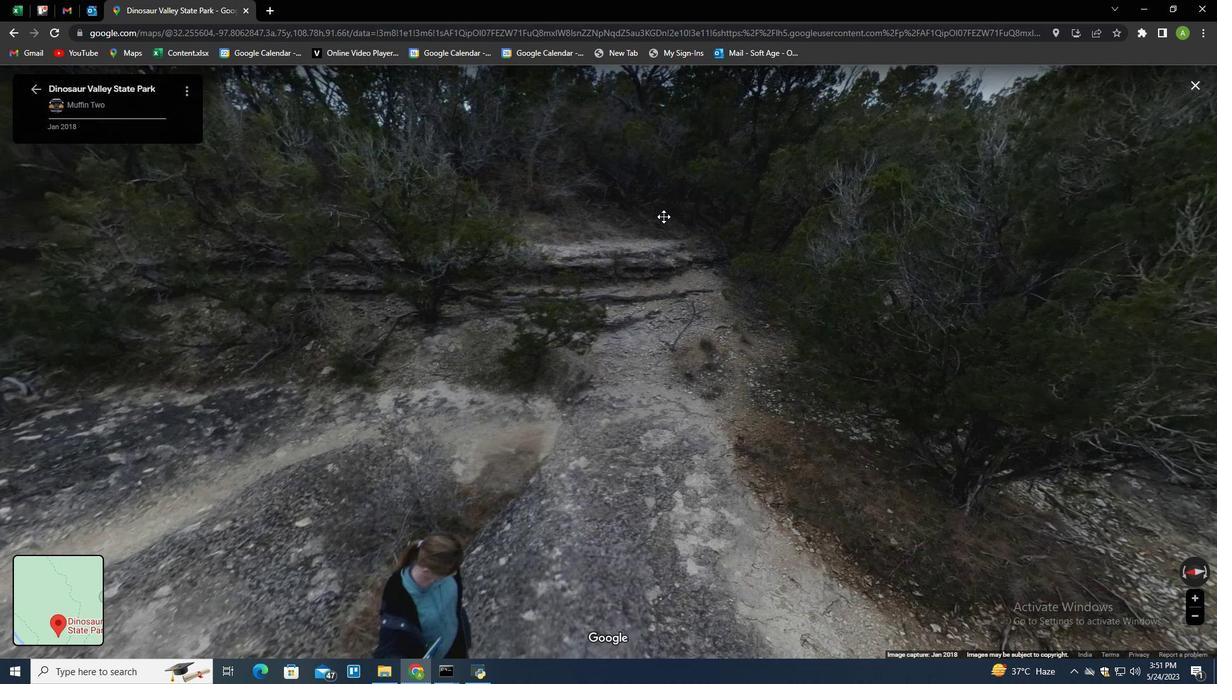 
Action: Mouse pressed left at (614, 365)
Screenshot: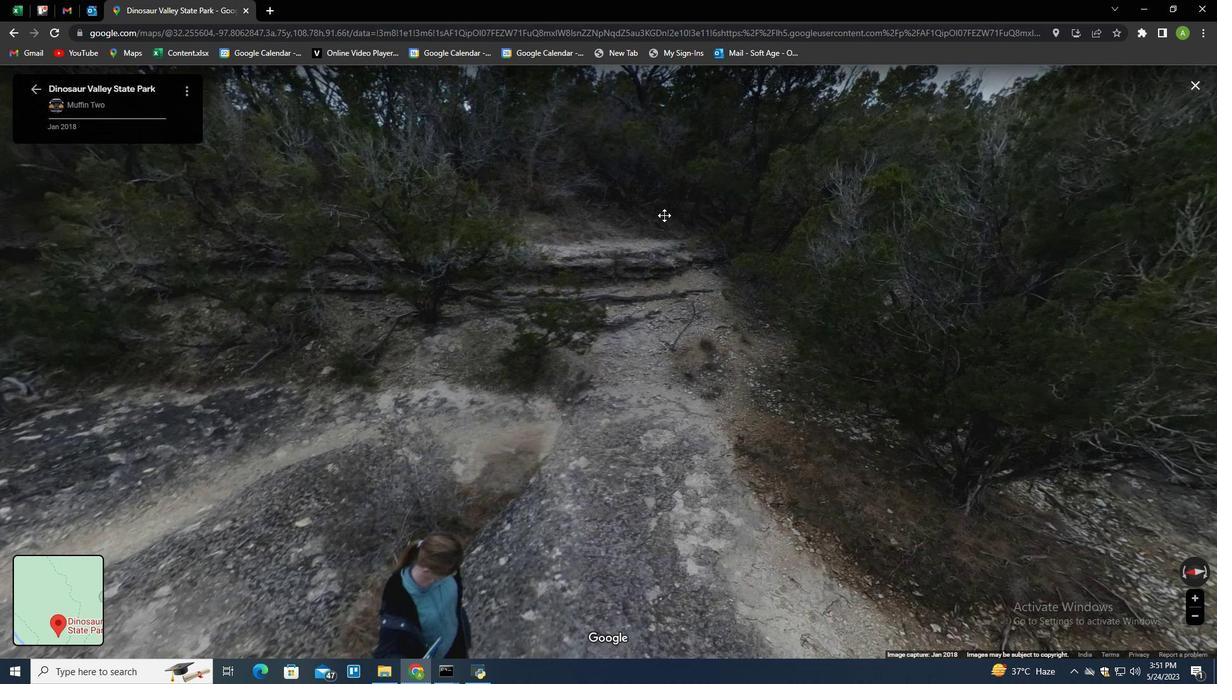 
Action: Mouse moved to (645, 398)
Screenshot: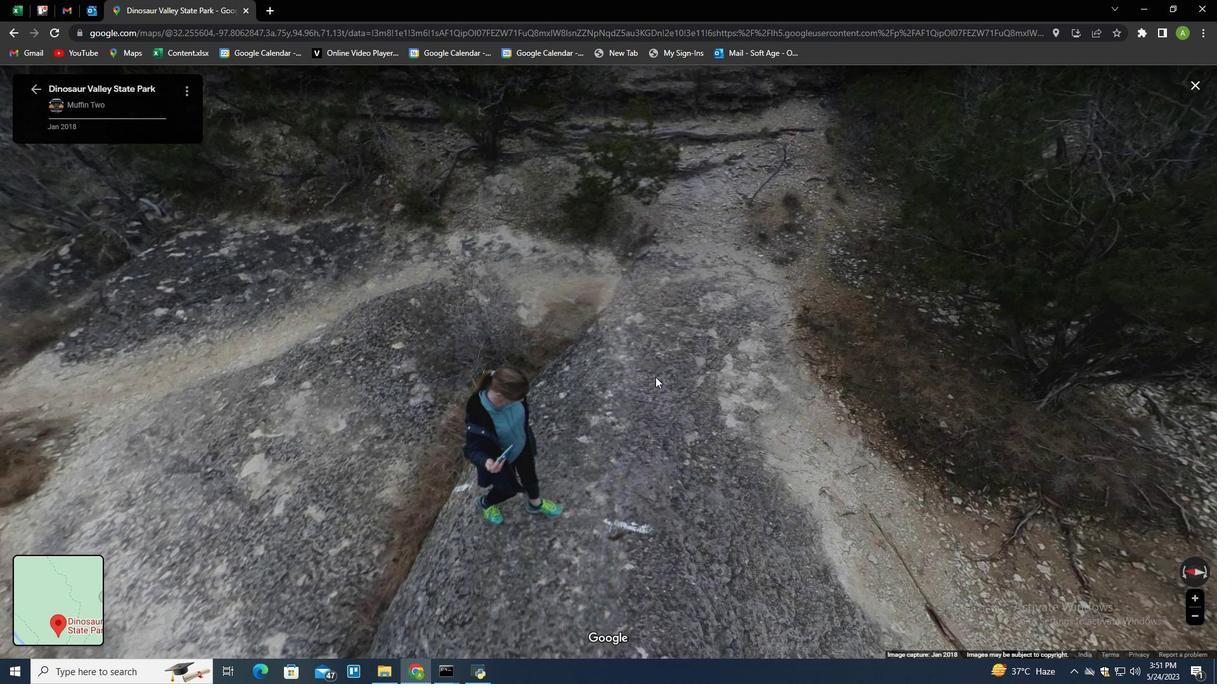 
Action: Mouse pressed left at (645, 398)
Screenshot: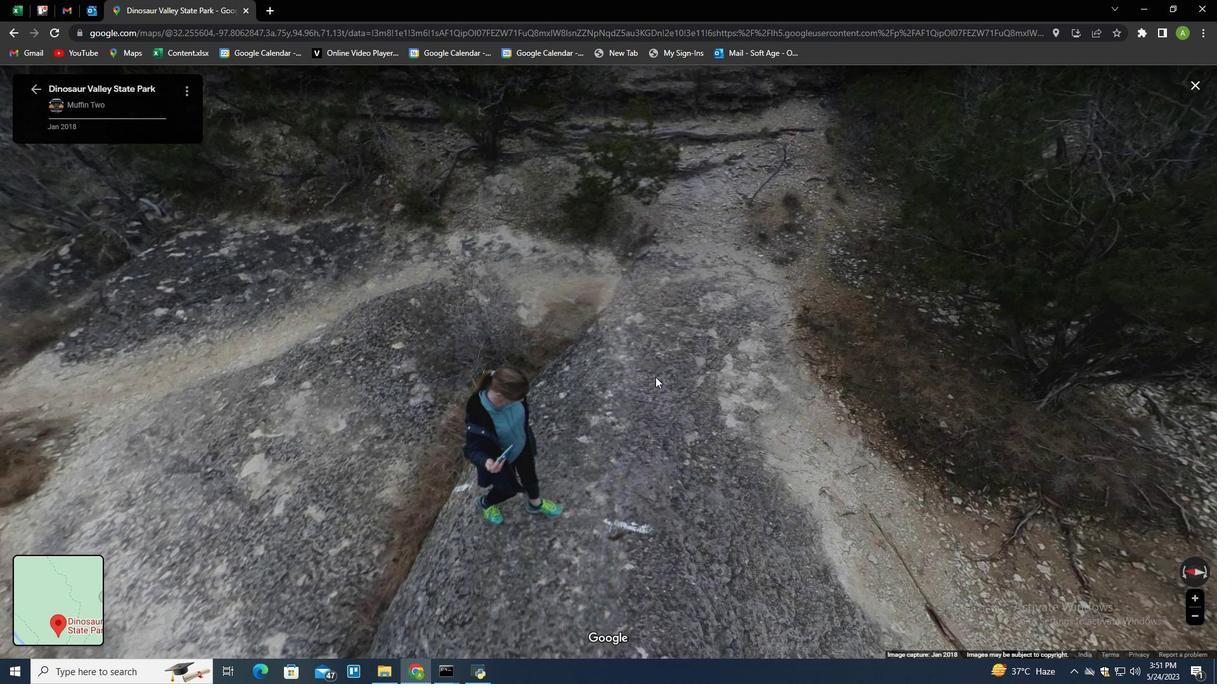
Action: Mouse moved to (599, 508)
Screenshot: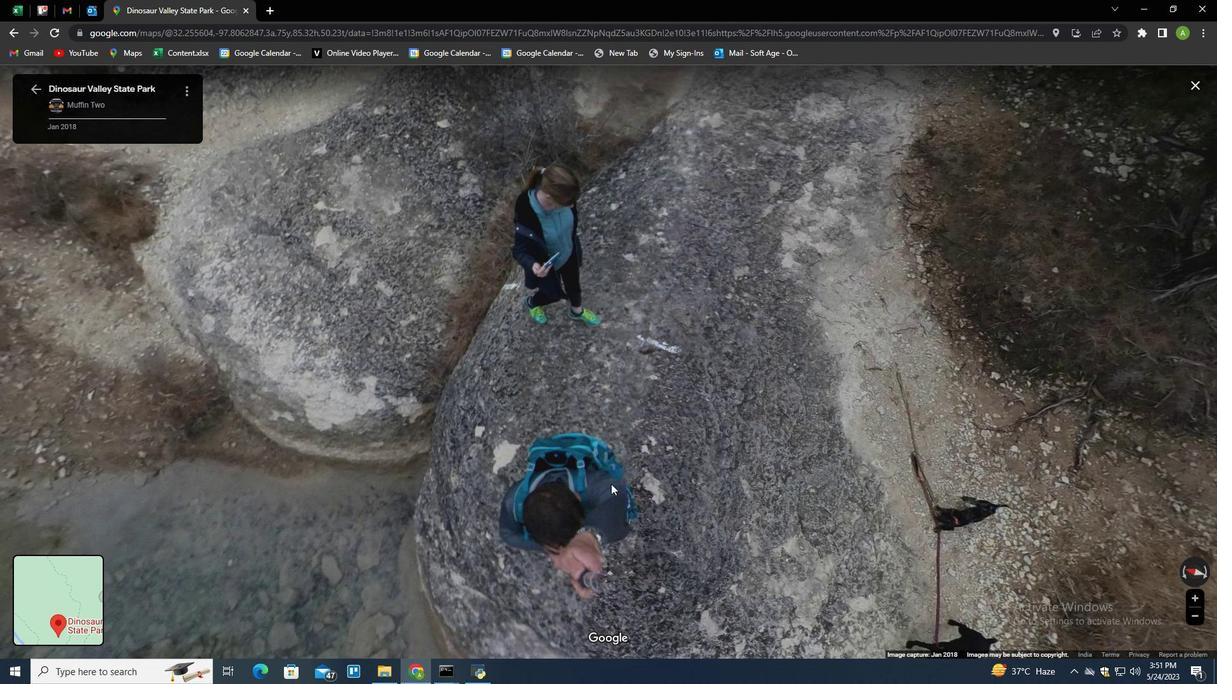 
Action: Mouse pressed left at (599, 508)
Screenshot: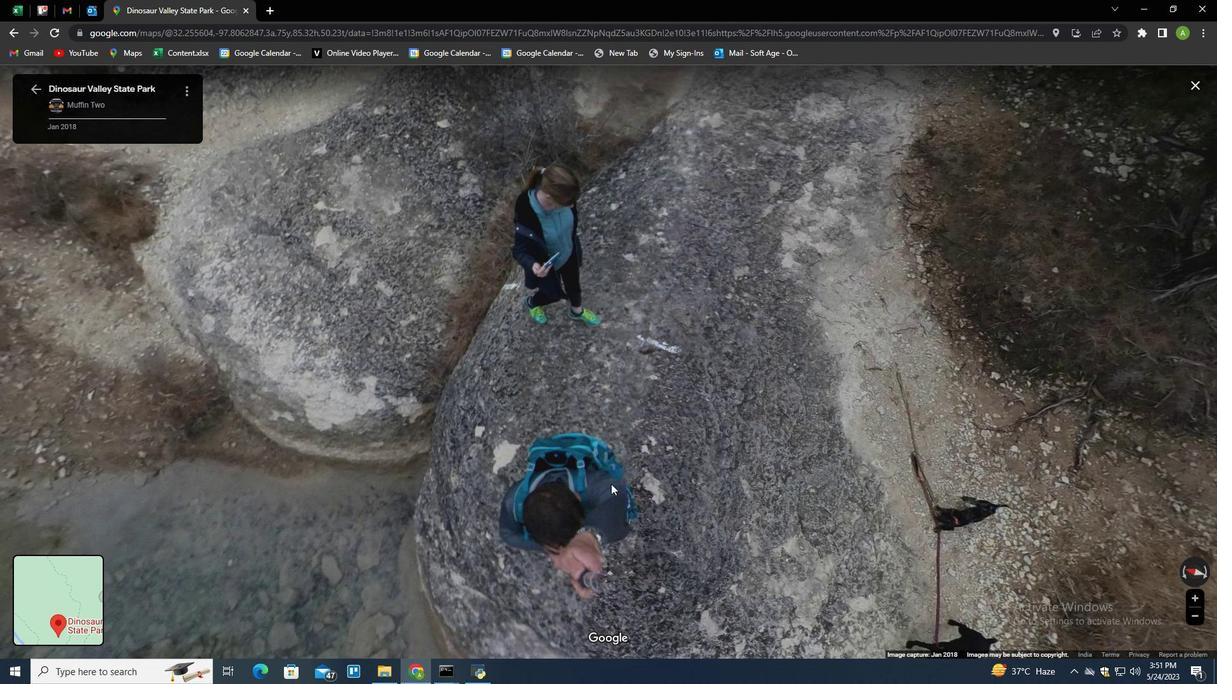
Action: Mouse moved to (936, 479)
Screenshot: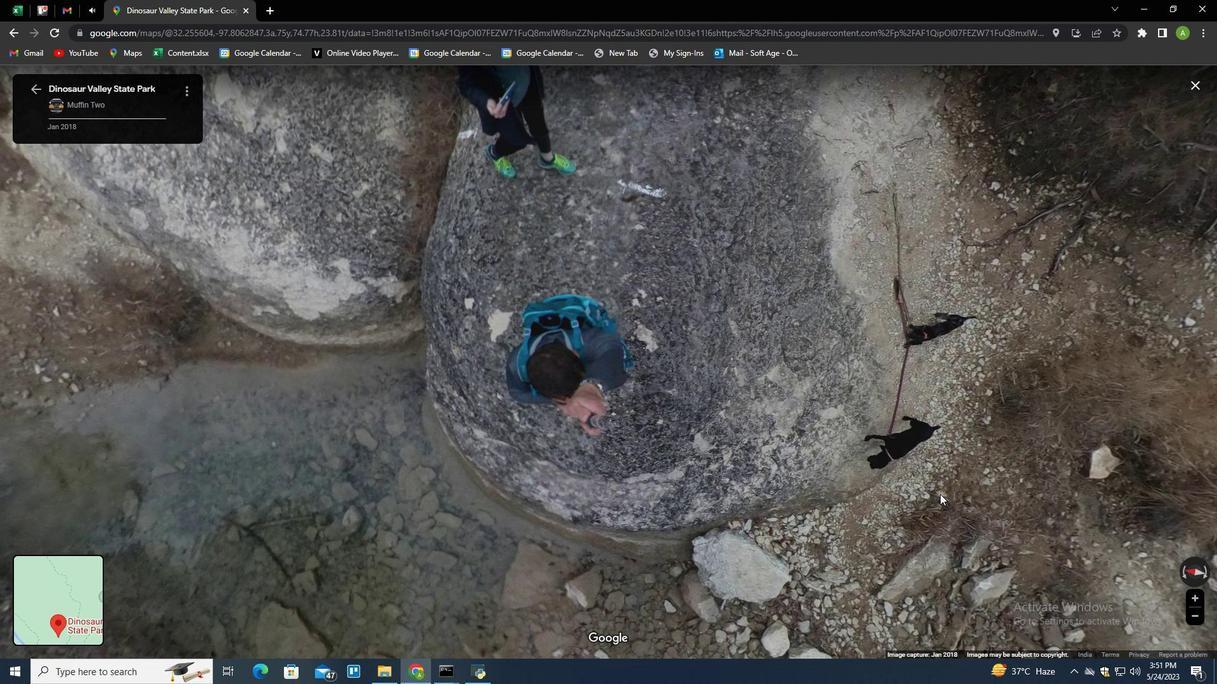 
Action: Mouse pressed left at (938, 483)
Screenshot: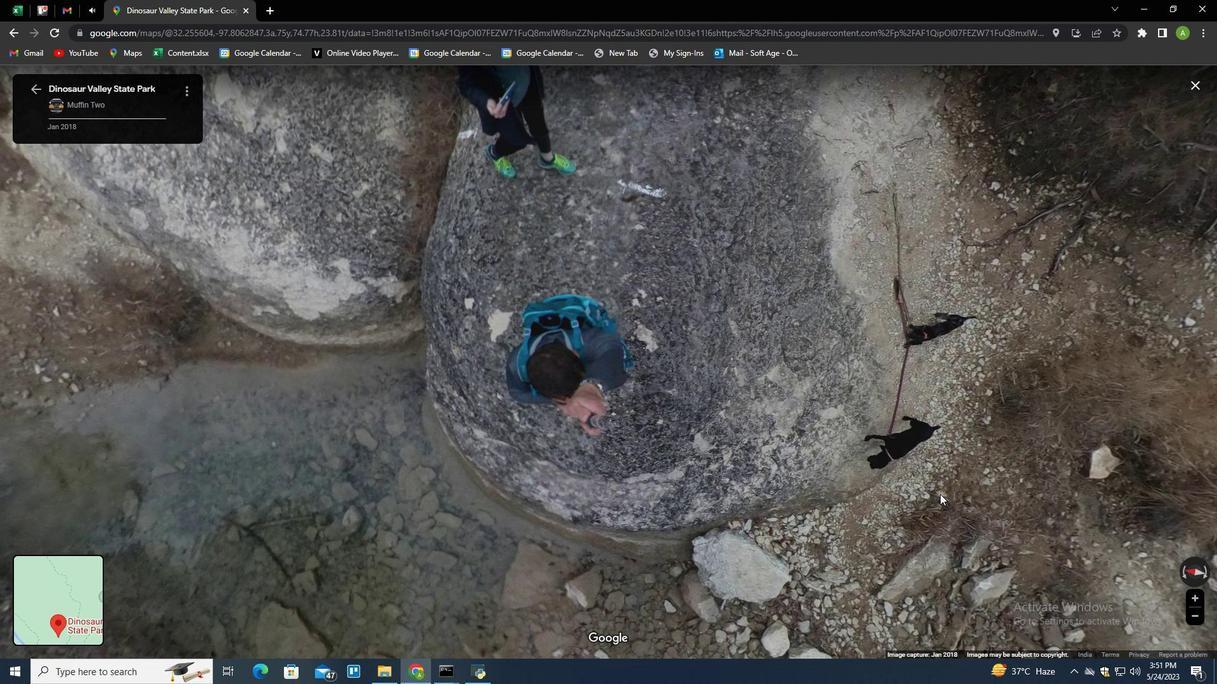 
Action: Mouse moved to (782, 391)
Screenshot: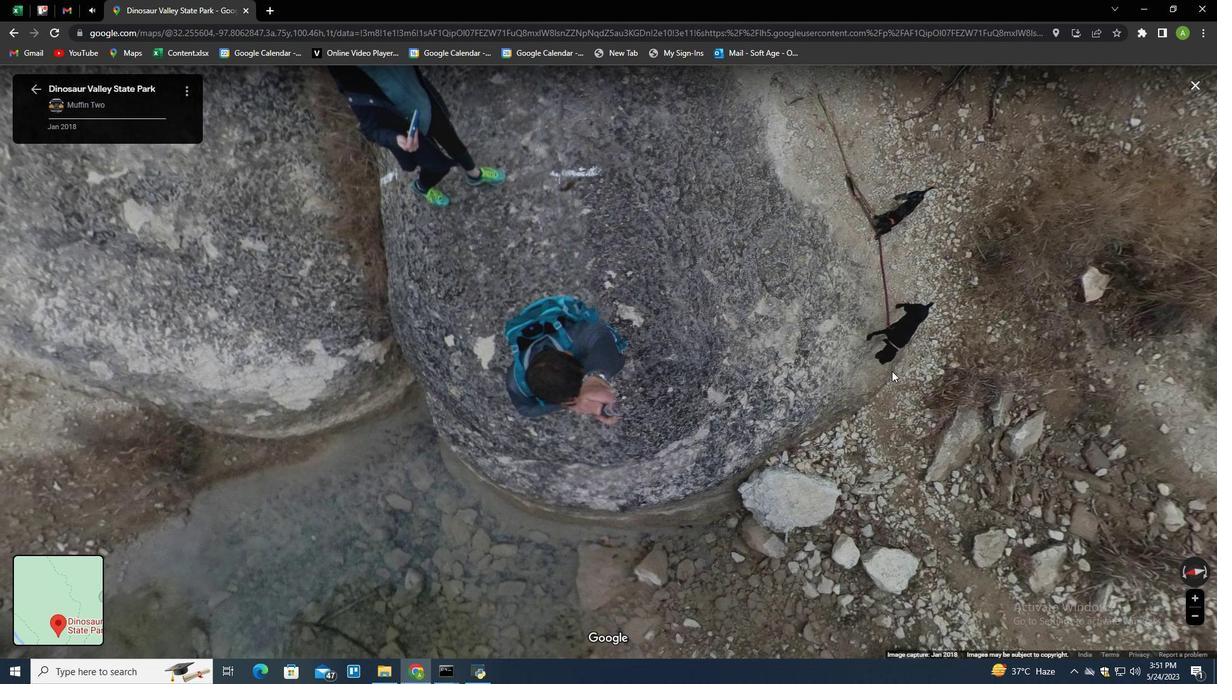 
Action: Mouse pressed left at (891, 370)
Screenshot: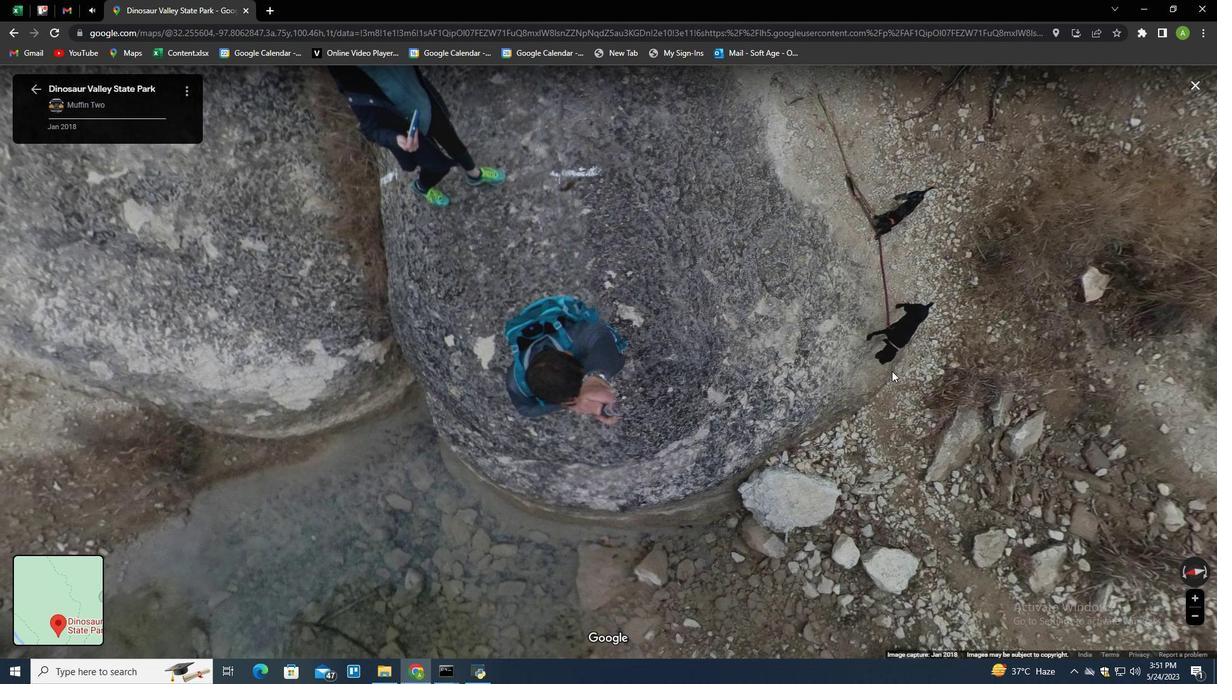 
Action: Mouse moved to (819, 225)
Screenshot: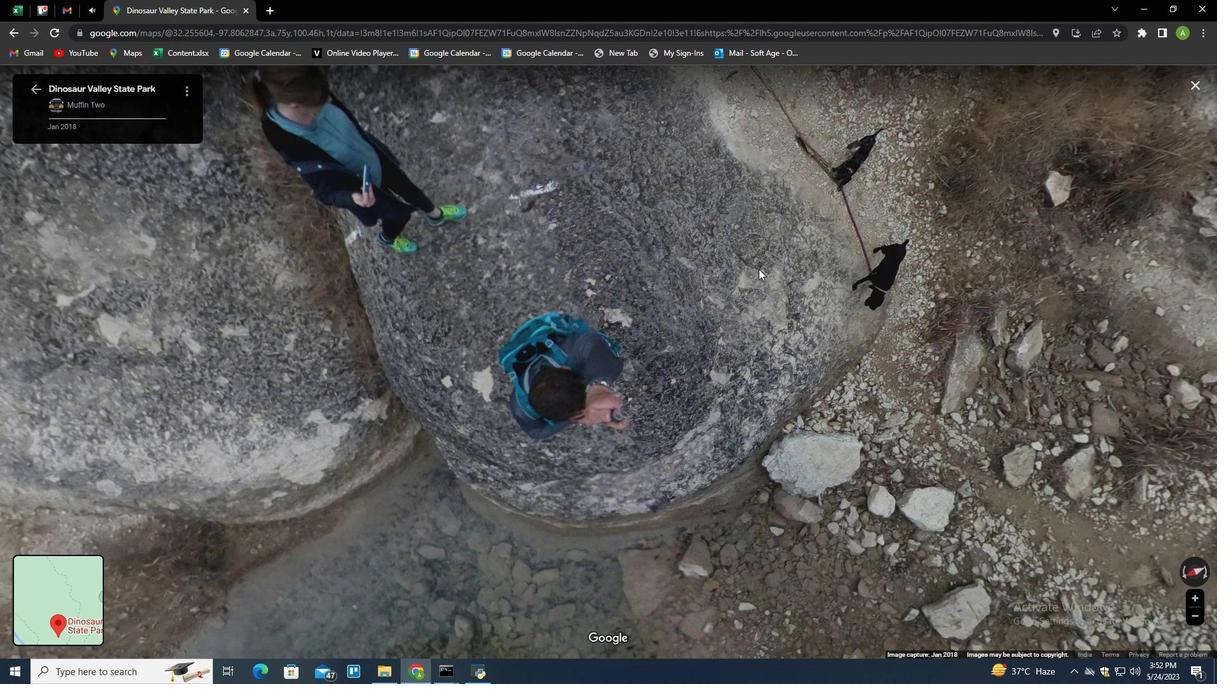 
Action: Mouse pressed left at (819, 225)
Screenshot: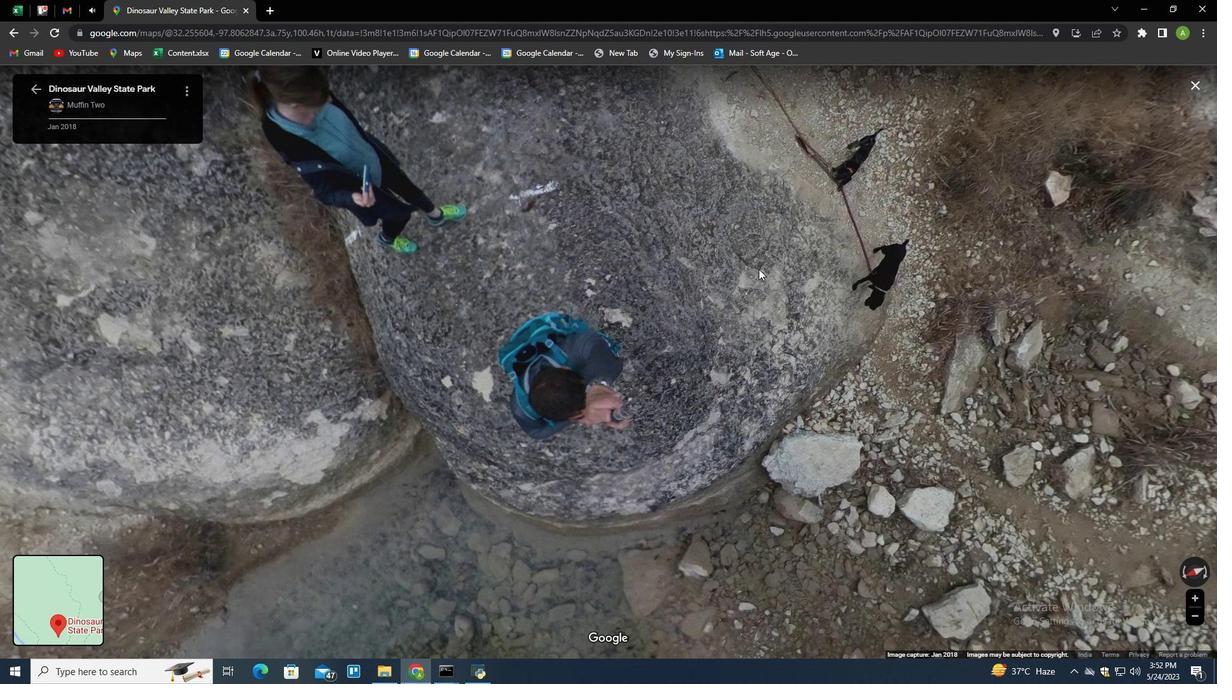 
Action: Mouse moved to (809, 347)
Screenshot: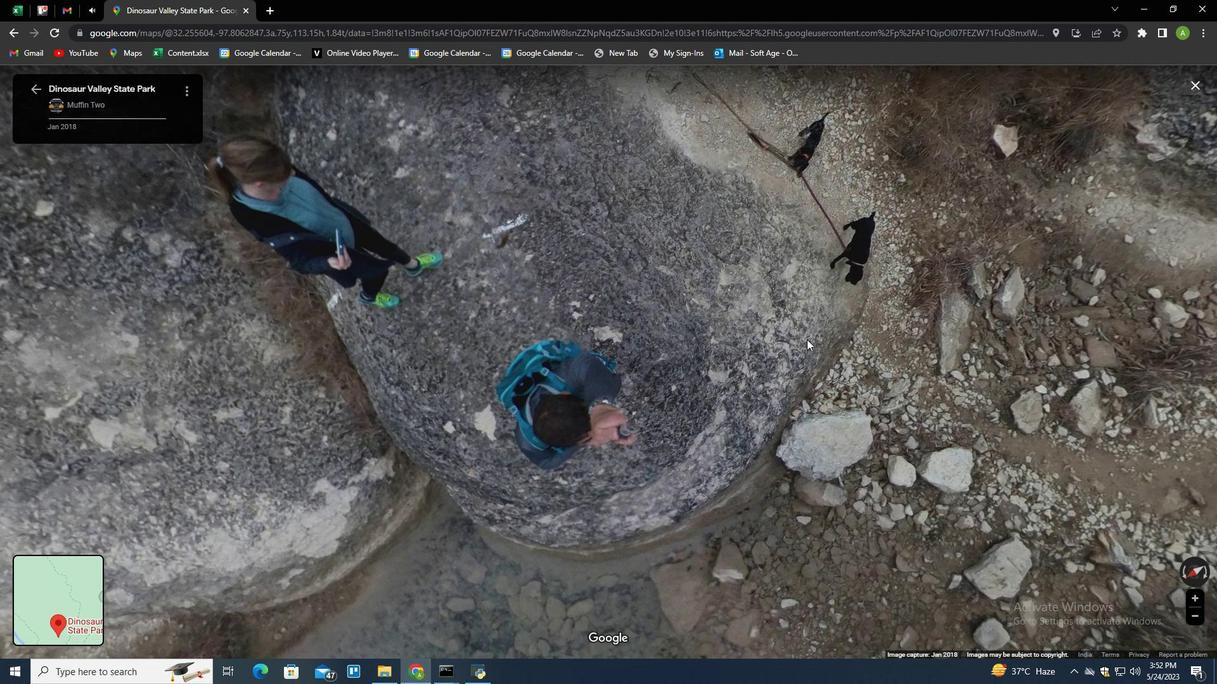 
Action: Mouse pressed left at (809, 347)
Screenshot: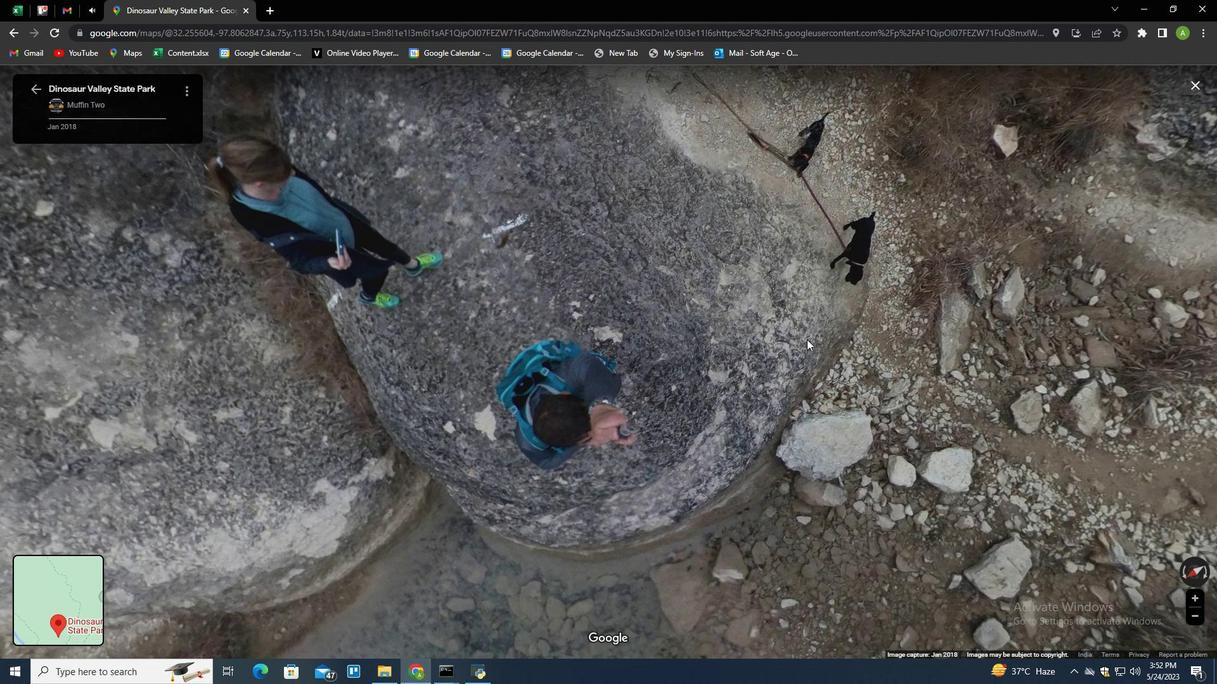 
Action: Mouse moved to (649, 217)
Screenshot: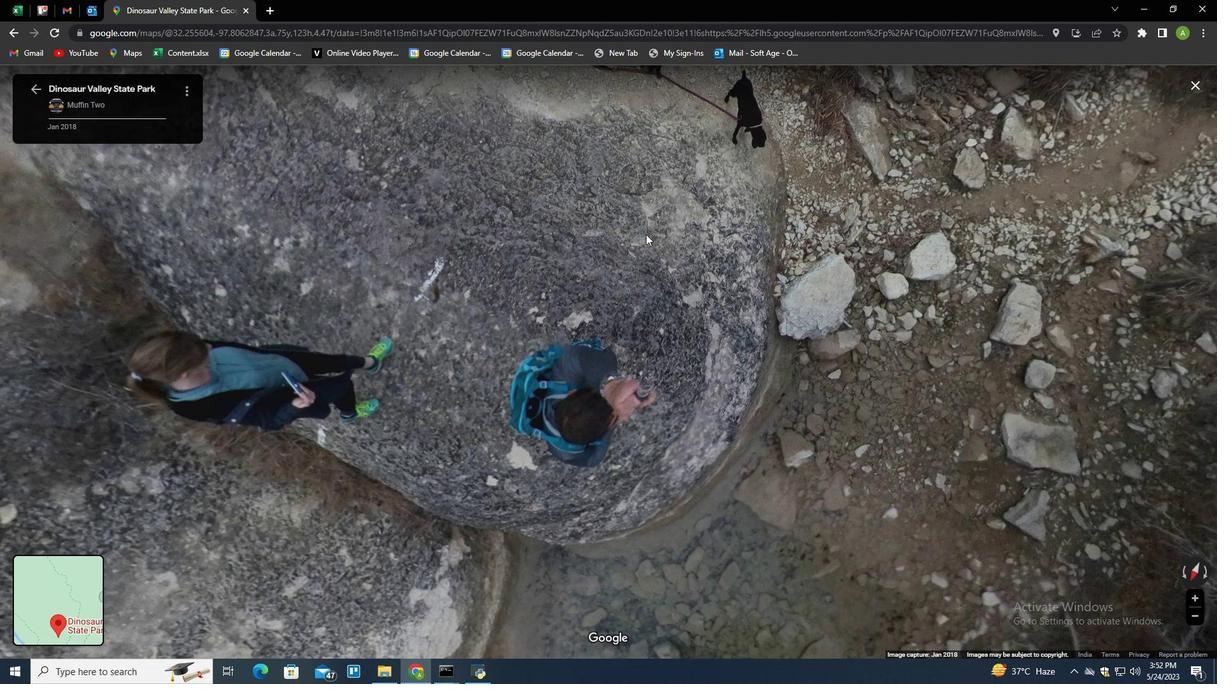 
Action: Mouse pressed left at (649, 217)
Screenshot: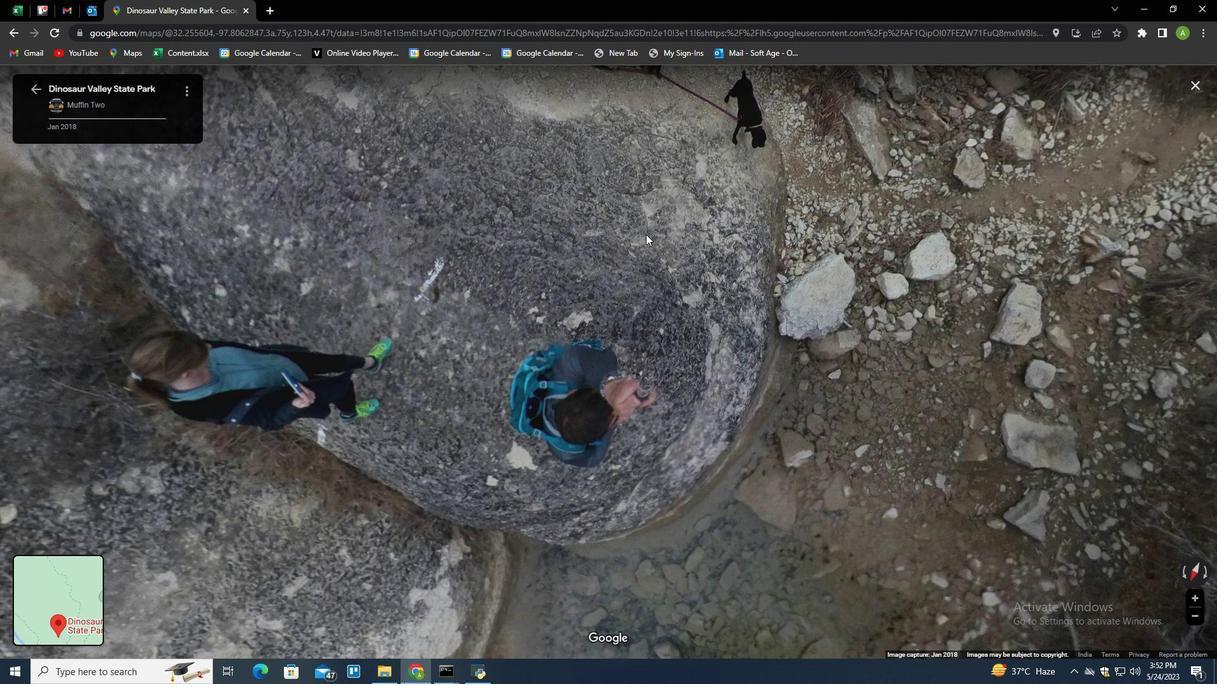 
Action: Mouse moved to (669, 208)
Screenshot: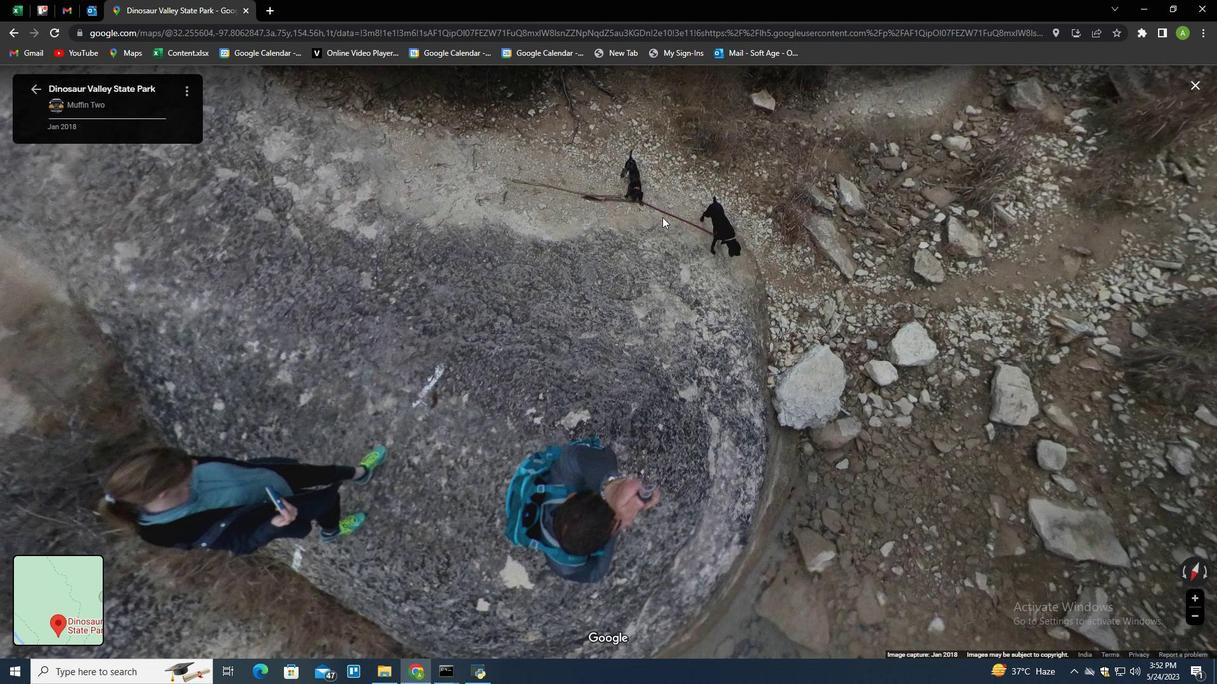 
Action: Mouse pressed left at (669, 208)
Screenshot: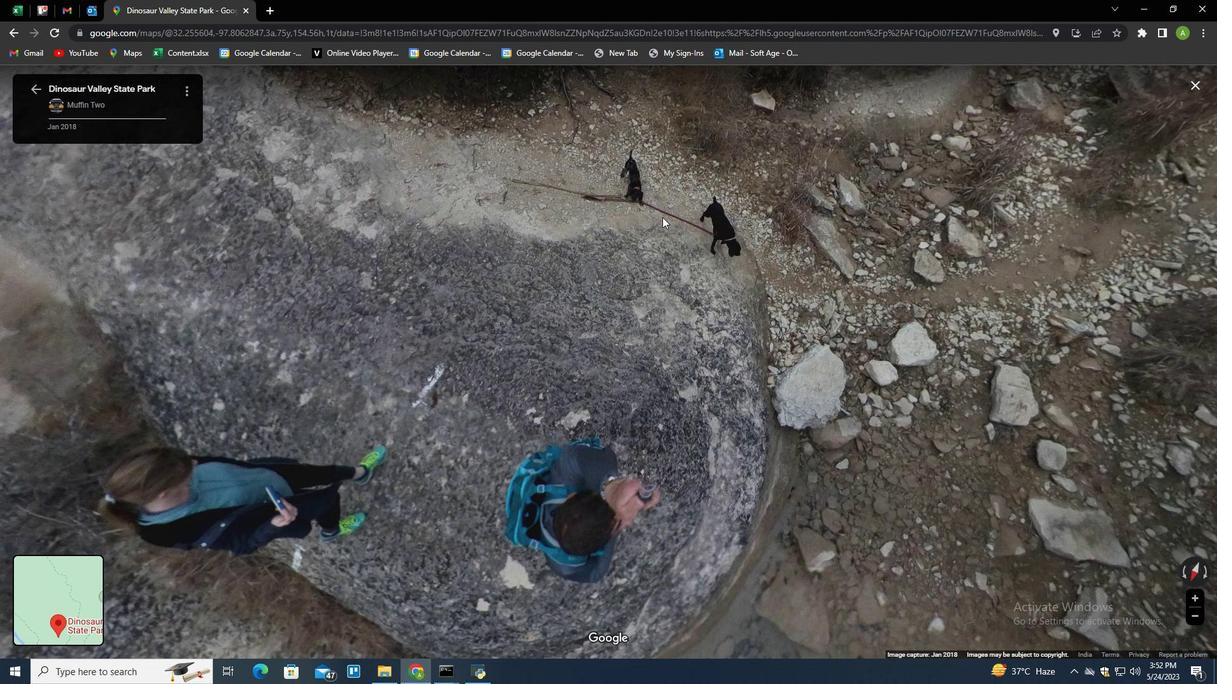 
Action: Mouse moved to (627, 282)
Screenshot: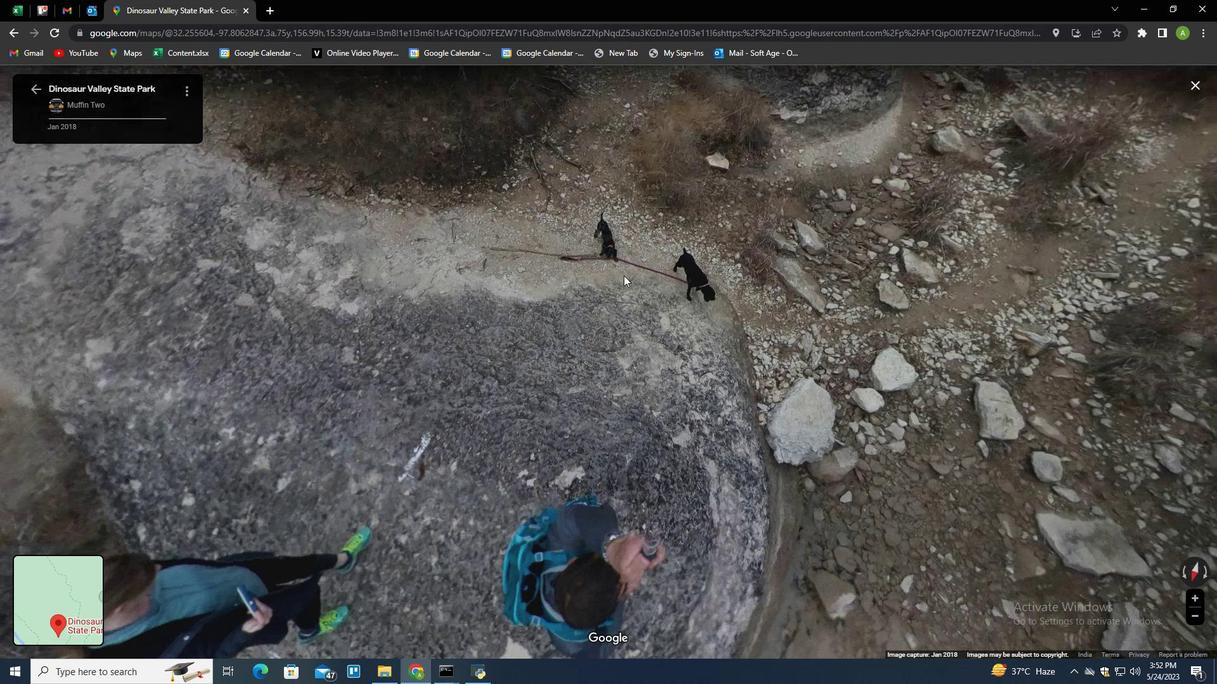 
Action: Mouse scrolled (627, 283) with delta (0, 0)
Screenshot: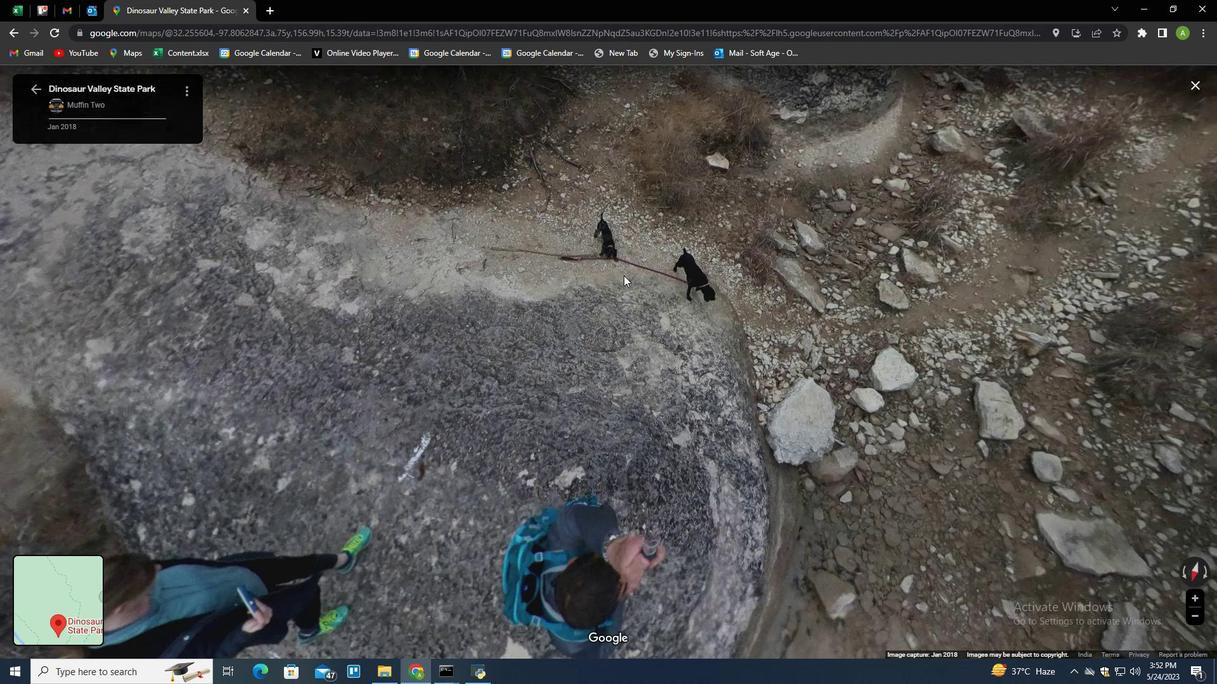 
Action: Mouse scrolled (627, 283) with delta (0, 0)
Screenshot: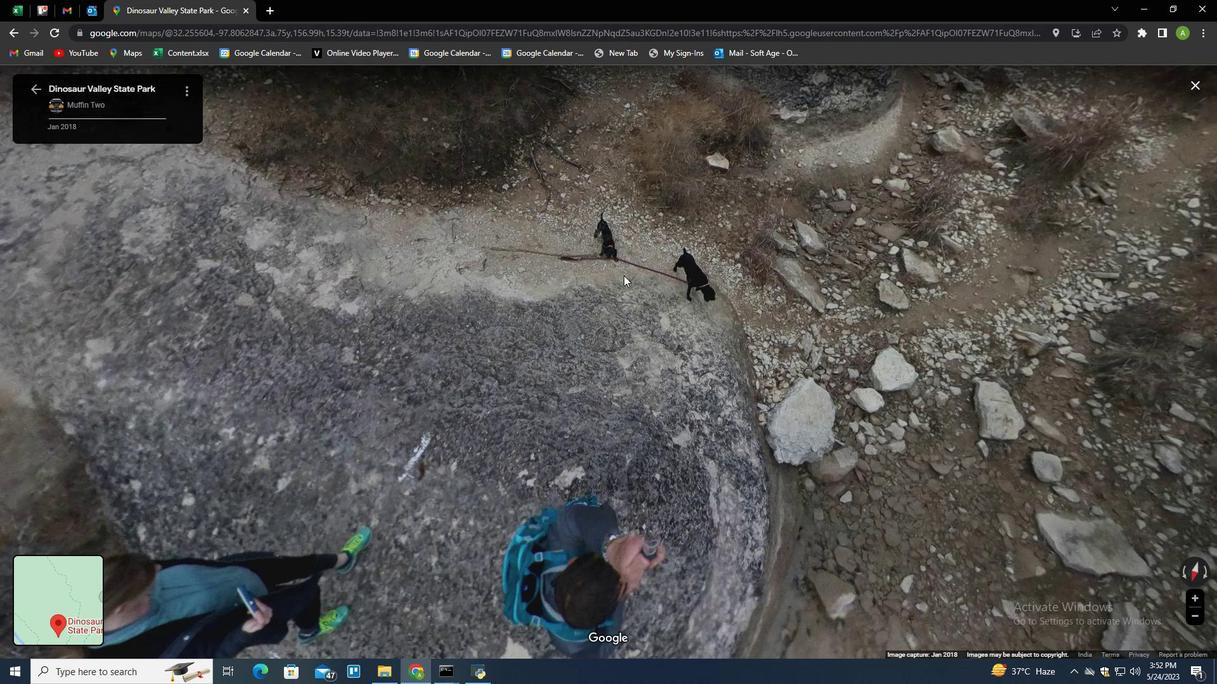 
Action: Mouse scrolled (627, 283) with delta (0, 0)
Screenshot: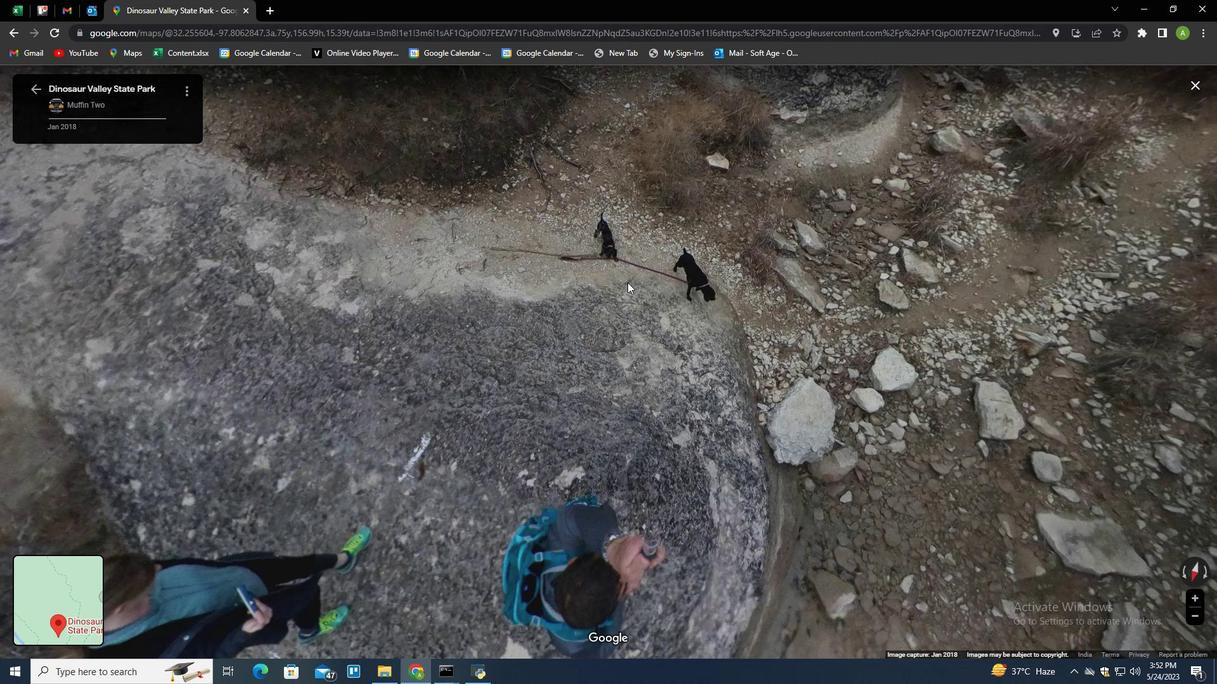
Action: Mouse scrolled (627, 283) with delta (0, 0)
Screenshot: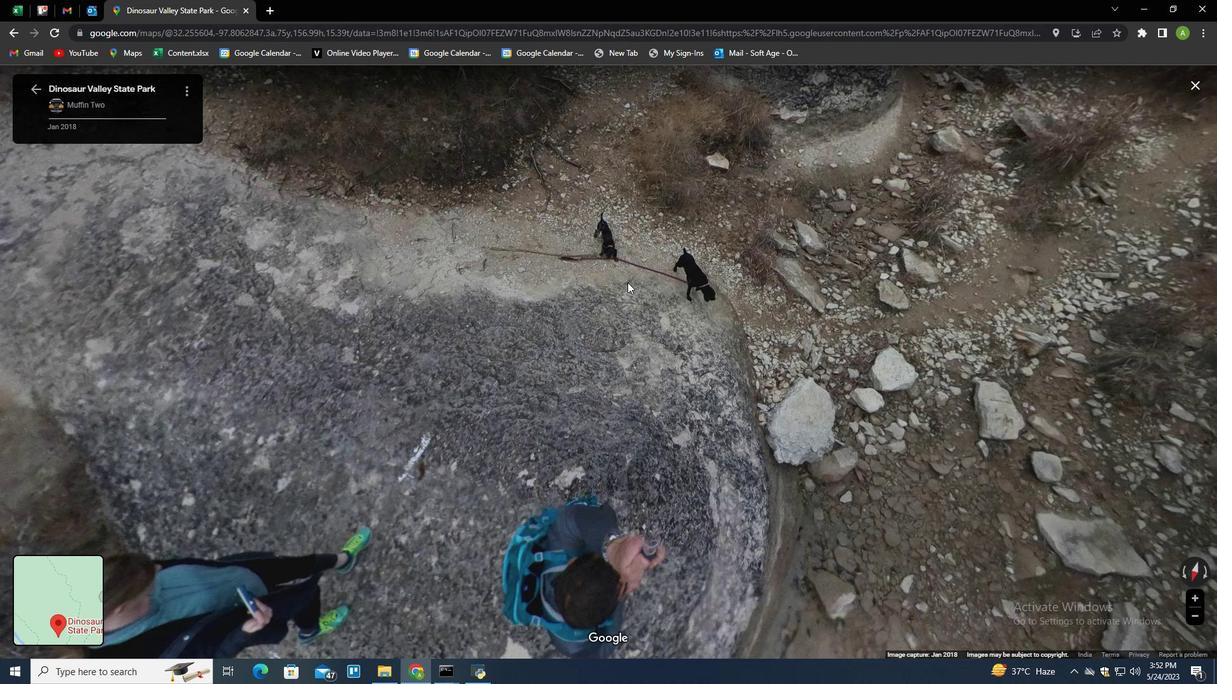 
Action: Mouse moved to (696, 264)
Screenshot: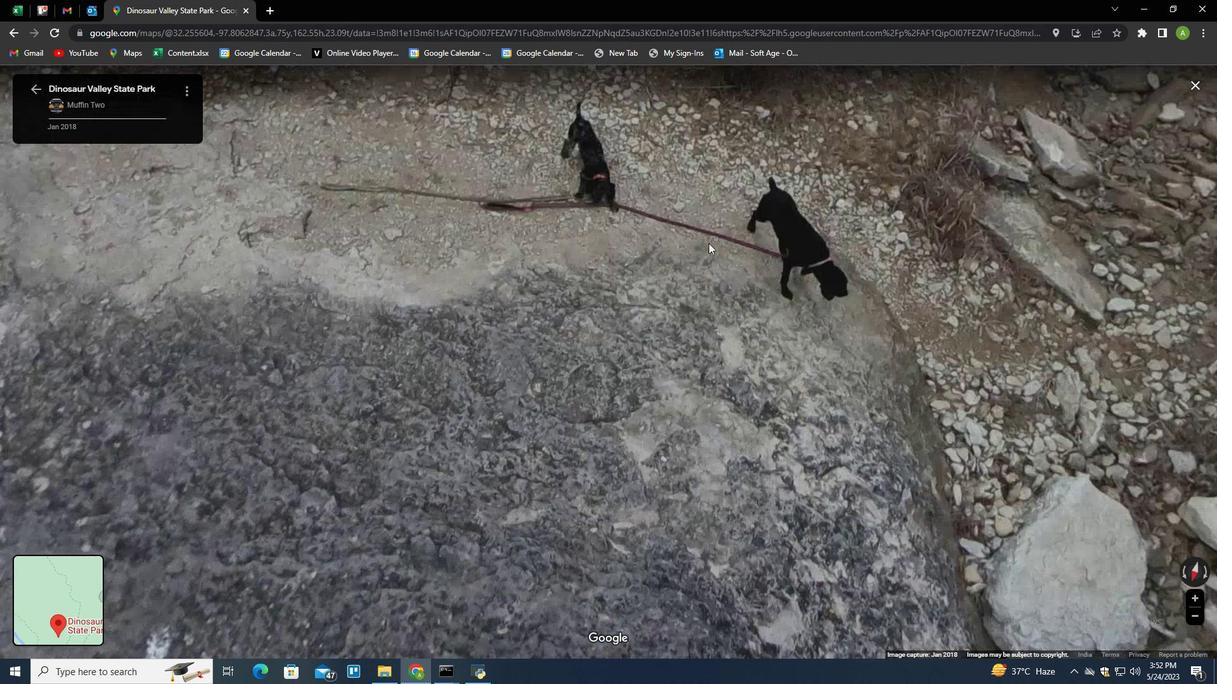 
Action: Mouse pressed left at (705, 249)
Screenshot: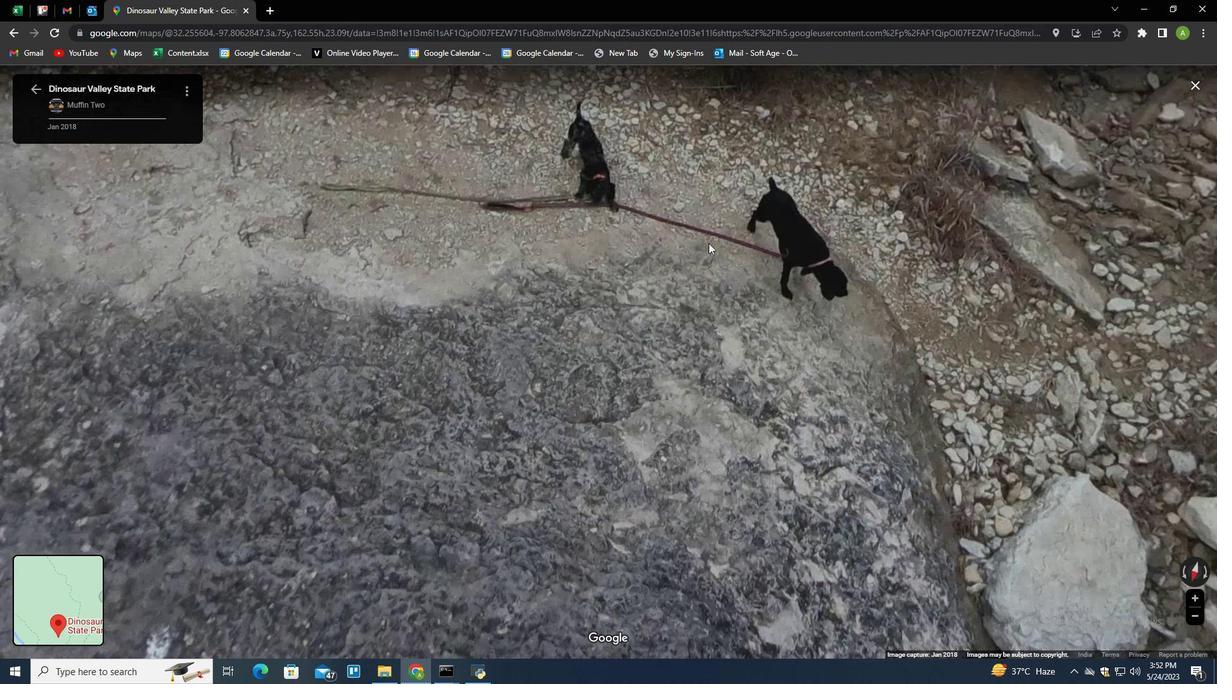 
Action: Mouse moved to (597, 413)
Screenshot: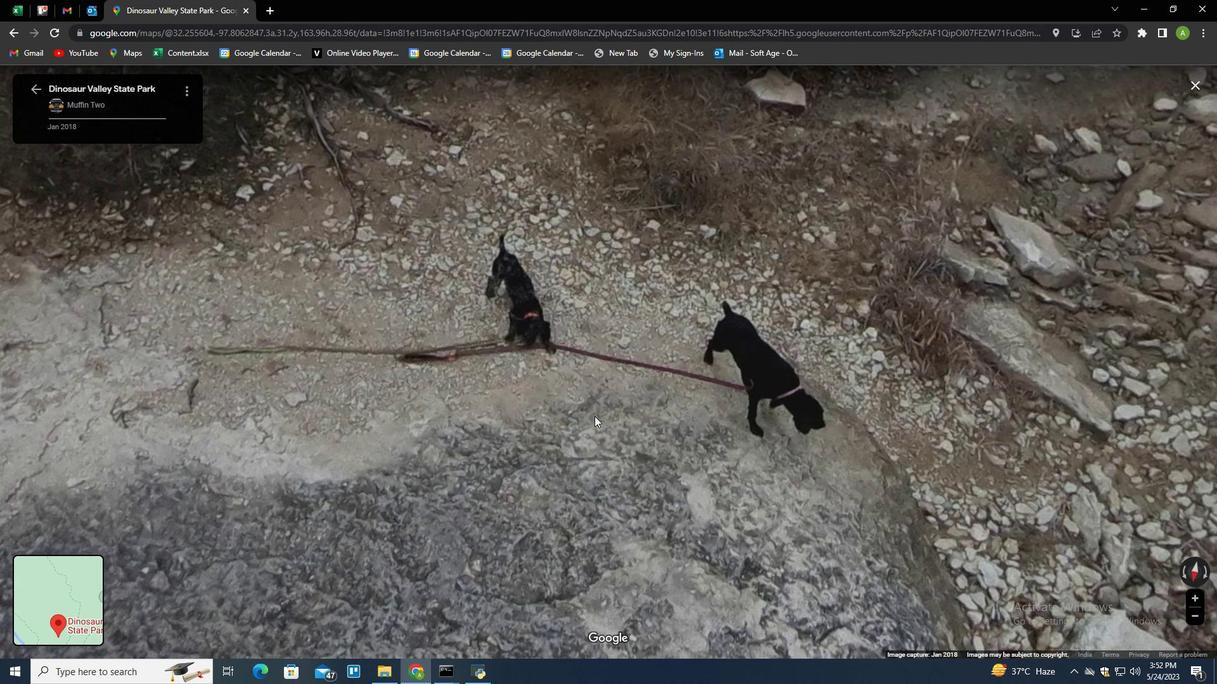 
Action: Mouse scrolled (597, 414) with delta (0, 0)
Screenshot: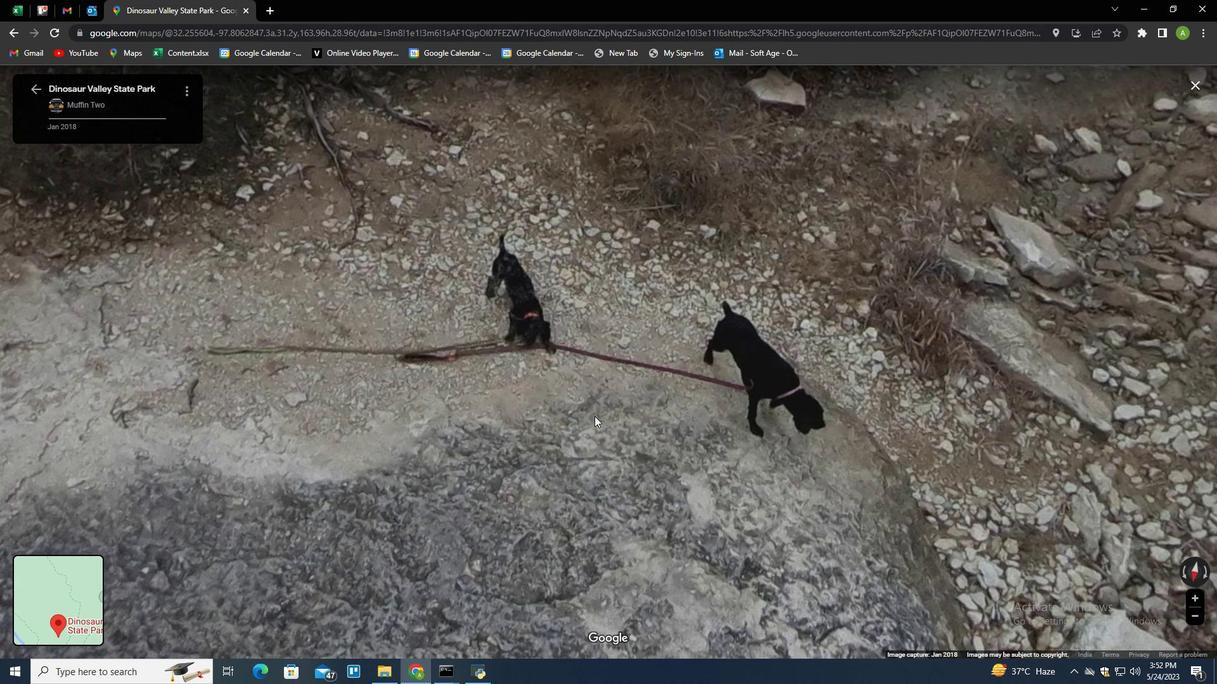 
Action: Mouse scrolled (597, 414) with delta (0, 0)
Screenshot: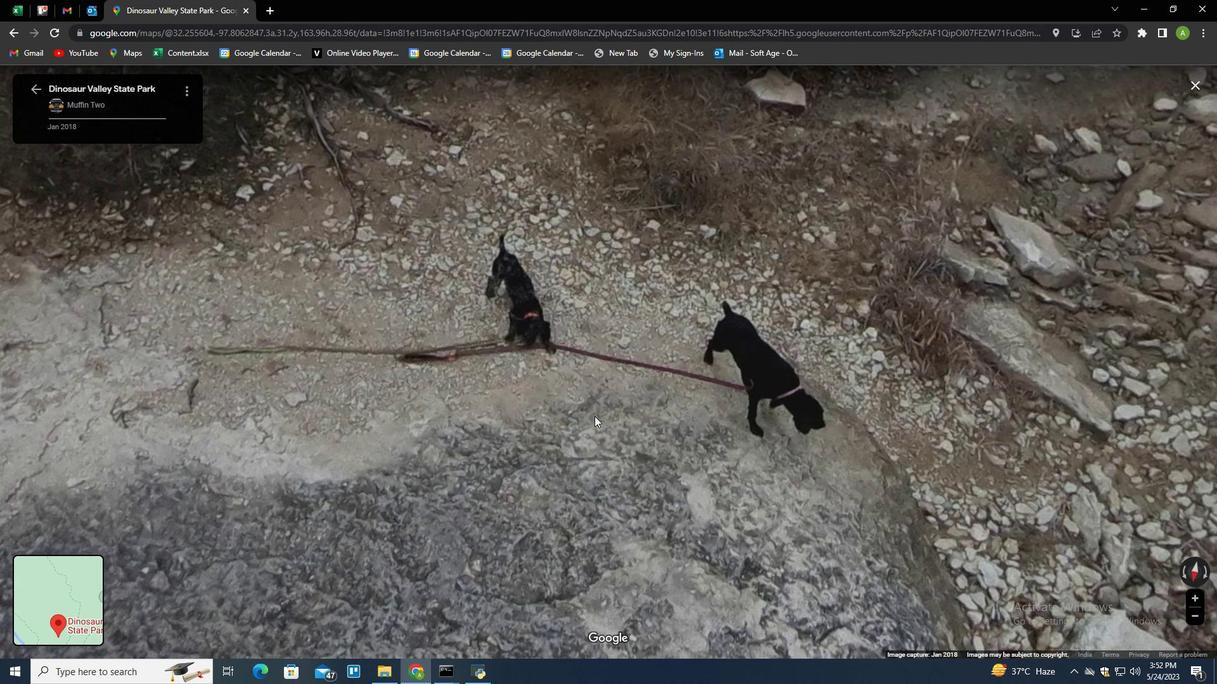 
Action: Mouse moved to (640, 289)
Screenshot: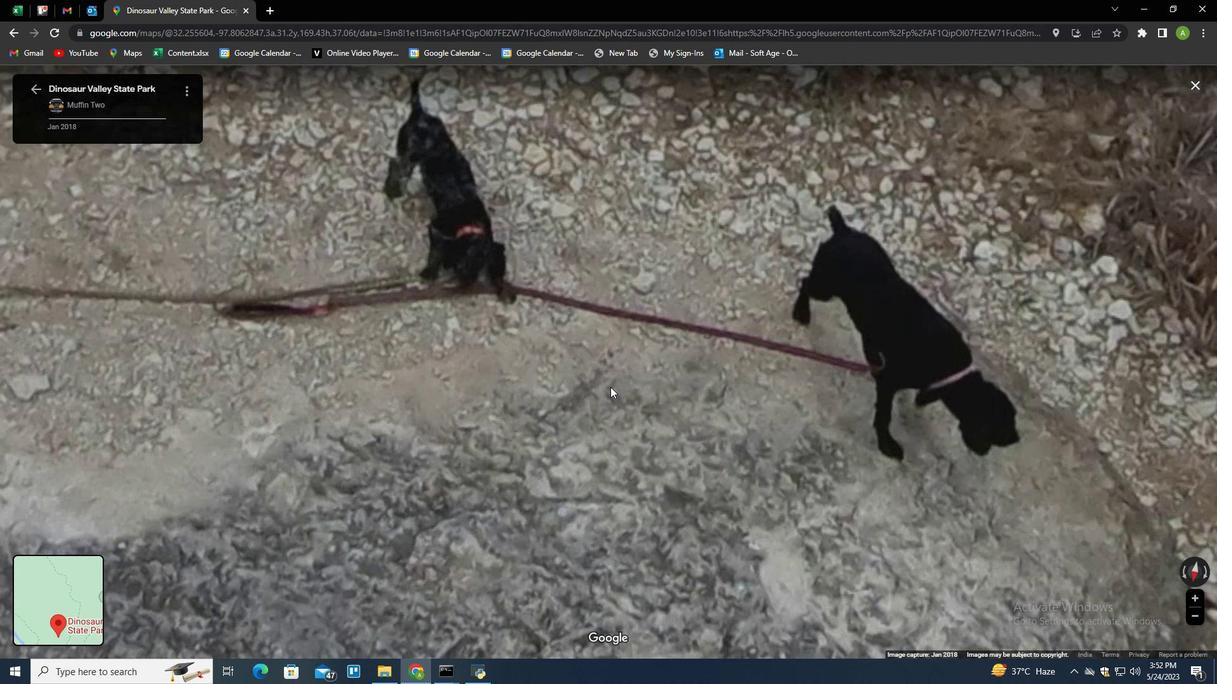 
Action: Mouse pressed left at (640, 289)
Screenshot: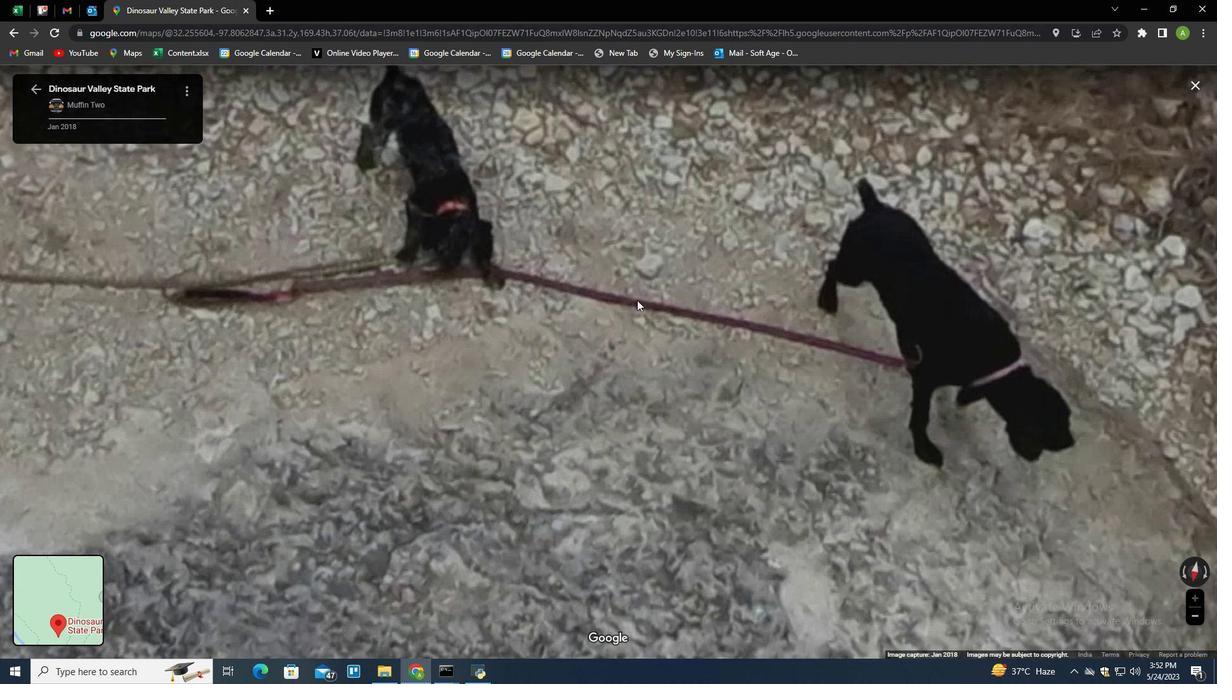 
Action: Mouse moved to (611, 423)
Screenshot: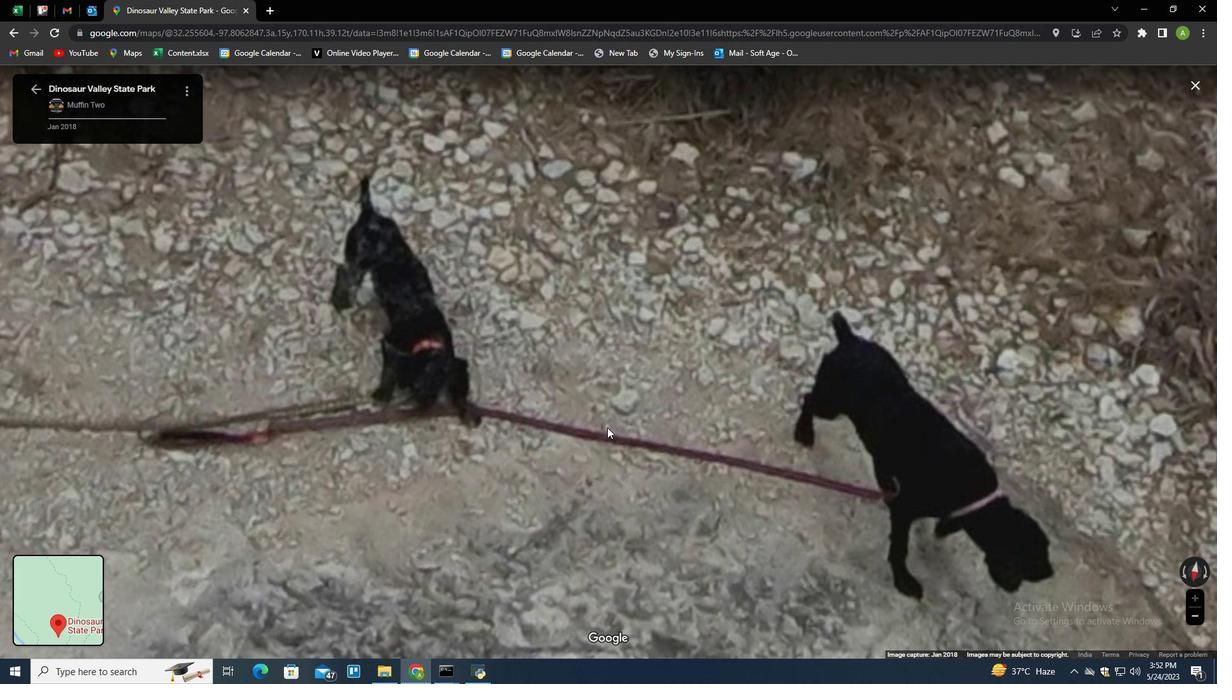 
Action: Mouse scrolled (611, 424) with delta (0, 0)
Screenshot: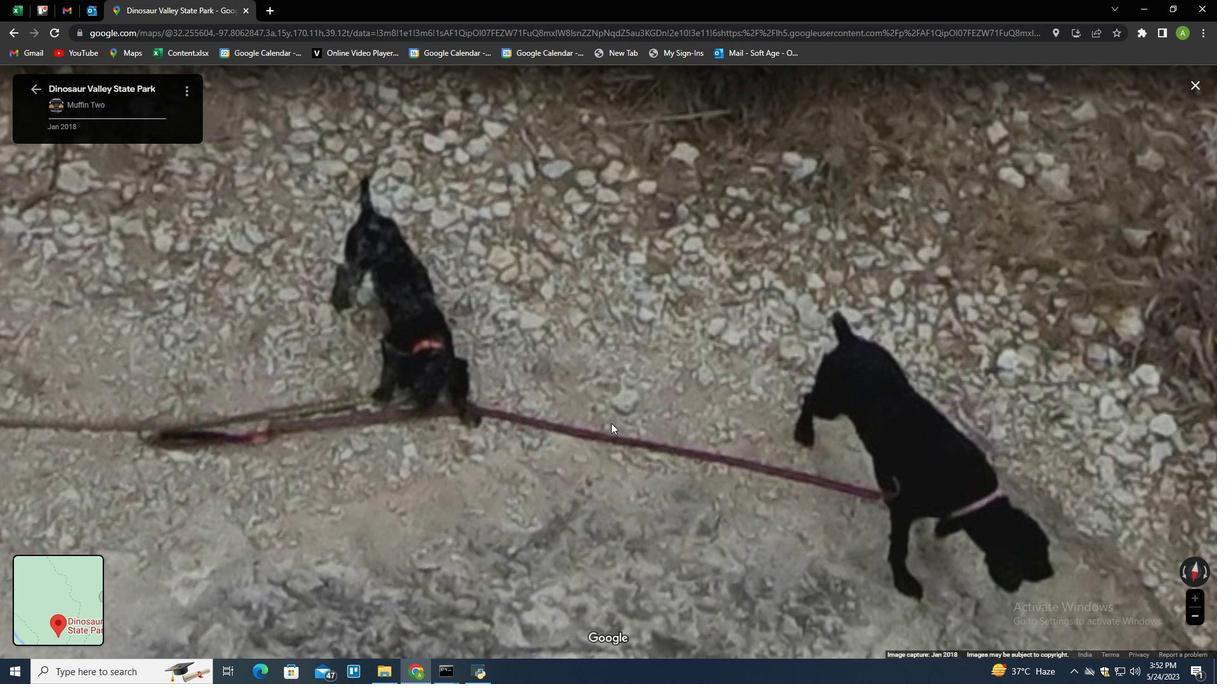 
Action: Mouse moved to (617, 401)
Screenshot: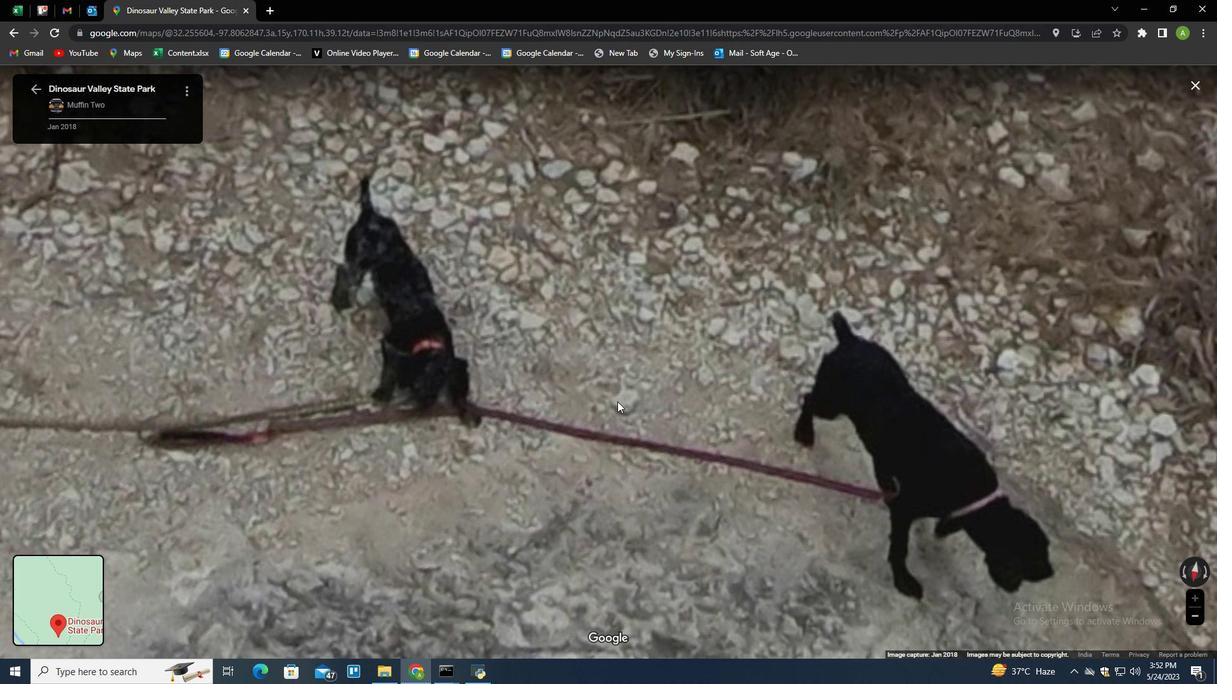
Action: Mouse scrolled (617, 401) with delta (0, 0)
Screenshot: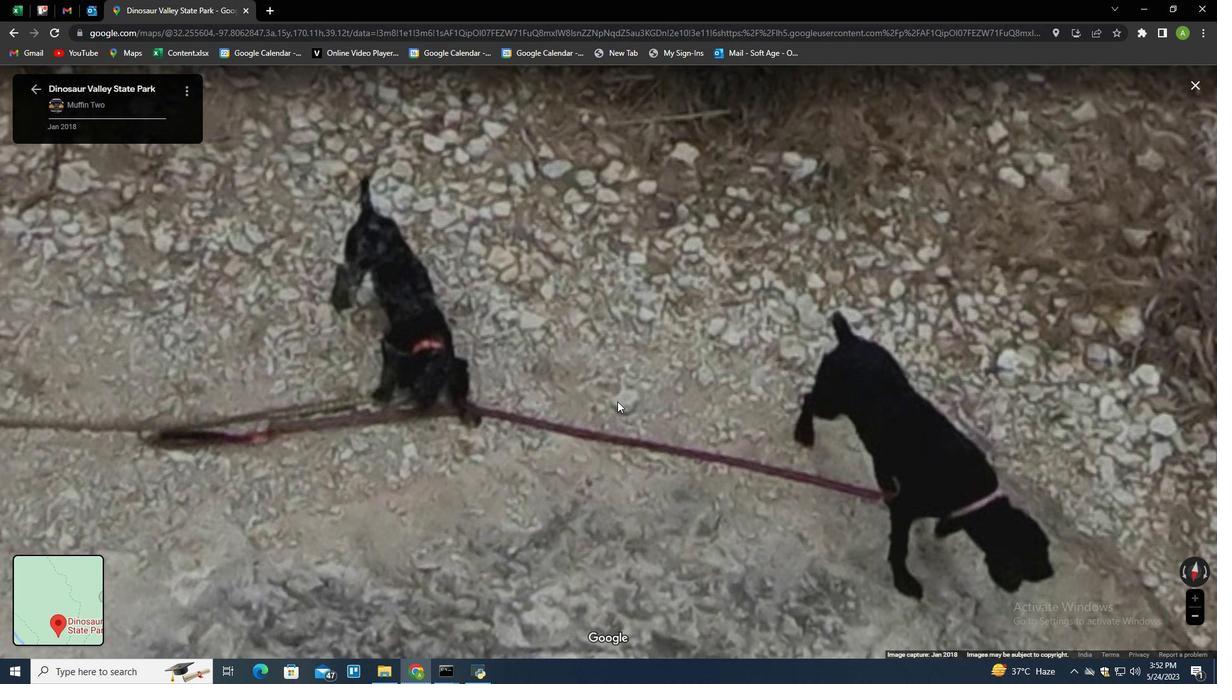 
Action: Mouse scrolled (617, 401) with delta (0, 0)
Screenshot: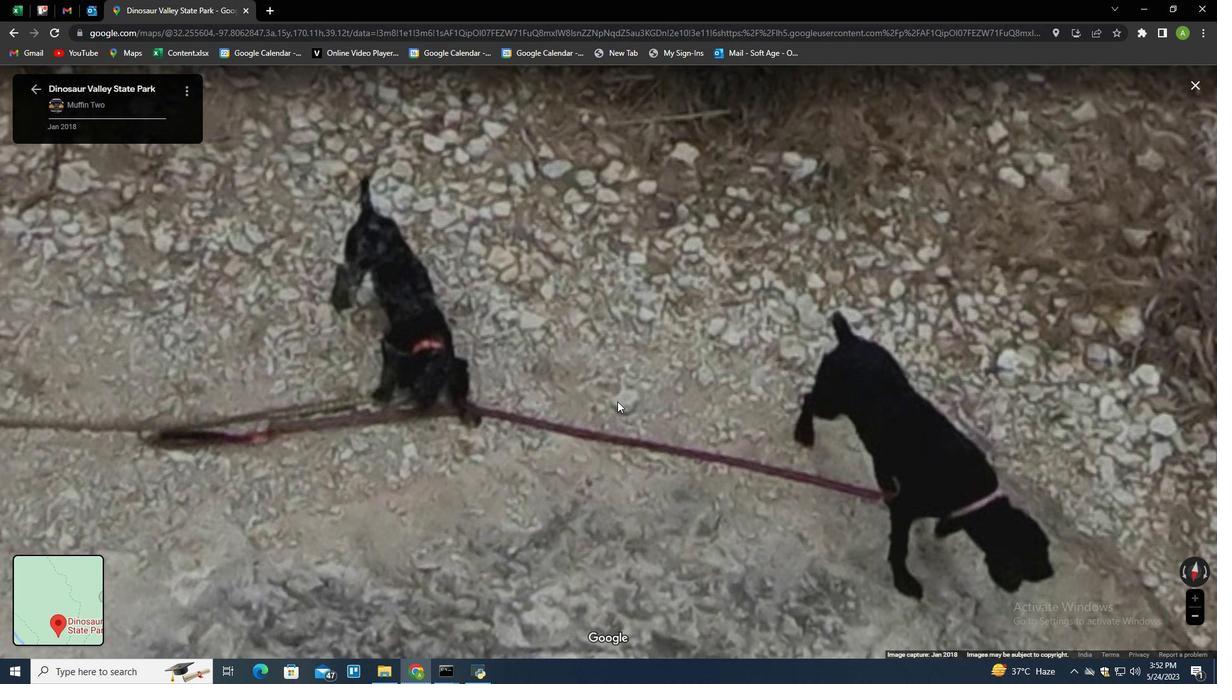 
Action: Mouse scrolled (617, 401) with delta (0, 0)
Screenshot: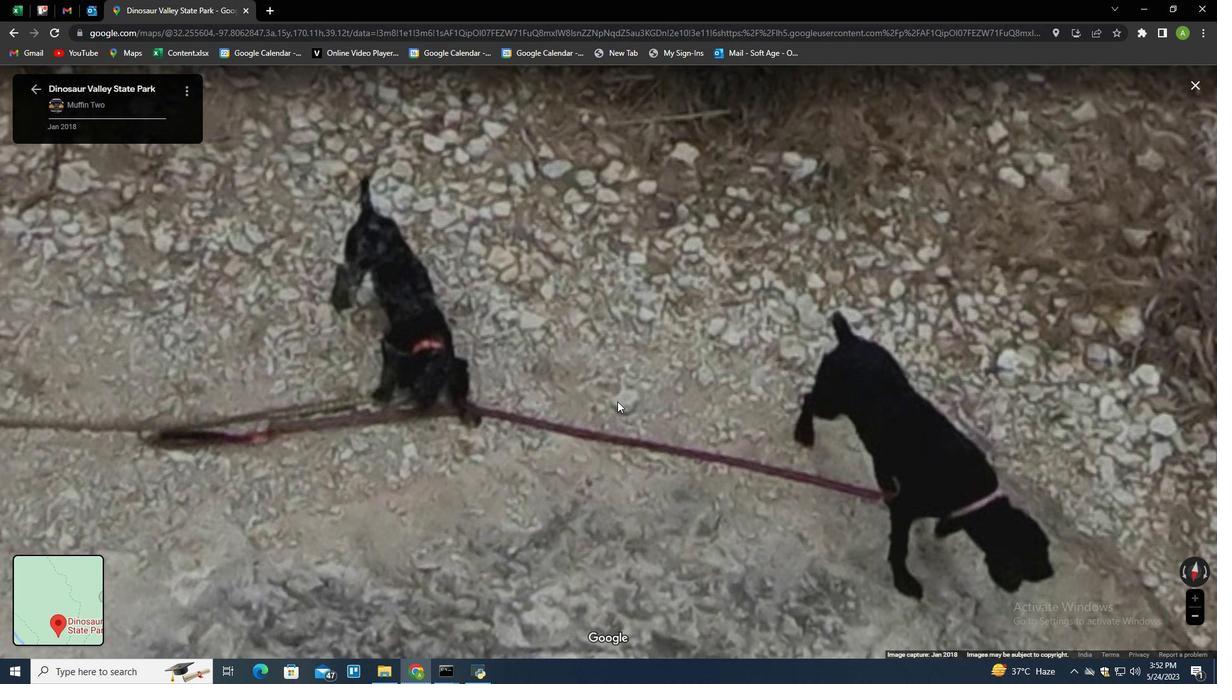 
Action: Mouse scrolled (617, 401) with delta (0, 0)
Screenshot: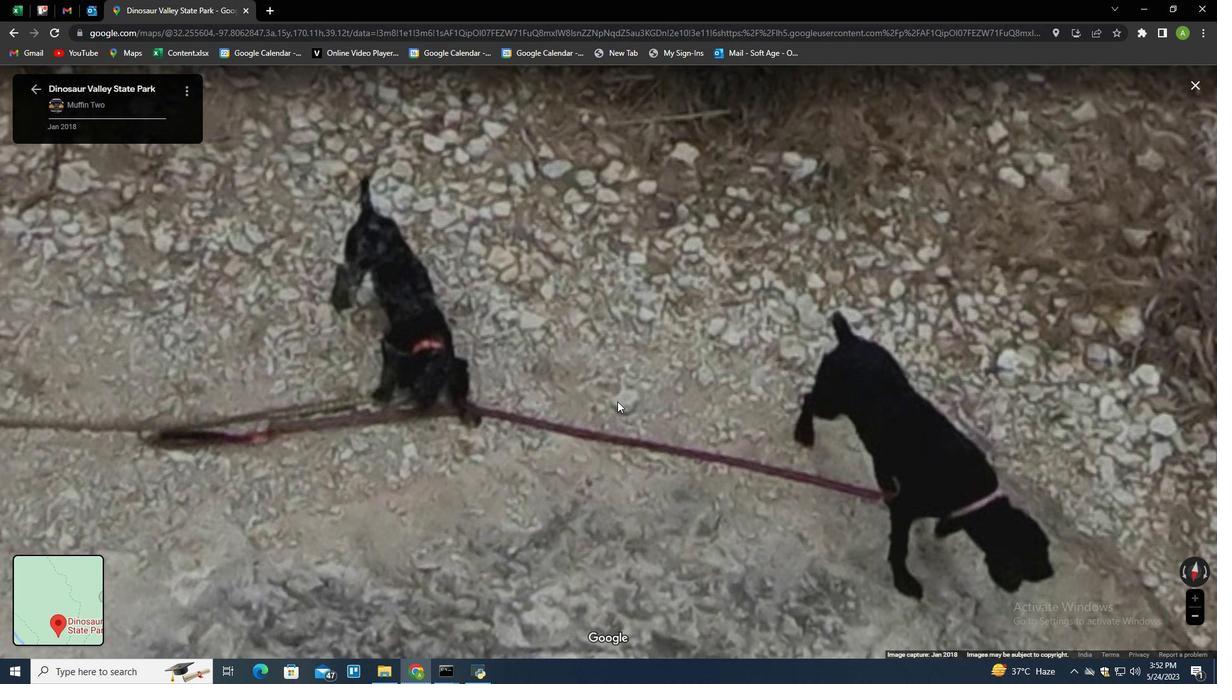 
Action: Mouse scrolled (617, 401) with delta (0, 0)
Screenshot: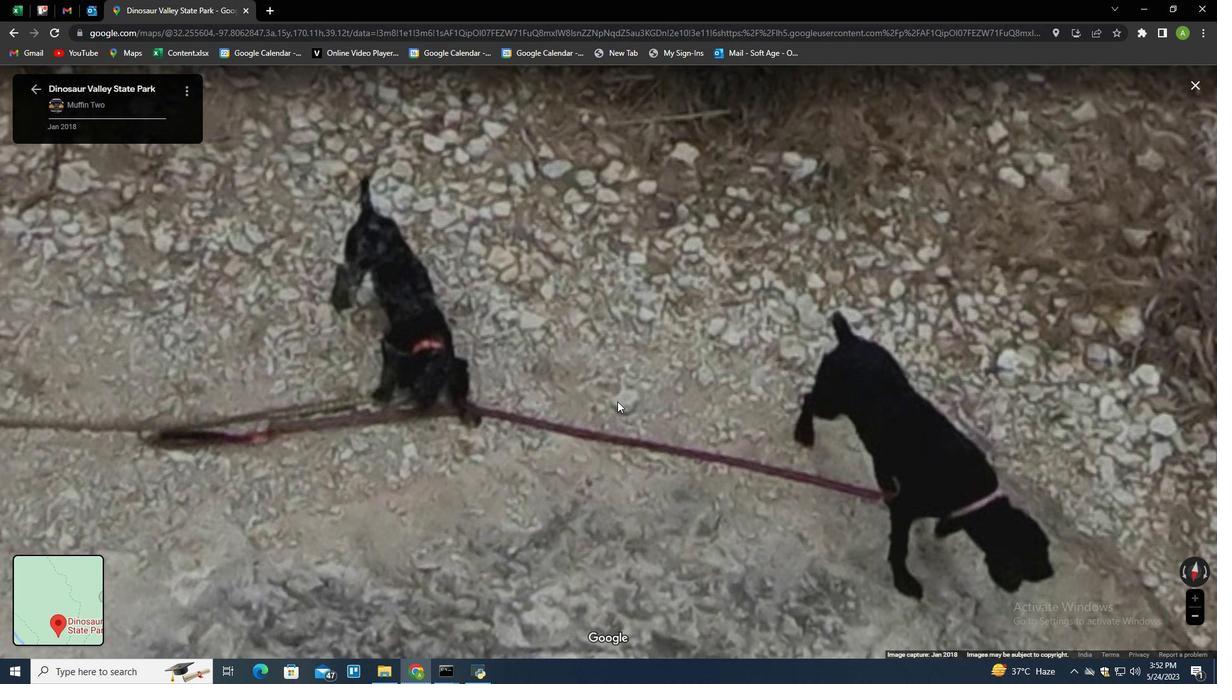 
Action: Mouse moved to (616, 401)
Screenshot: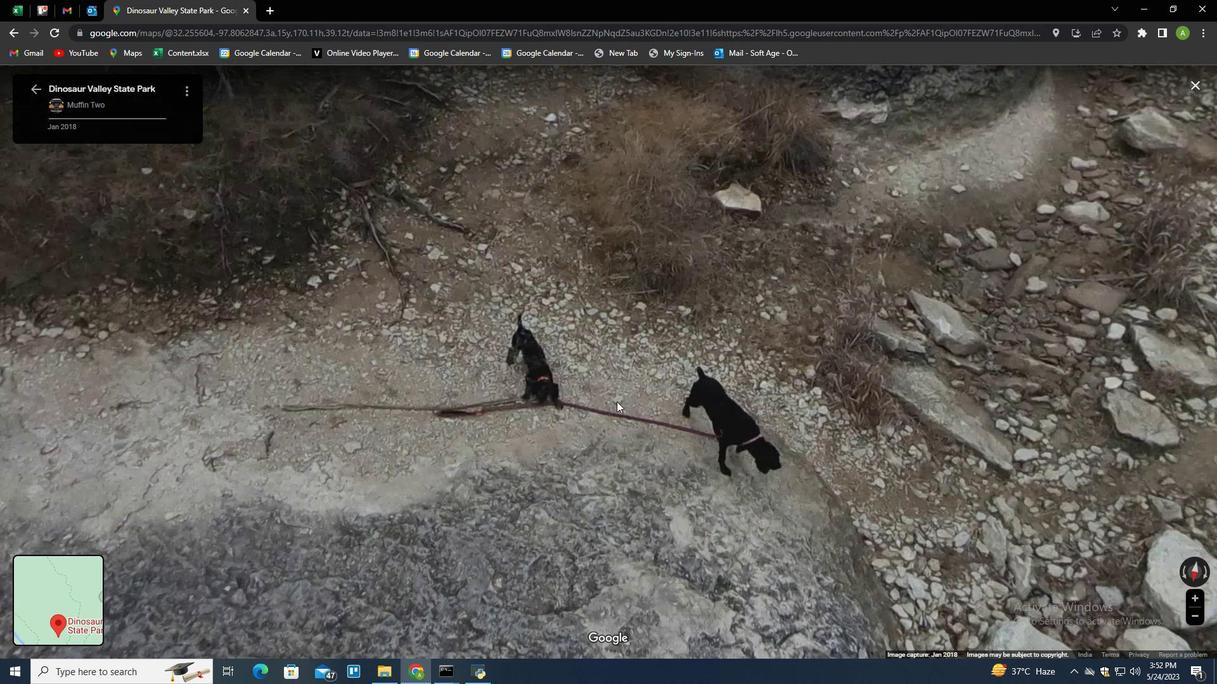 
Action: Mouse scrolled (616, 401) with delta (0, 0)
Screenshot: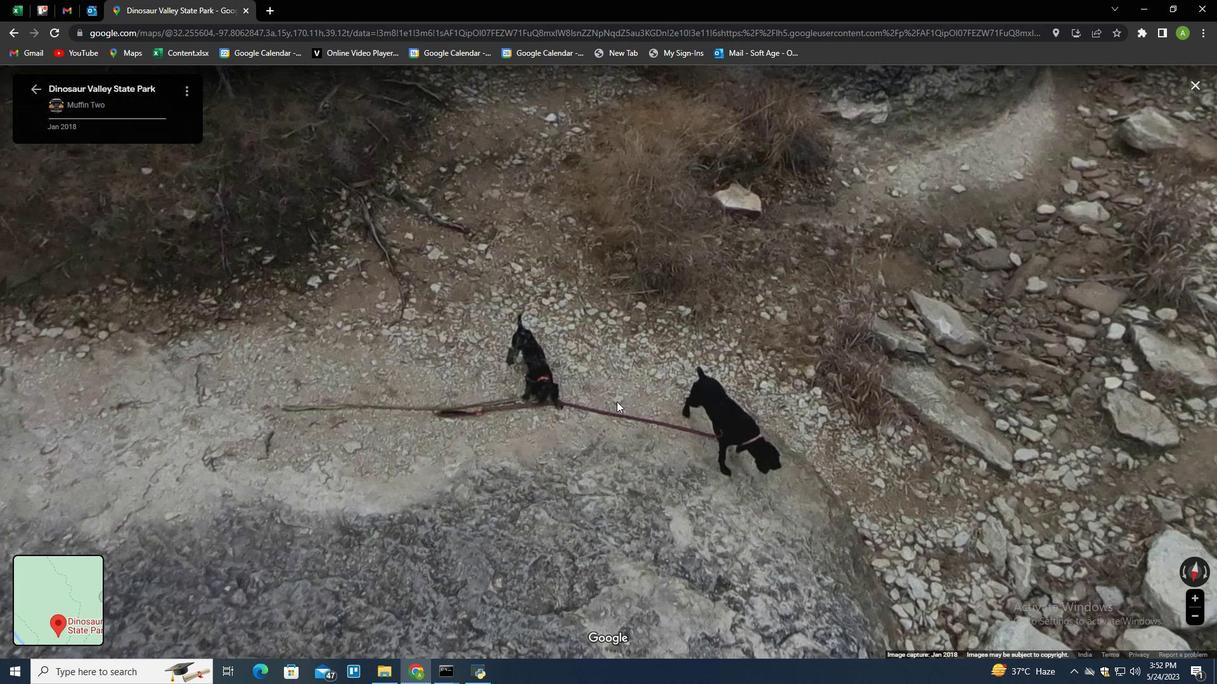 
Action: Mouse scrolled (616, 401) with delta (0, 0)
Screenshot: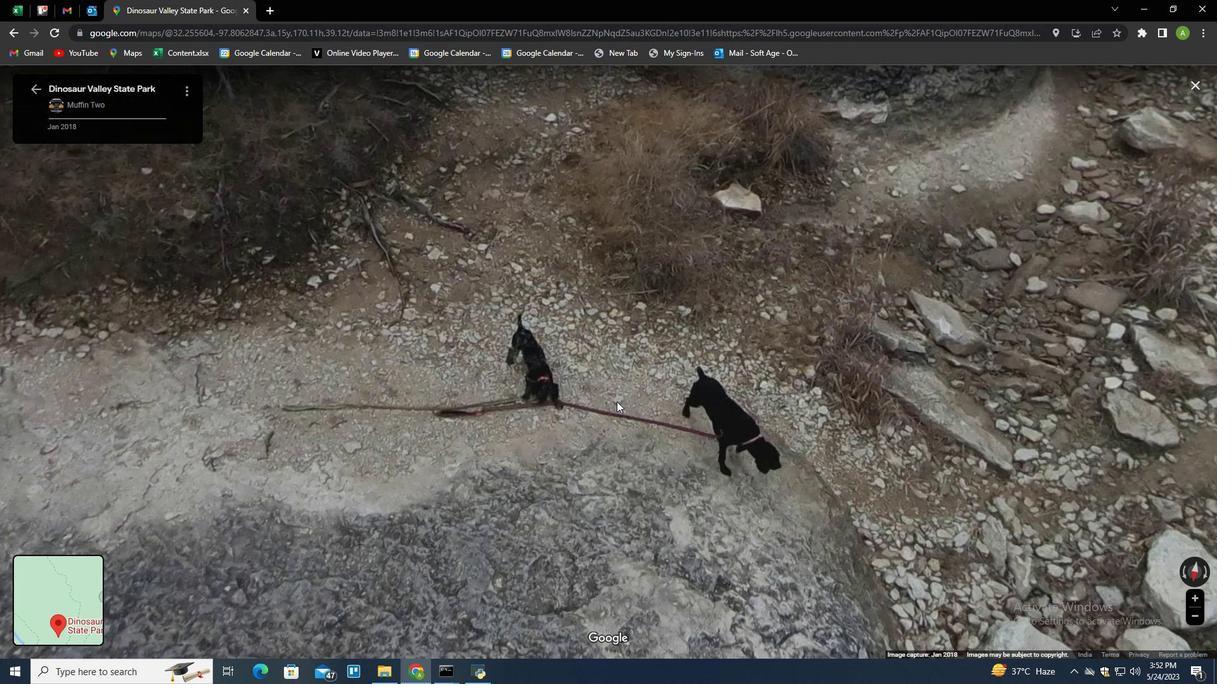 
Action: Mouse scrolled (616, 401) with delta (0, 0)
Screenshot: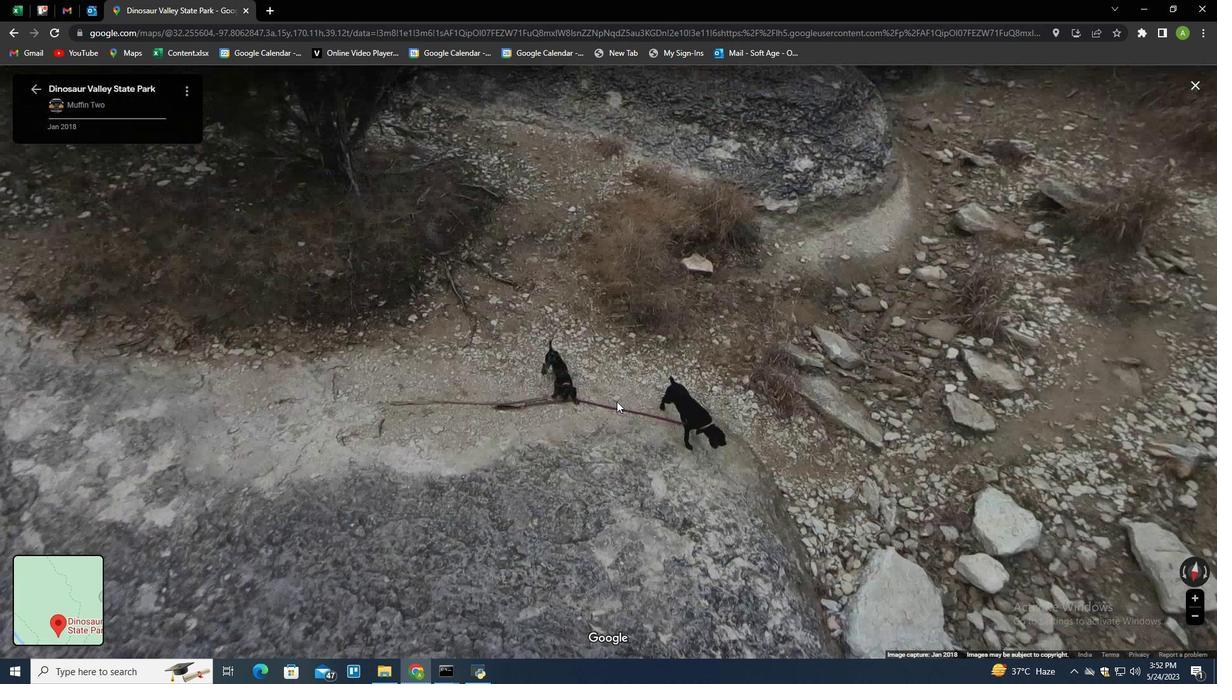 
Action: Mouse scrolled (616, 401) with delta (0, 0)
Screenshot: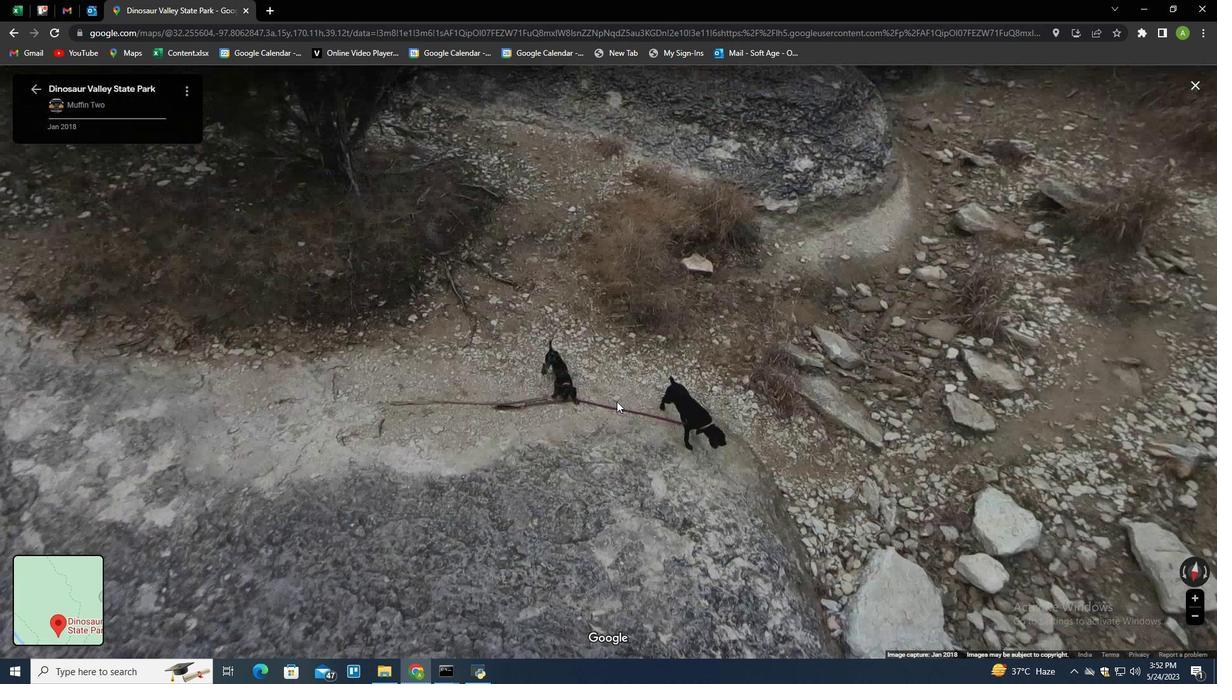 
Action: Mouse moved to (616, 402)
Screenshot: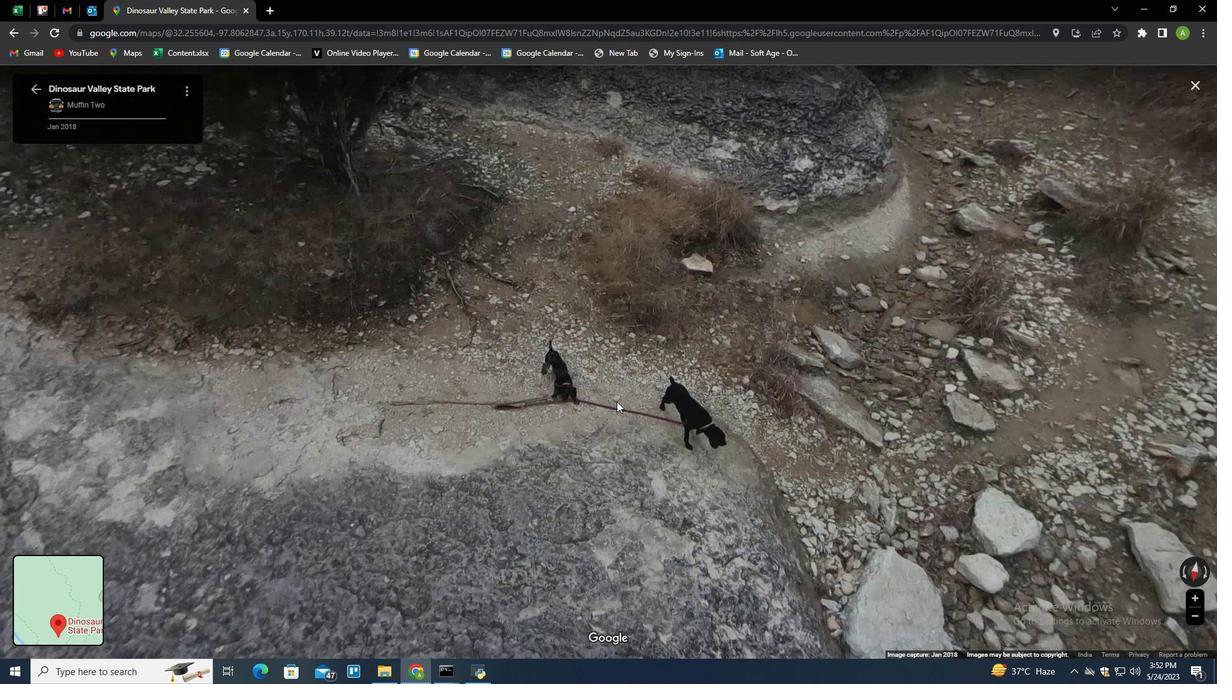 
Action: Mouse scrolled (616, 401) with delta (0, 0)
Screenshot: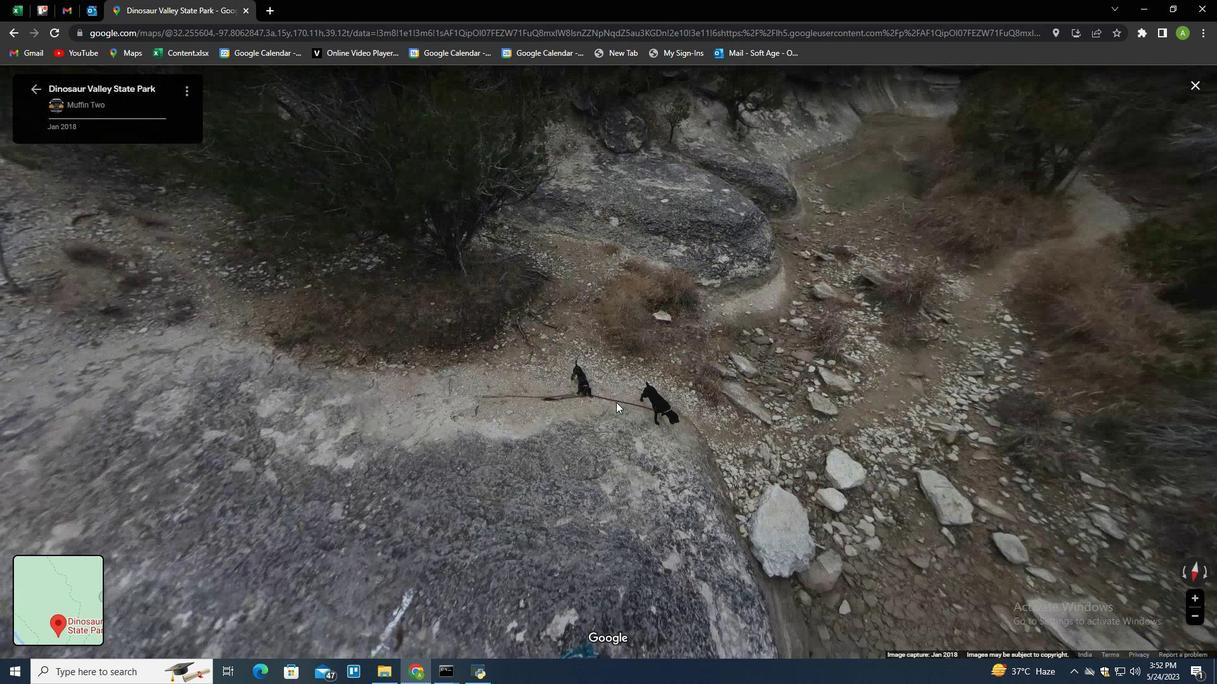 
Action: Mouse scrolled (616, 401) with delta (0, 0)
Screenshot: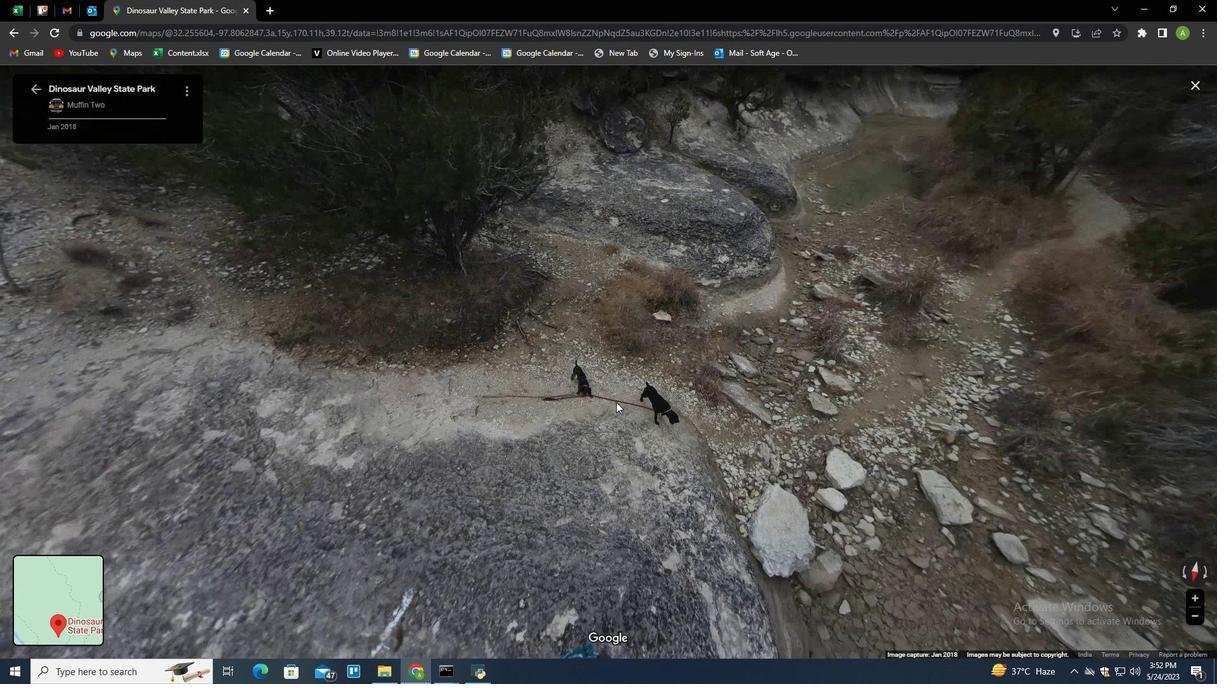 
Action: Mouse scrolled (616, 401) with delta (0, 0)
Screenshot: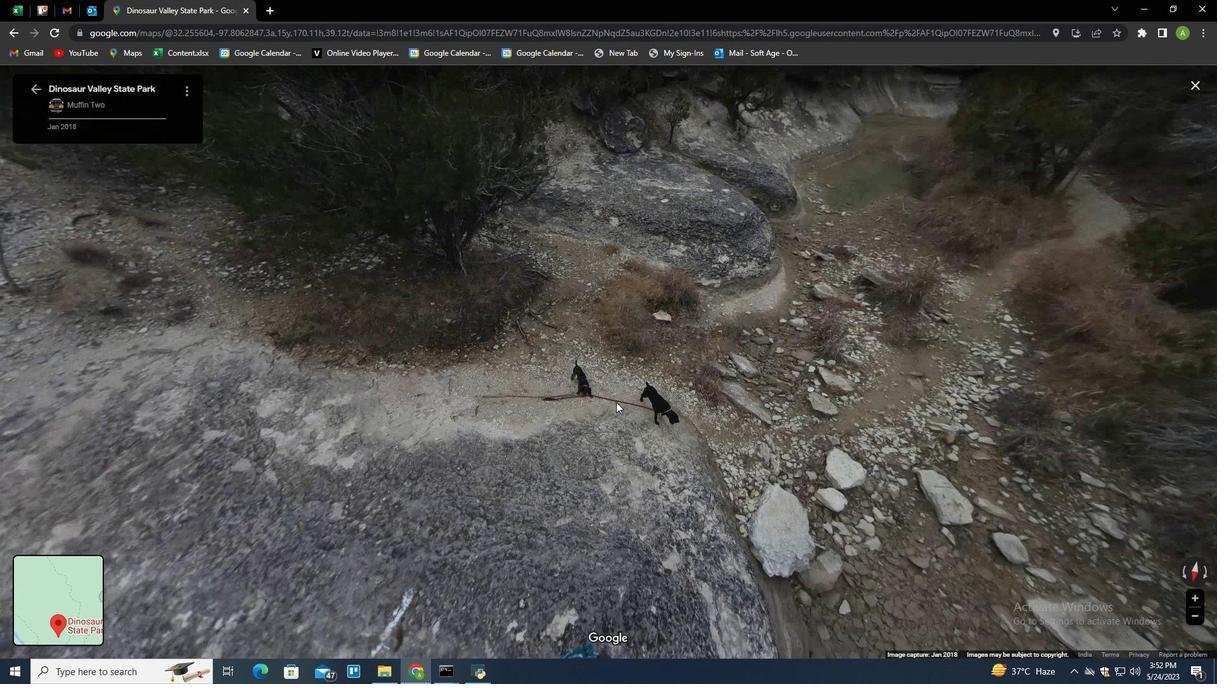 
Action: Mouse scrolled (616, 401) with delta (0, 0)
Screenshot: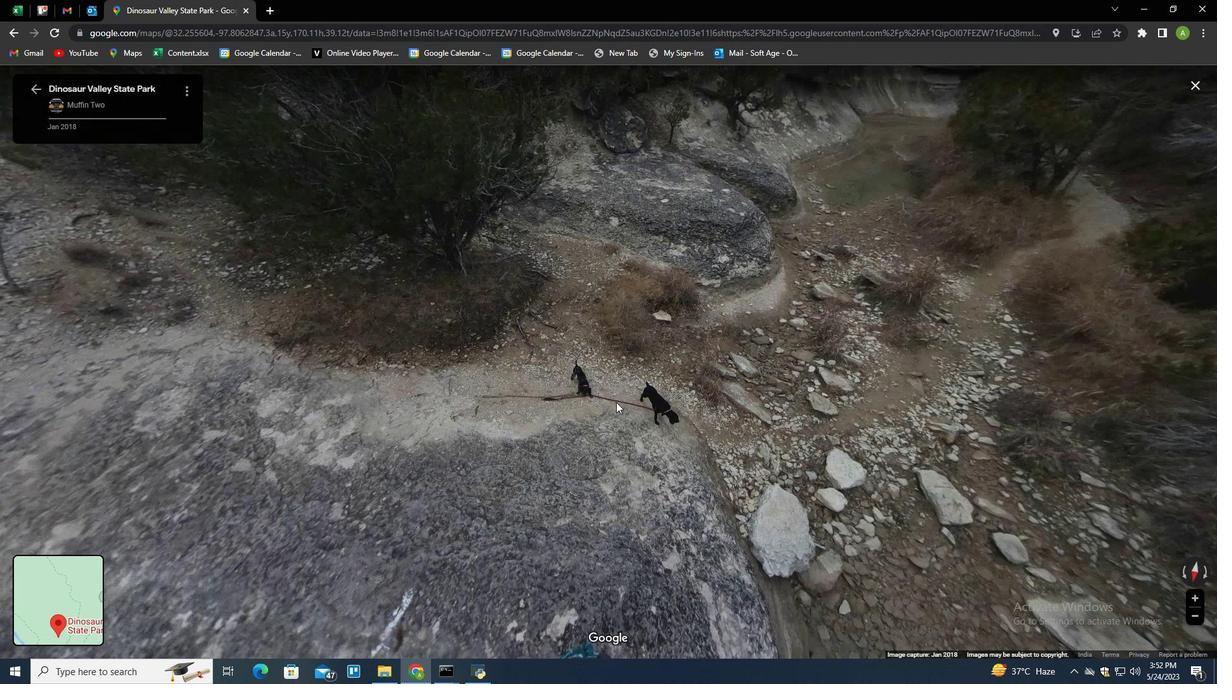 
Action: Mouse scrolled (616, 401) with delta (0, 0)
Screenshot: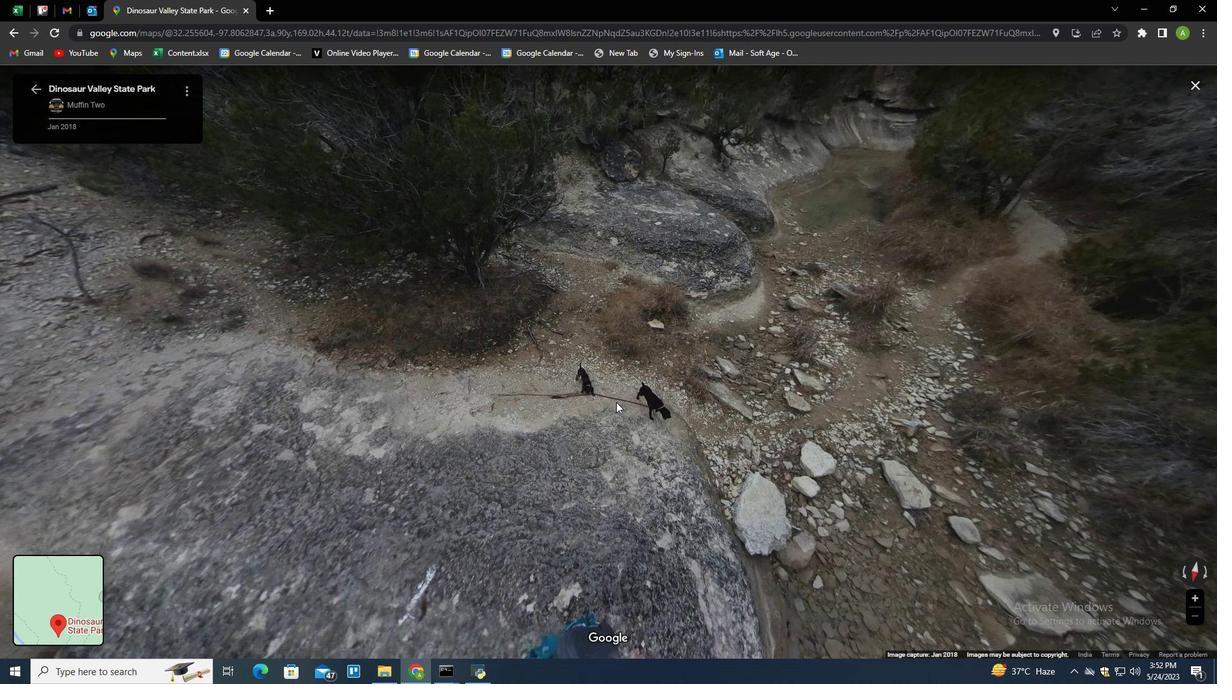 
Action: Mouse scrolled (616, 401) with delta (0, 0)
Screenshot: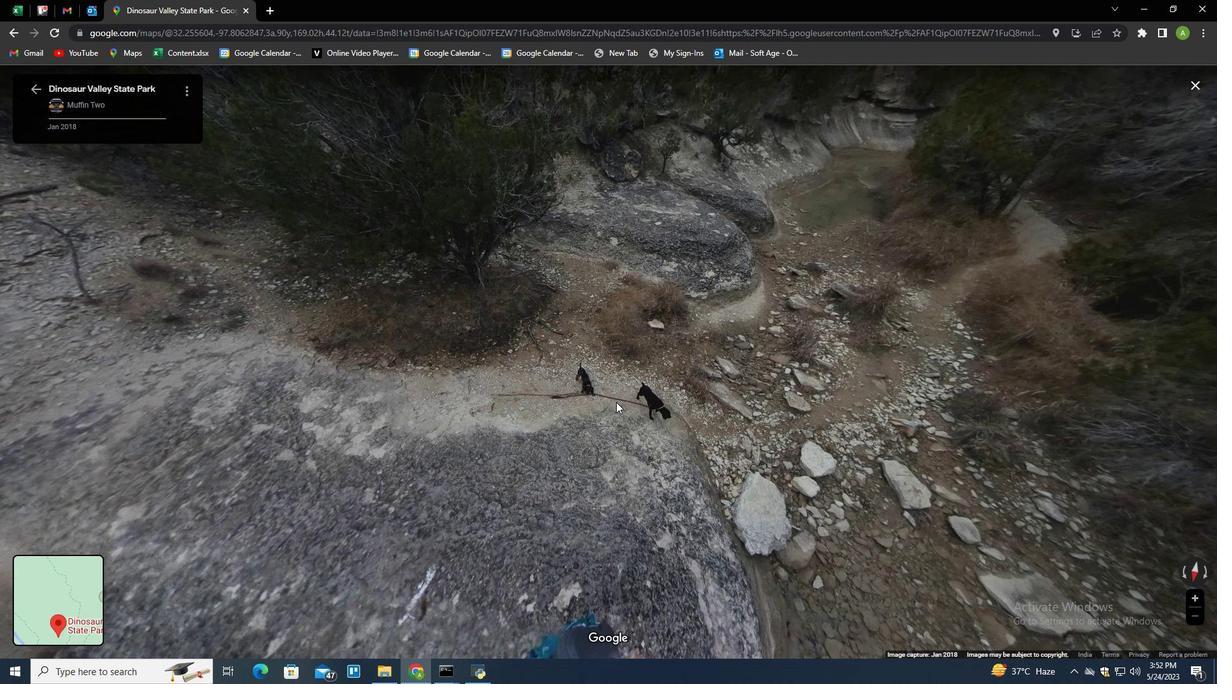 
Action: Mouse scrolled (616, 401) with delta (0, 0)
Screenshot: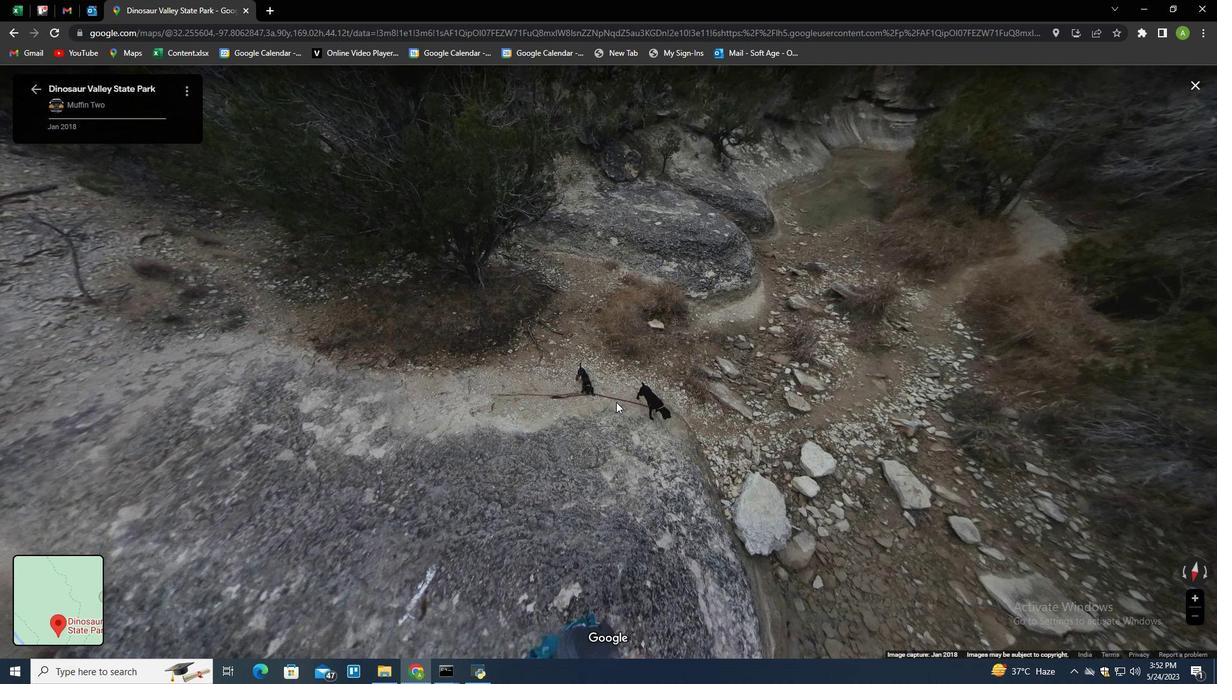 
Action: Mouse scrolled (616, 401) with delta (0, 0)
Screenshot: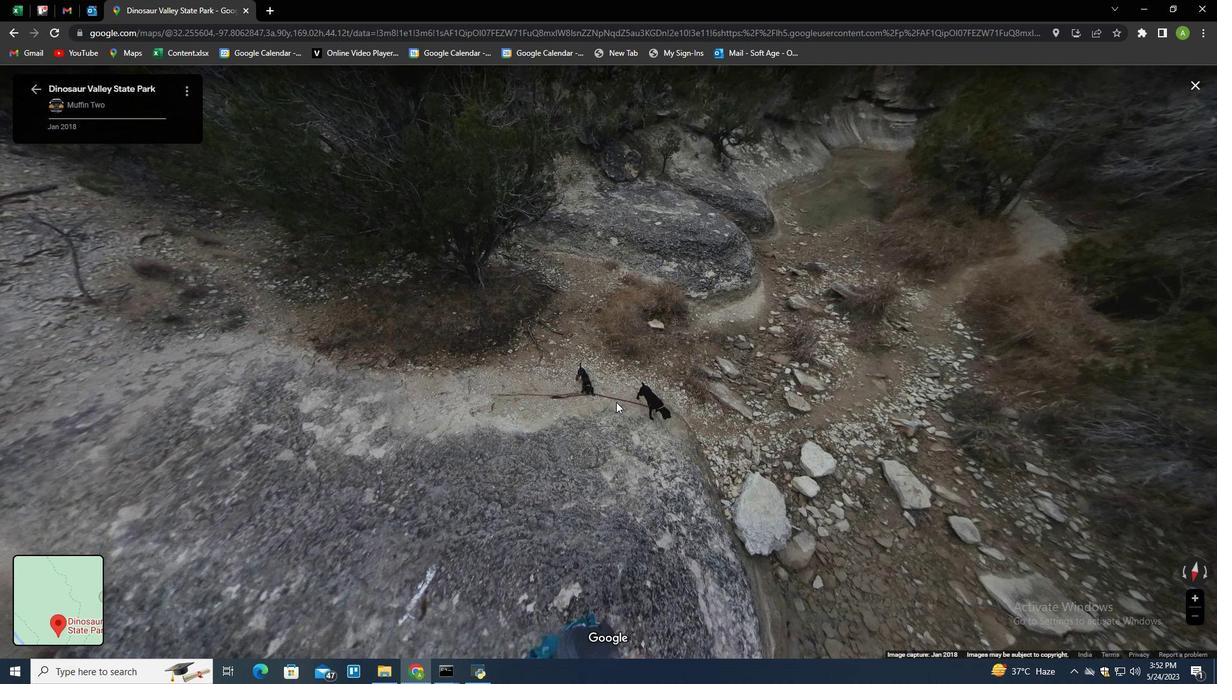 
Action: Mouse scrolled (616, 401) with delta (0, 0)
Screenshot: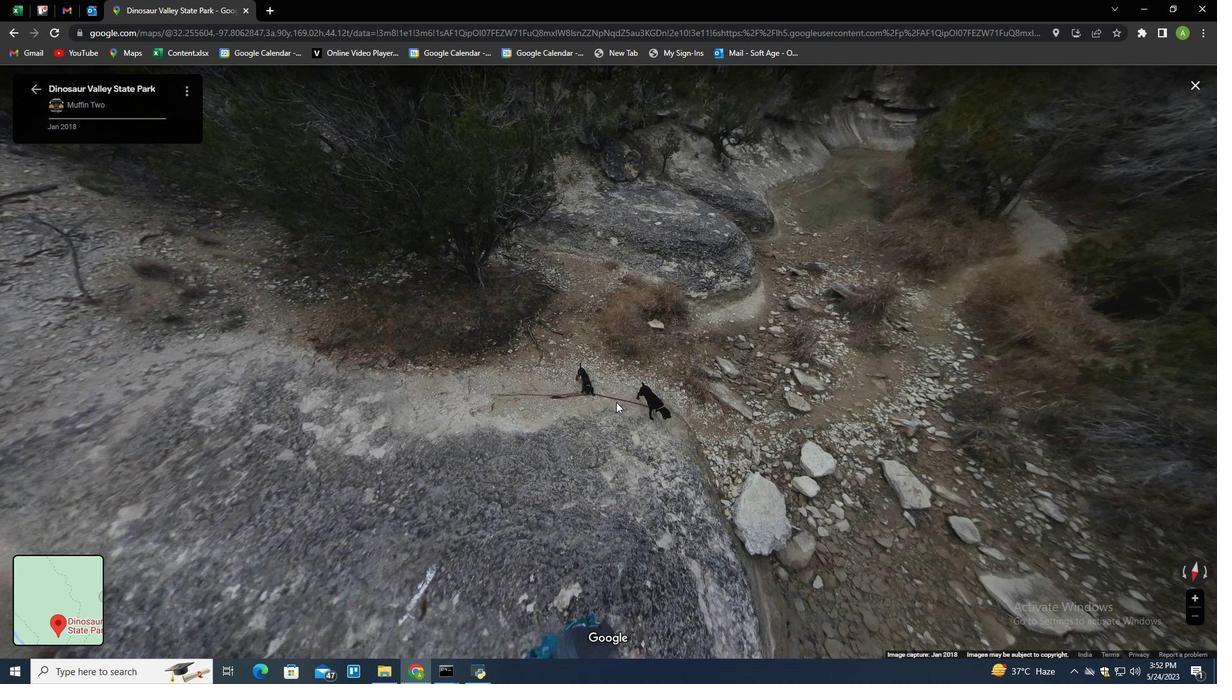 
Action: Mouse moved to (908, 313)
Screenshot: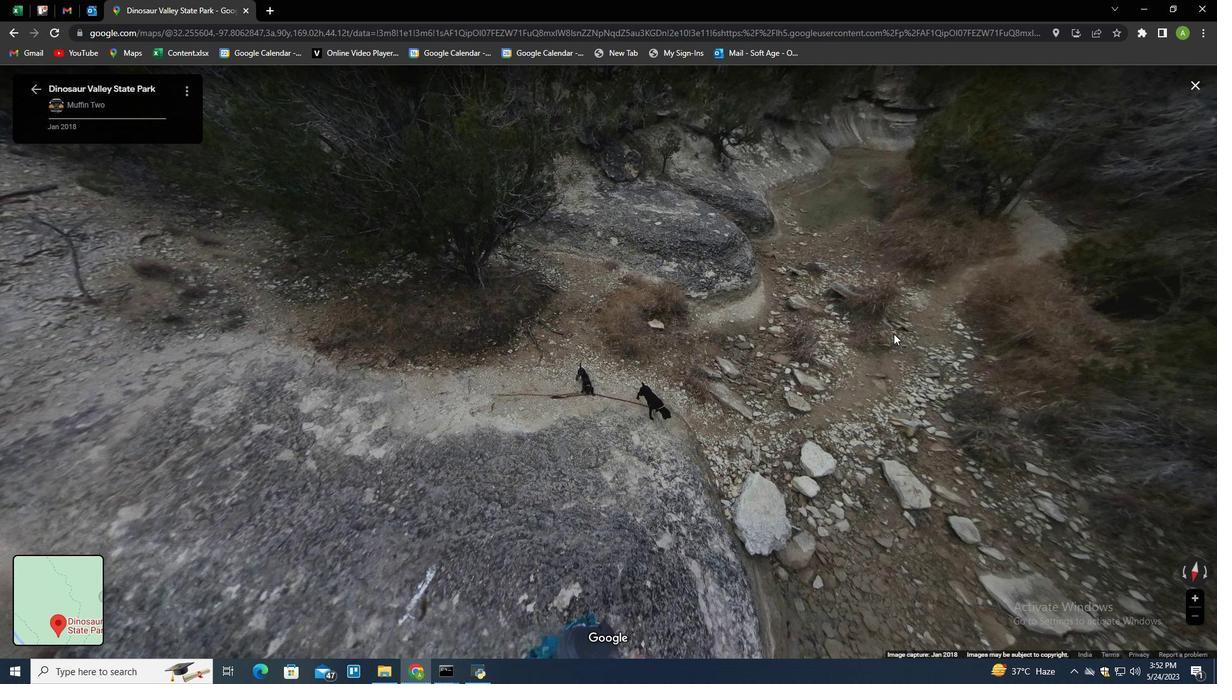 
Action: Mouse pressed left at (908, 313)
Screenshot: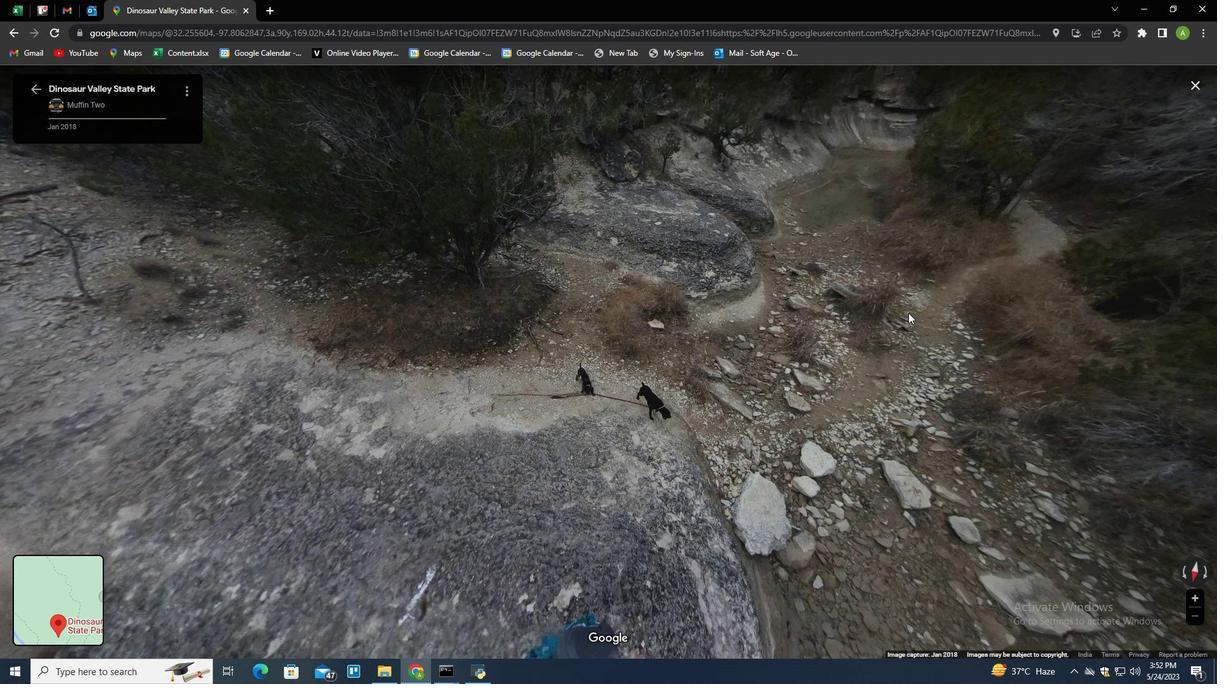 
Action: Mouse moved to (891, 387)
Screenshot: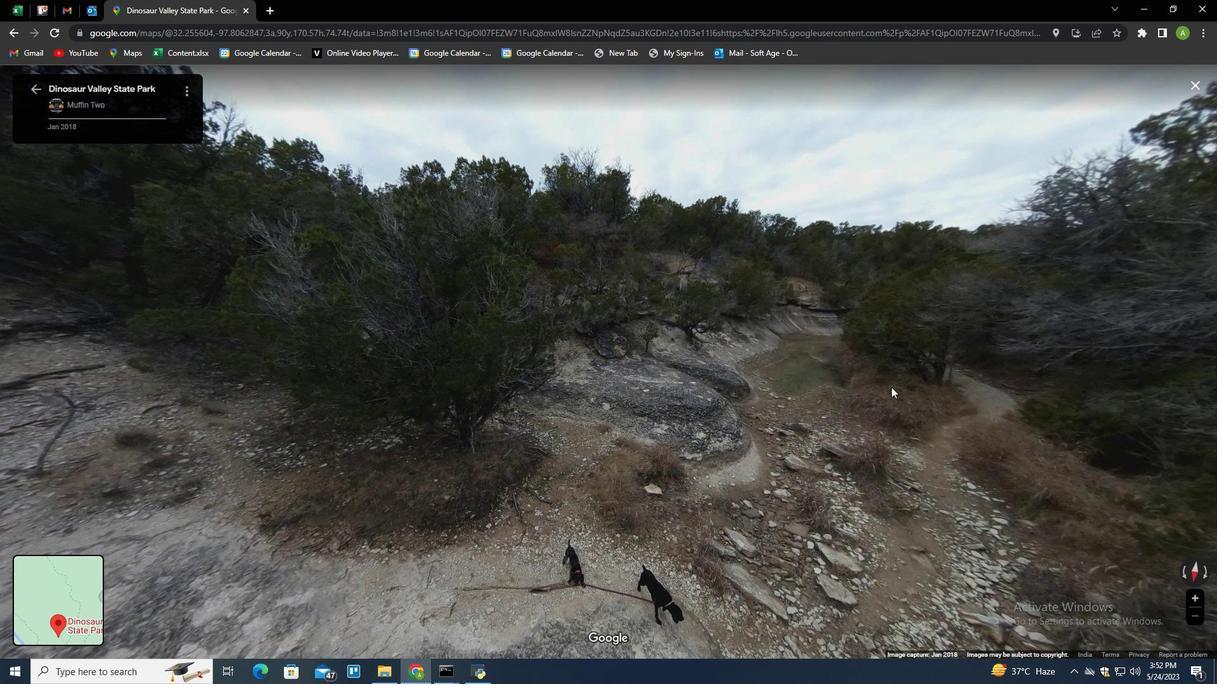
Action: Mouse pressed left at (891, 387)
Screenshot: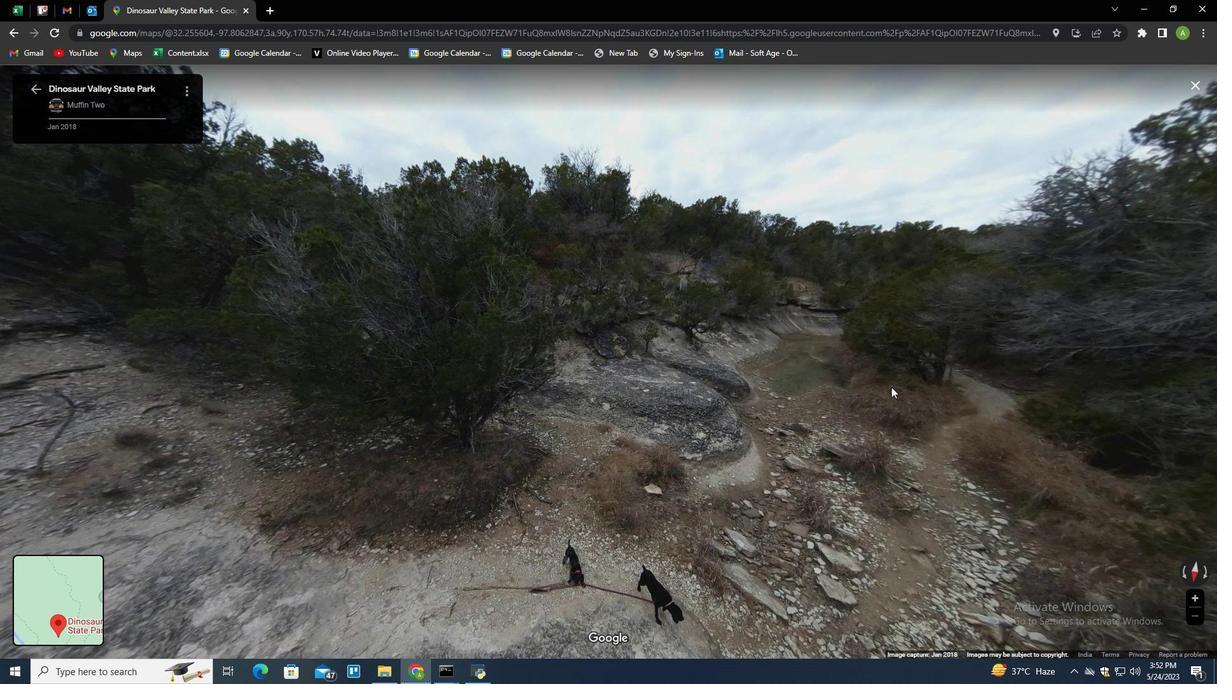 
Action: Mouse moved to (883, 403)
Screenshot: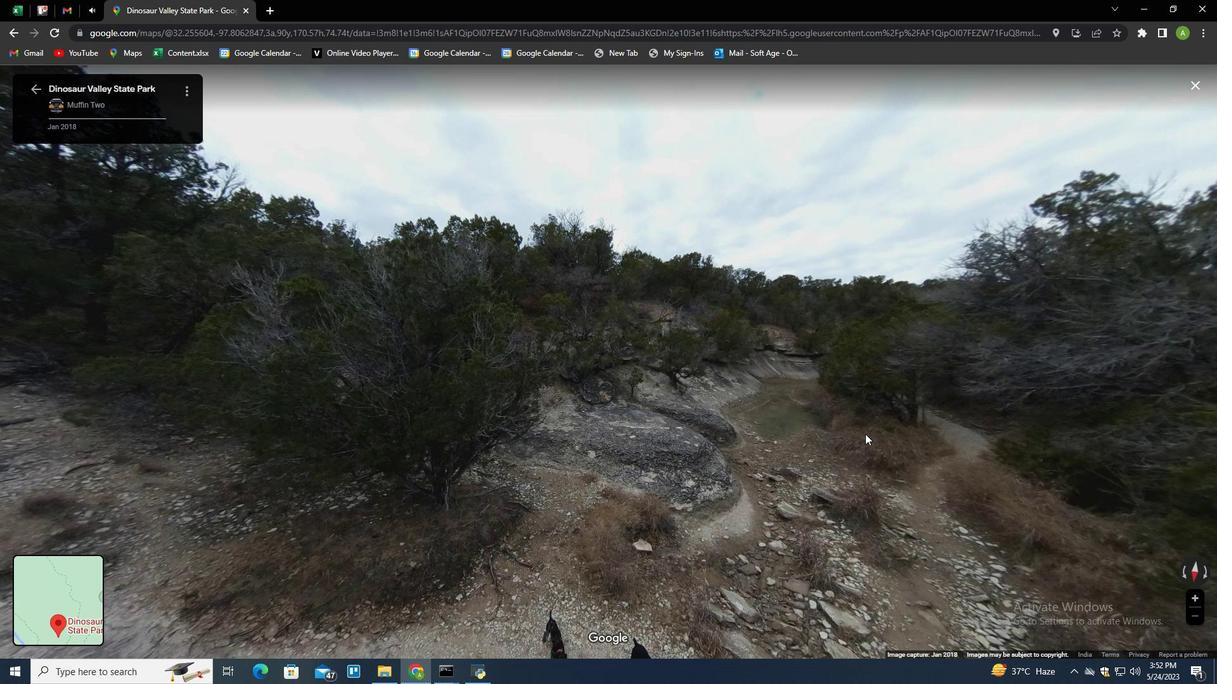 
Action: Mouse pressed left at (883, 403)
Screenshot: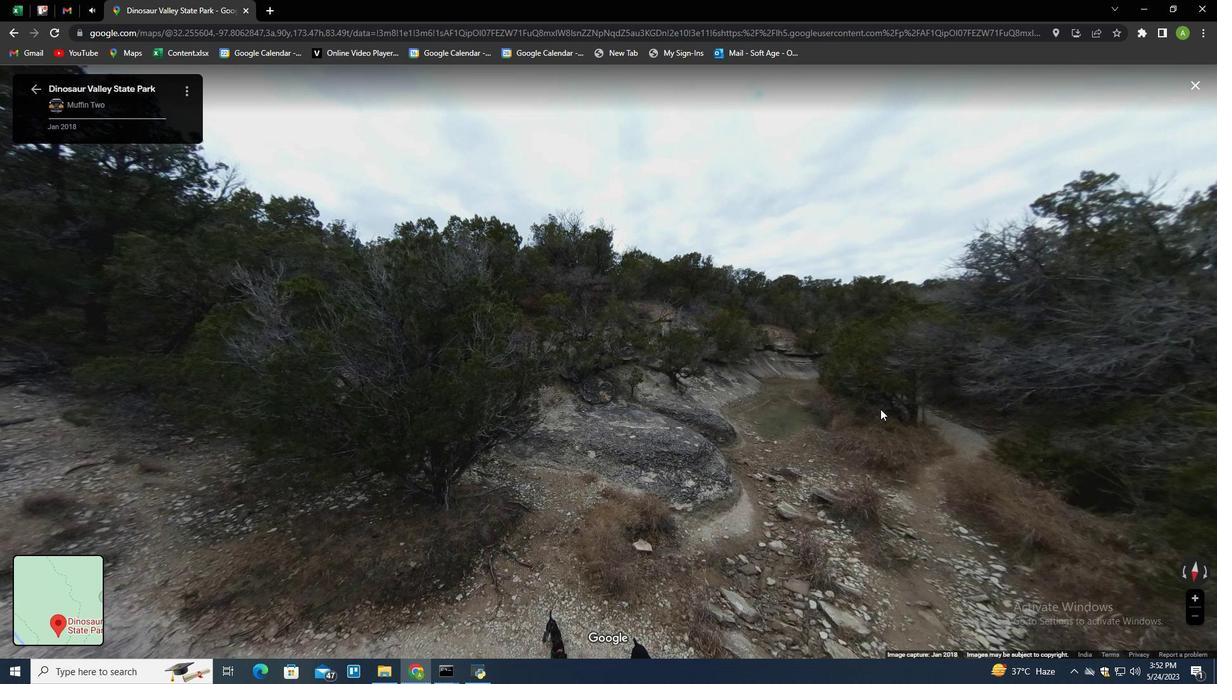
Action: Mouse moved to (894, 398)
Screenshot: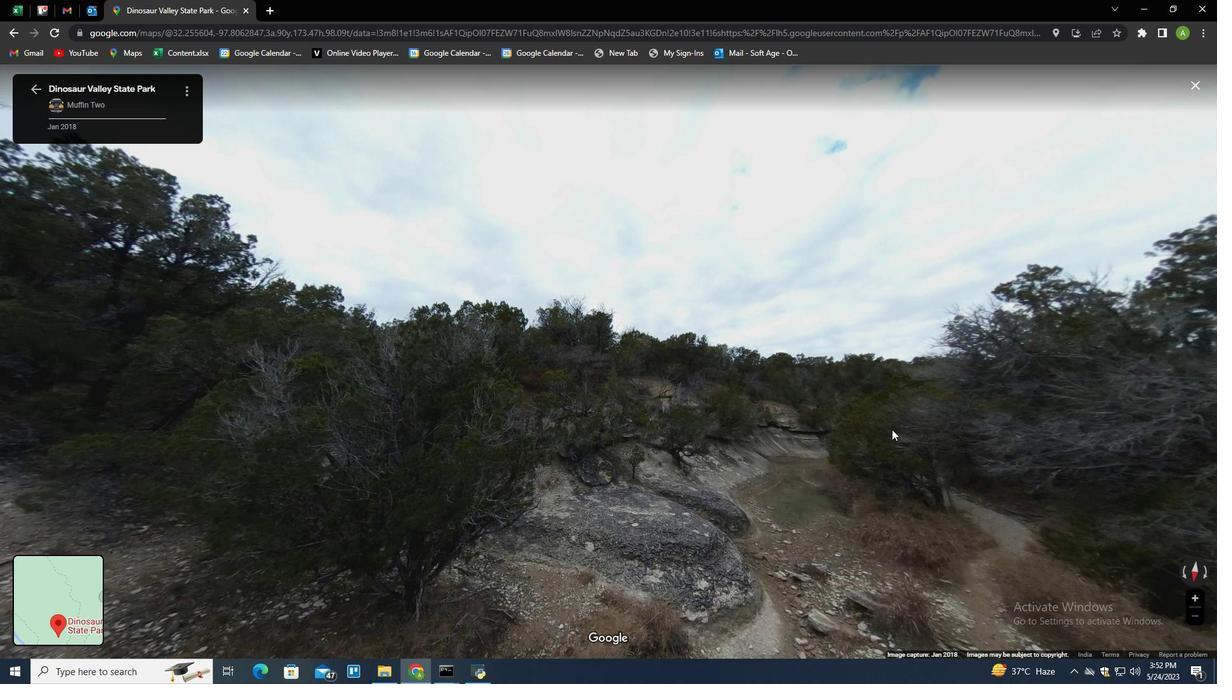 
Action: Mouse pressed left at (894, 398)
Screenshot: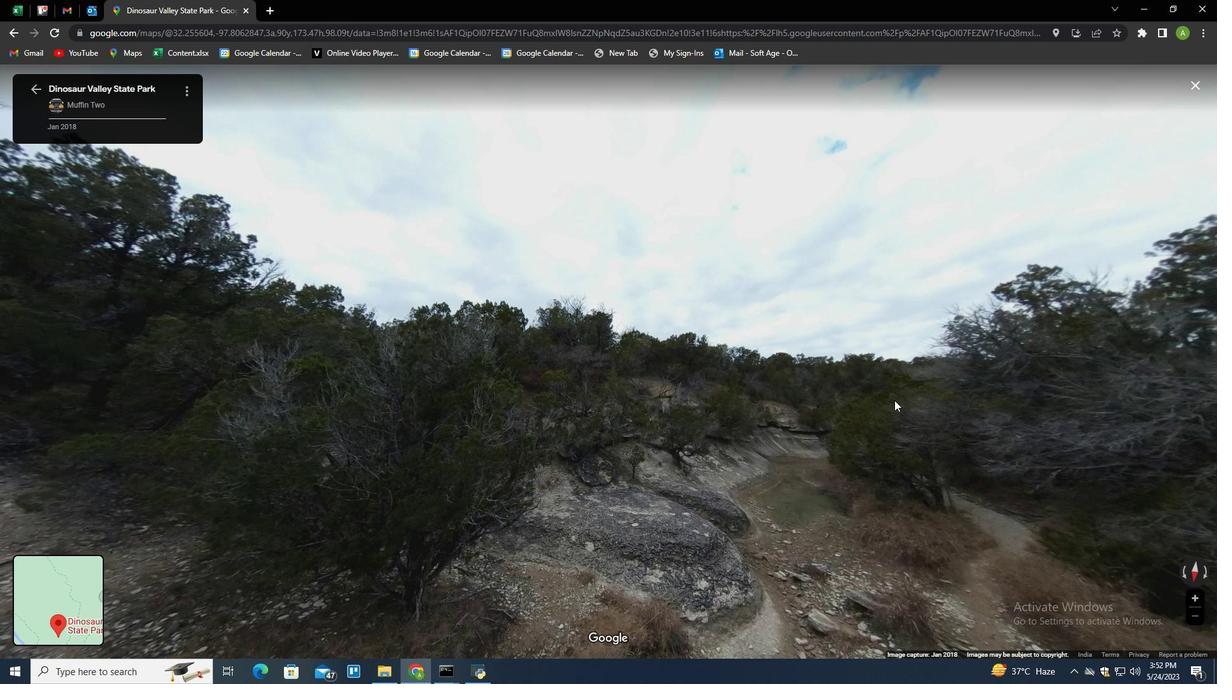
Action: Mouse moved to (567, 437)
Screenshot: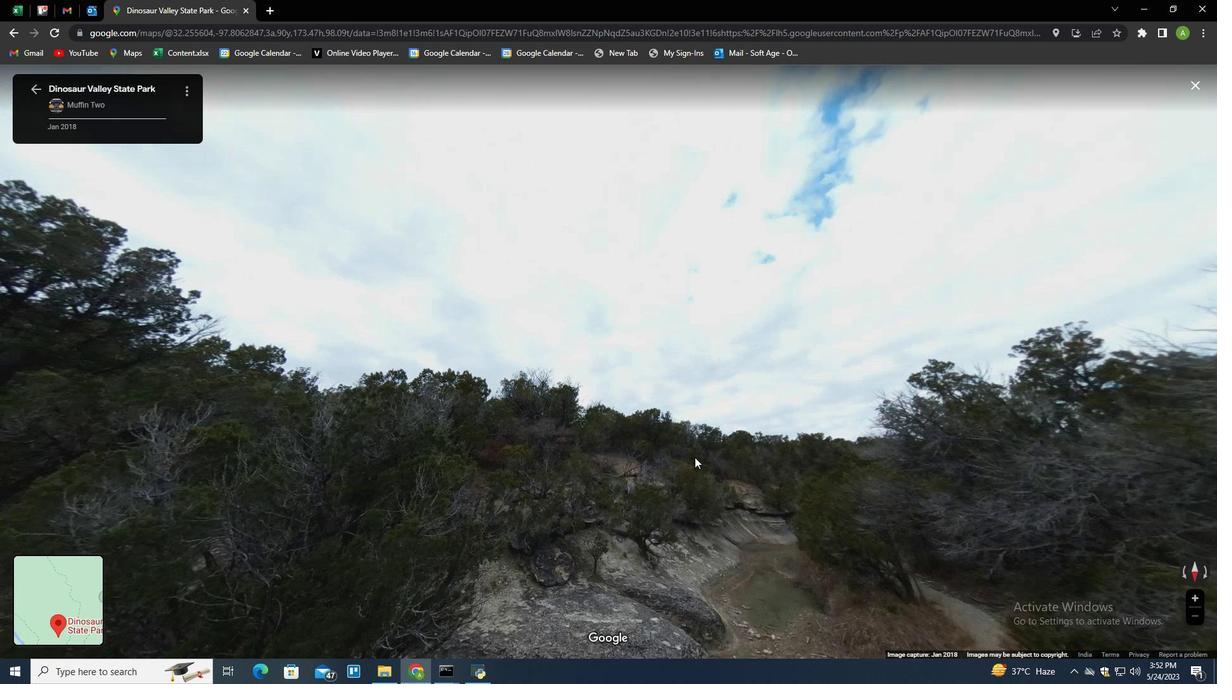 
Action: Mouse pressed left at (567, 437)
Screenshot: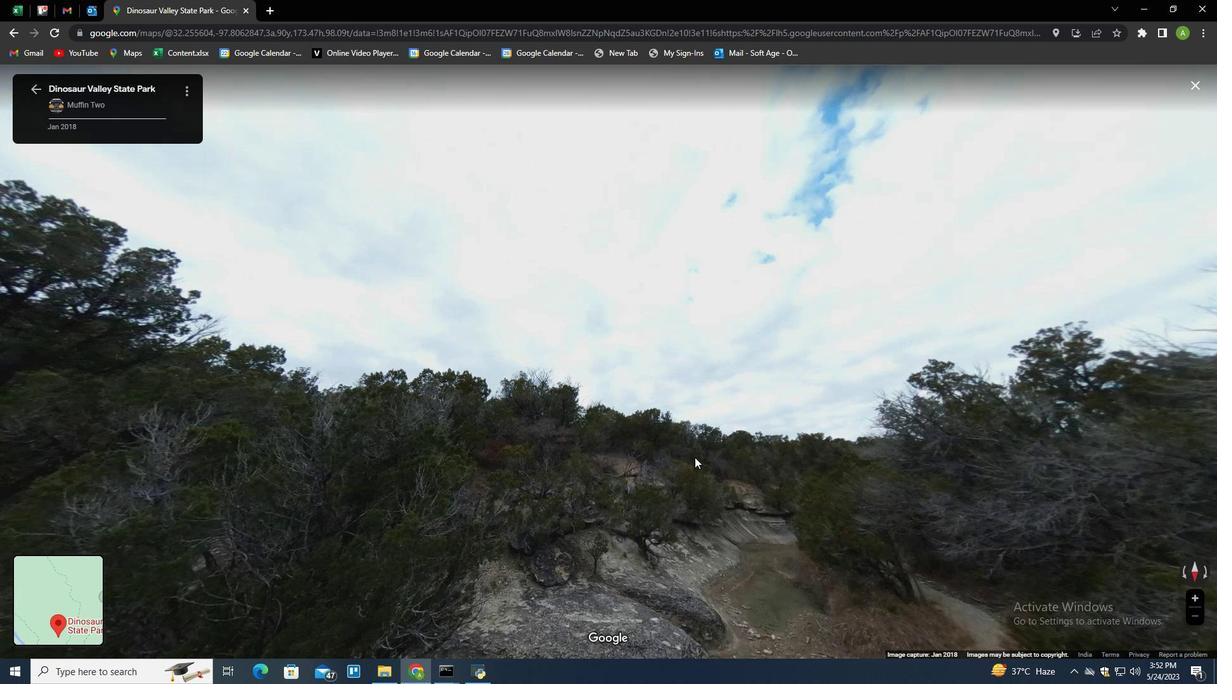 
Action: Mouse moved to (528, 397)
Screenshot: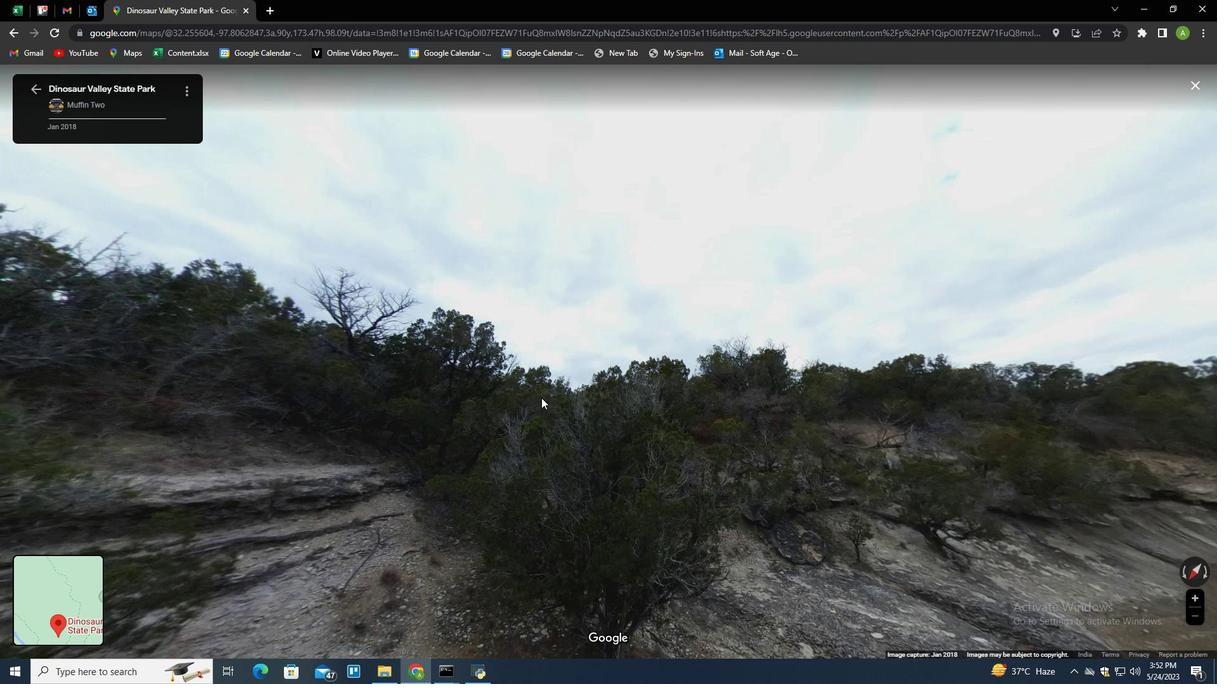 
Action: Mouse pressed left at (528, 397)
Screenshot: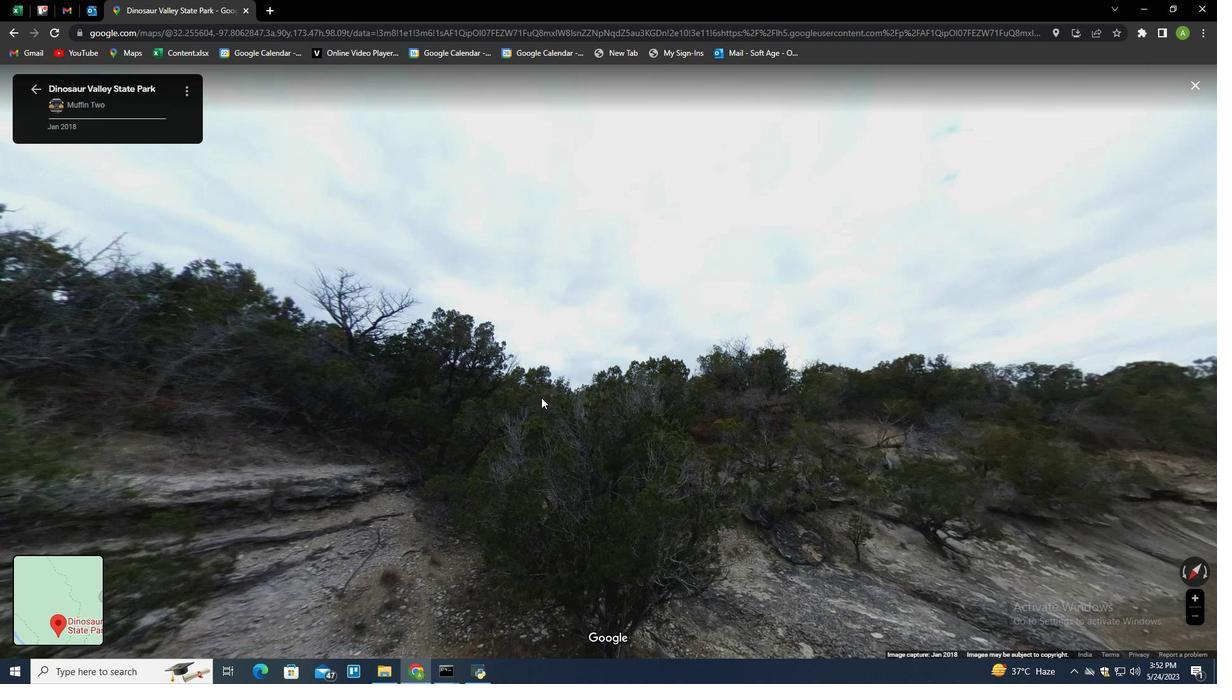 
Action: Mouse moved to (660, 292)
Screenshot: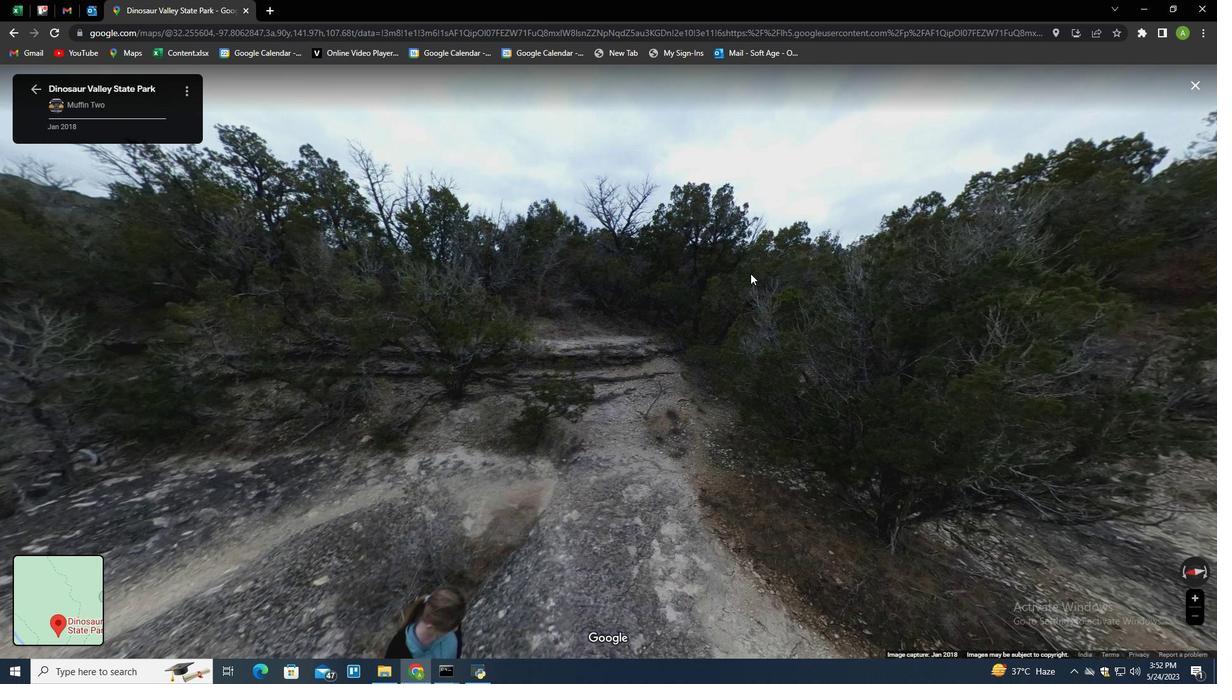 
Action: Mouse pressed left at (660, 292)
Screenshot: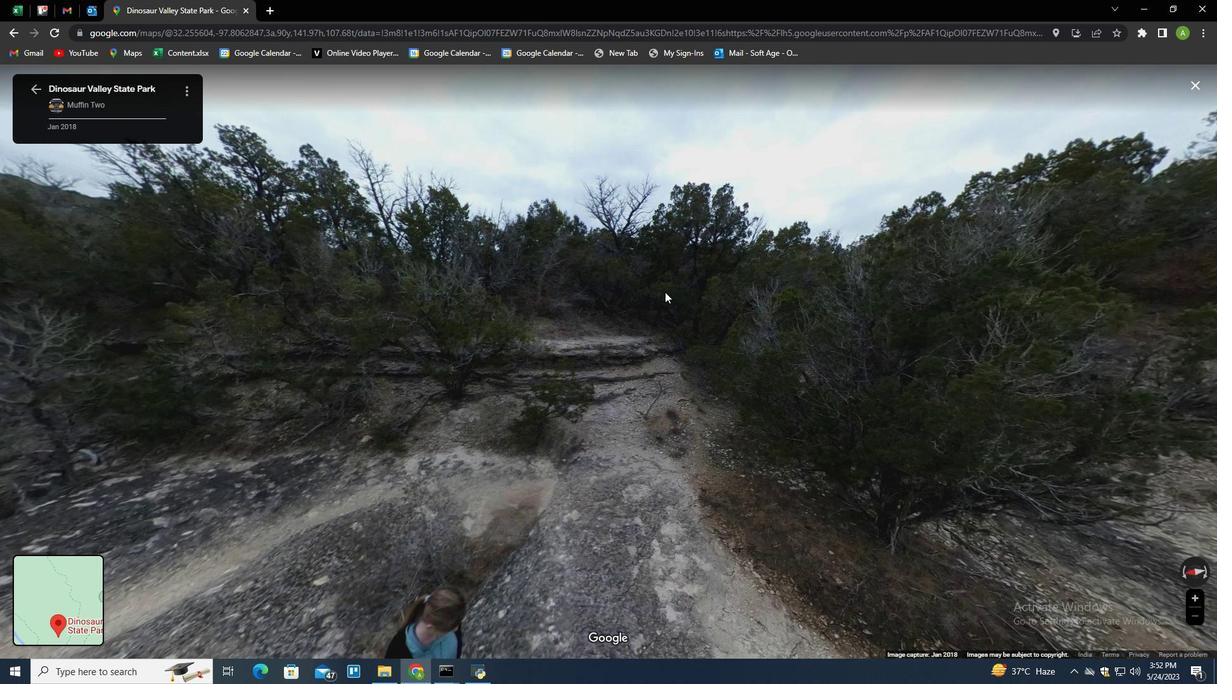 
Action: Mouse moved to (800, 395)
Screenshot: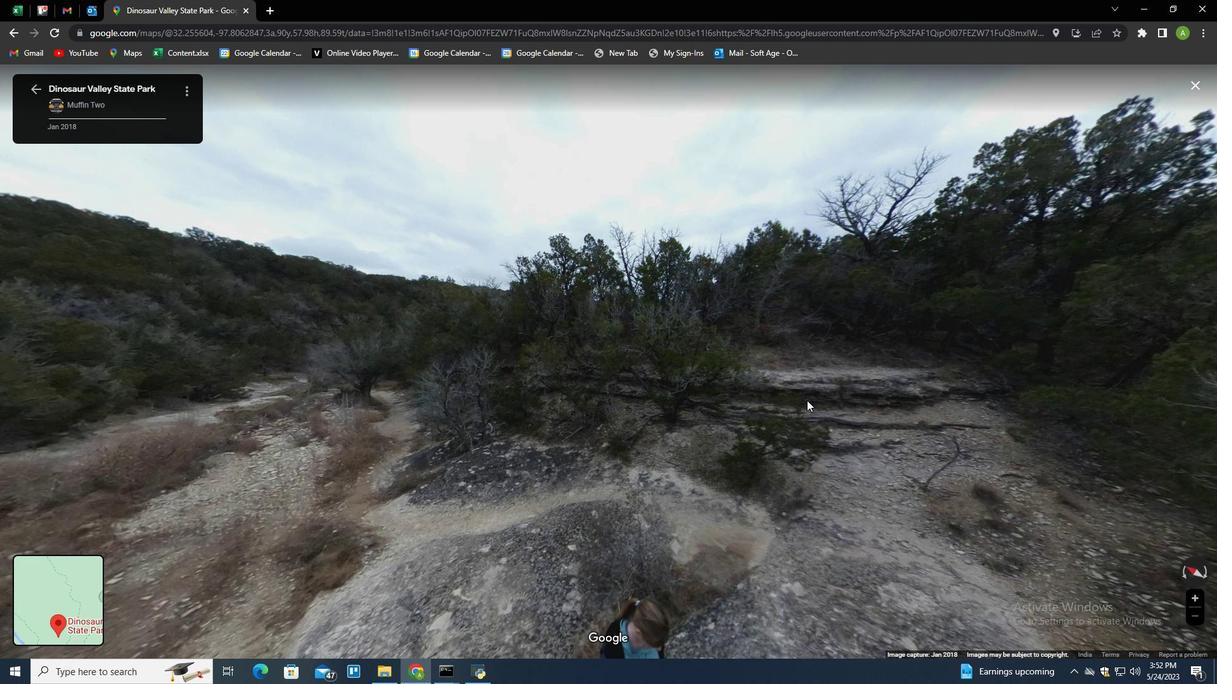 
